 Task: iMovie Unsupervised
Action: Mouse moved to (90, 157)
Screenshot: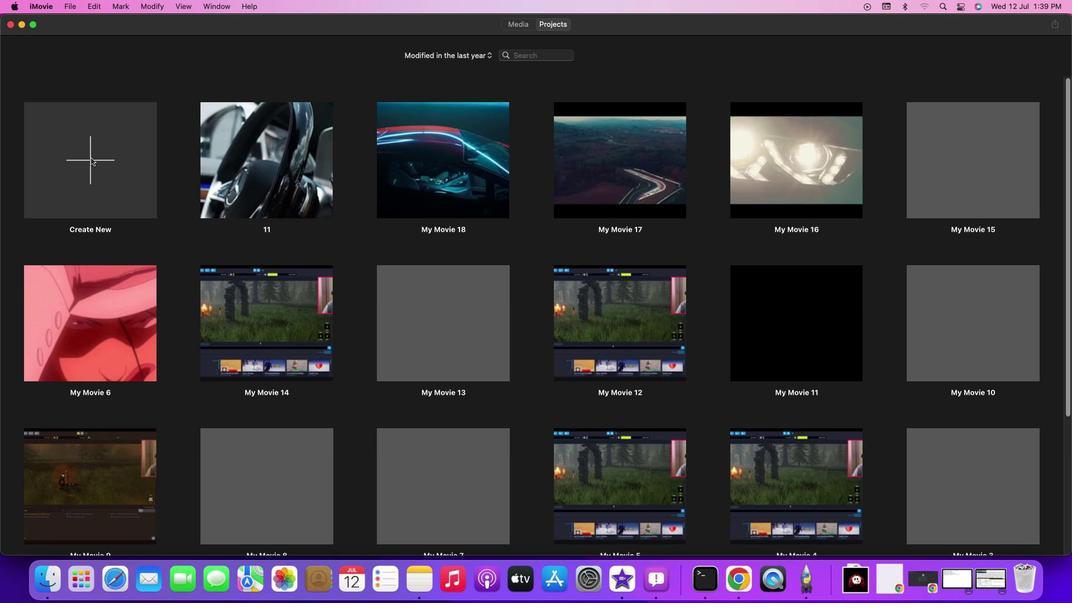 
Action: Mouse pressed left at (90, 157)
Screenshot: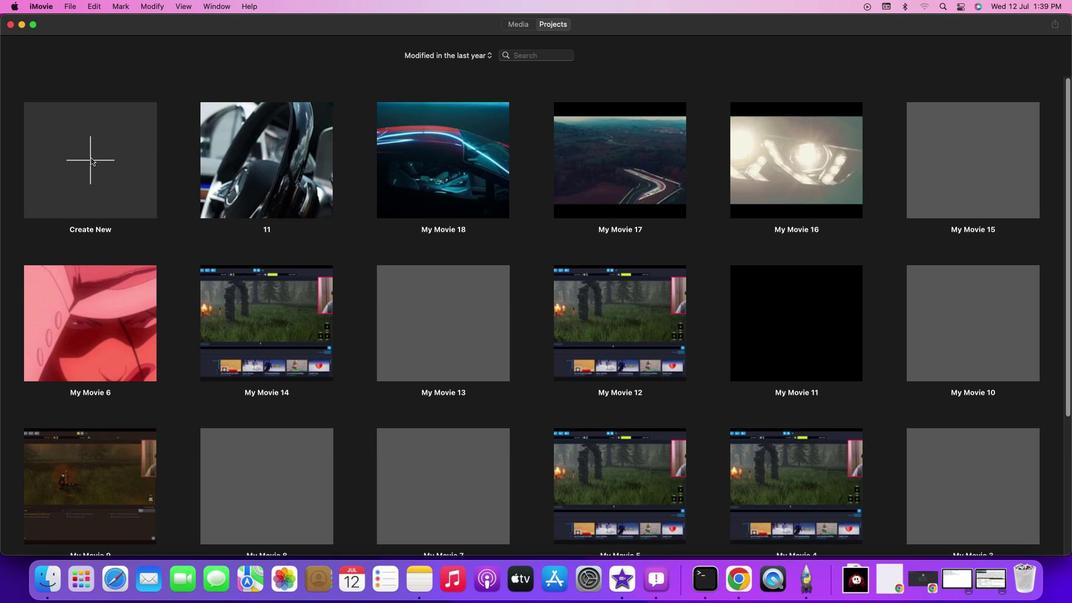 
Action: Mouse pressed left at (90, 157)
Screenshot: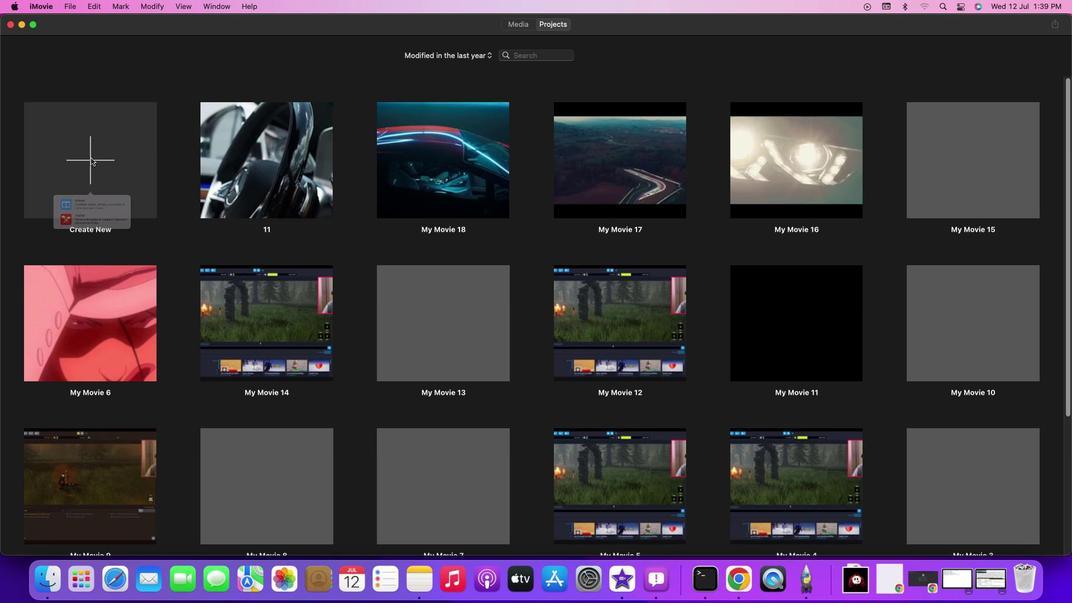 
Action: Mouse moved to (68, 222)
Screenshot: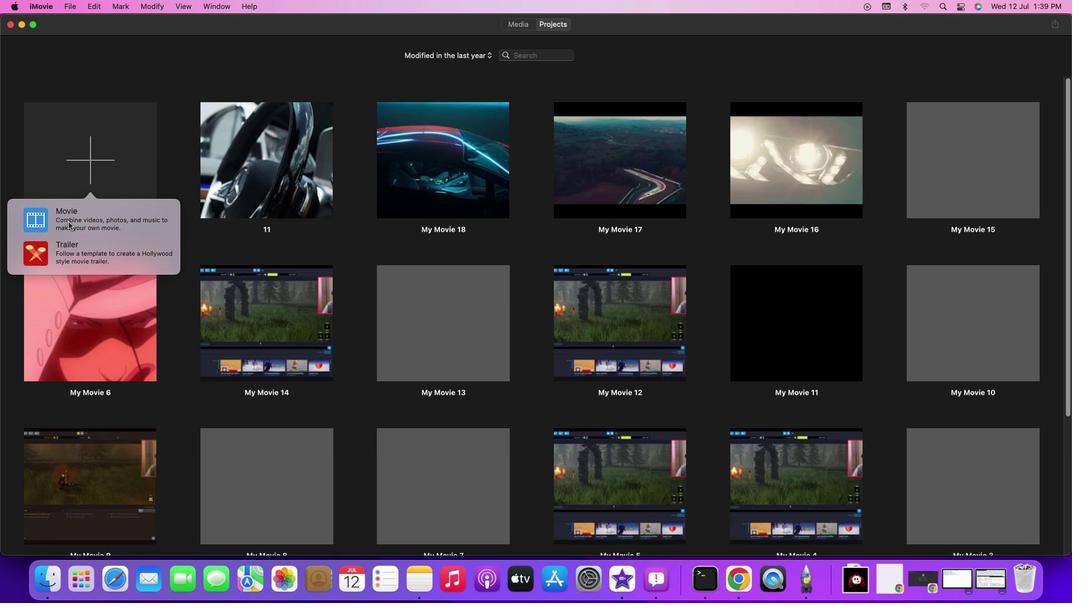 
Action: Mouse pressed left at (68, 222)
Screenshot: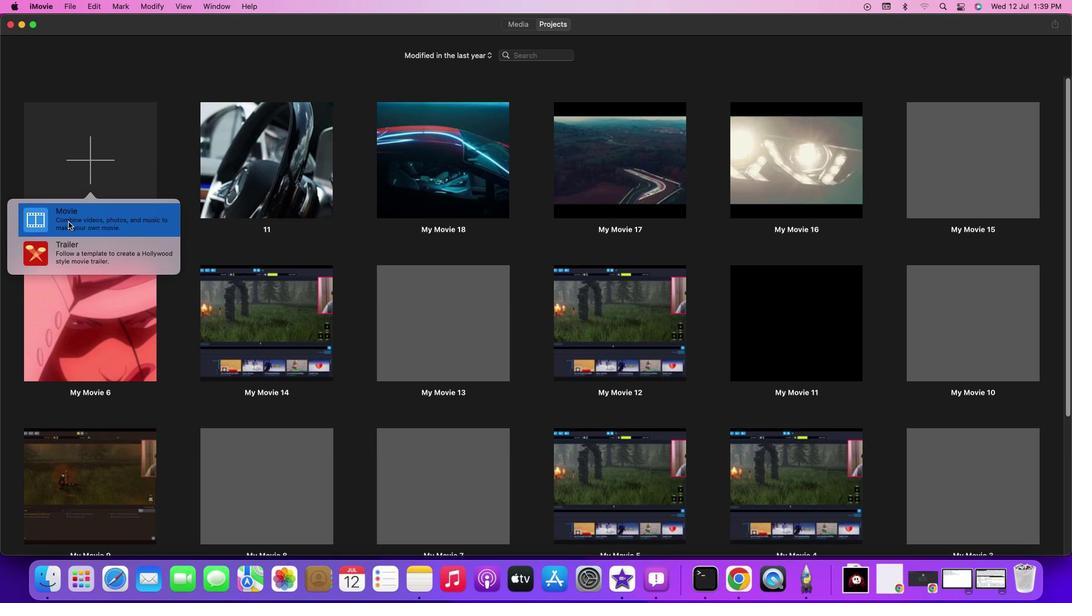 
Action: Mouse pressed left at (68, 222)
Screenshot: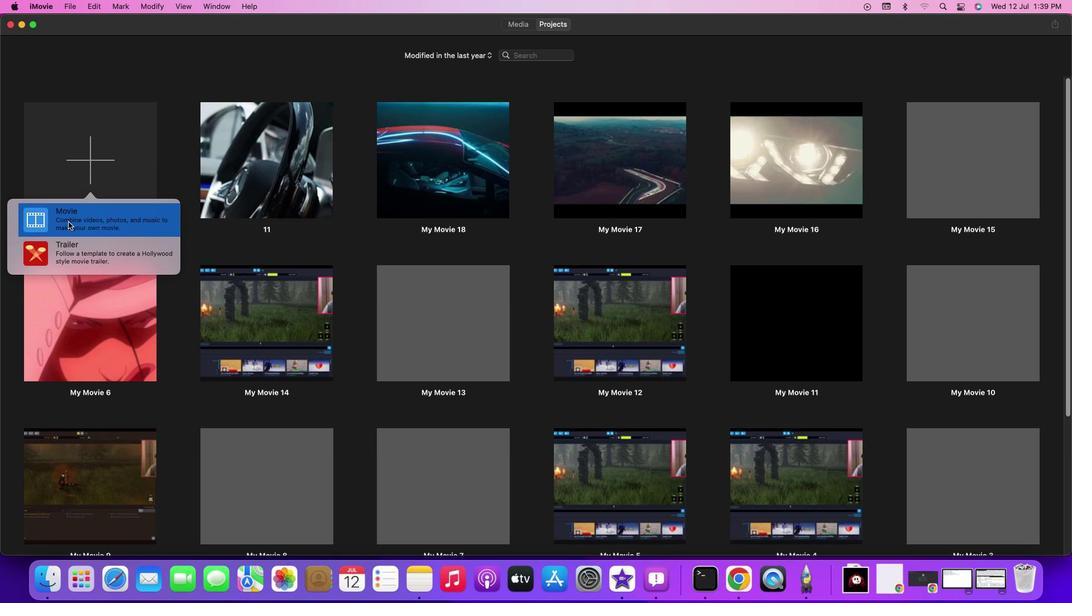 
Action: Mouse moved to (432, 191)
Screenshot: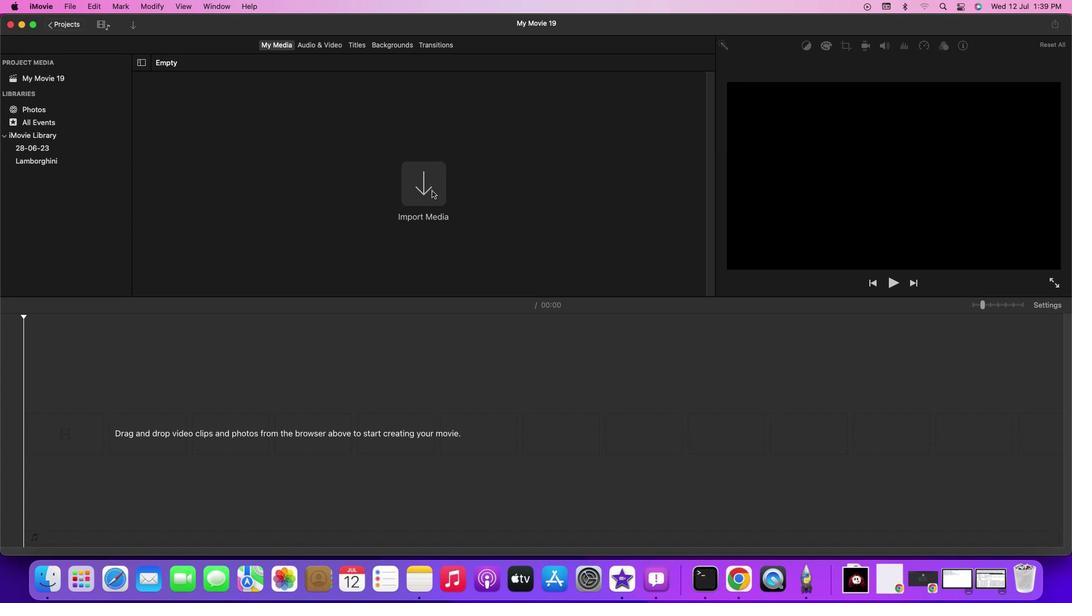 
Action: Mouse pressed left at (432, 191)
Screenshot: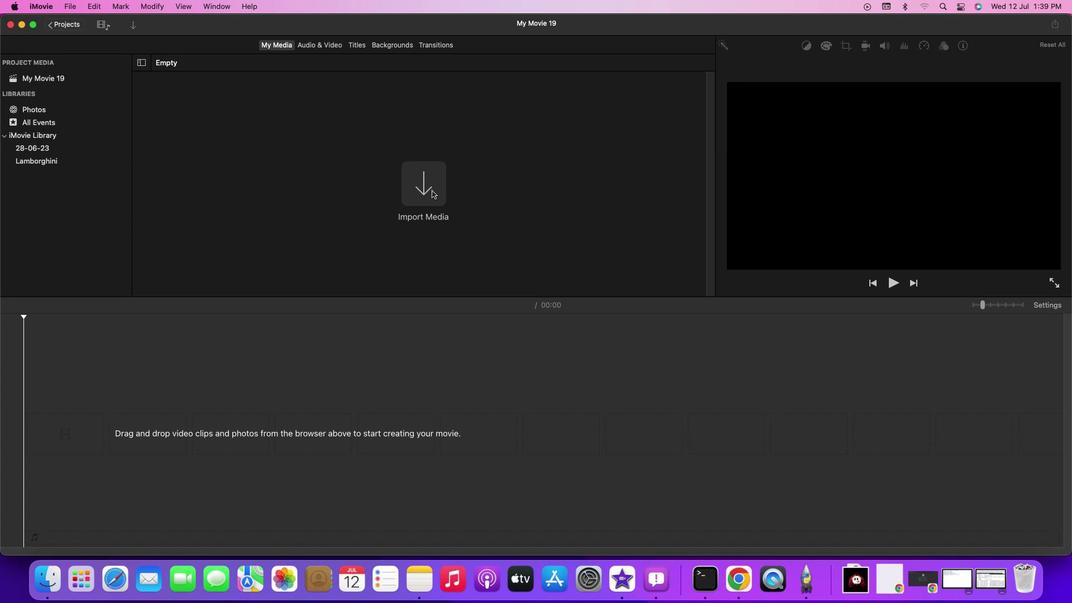 
Action: Mouse moved to (202, 359)
Screenshot: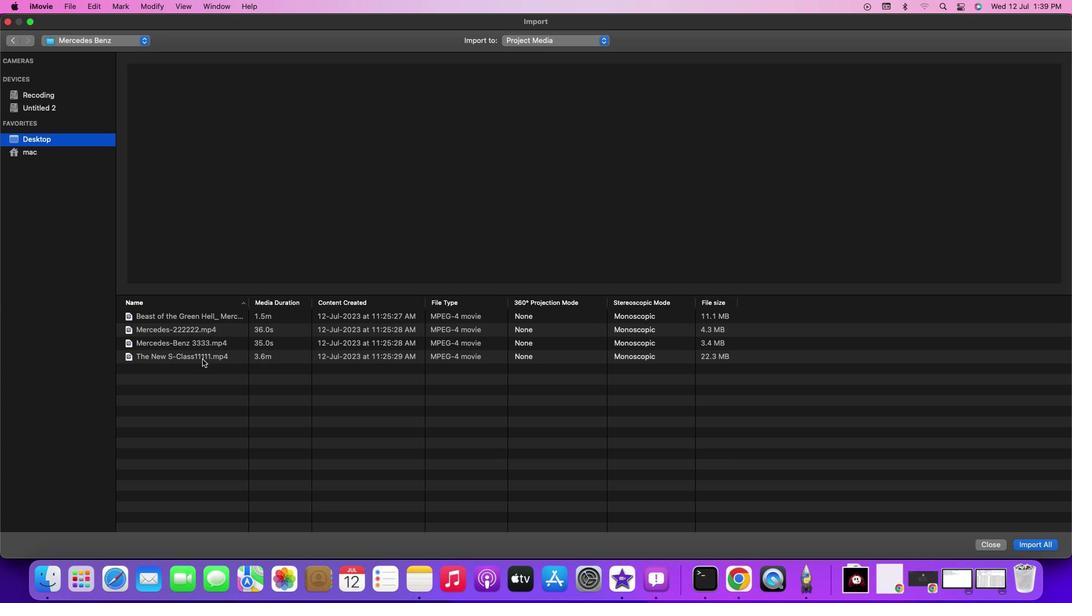 
Action: Mouse pressed left at (202, 359)
Screenshot: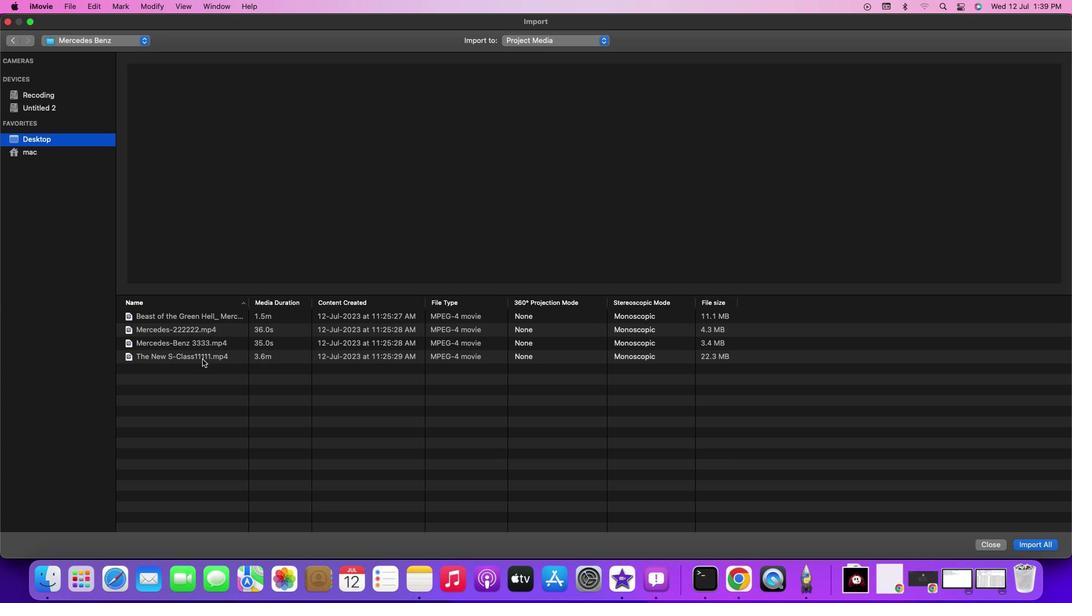 
Action: Mouse pressed left at (202, 359)
Screenshot: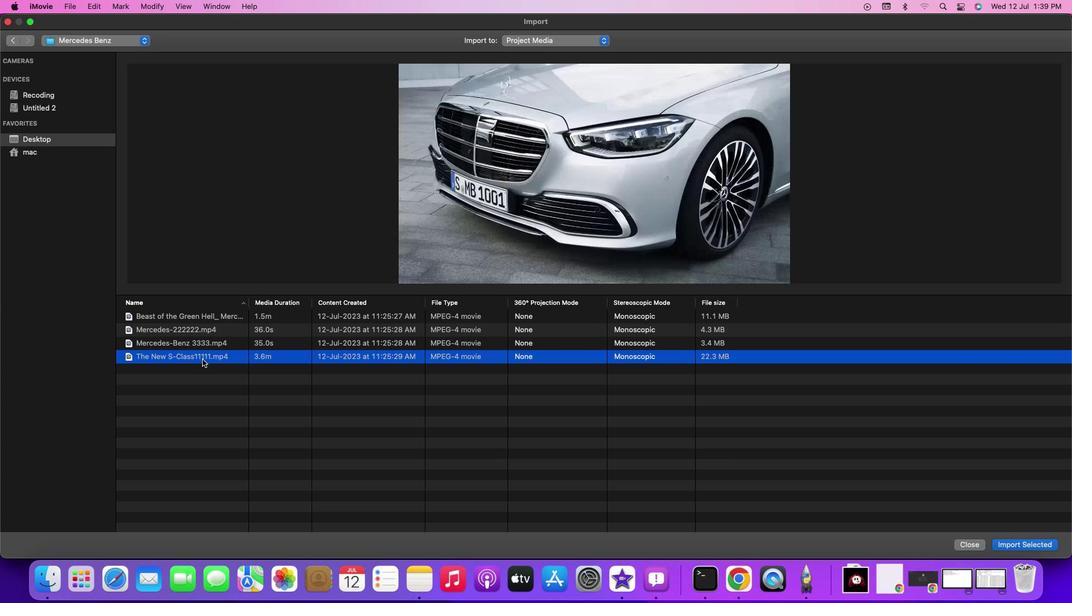 
Action: Mouse moved to (188, 112)
Screenshot: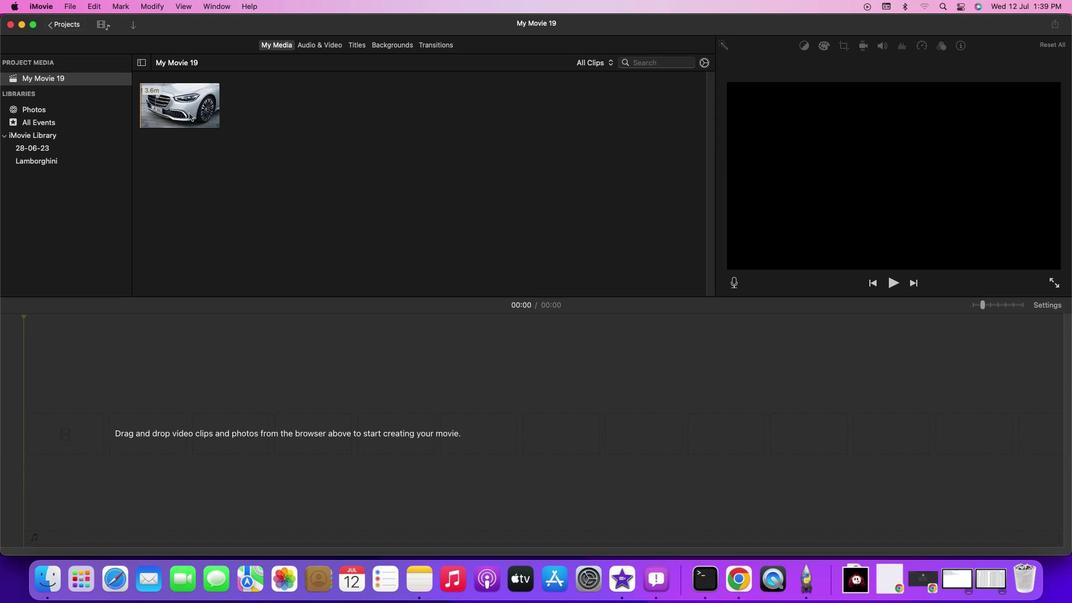 
Action: Mouse pressed left at (188, 112)
Screenshot: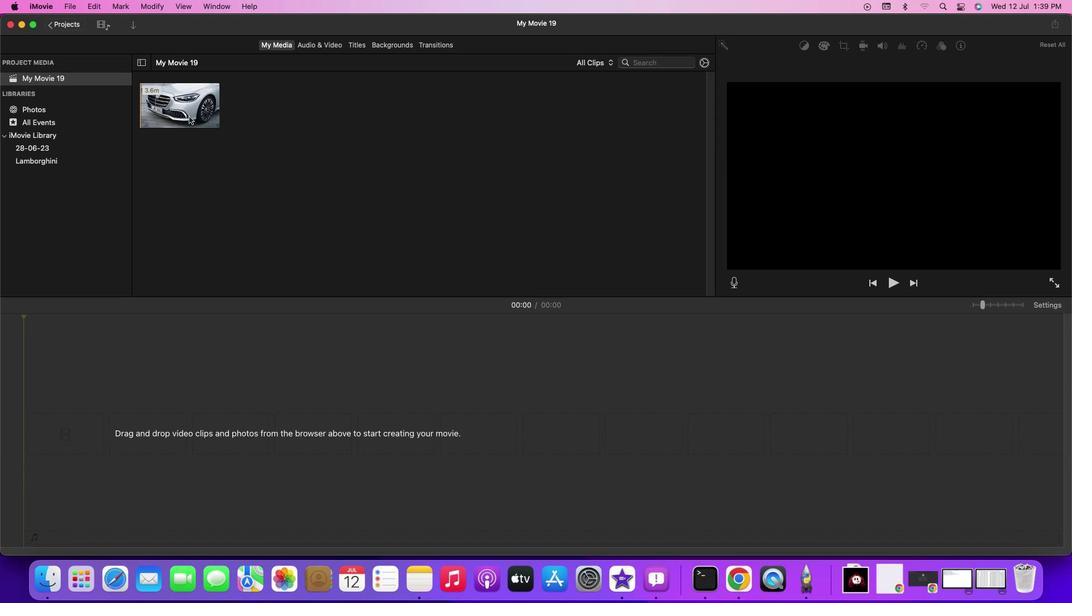 
Action: Mouse moved to (39, 354)
Screenshot: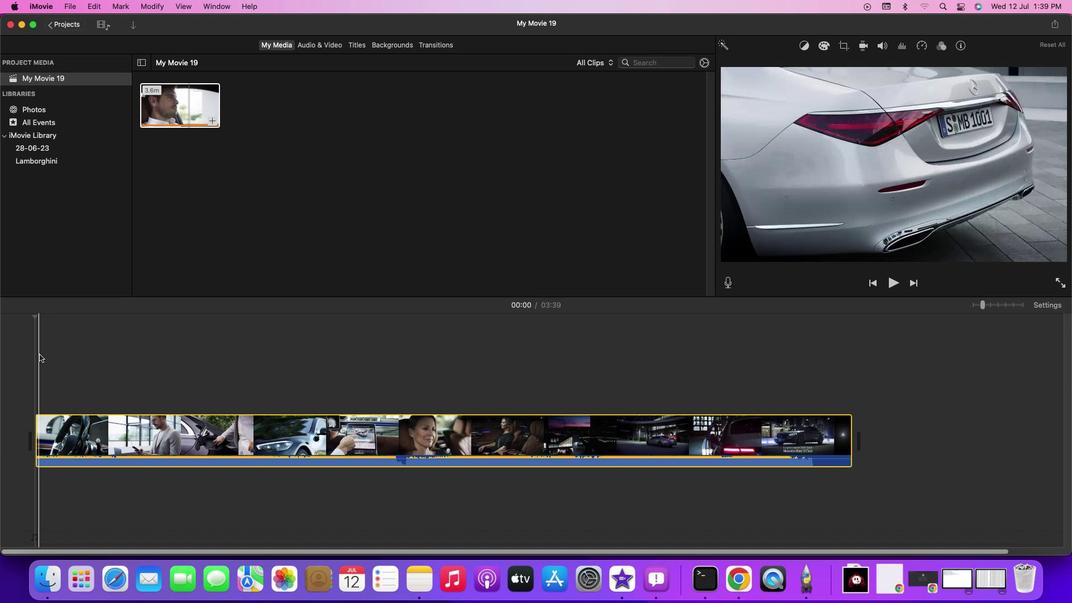 
Action: Key pressed Key.space
Screenshot: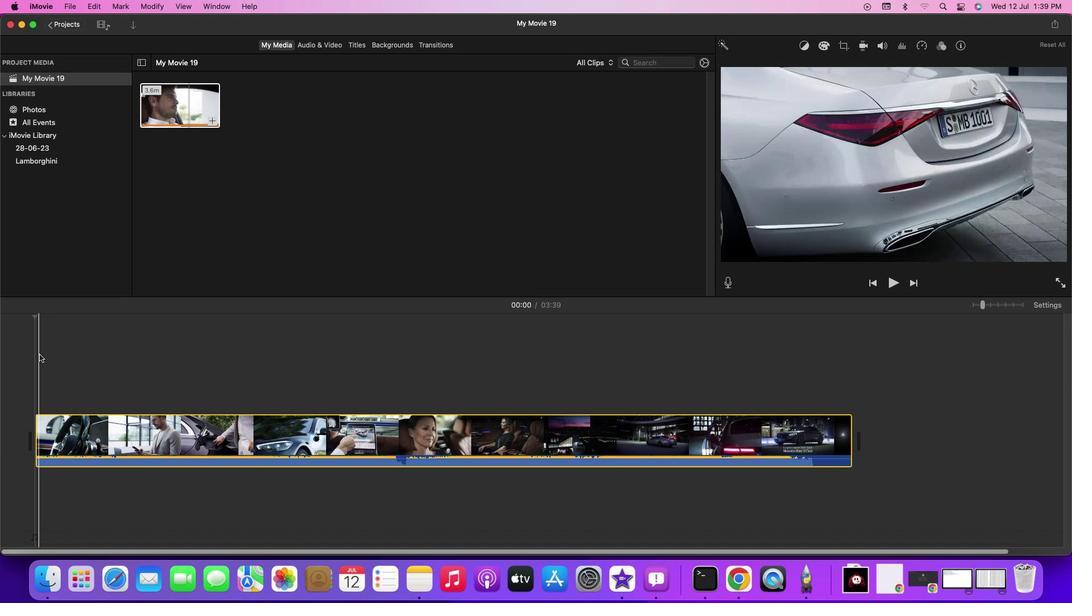 
Action: Mouse moved to (90, 438)
Screenshot: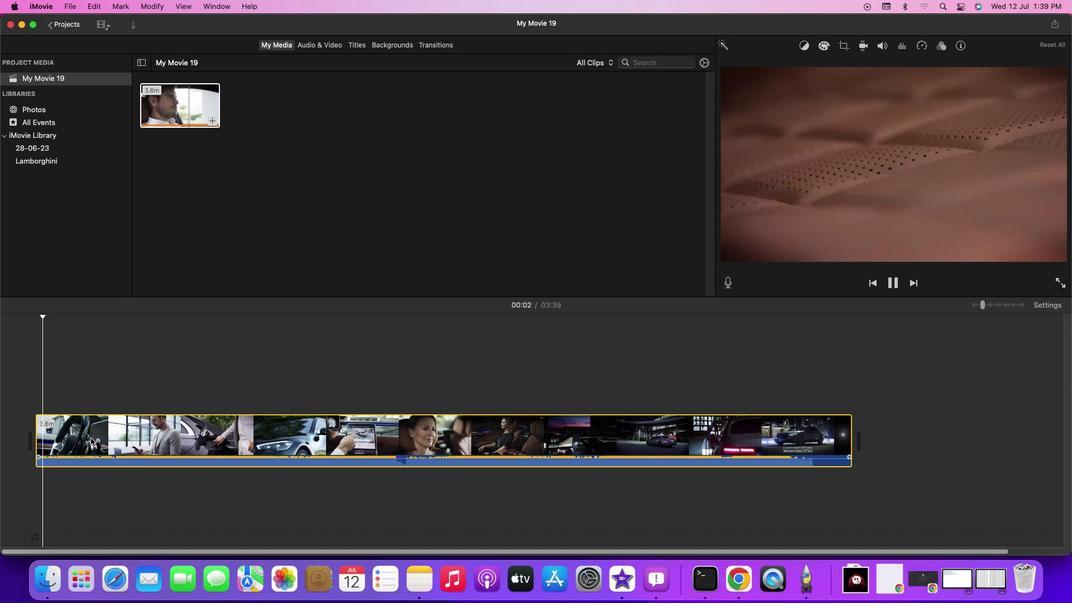 
Action: Mouse pressed right at (90, 438)
Screenshot: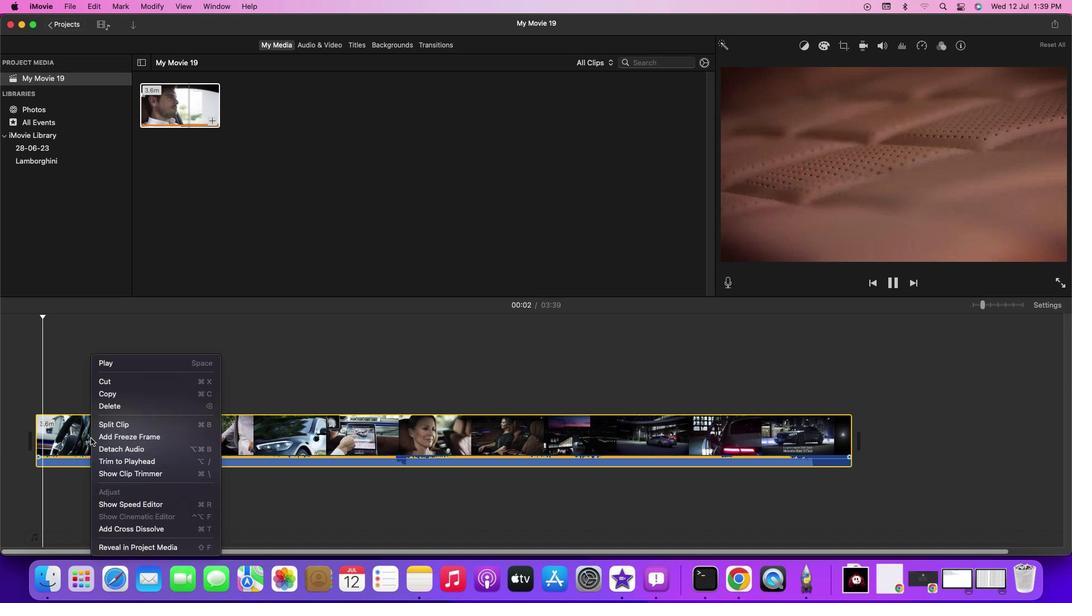 
Action: Mouse moved to (134, 449)
Screenshot: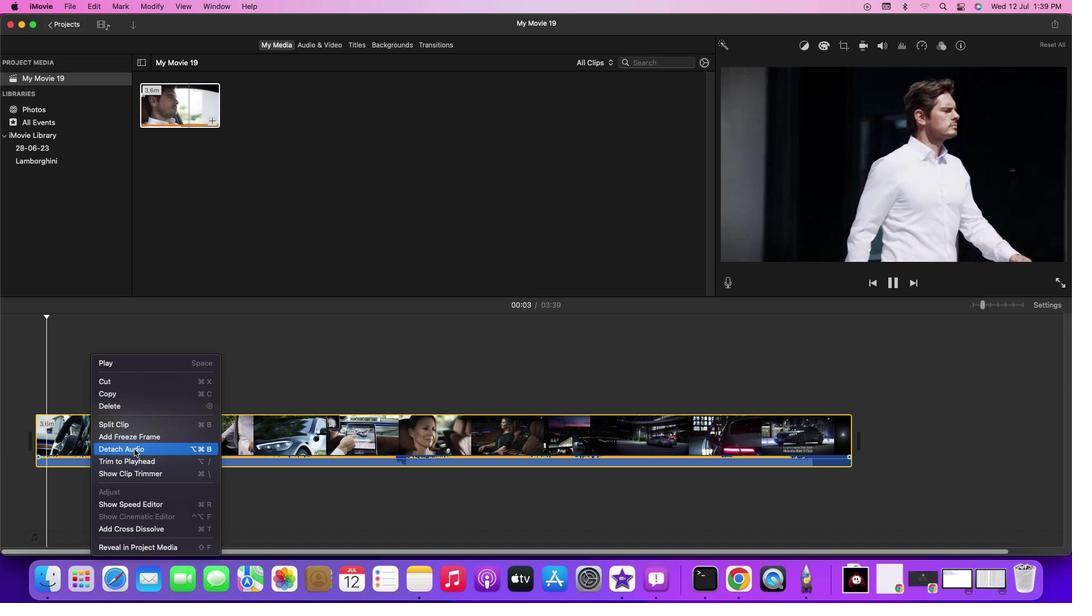 
Action: Mouse pressed left at (134, 449)
Screenshot: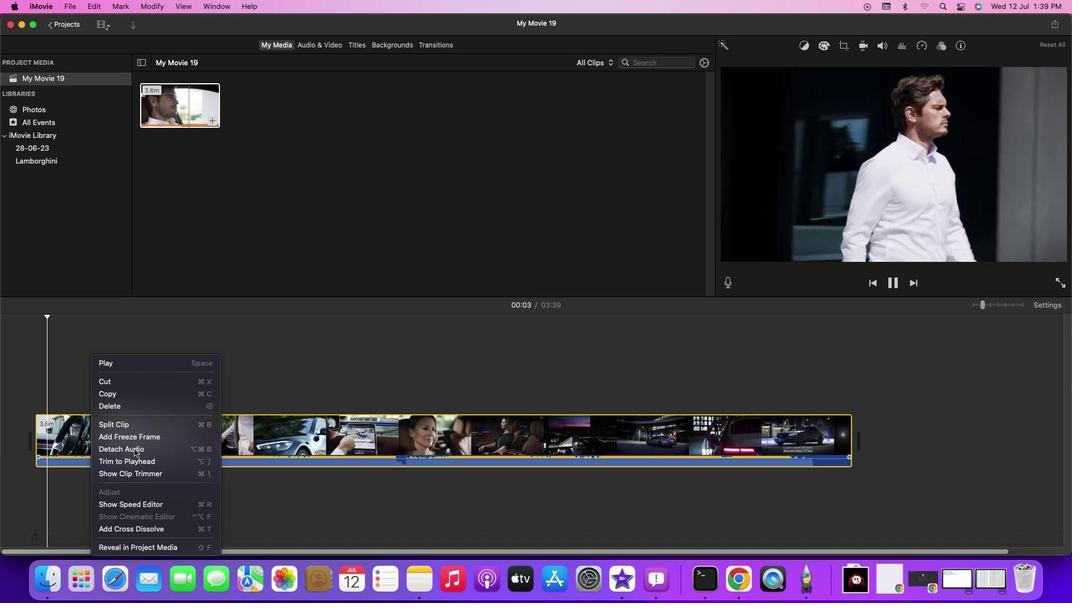 
Action: Mouse moved to (170, 439)
Screenshot: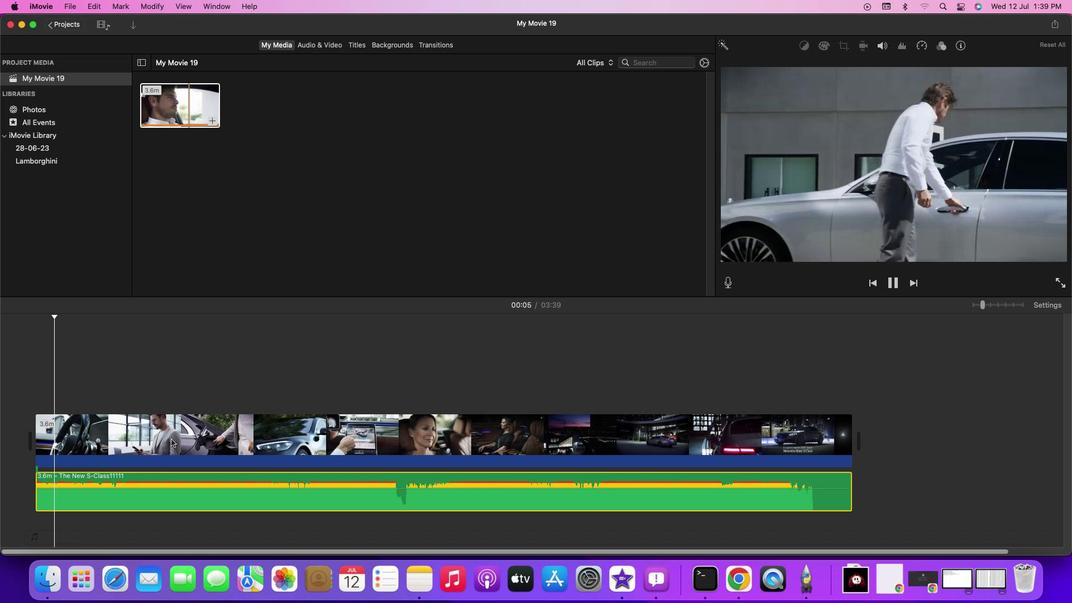 
Action: Mouse pressed left at (170, 439)
Screenshot: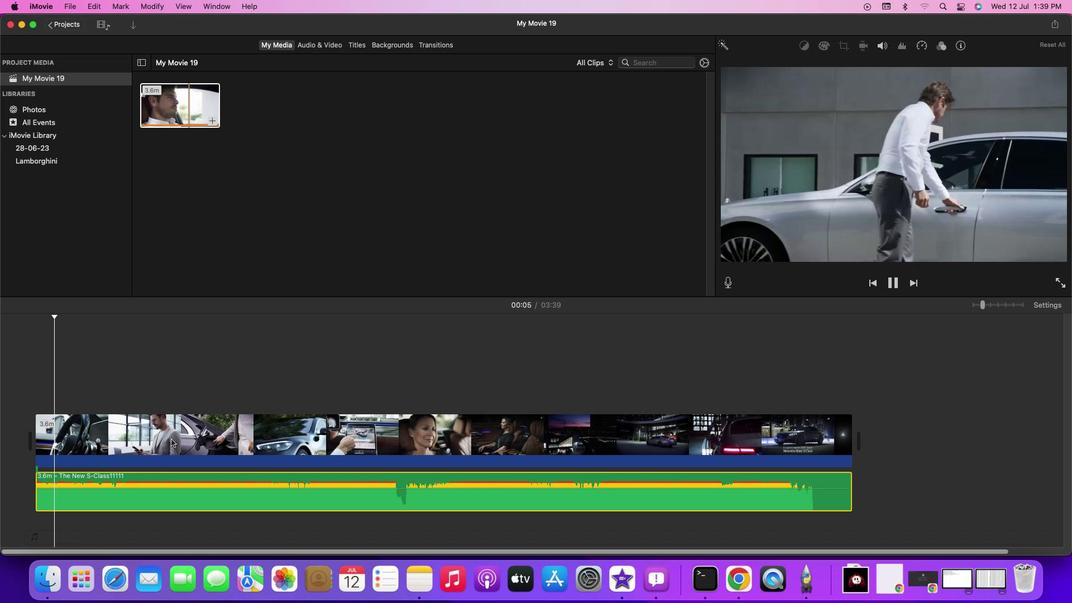 
Action: Mouse moved to (72, 334)
Screenshot: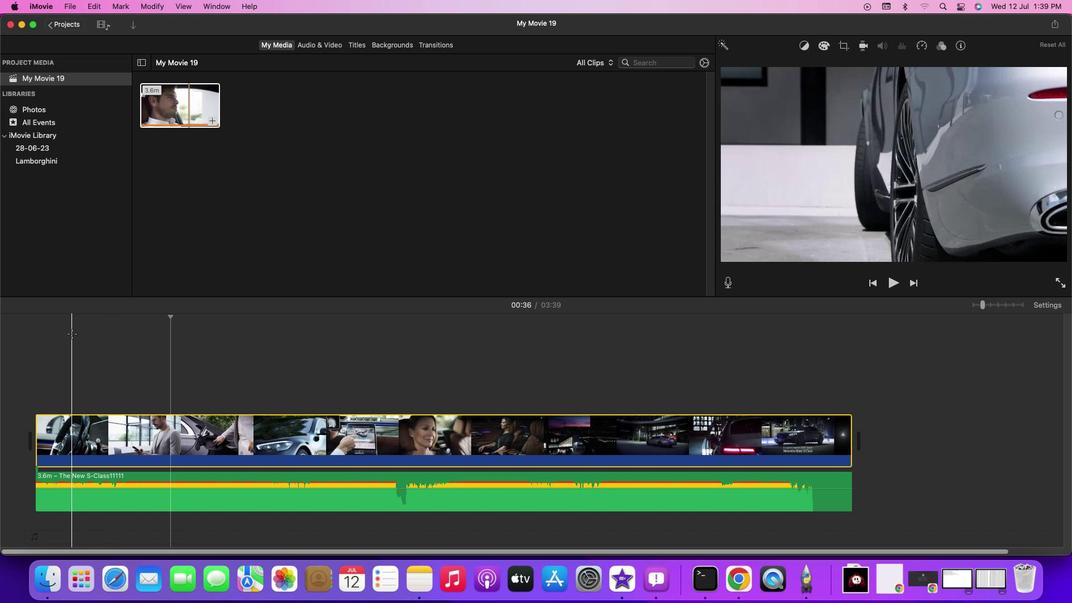 
Action: Mouse pressed left at (72, 334)
Screenshot: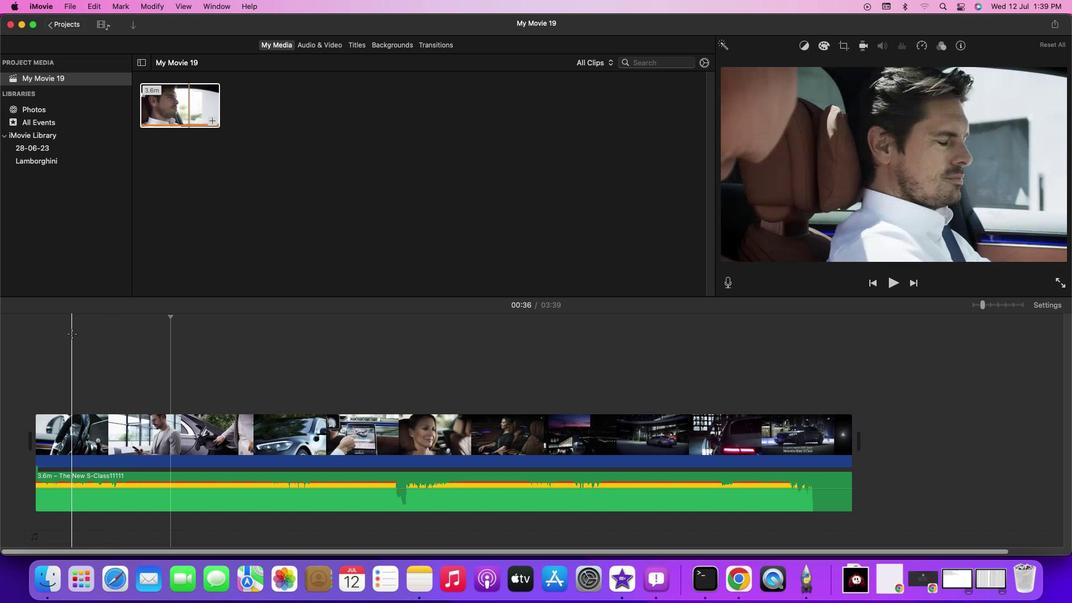 
Action: Key pressed Key.space
Screenshot: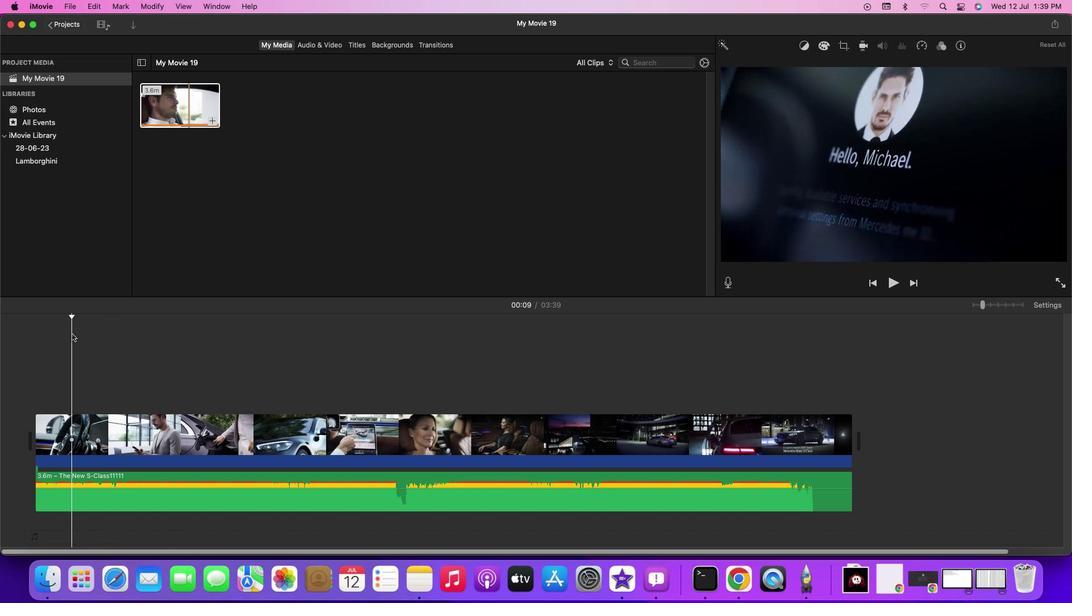 
Action: Mouse moved to (93, 348)
Screenshot: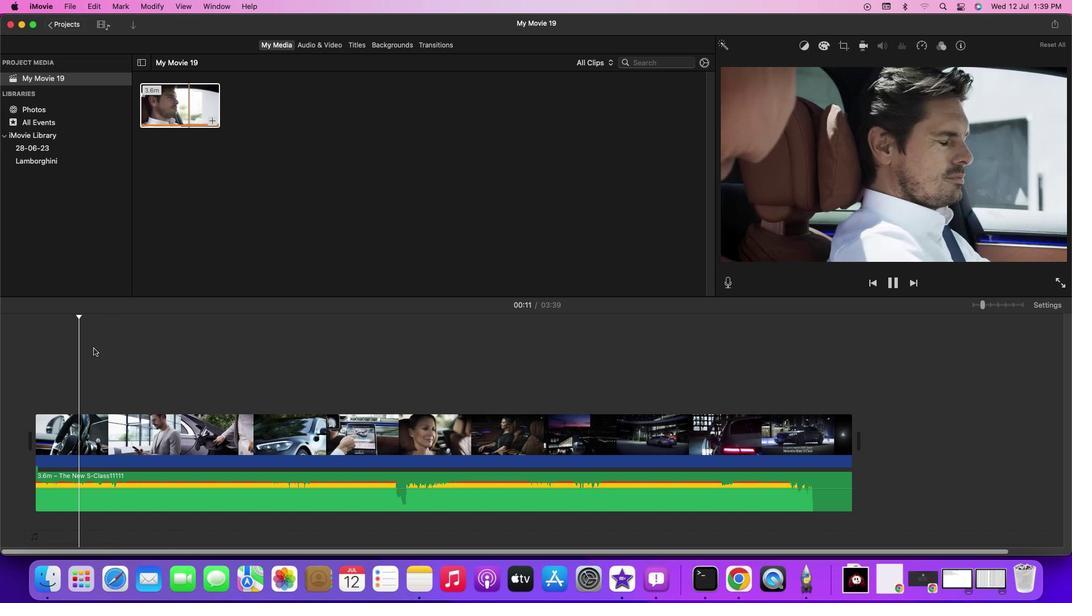 
Action: Mouse pressed left at (93, 348)
Screenshot: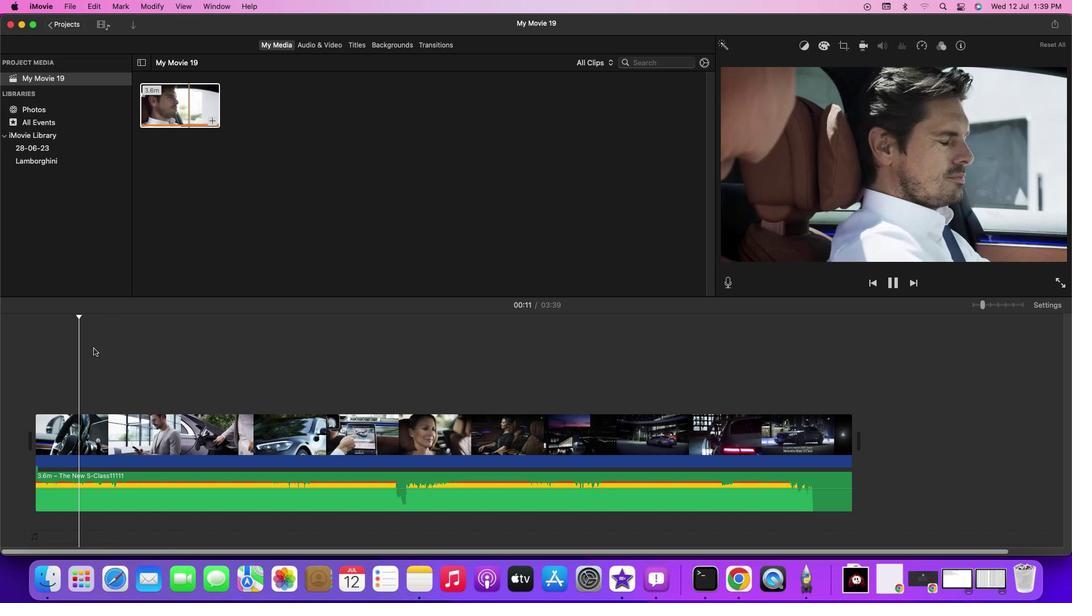 
Action: Mouse moved to (102, 349)
Screenshot: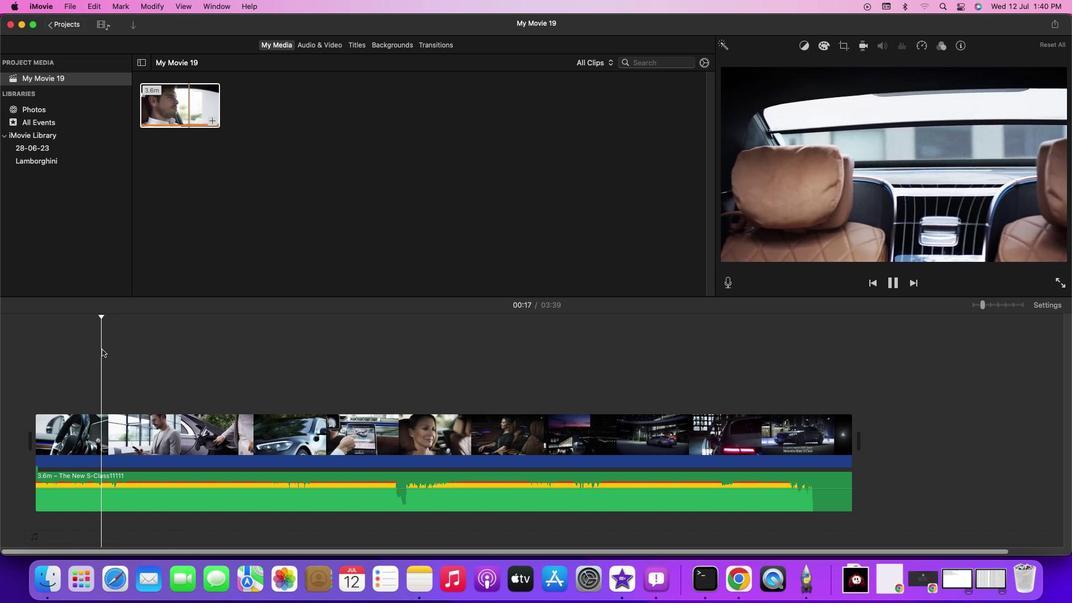 
Action: Key pressed Key.spaceKey.leftKey.leftKey.leftKey.leftKey.leftKey.leftKey.leftKey.leftKey.leftKey.leftKey.leftKey.leftKey.leftKey.leftKey.leftKey.rightKey.cmd'b'
Screenshot: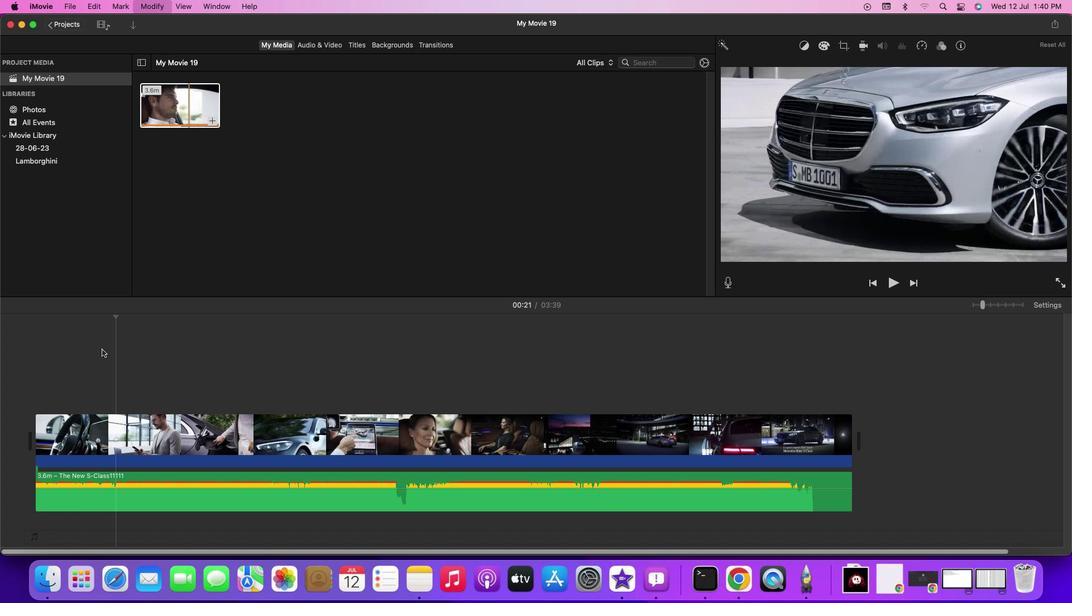 
Action: Mouse moved to (163, 429)
Screenshot: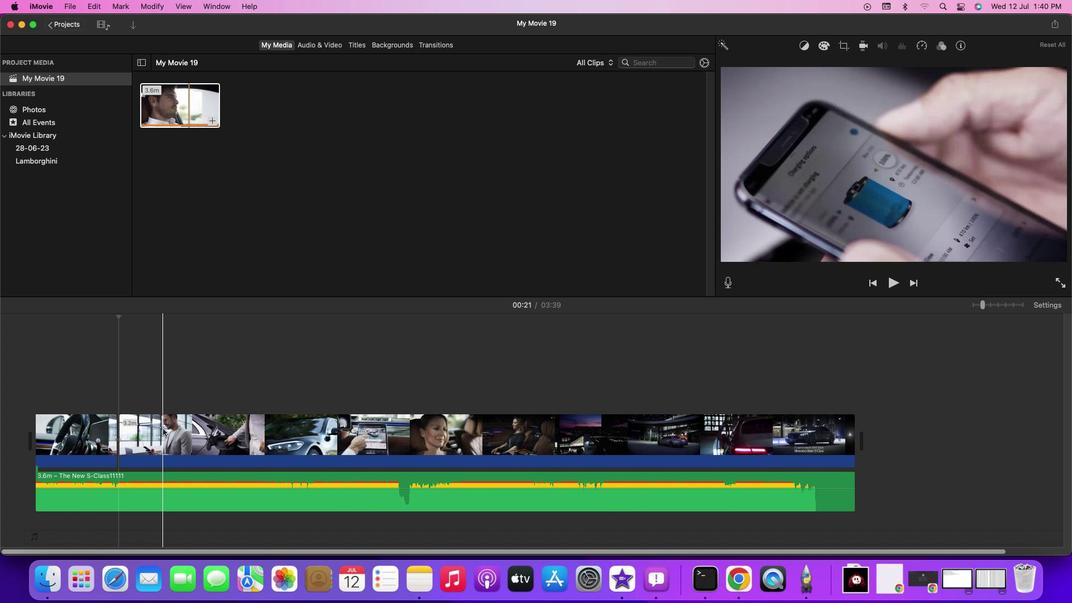 
Action: Mouse pressed right at (163, 429)
Screenshot: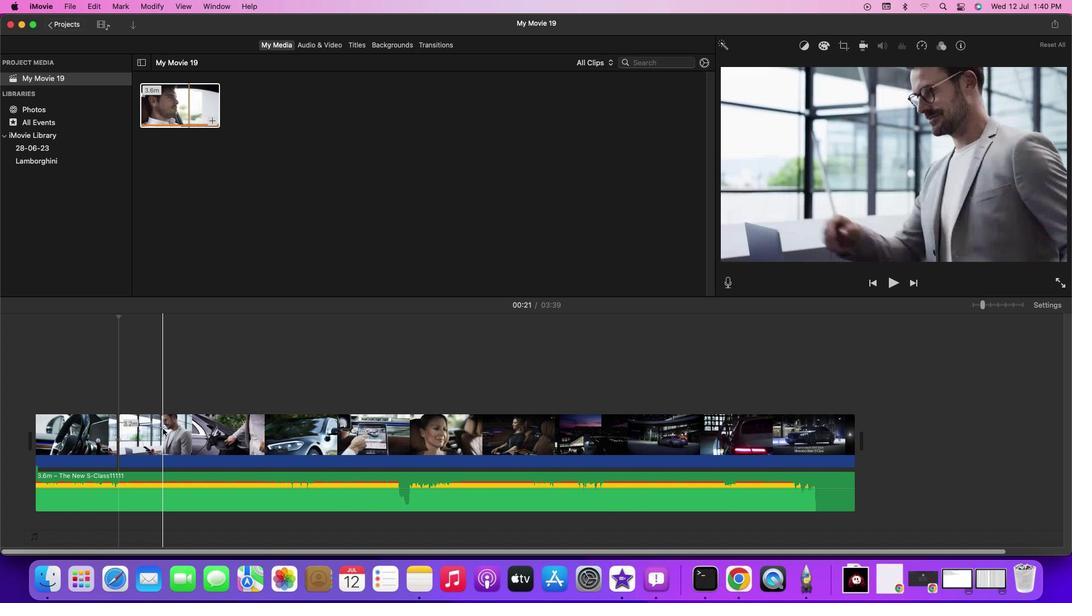 
Action: Mouse moved to (147, 431)
Screenshot: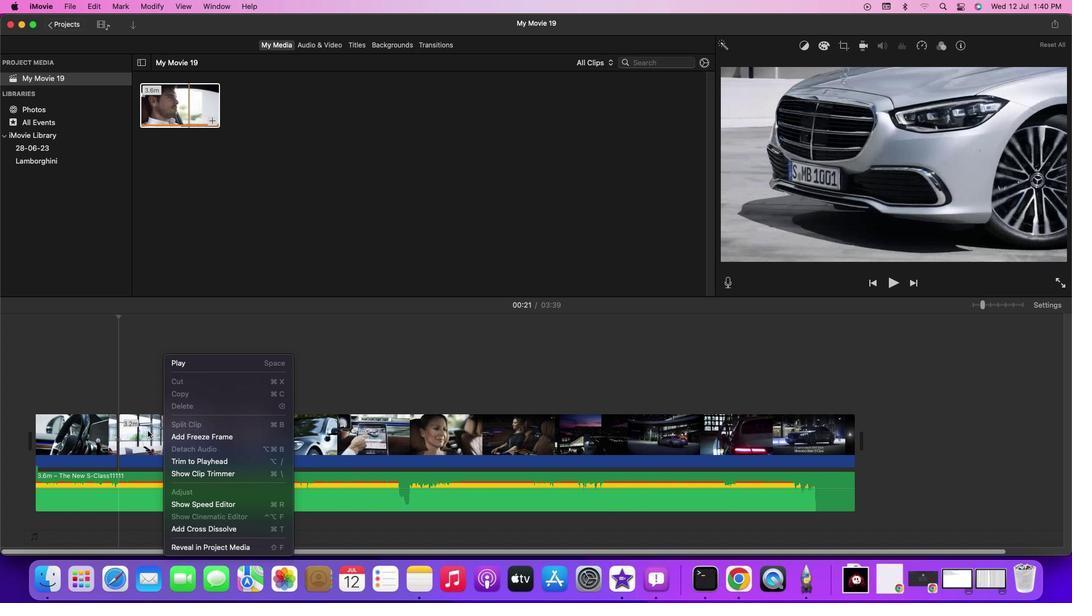 
Action: Mouse pressed right at (147, 431)
Screenshot: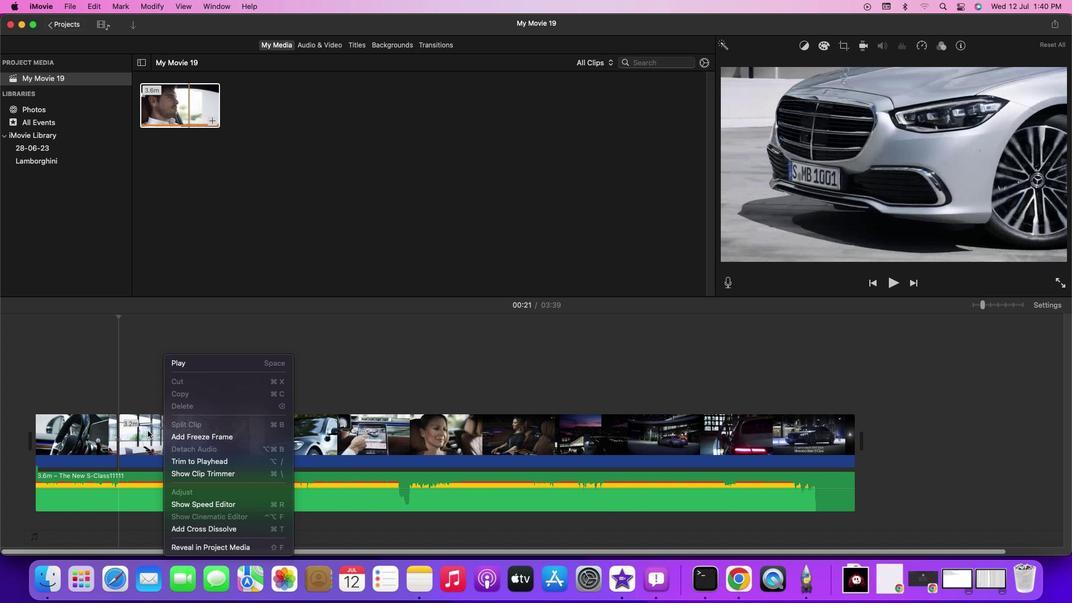 
Action: Mouse moved to (306, 435)
Screenshot: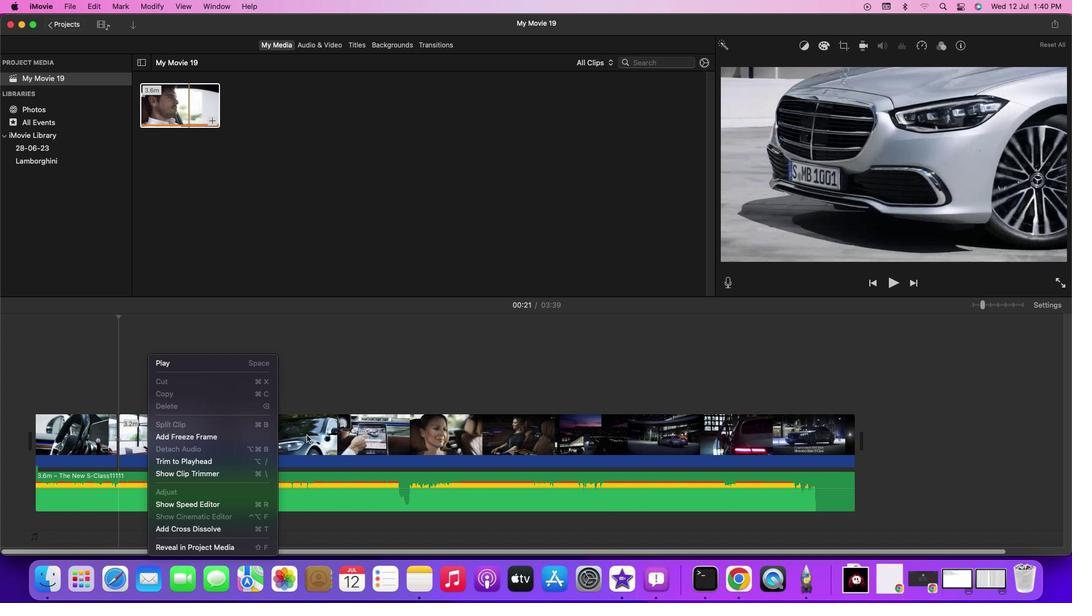 
Action: Mouse pressed left at (306, 435)
Screenshot: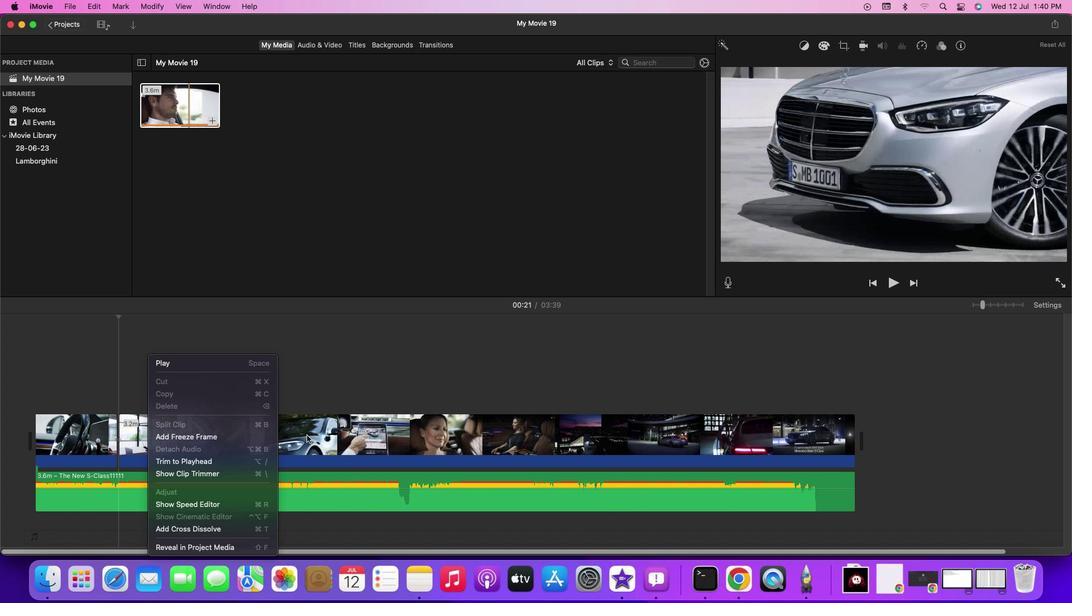 
Action: Mouse moved to (249, 442)
Screenshot: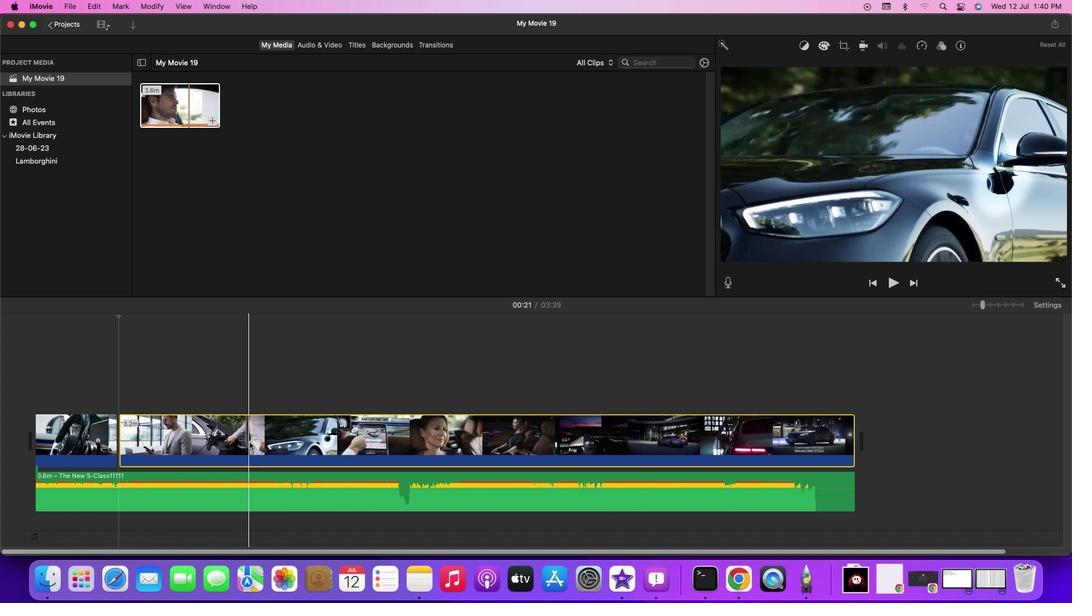 
Action: Mouse pressed left at (249, 442)
Screenshot: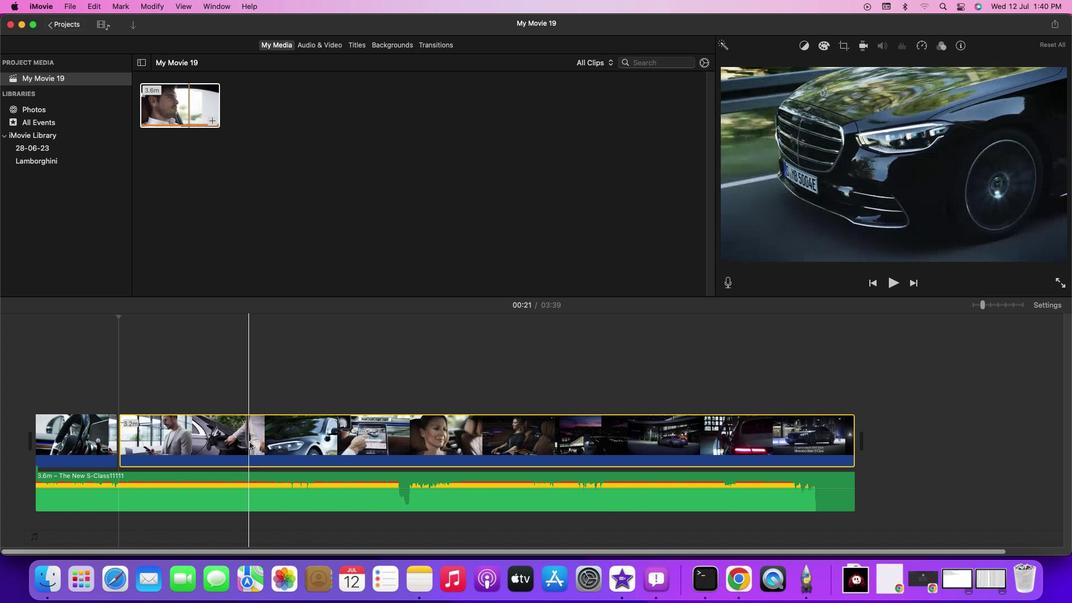 
Action: Mouse moved to (197, 437)
Screenshot: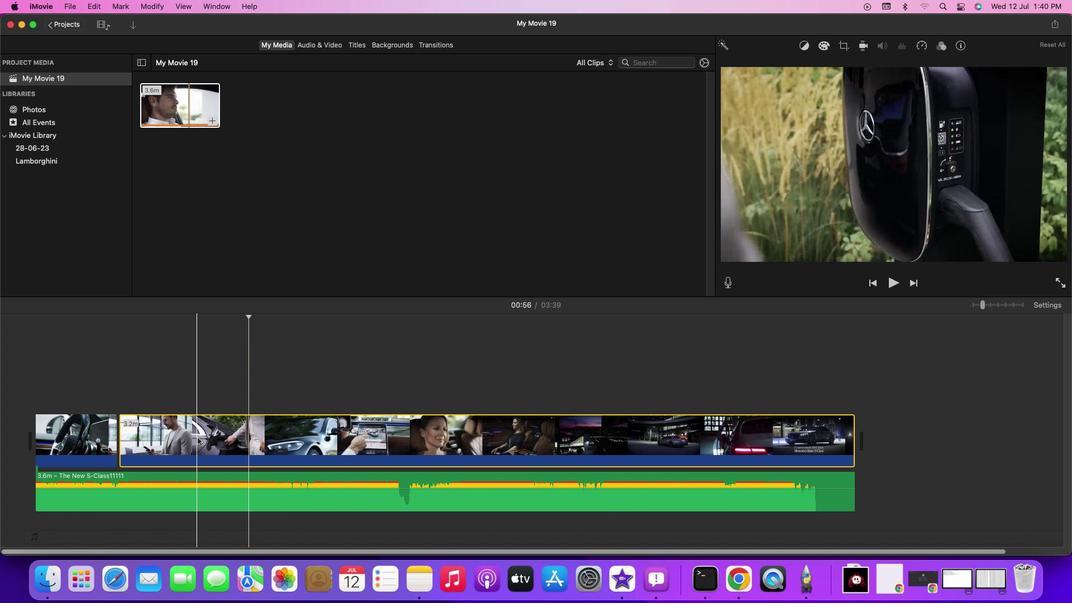 
Action: Mouse pressed right at (197, 437)
Screenshot: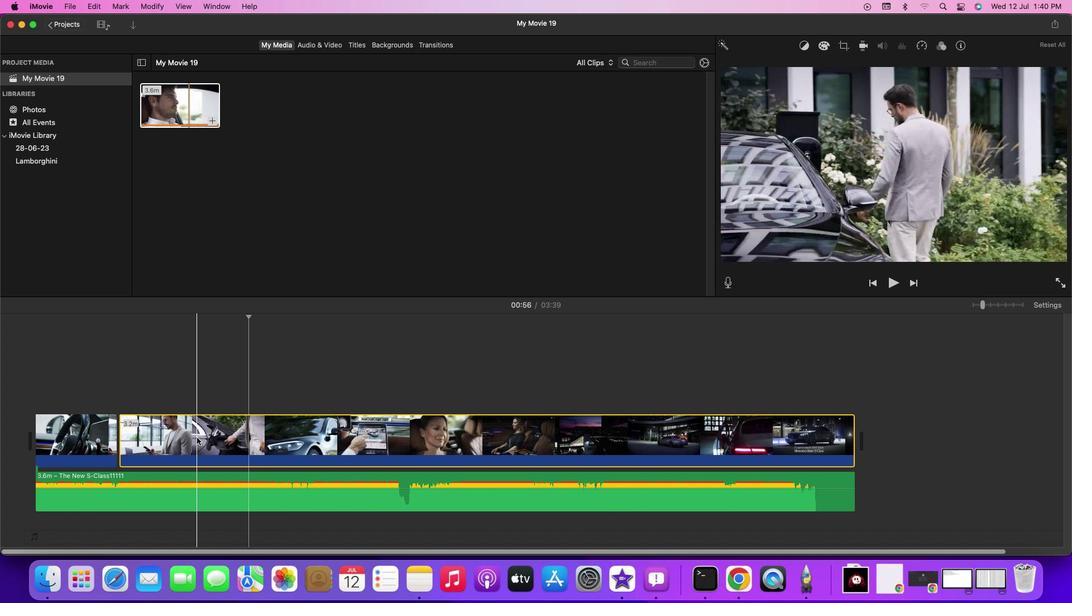 
Action: Mouse moved to (232, 410)
Screenshot: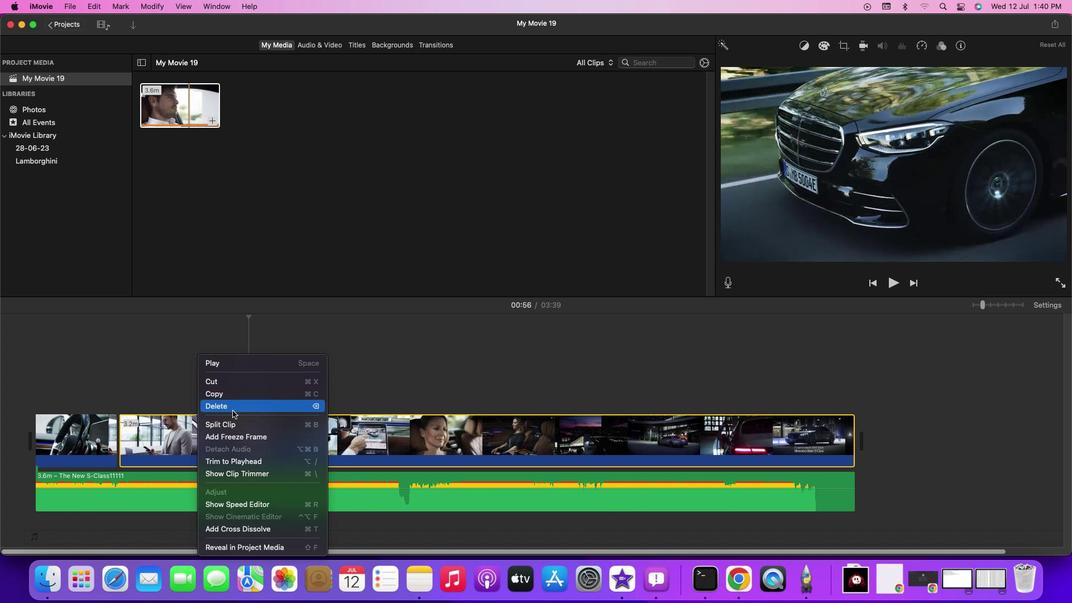 
Action: Mouse pressed left at (232, 410)
Screenshot: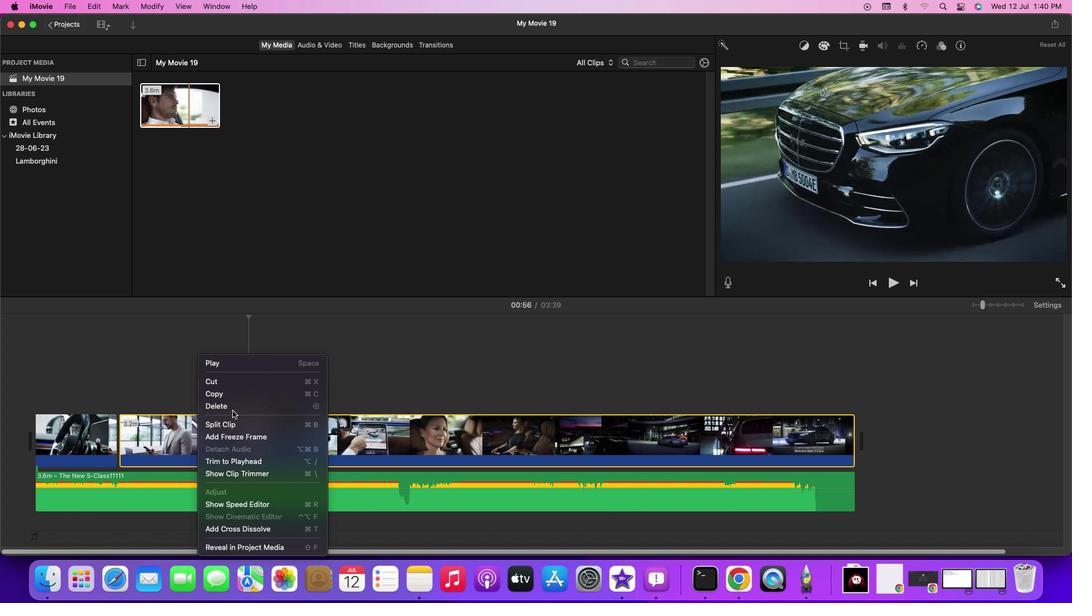 
Action: Mouse moved to (103, 335)
Screenshot: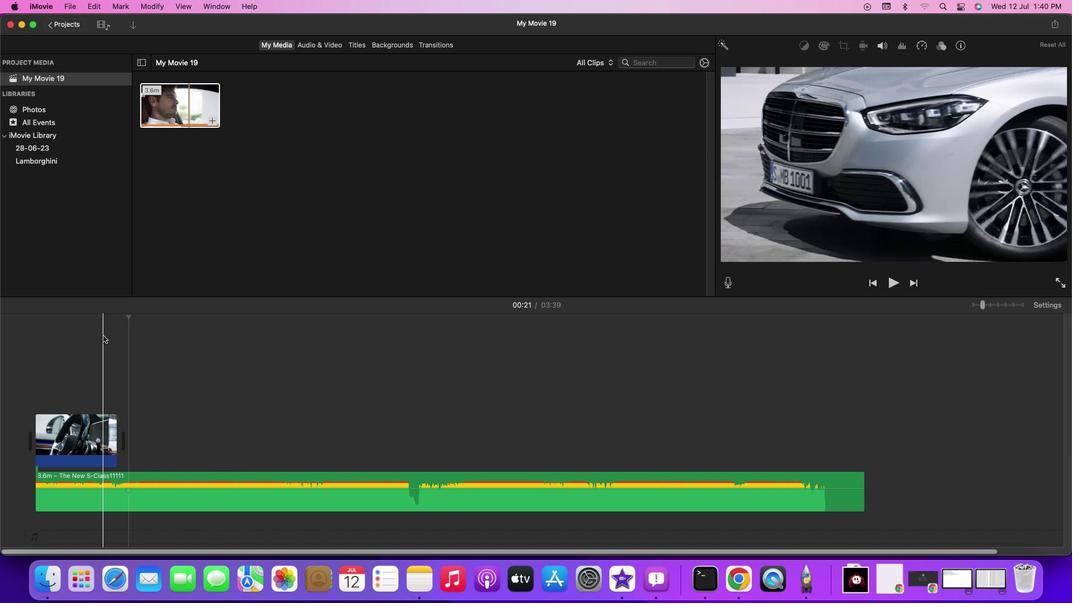 
Action: Mouse pressed left at (103, 335)
Screenshot: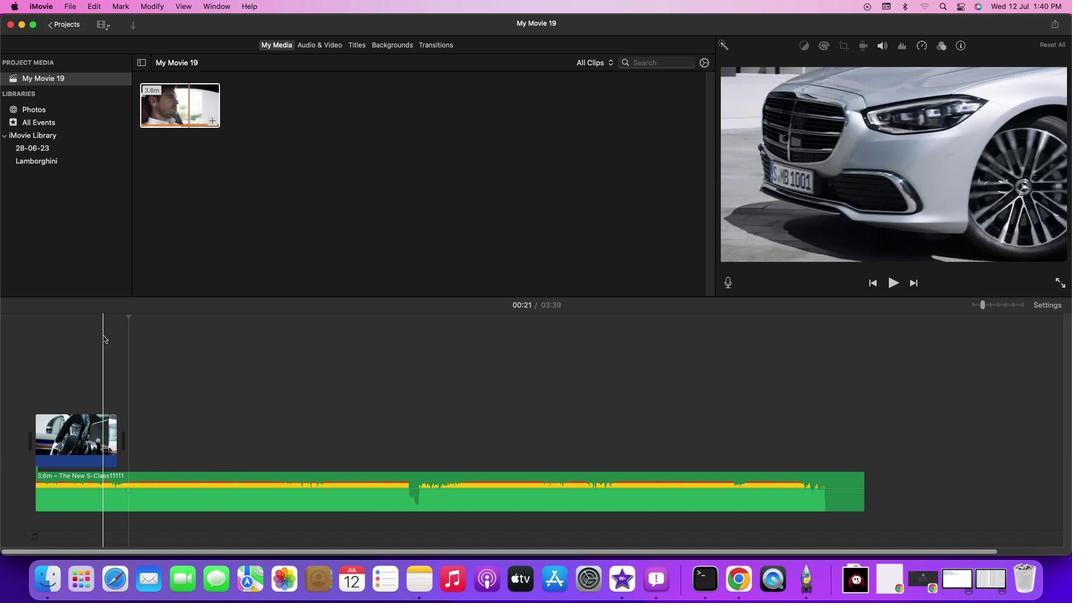 
Action: Key pressed Key.space
Screenshot: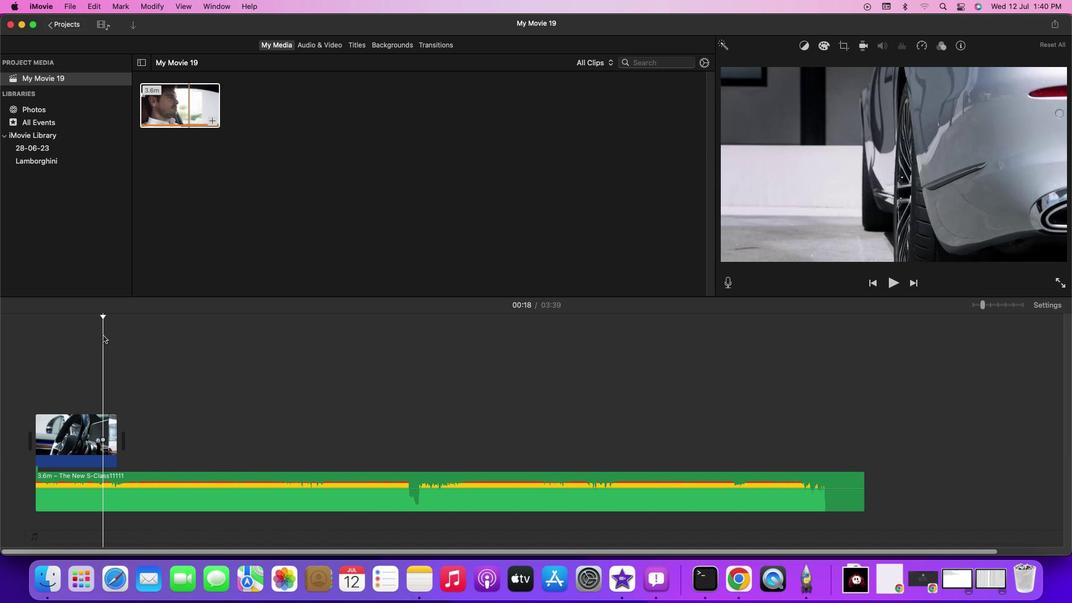 
Action: Mouse moved to (201, 368)
Screenshot: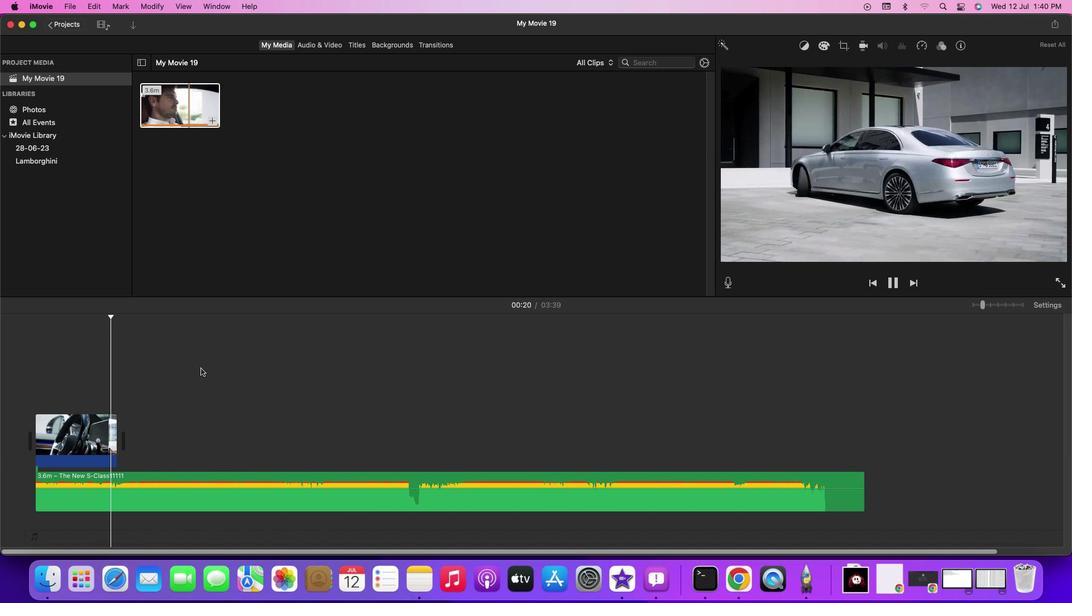 
Action: Key pressed Key.space
Screenshot: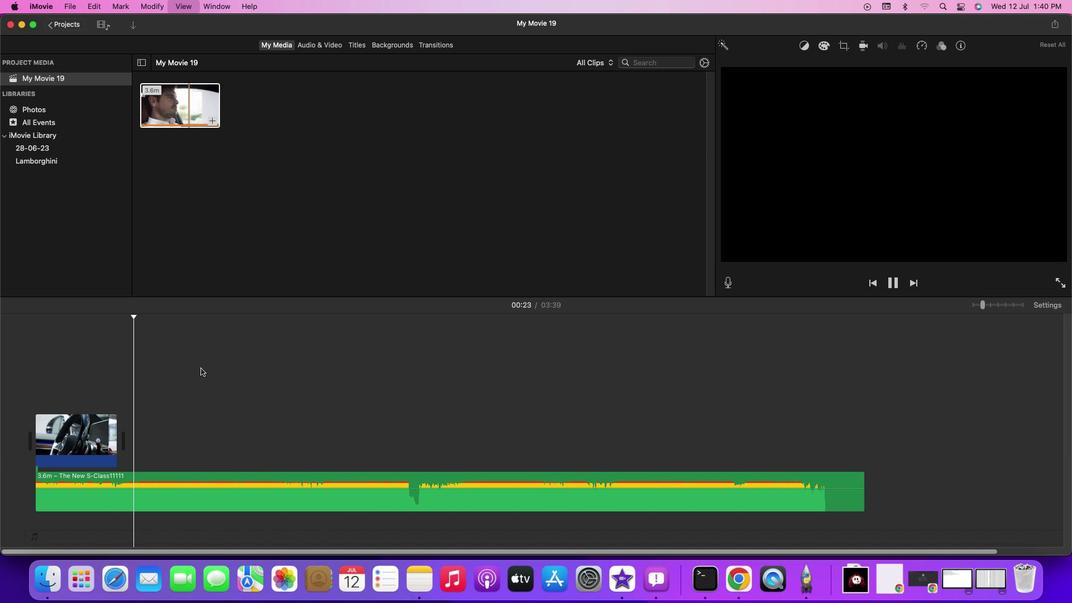 
Action: Mouse moved to (816, 494)
Screenshot: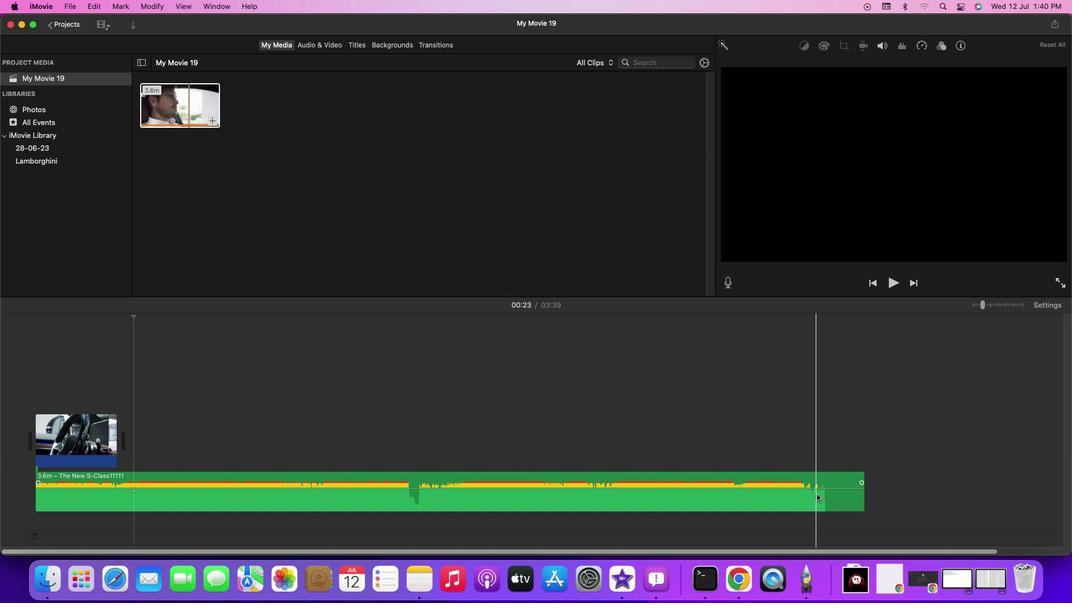 
Action: Mouse pressed left at (816, 494)
Screenshot: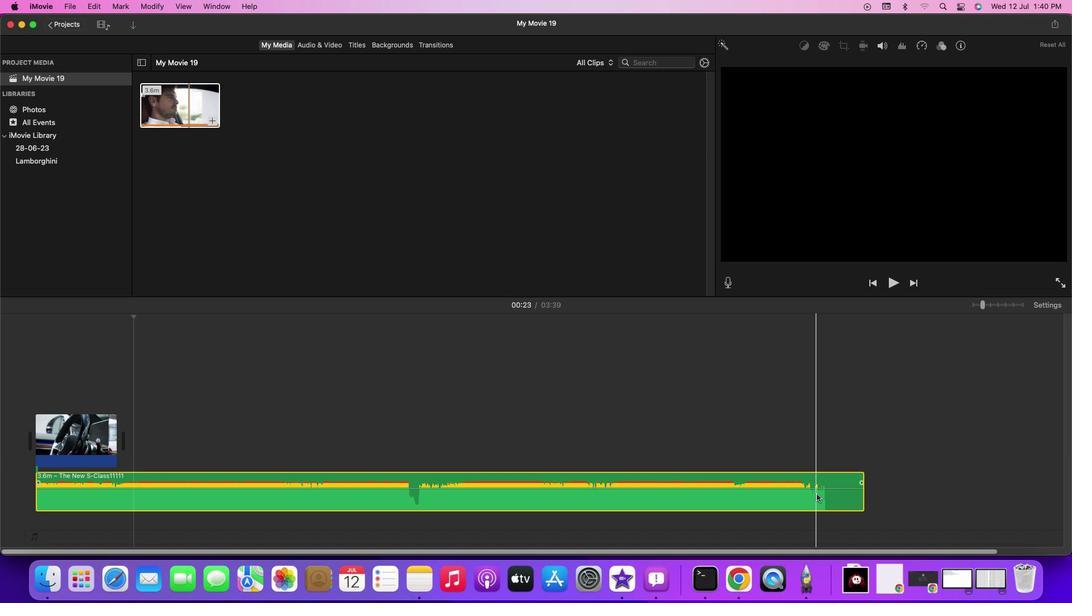 
Action: Mouse moved to (863, 495)
Screenshot: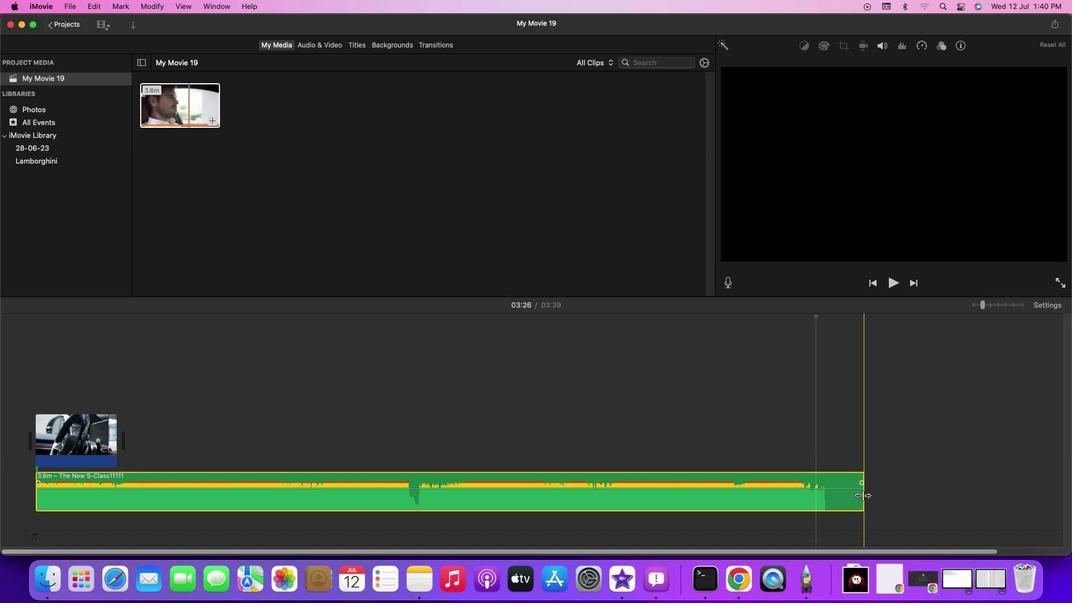 
Action: Mouse pressed left at (863, 495)
Screenshot: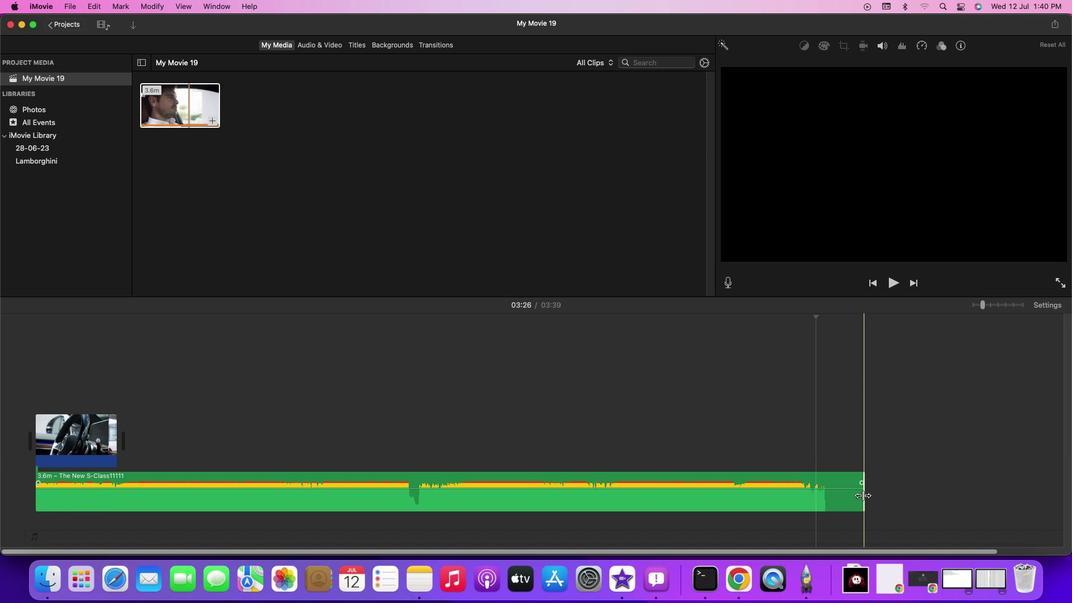 
Action: Mouse moved to (336, 210)
Screenshot: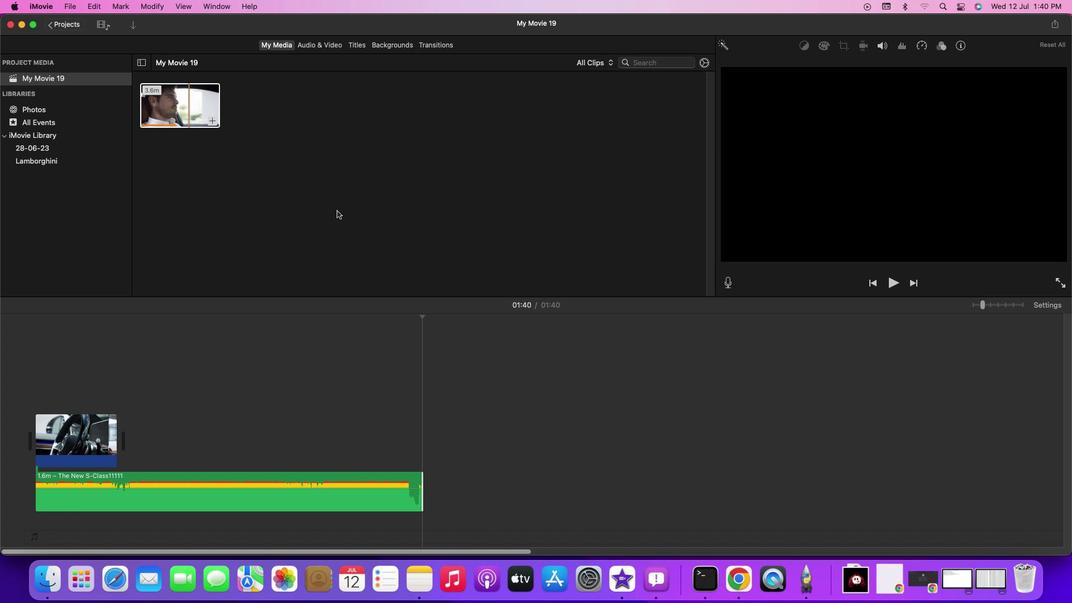 
Action: Mouse pressed left at (336, 210)
Screenshot: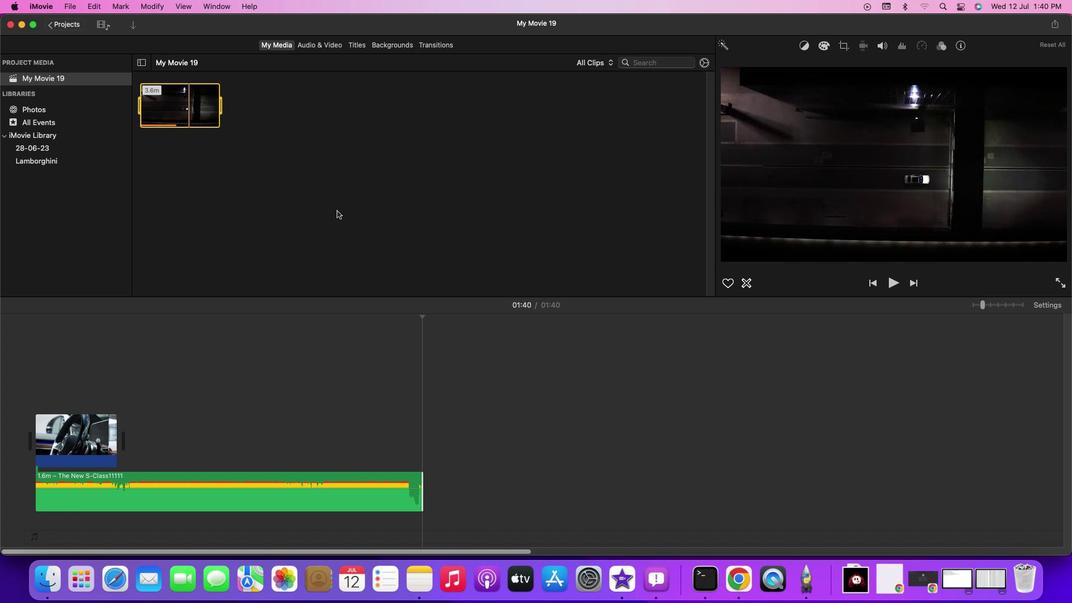 
Action: Mouse moved to (135, 26)
Screenshot: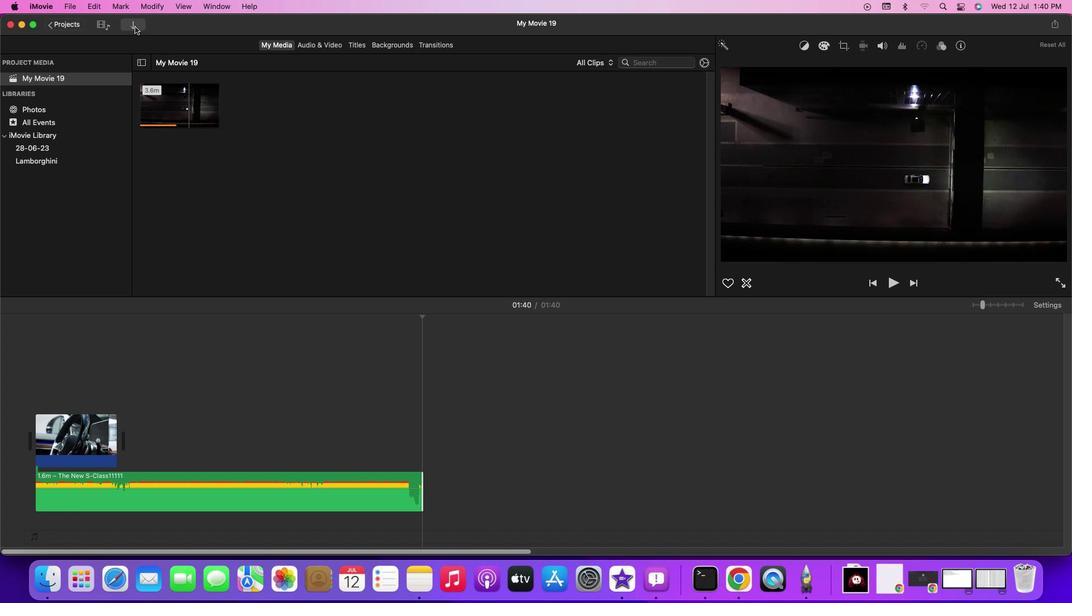 
Action: Mouse pressed left at (135, 26)
Screenshot: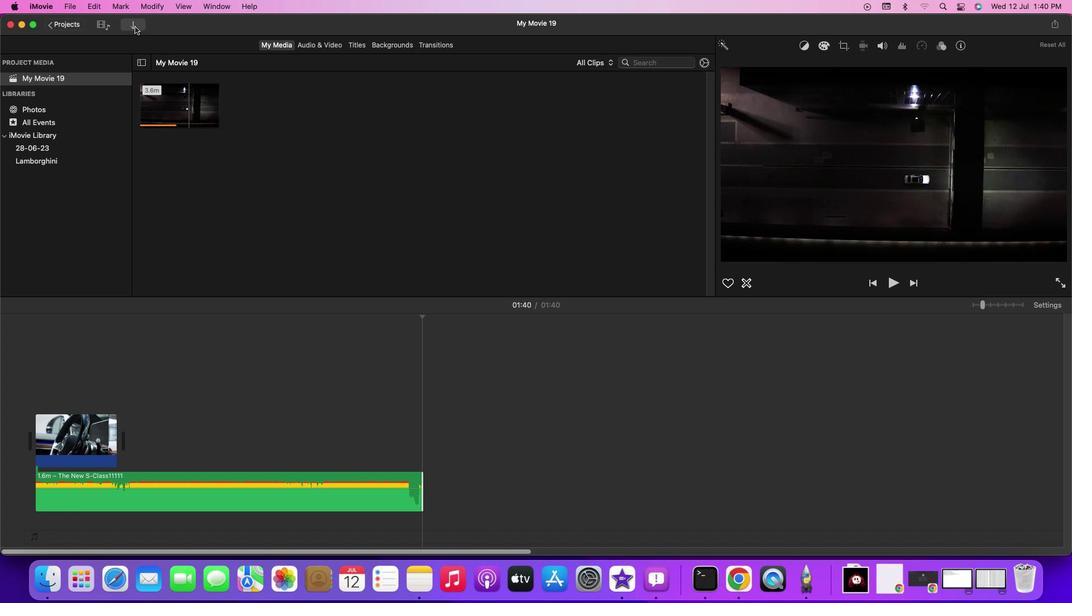 
Action: Mouse moved to (203, 329)
Screenshot: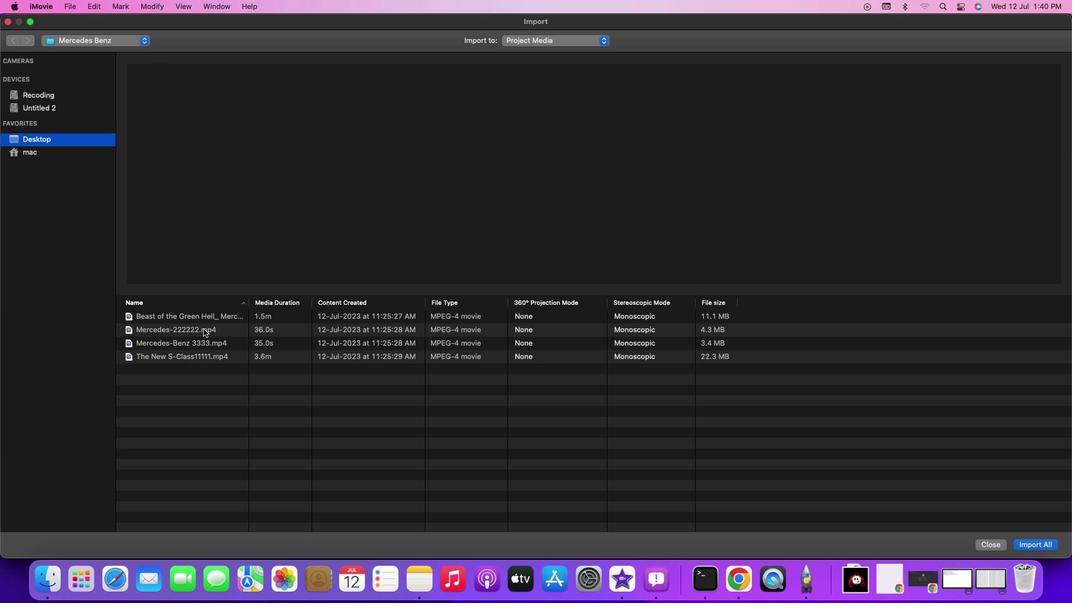 
Action: Mouse pressed left at (203, 329)
Screenshot: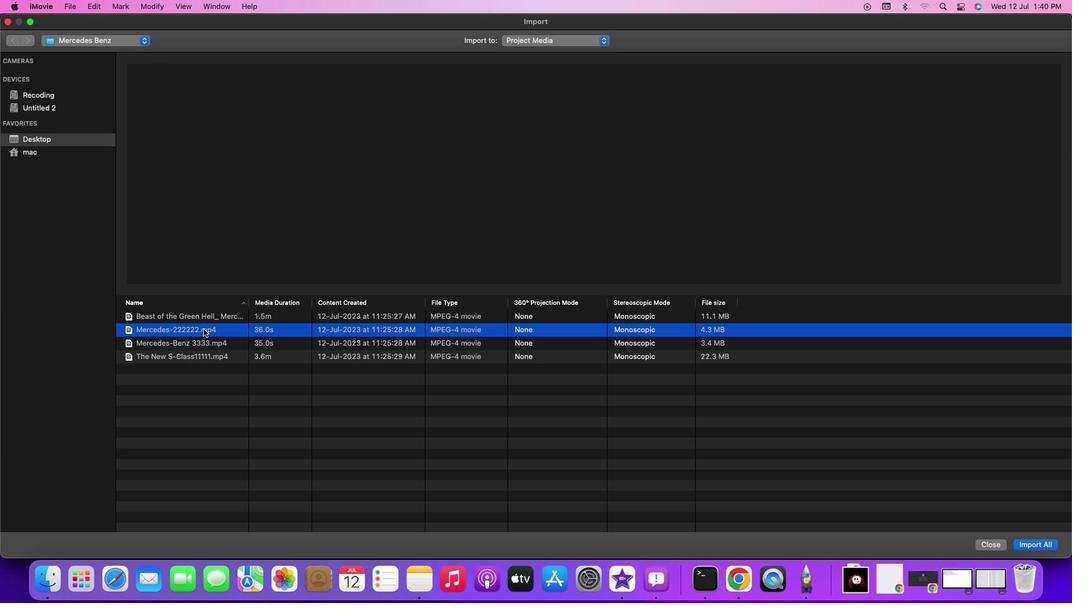 
Action: Mouse pressed left at (203, 329)
Screenshot: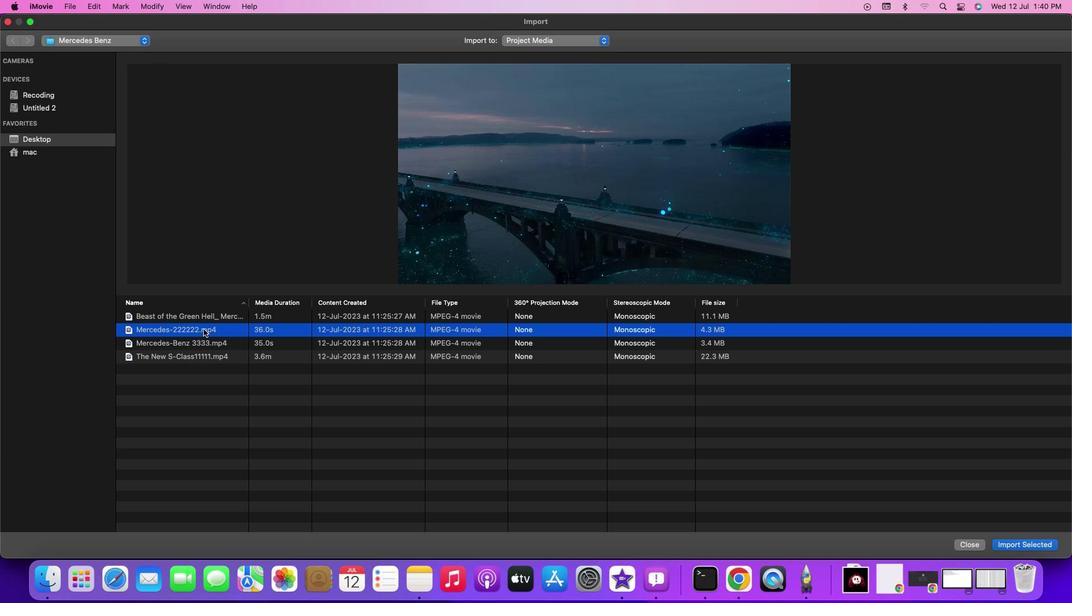 
Action: Mouse moved to (192, 113)
Screenshot: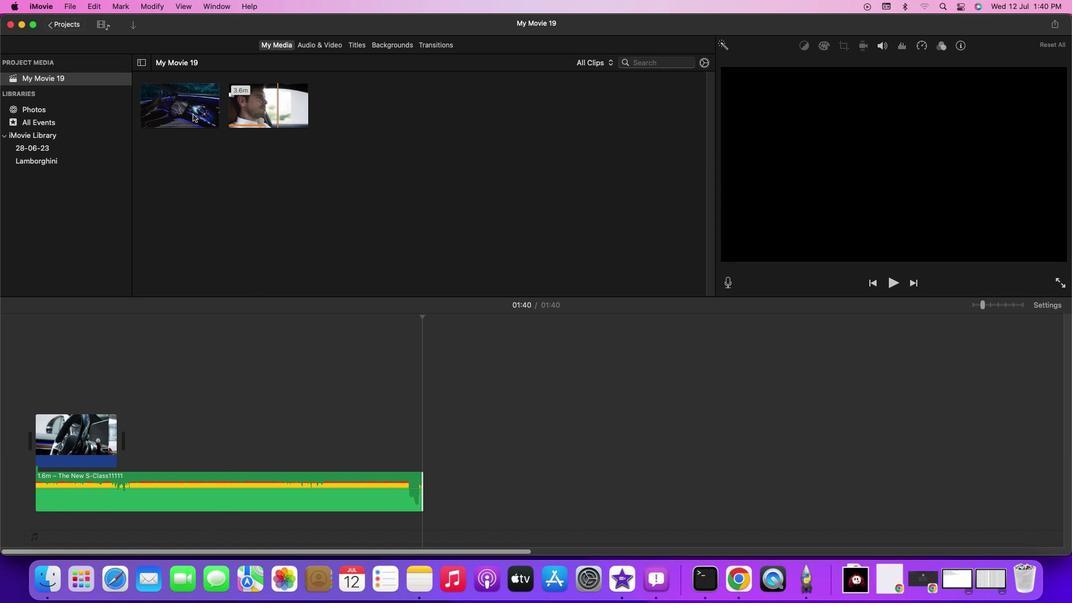 
Action: Mouse pressed left at (192, 113)
Screenshot: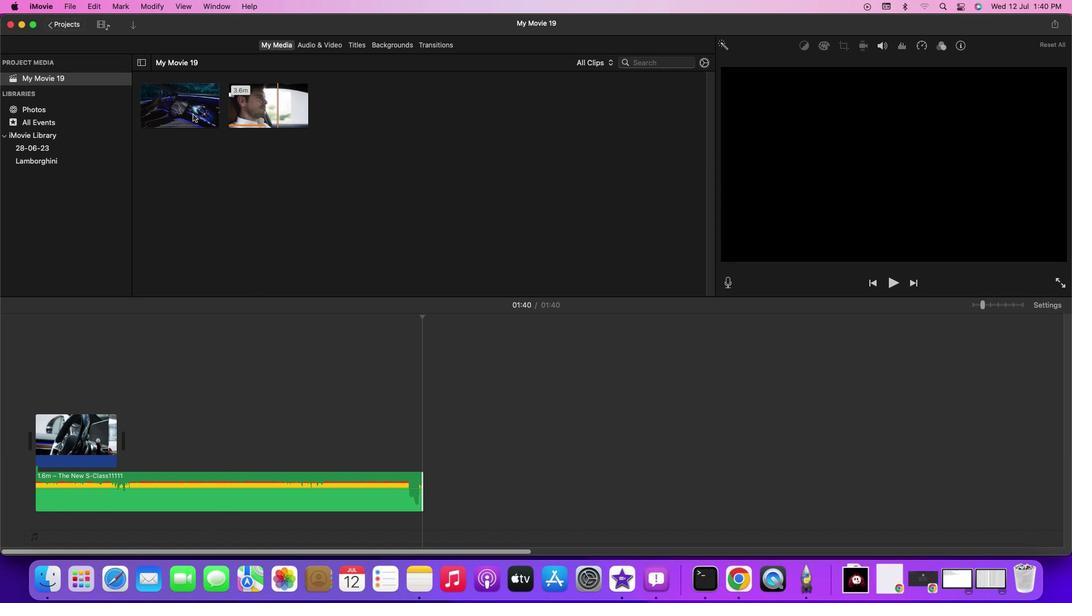 
Action: Mouse moved to (124, 301)
Screenshot: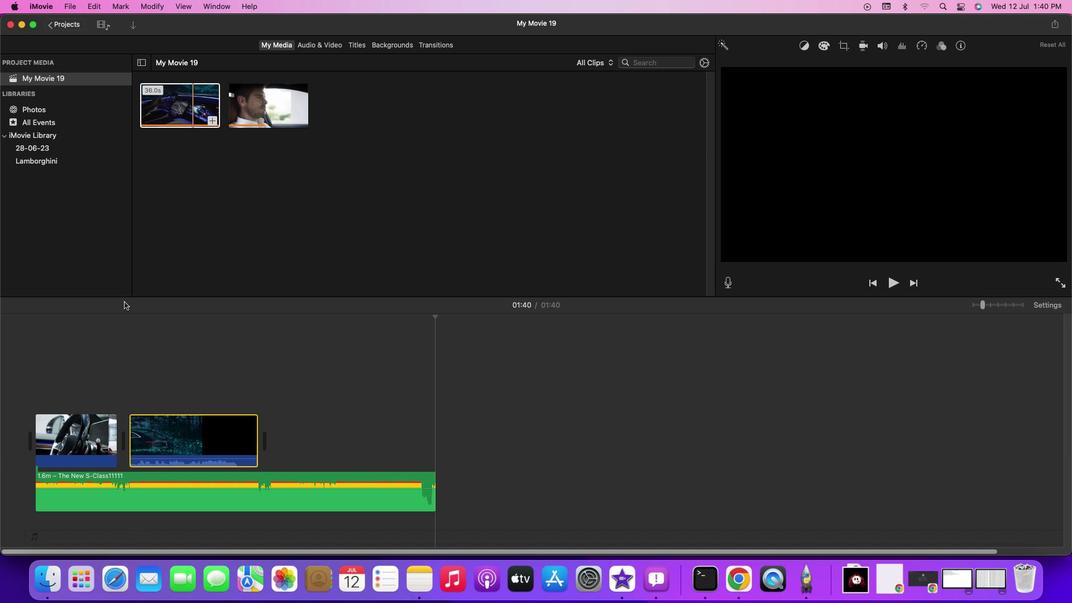 
Action: Mouse pressed left at (124, 301)
Screenshot: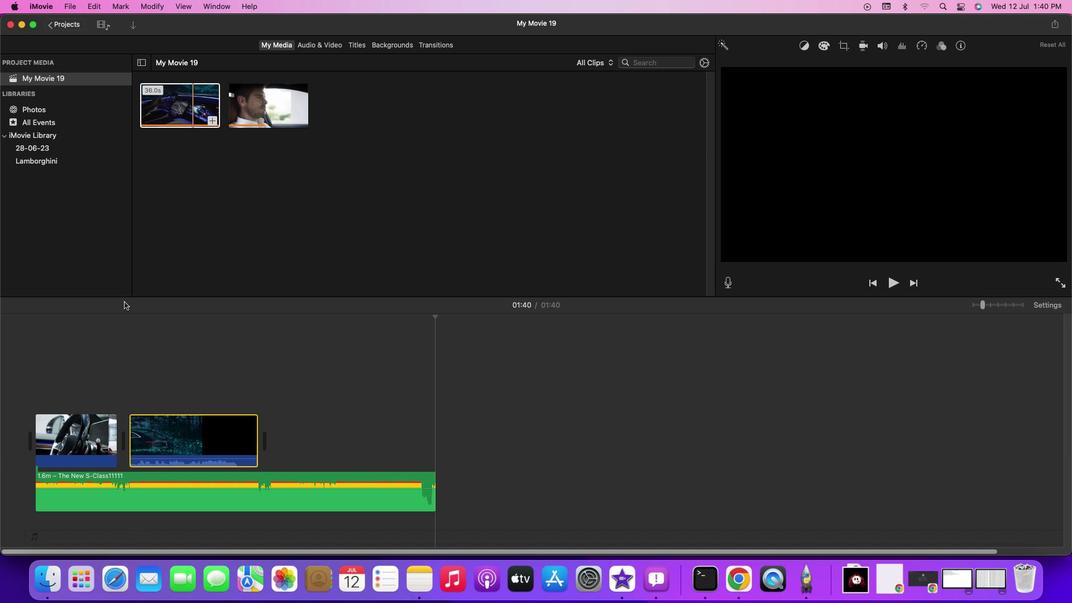 
Action: Mouse moved to (121, 311)
Screenshot: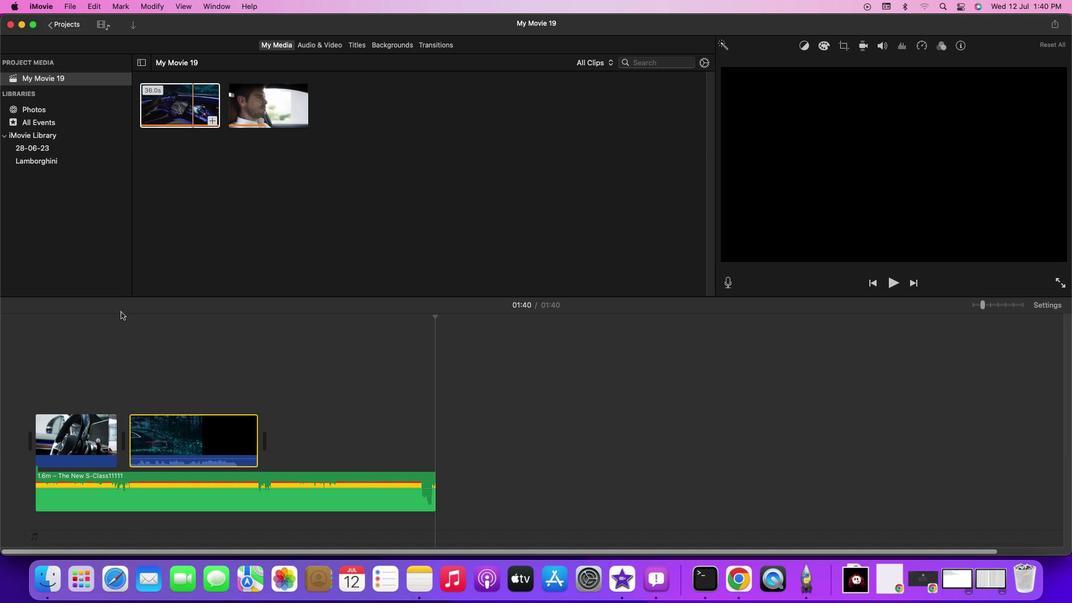 
Action: Mouse pressed left at (121, 311)
Screenshot: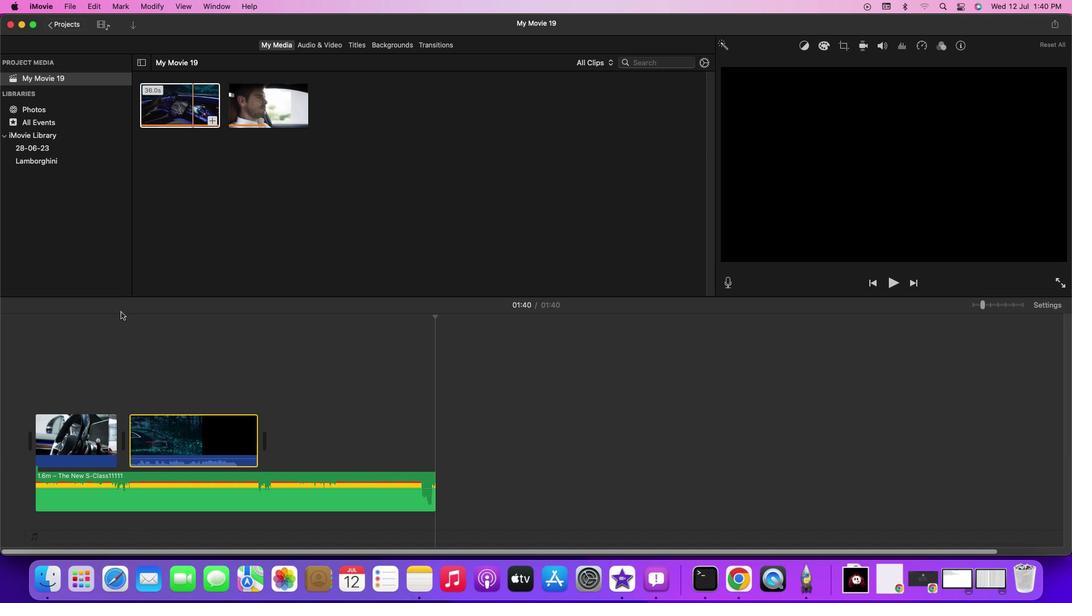 
Action: Mouse moved to (128, 319)
Screenshot: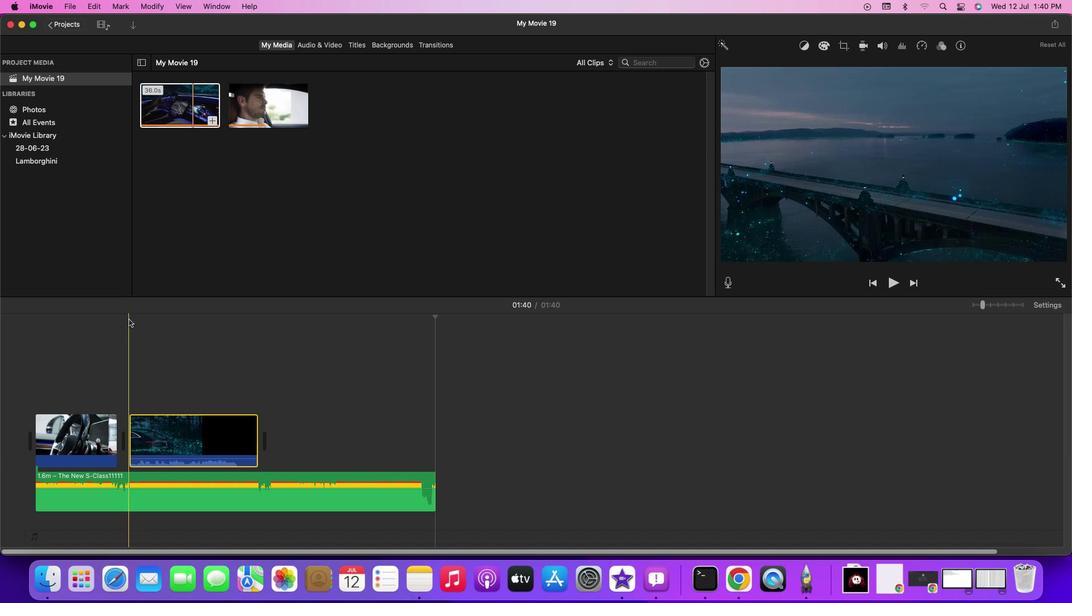 
Action: Mouse pressed left at (128, 319)
Screenshot: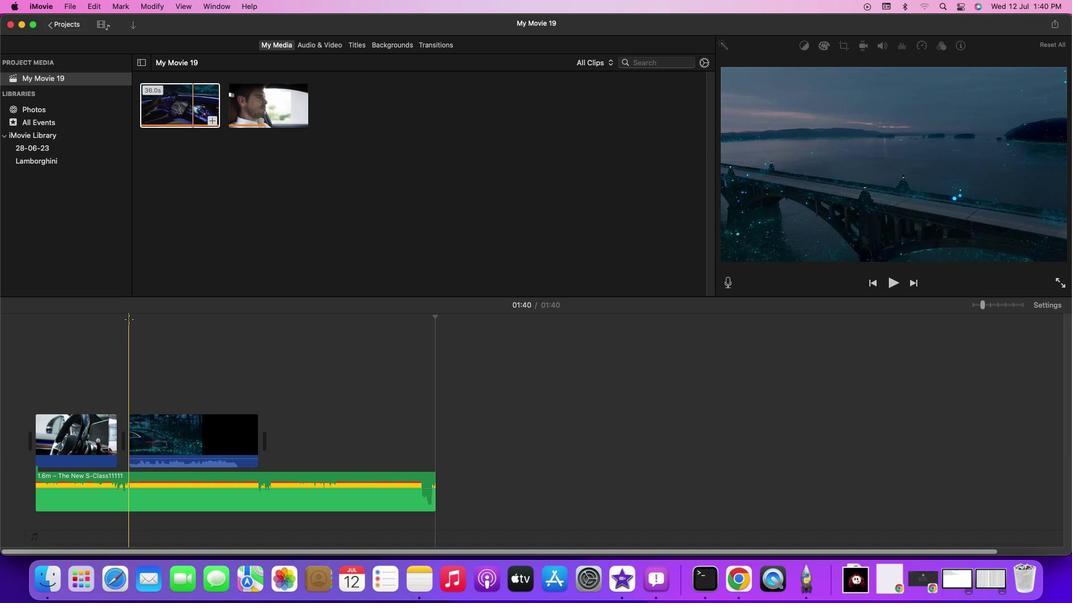 
Action: Key pressed Key.space
Screenshot: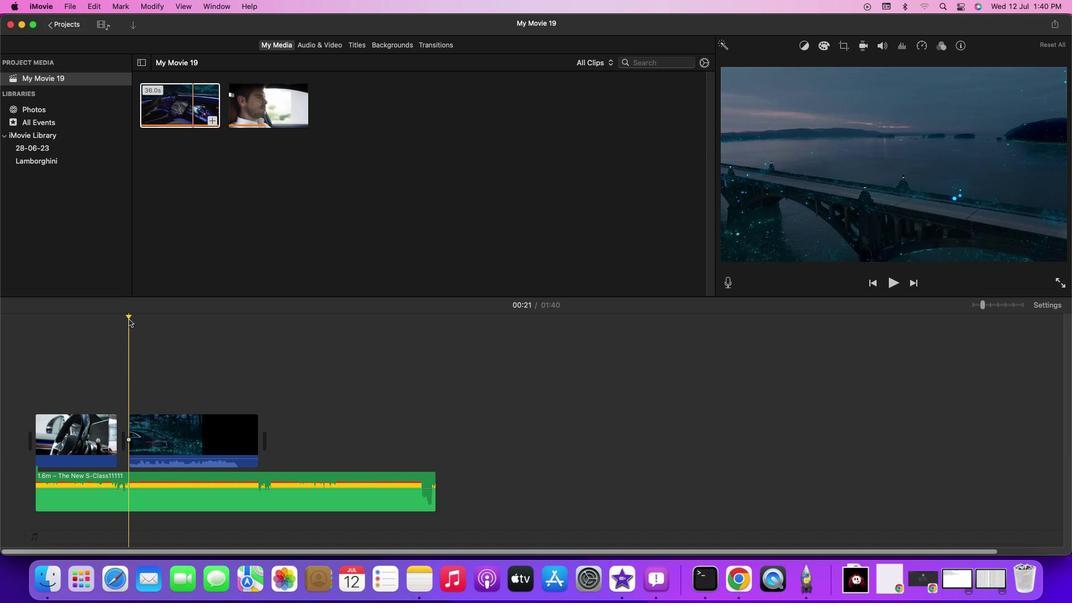 
Action: Mouse moved to (106, 325)
Screenshot: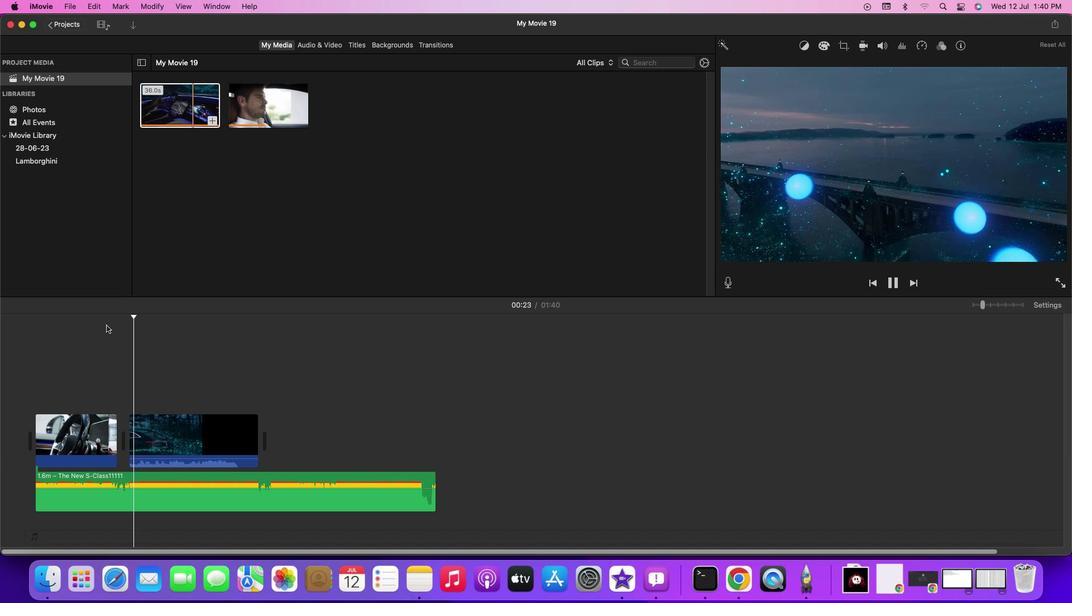 
Action: Mouse pressed left at (106, 325)
Screenshot: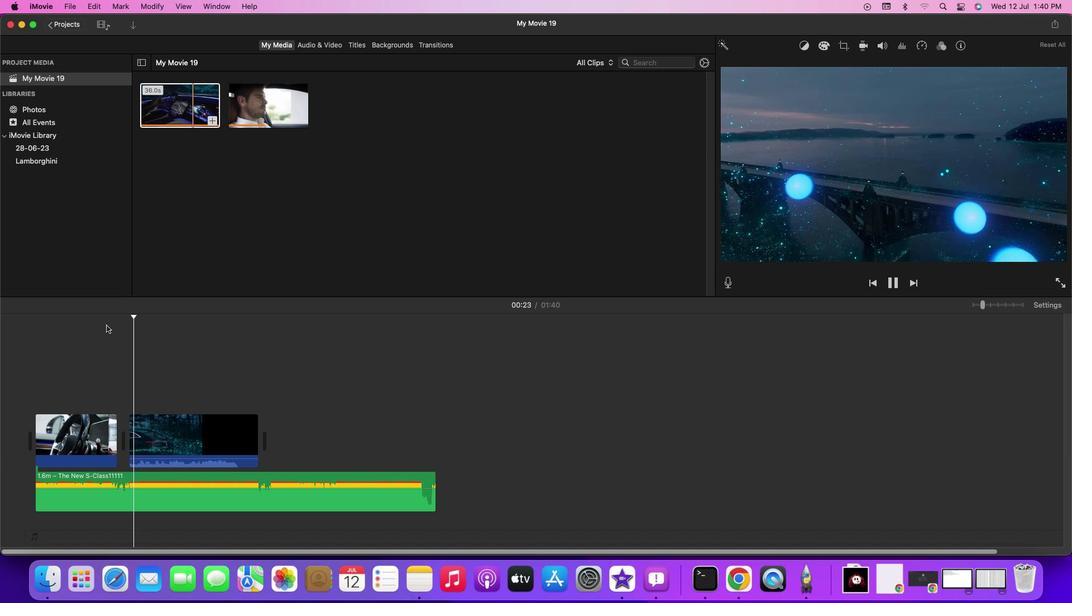 
Action: Mouse moved to (101, 322)
Screenshot: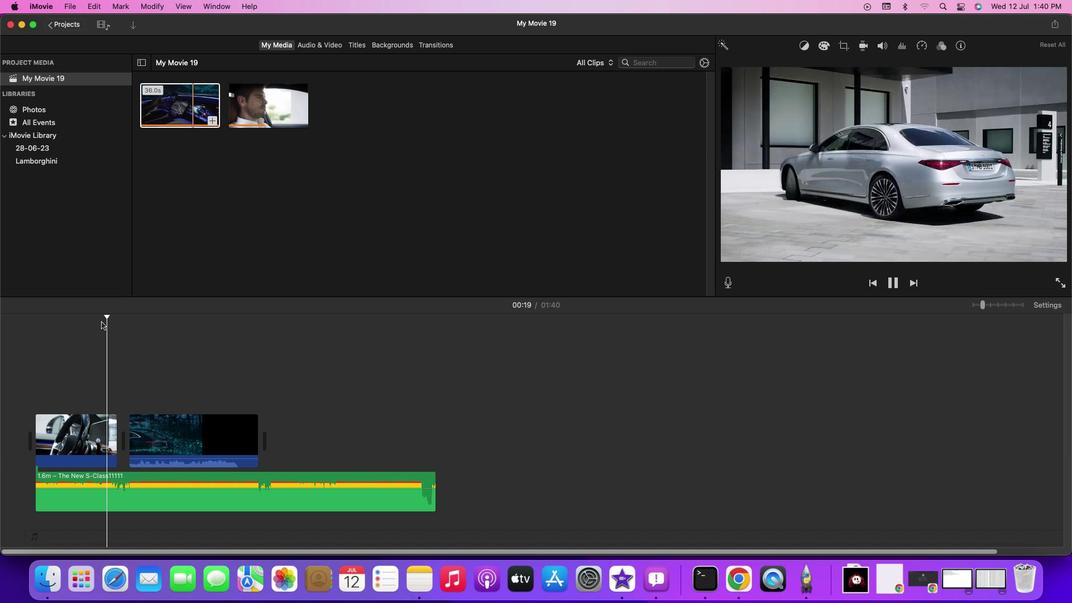 
Action: Key pressed Key.spaceKey.space
Screenshot: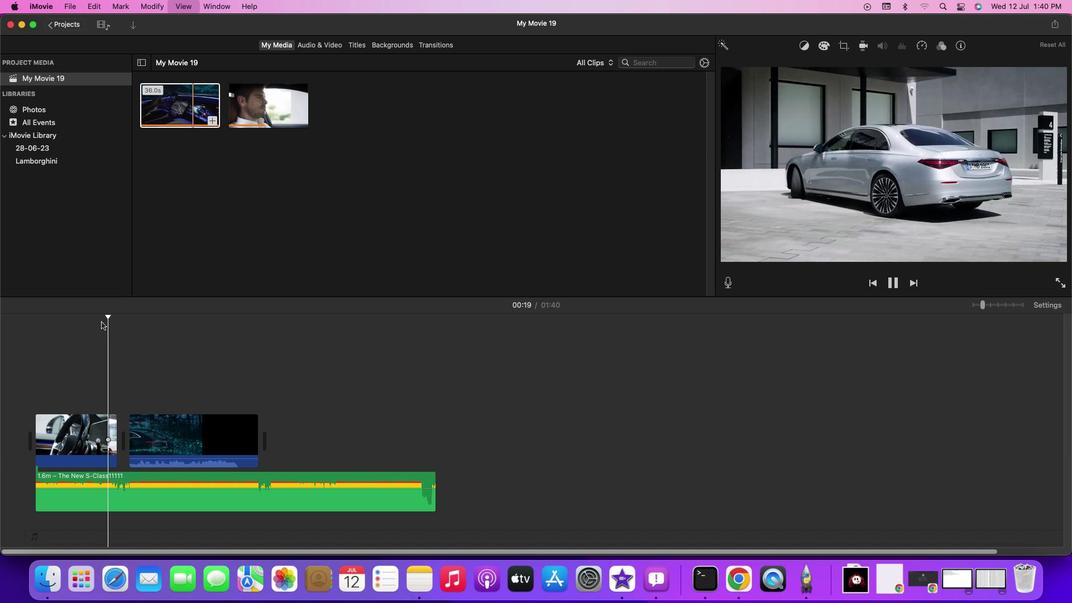 
Action: Mouse moved to (132, 439)
Screenshot: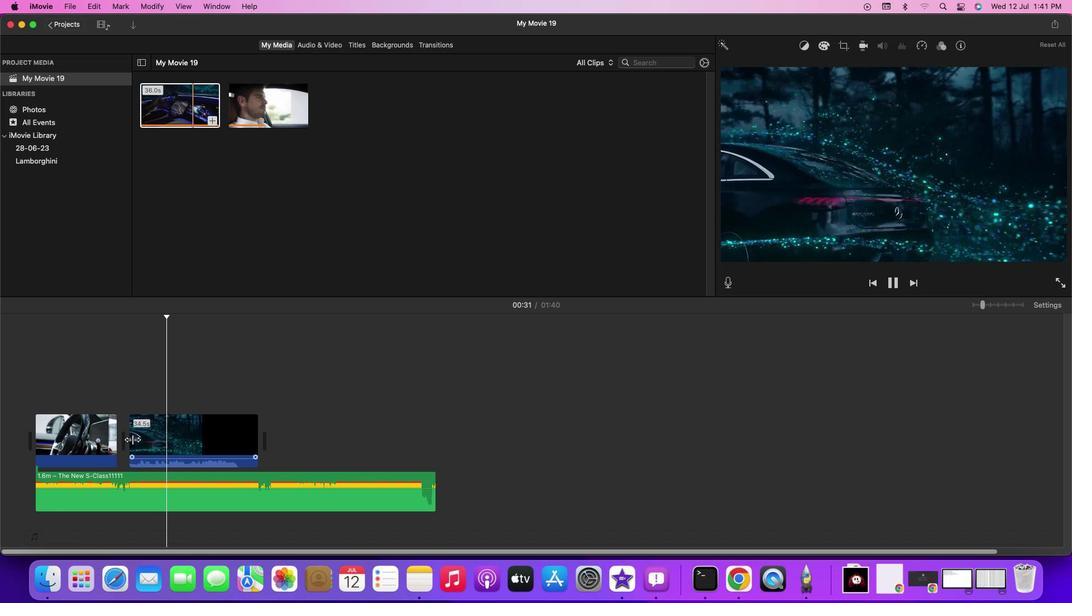 
Action: Mouse pressed left at (132, 439)
Screenshot: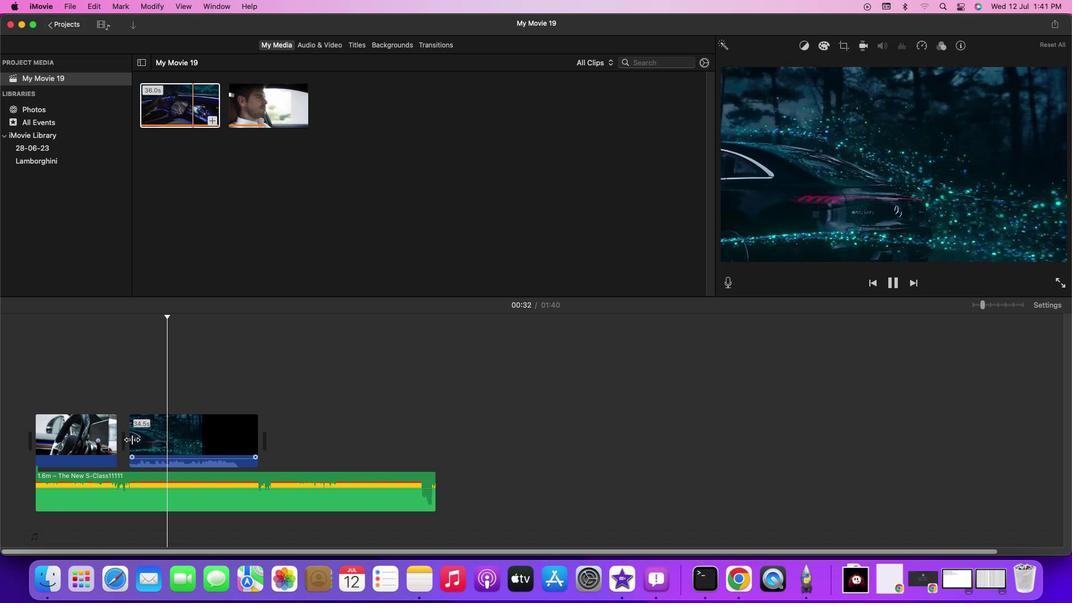 
Action: Mouse moved to (115, 439)
Screenshot: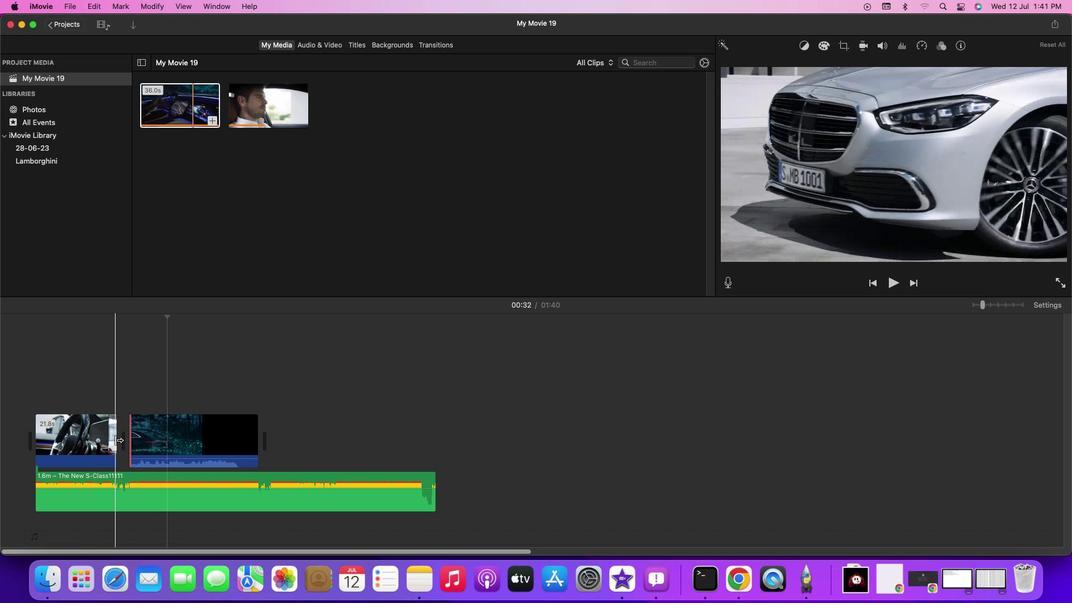 
Action: Mouse pressed left at (115, 439)
Screenshot: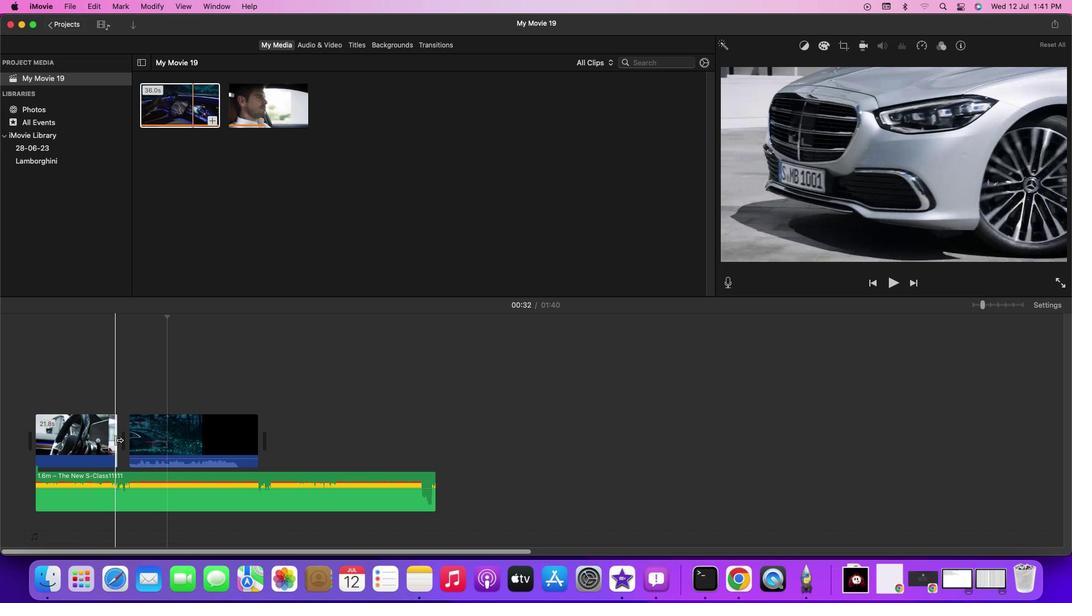 
Action: Mouse moved to (108, 320)
Screenshot: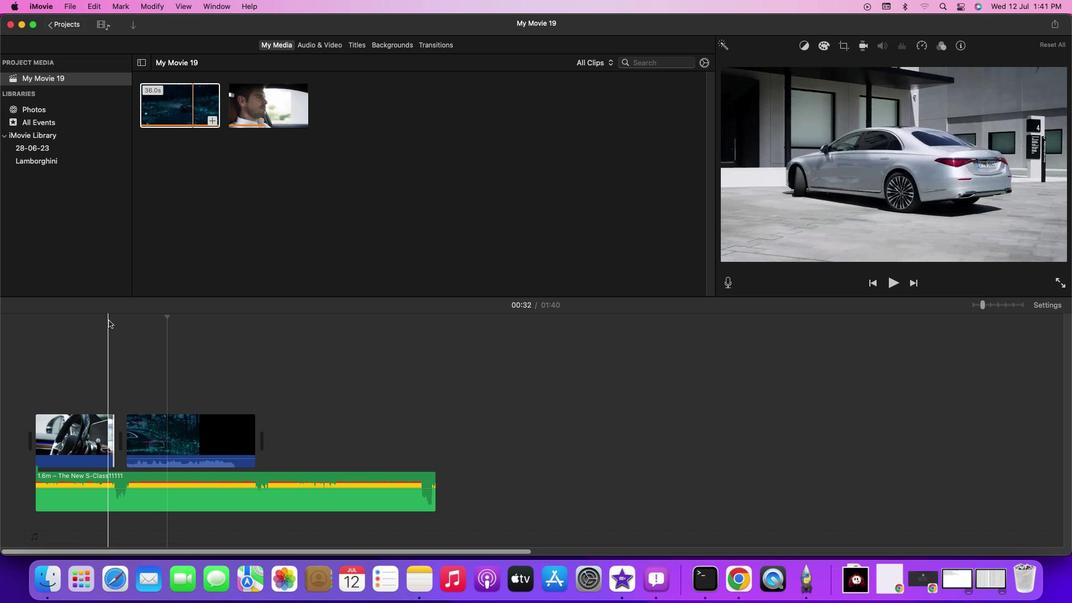 
Action: Mouse pressed left at (108, 320)
Screenshot: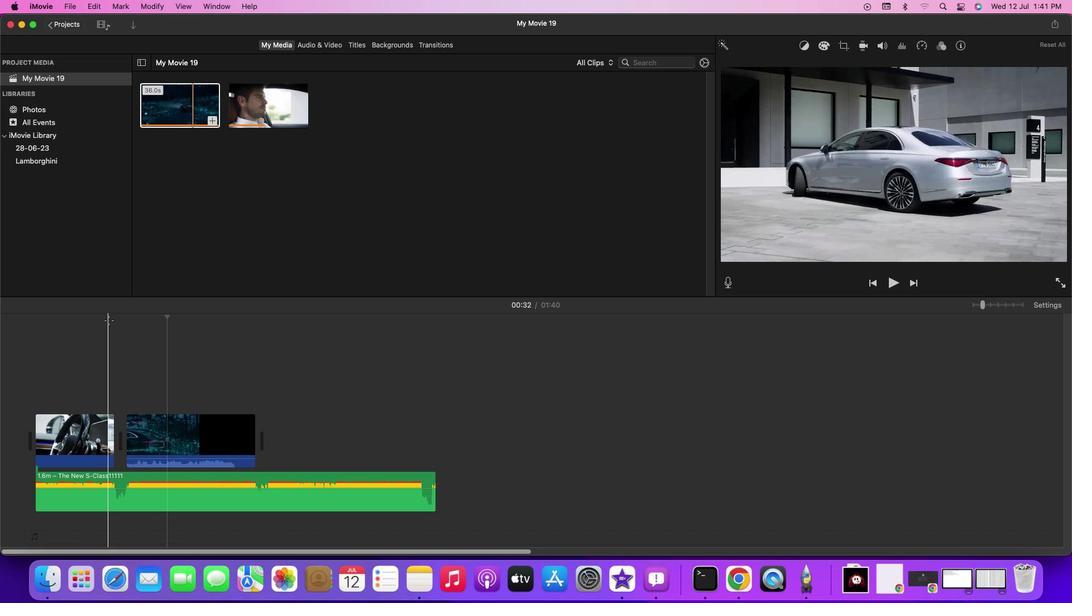 
Action: Key pressed Key.space
Screenshot: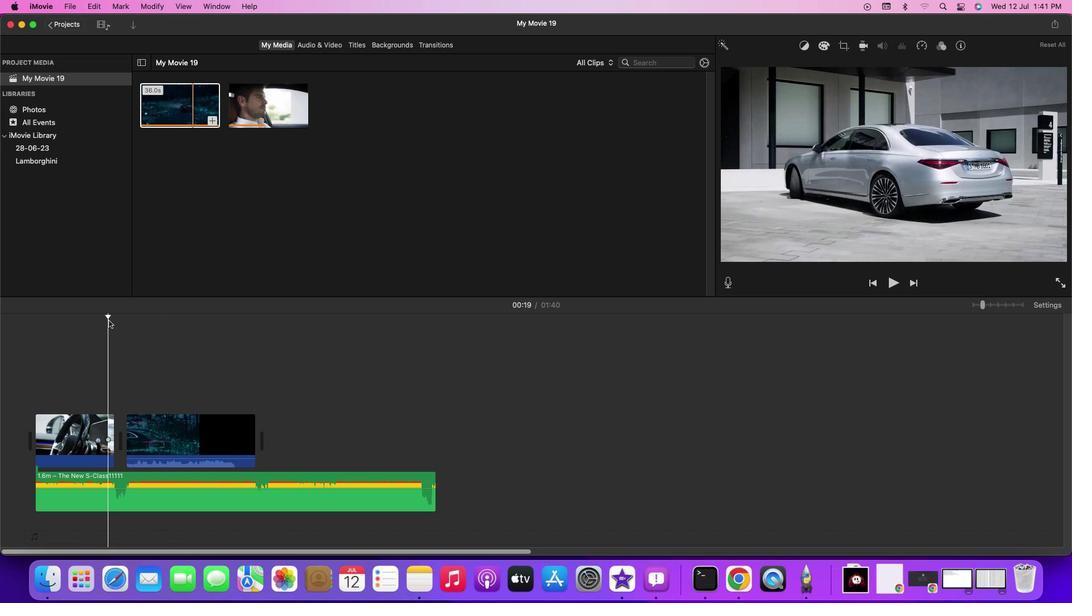 
Action: Mouse moved to (226, 338)
Screenshot: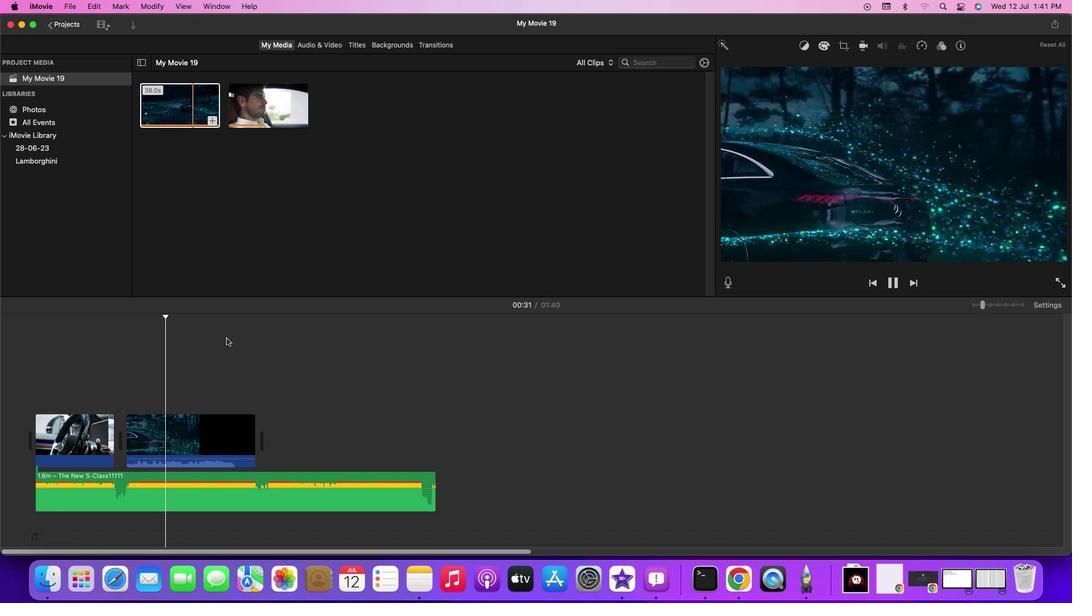 
Action: Mouse pressed left at (226, 338)
Screenshot: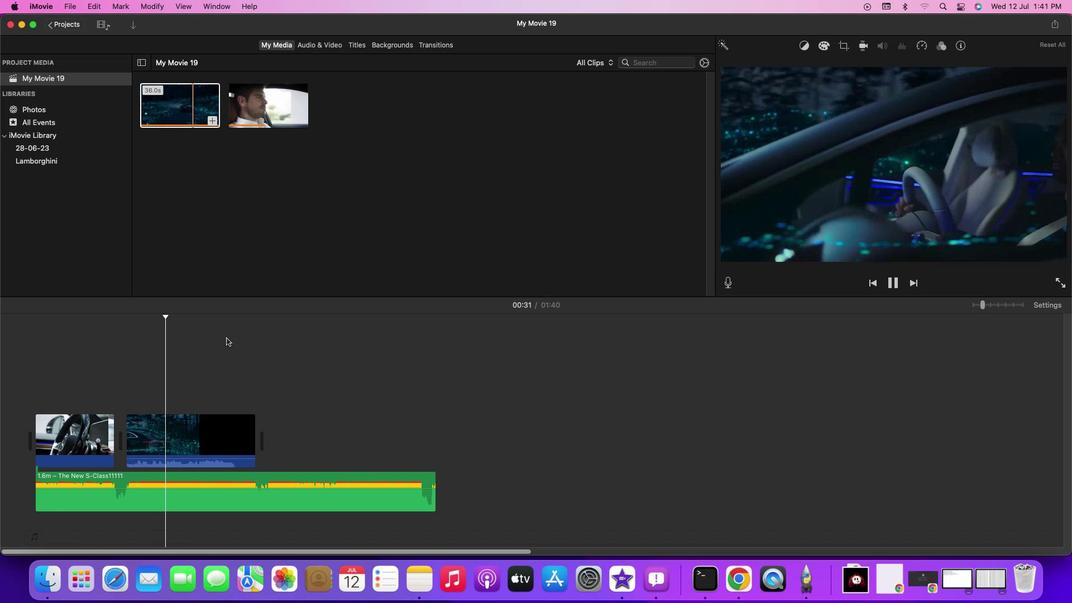 
Action: Key pressed Key.spaceKey.space
Screenshot: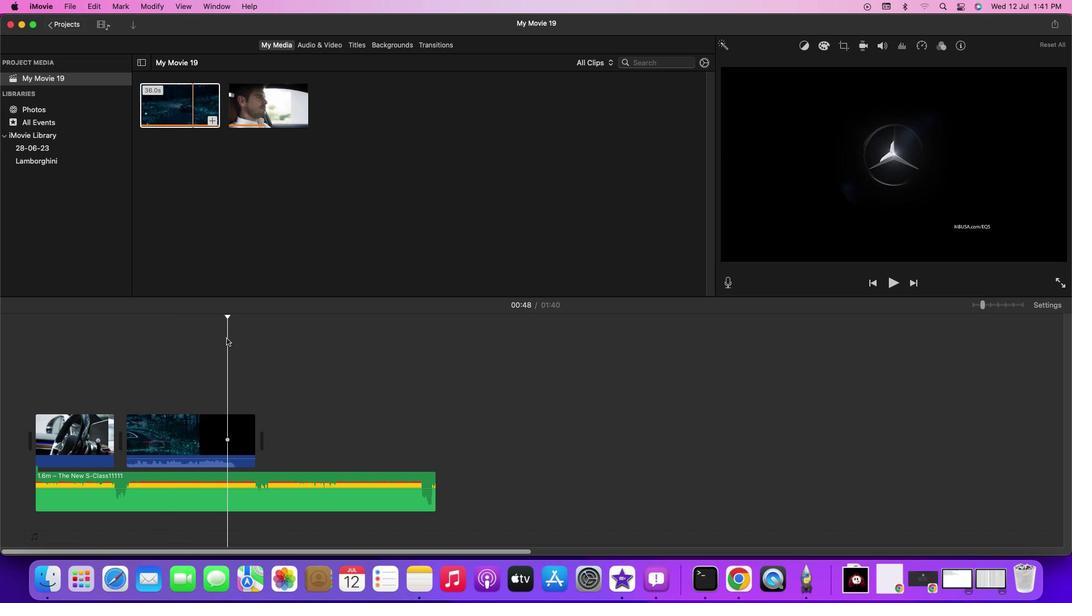 
Action: Mouse moved to (204, 339)
Screenshot: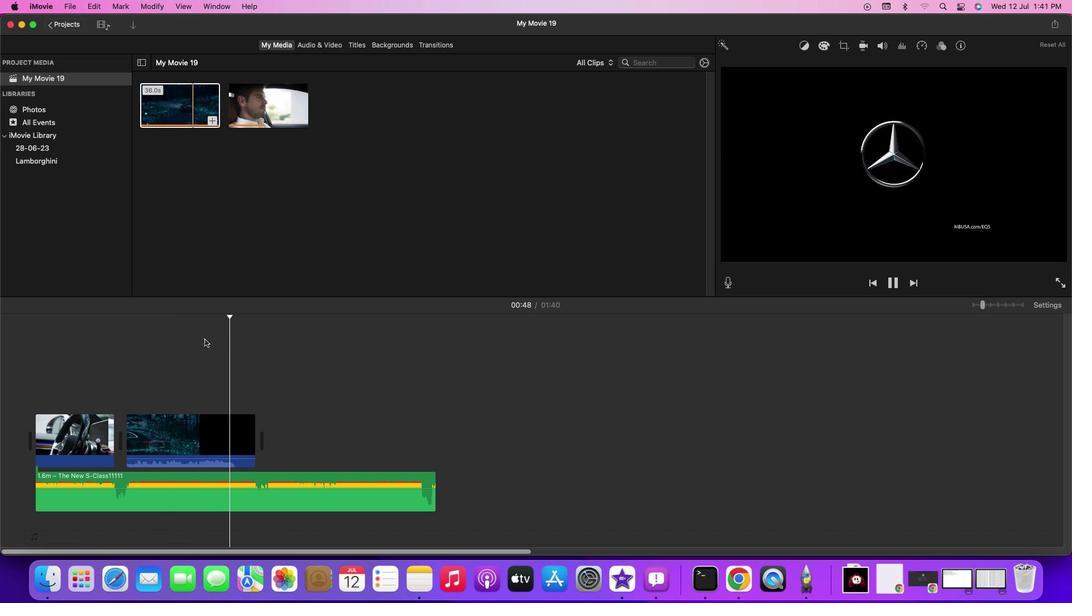 
Action: Mouse pressed left at (204, 339)
Screenshot: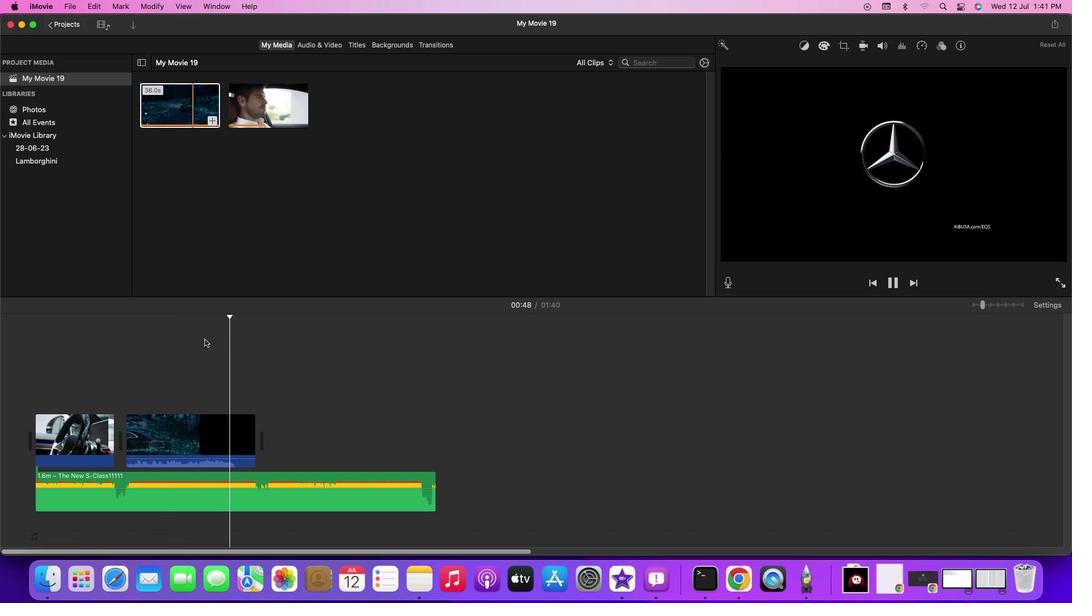 
Action: Key pressed Key.spaceKey.spaceKey.spaceKey.space
Screenshot: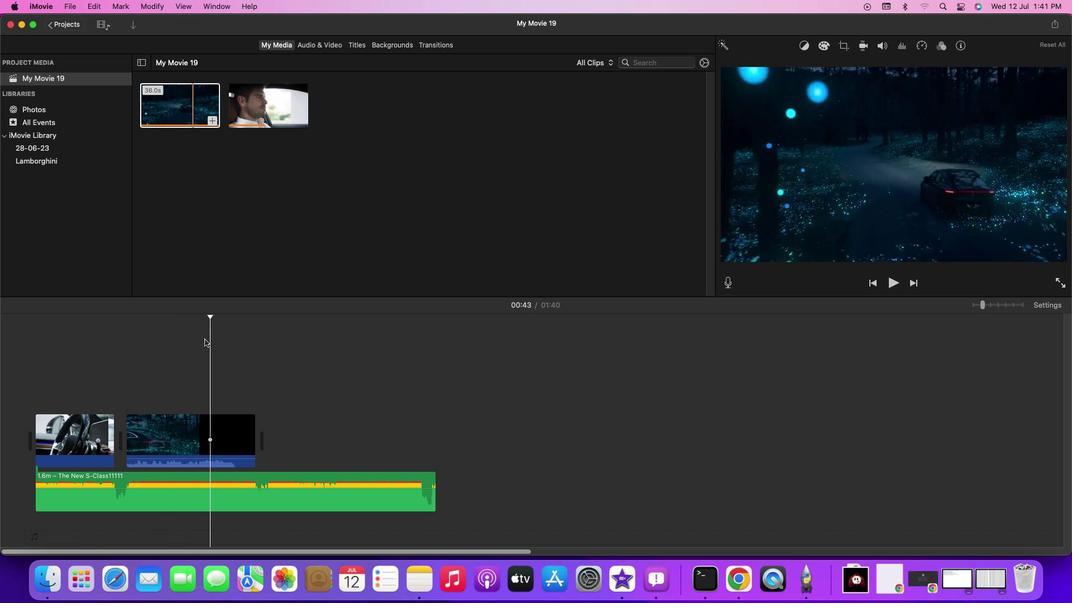 
Action: Mouse moved to (203, 339)
Screenshot: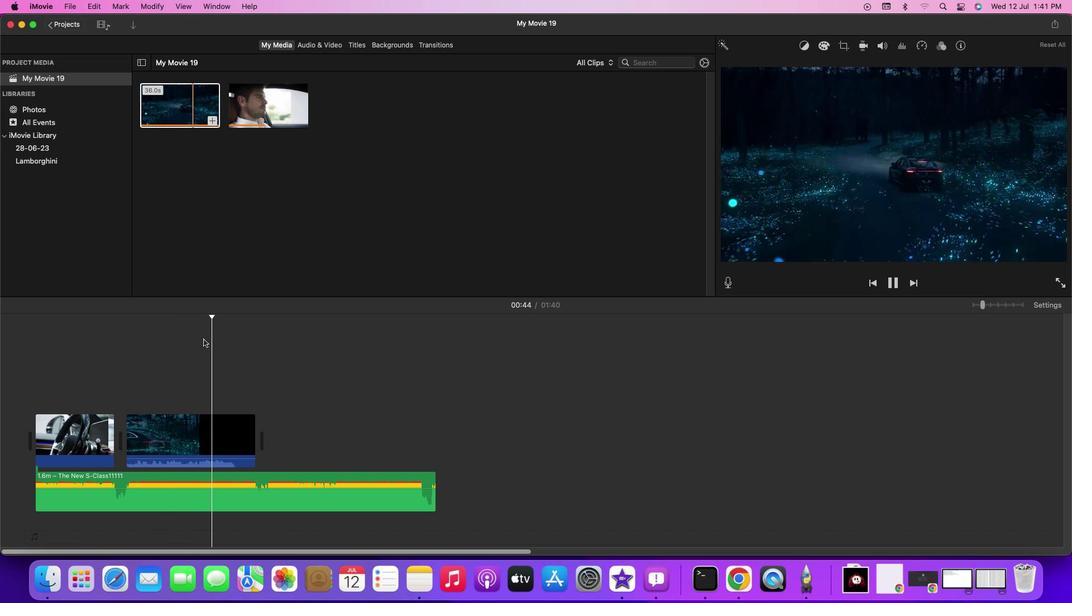
Action: Key pressed Key.space
Screenshot: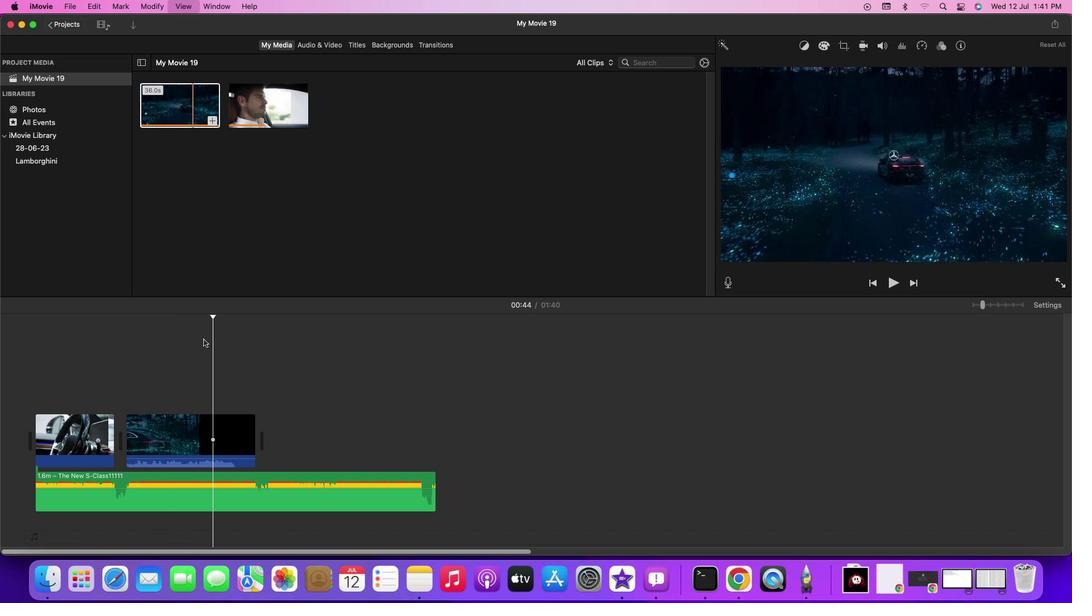 
Action: Mouse pressed left at (203, 339)
Screenshot: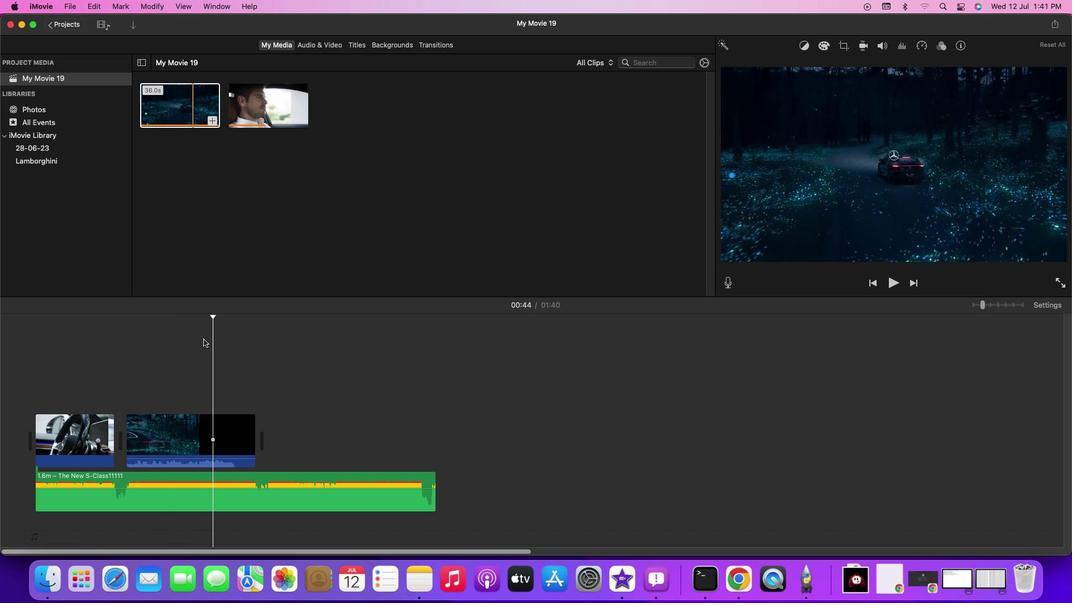 
Action: Key pressed Key.leftKey.leftKey.leftKey.leftKey.leftKey.leftKey.leftKey.leftKey.leftKey.leftKey.leftKey.leftKey.leftKey.rightKey.rightKey.rightKey.leftKey.left
Screenshot: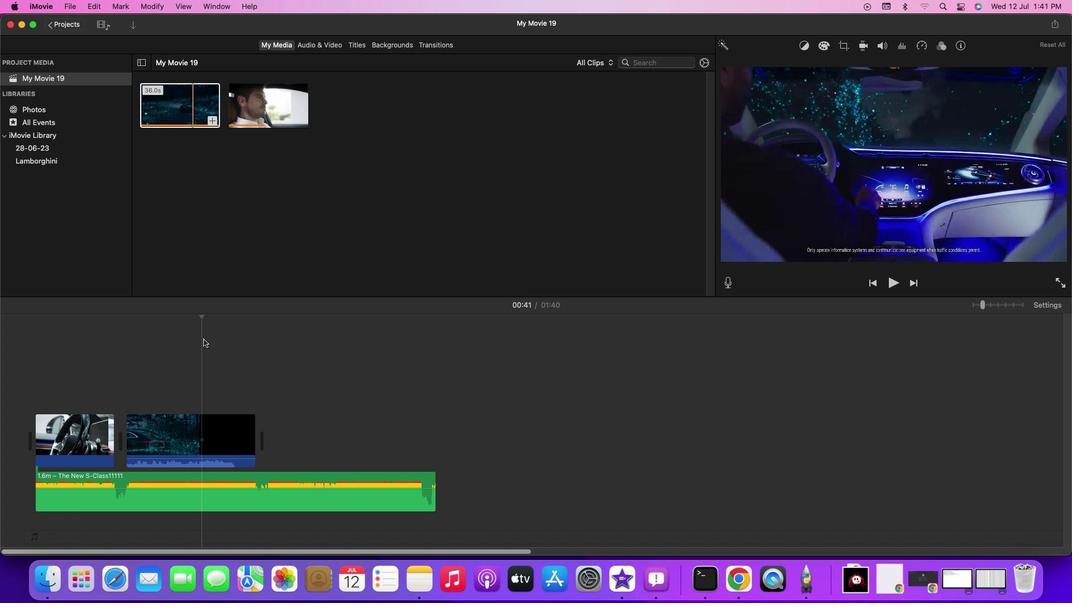 
Action: Mouse moved to (208, 441)
Screenshot: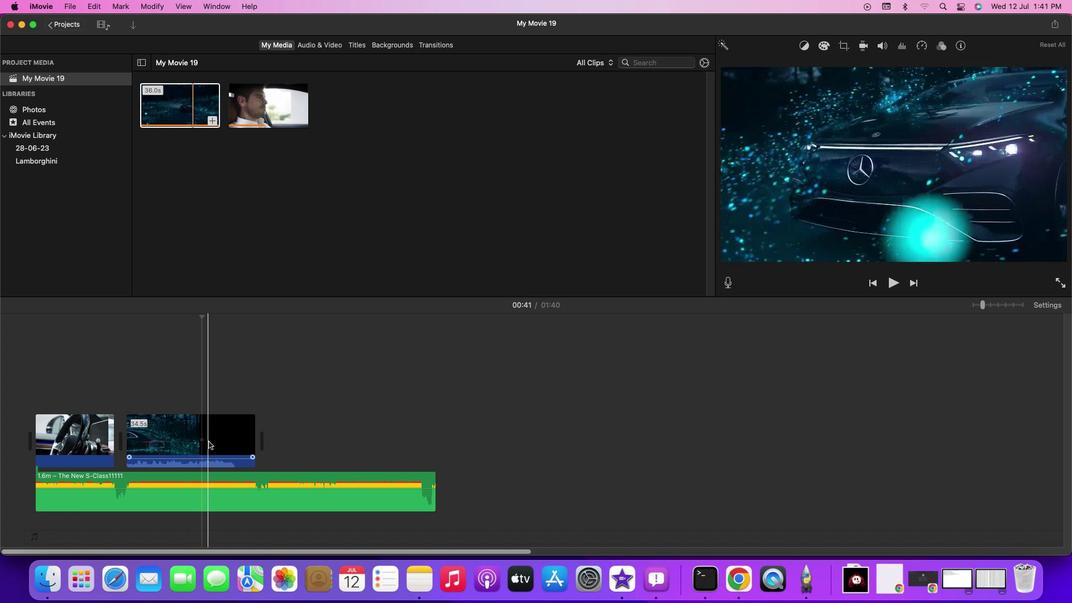 
Action: Mouse pressed left at (208, 441)
Screenshot: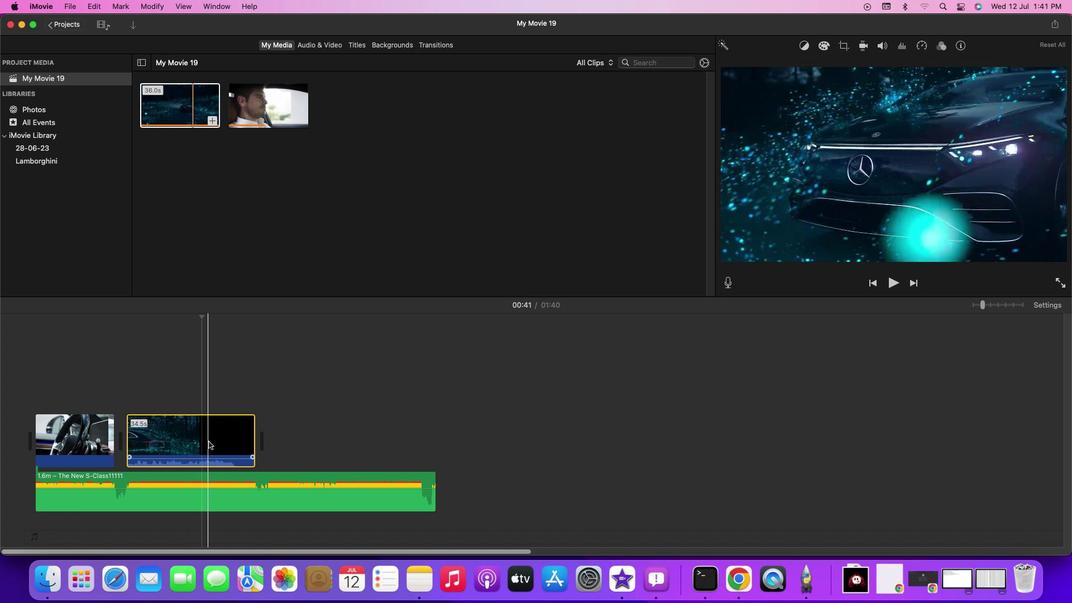 
Action: Mouse moved to (207, 371)
Screenshot: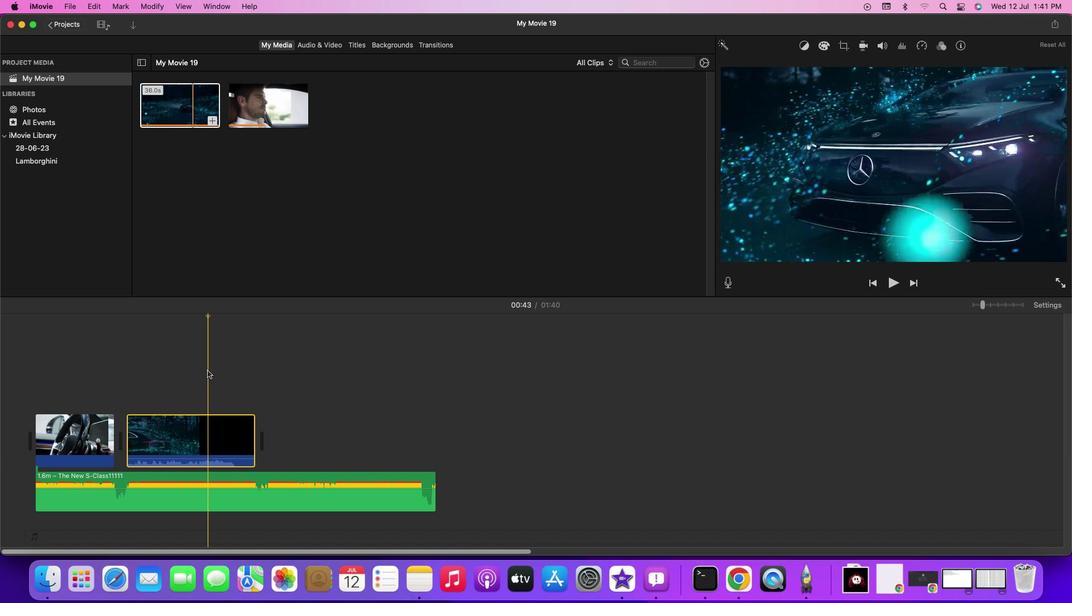 
Action: Key pressed Key.leftKey.rightKey.leftKey.leftKey.leftKey.leftKey.leftKey.leftKey.leftKey.leftKey.leftKey.leftKey.leftKey.leftKey.leftKey.leftKey.leftKey.leftKey.leftKey.leftKey.leftKey.leftKey.leftKey.leftKey.leftKey.leftKey.leftKey.leftKey.leftKey.leftKey.leftKey.leftKey.leftKey.leftKey.leftKey.leftKey.leftKey.leftKey.leftKey.leftKey.leftKey.leftKey.leftKey.leftKey.leftKey.leftKey.leftKey.leftKey.leftKey.rightKey.rightKey.rightKey.rightKey.rightKey.rightKey.leftKey.cmd'b'
Screenshot: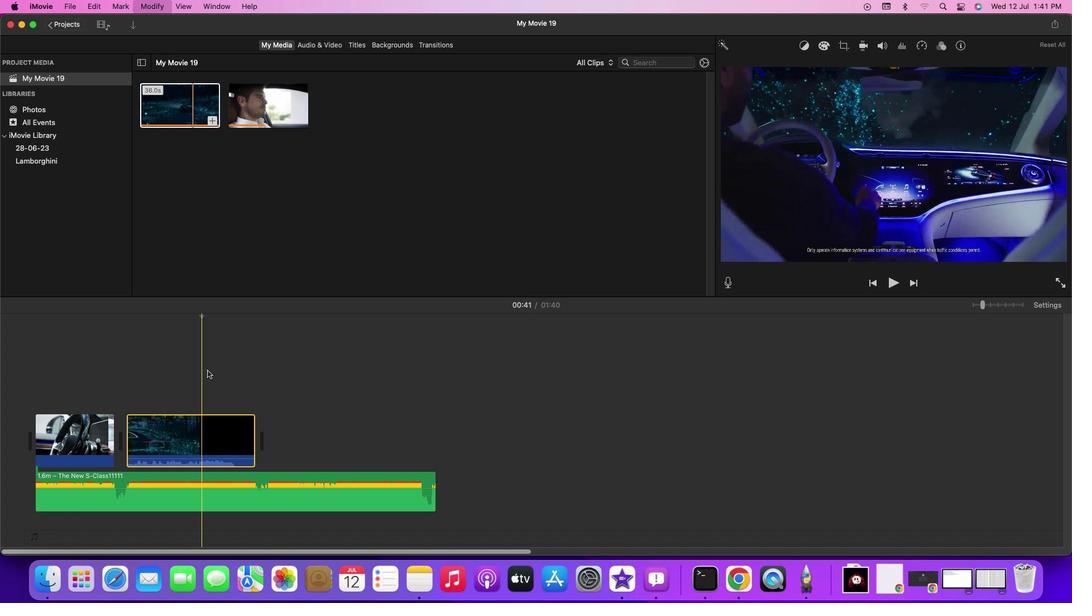 
Action: Mouse moved to (226, 439)
Screenshot: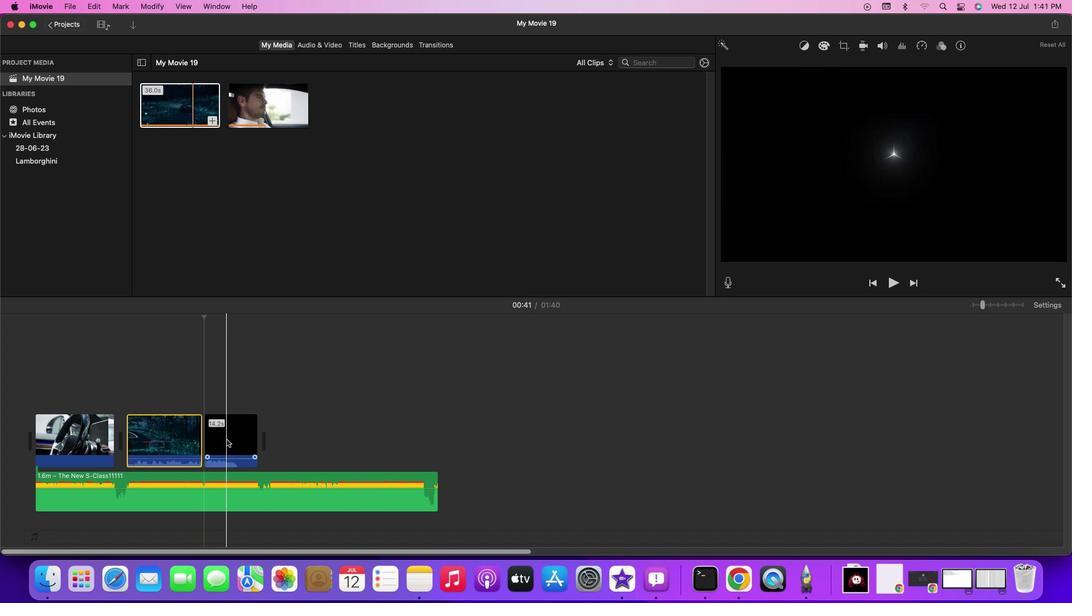 
Action: Mouse pressed right at (226, 439)
Screenshot: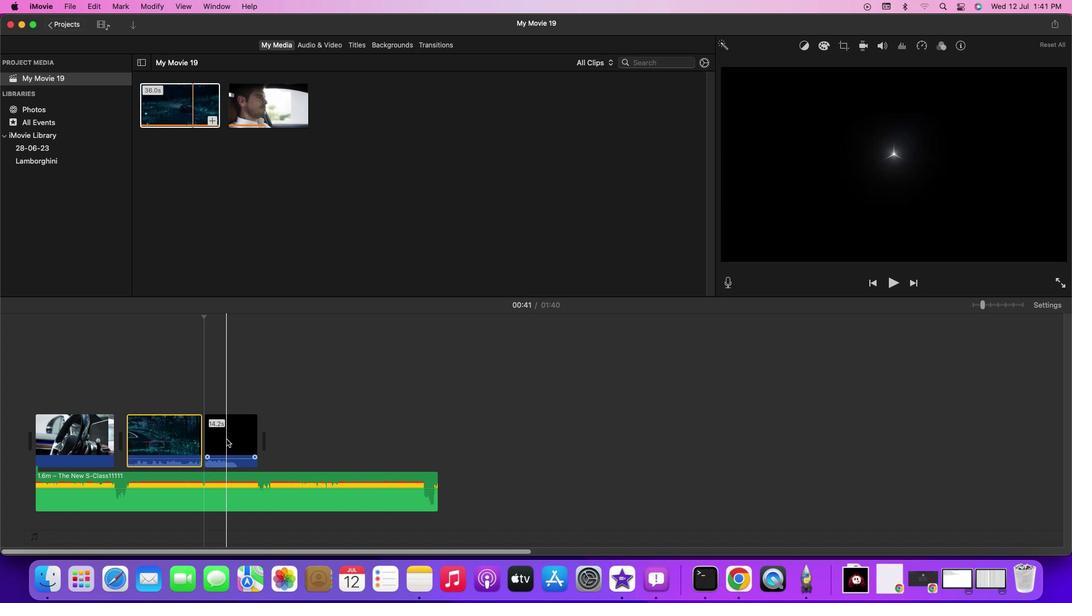 
Action: Mouse moved to (256, 408)
Screenshot: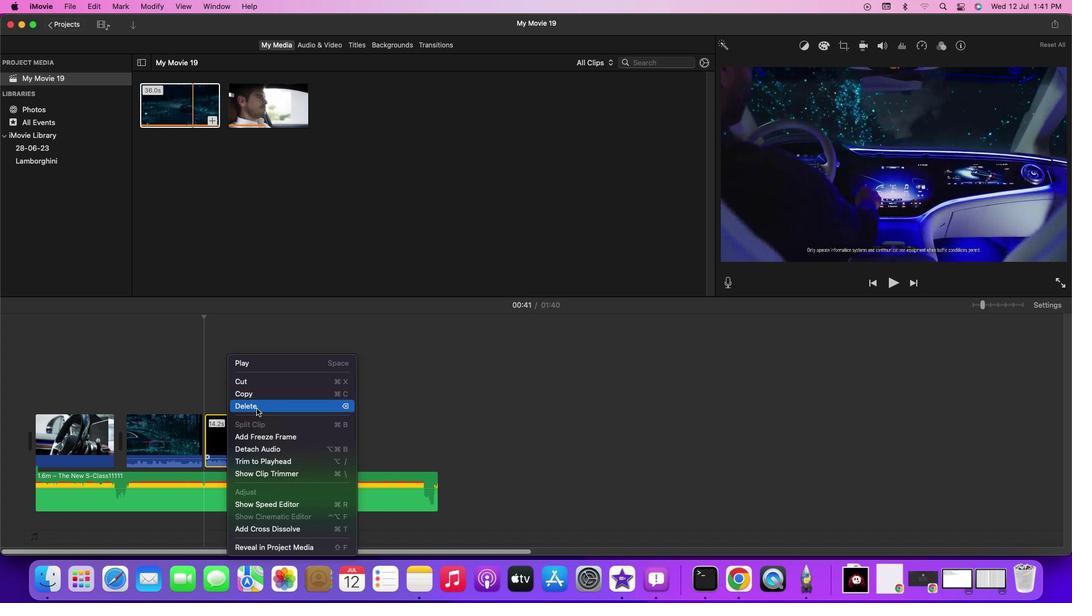 
Action: Mouse pressed left at (256, 408)
Screenshot: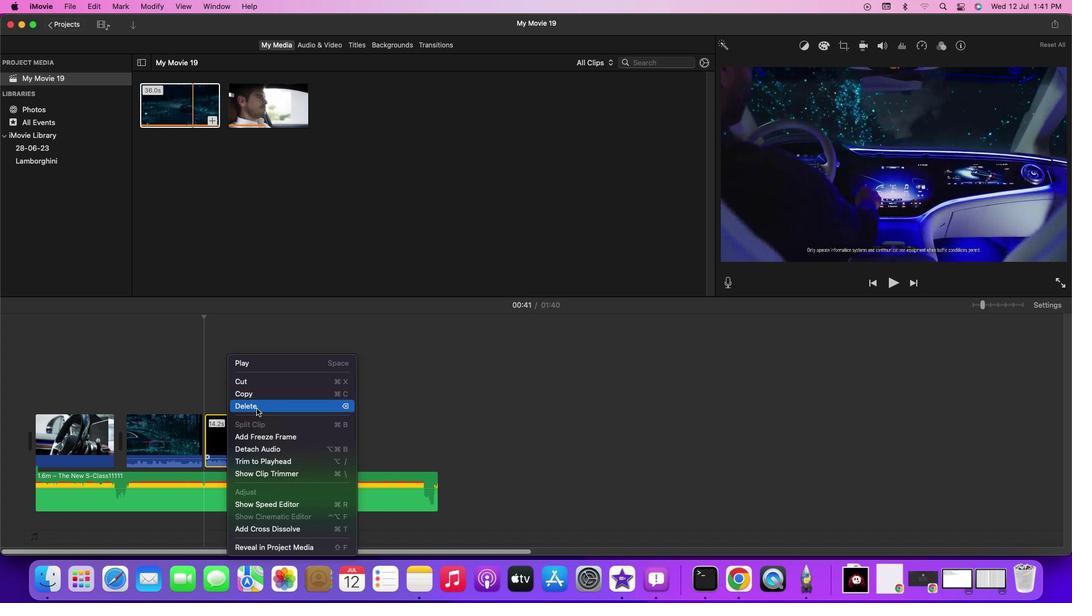 
Action: Mouse moved to (185, 339)
Screenshot: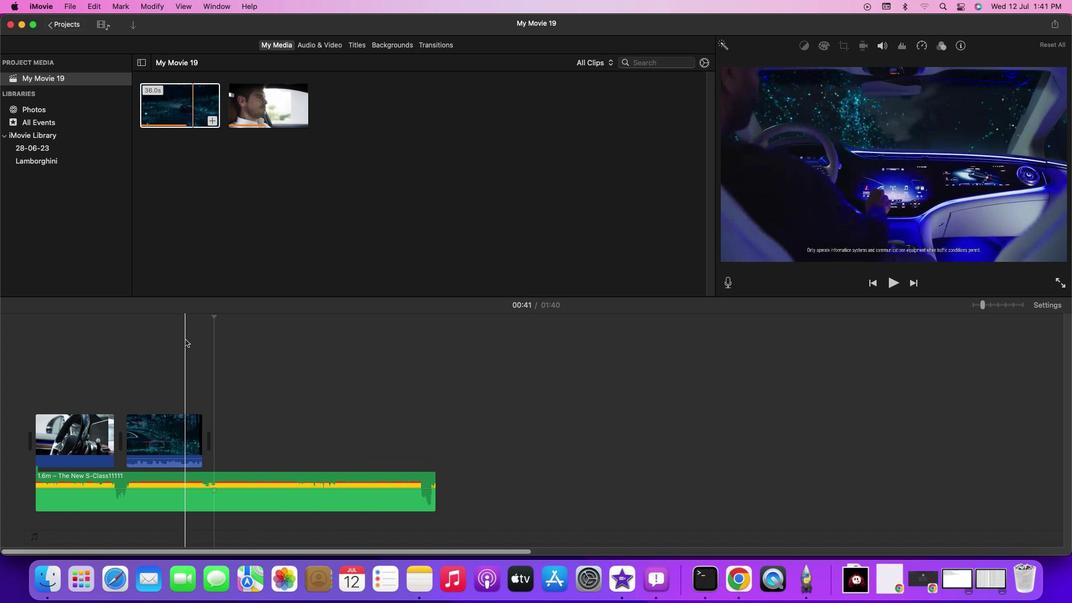
Action: Mouse pressed left at (185, 339)
Screenshot: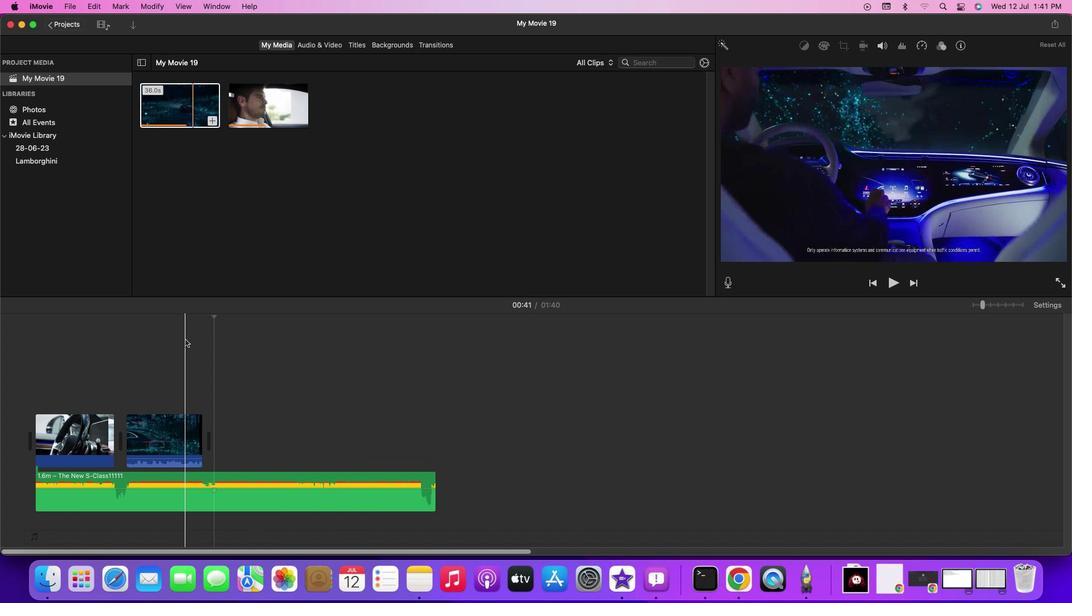 
Action: Key pressed Key.spaceKey.space
Screenshot: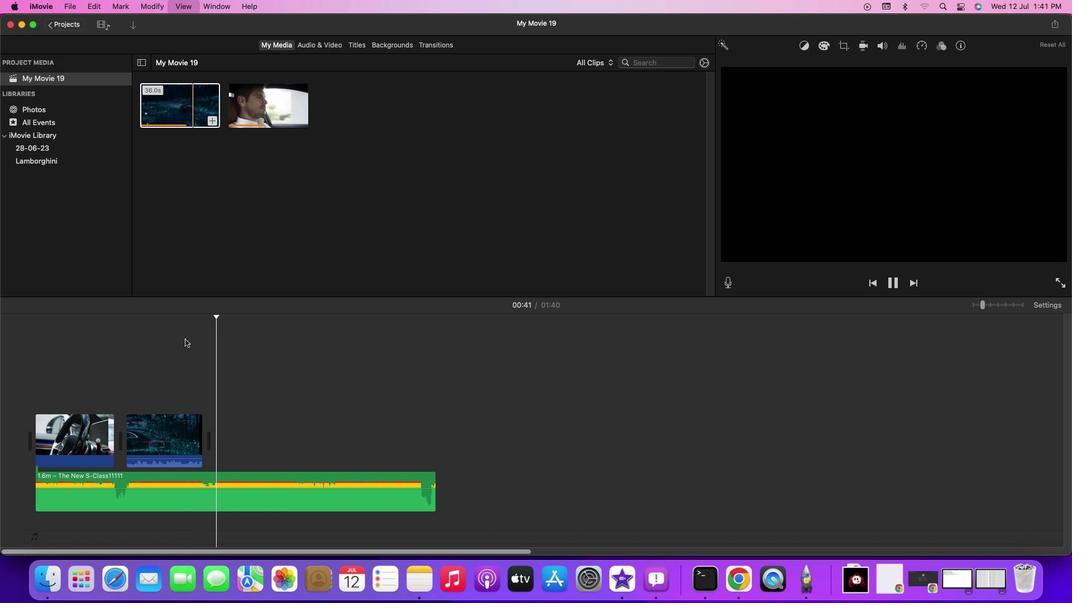
Action: Mouse moved to (295, 215)
Screenshot: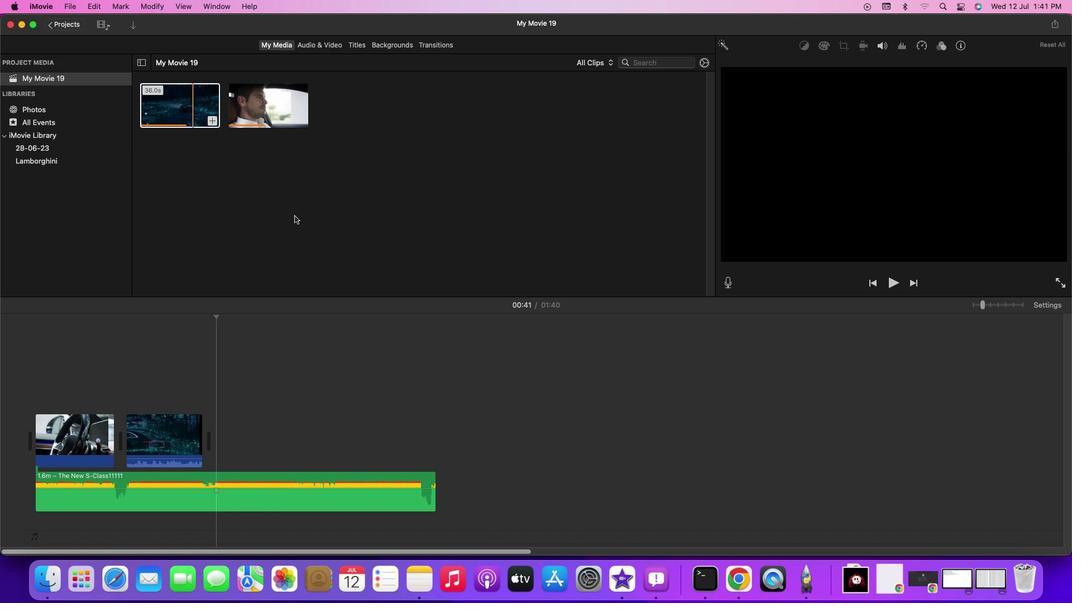 
Action: Mouse pressed left at (295, 215)
Screenshot: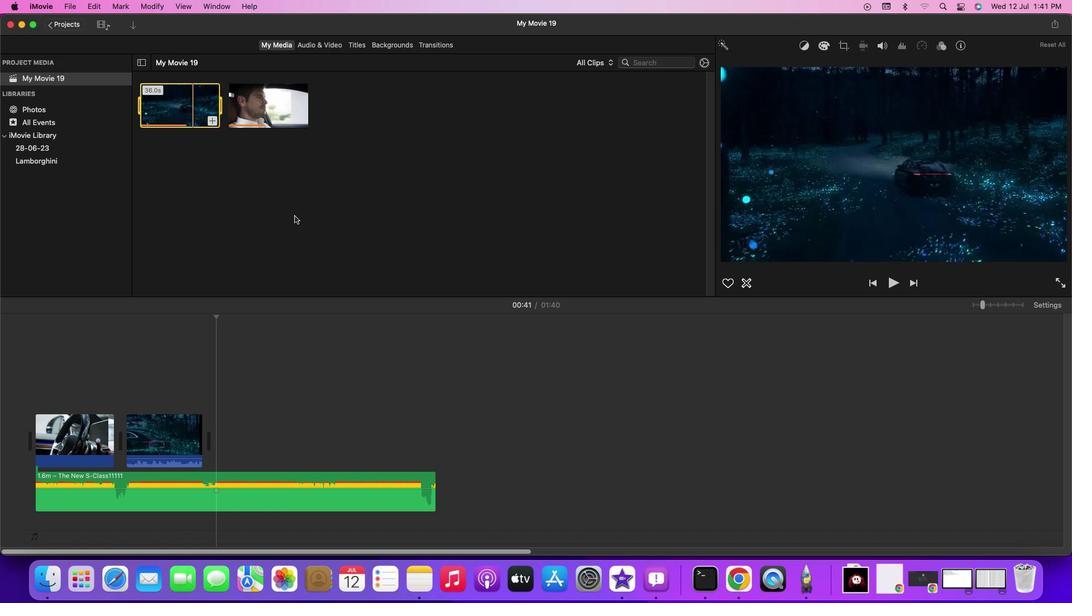 
Action: Mouse moved to (131, 26)
Screenshot: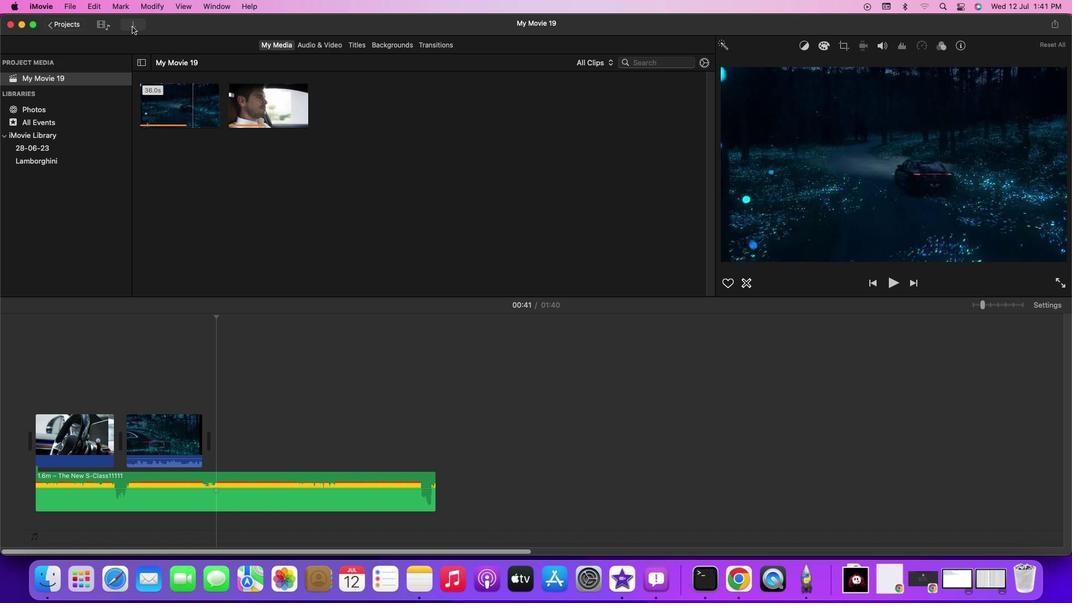 
Action: Mouse pressed left at (131, 26)
Screenshot: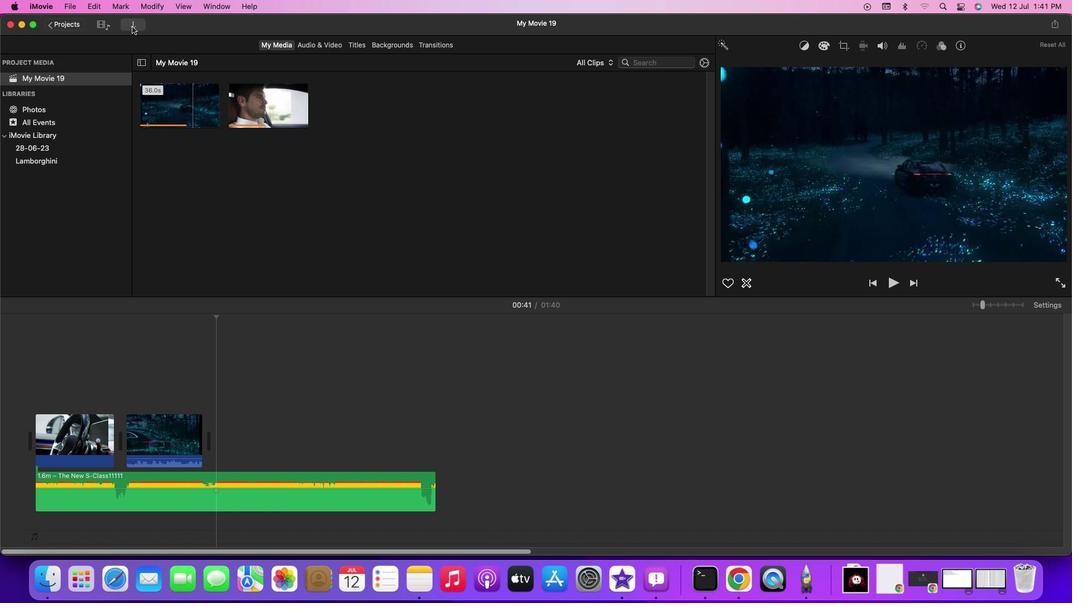 
Action: Mouse moved to (35, 149)
Screenshot: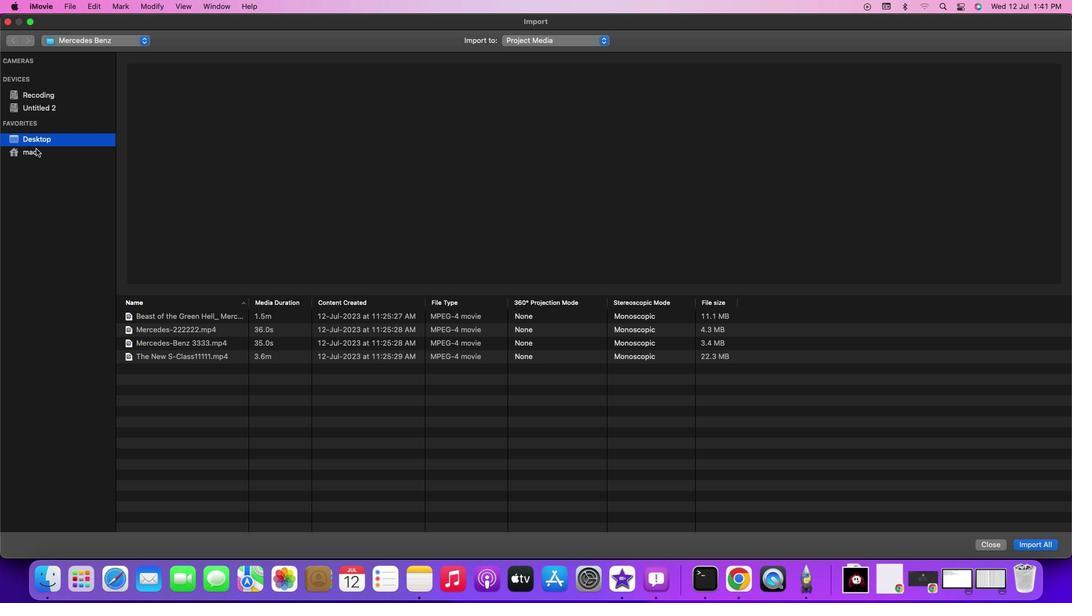 
Action: Mouse pressed left at (35, 149)
Screenshot: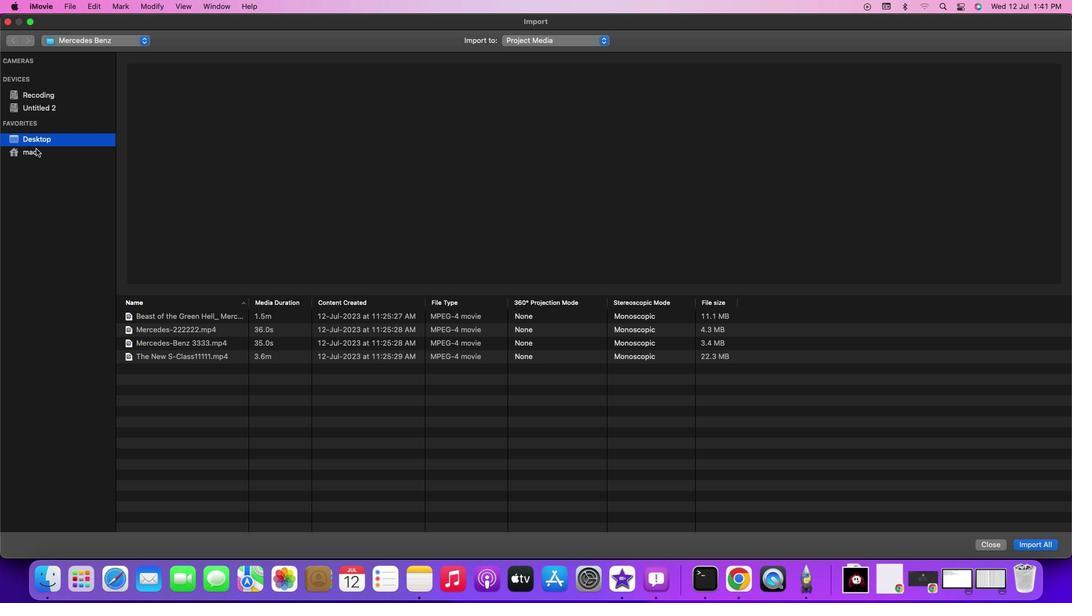 
Action: Mouse moved to (36, 143)
Screenshot: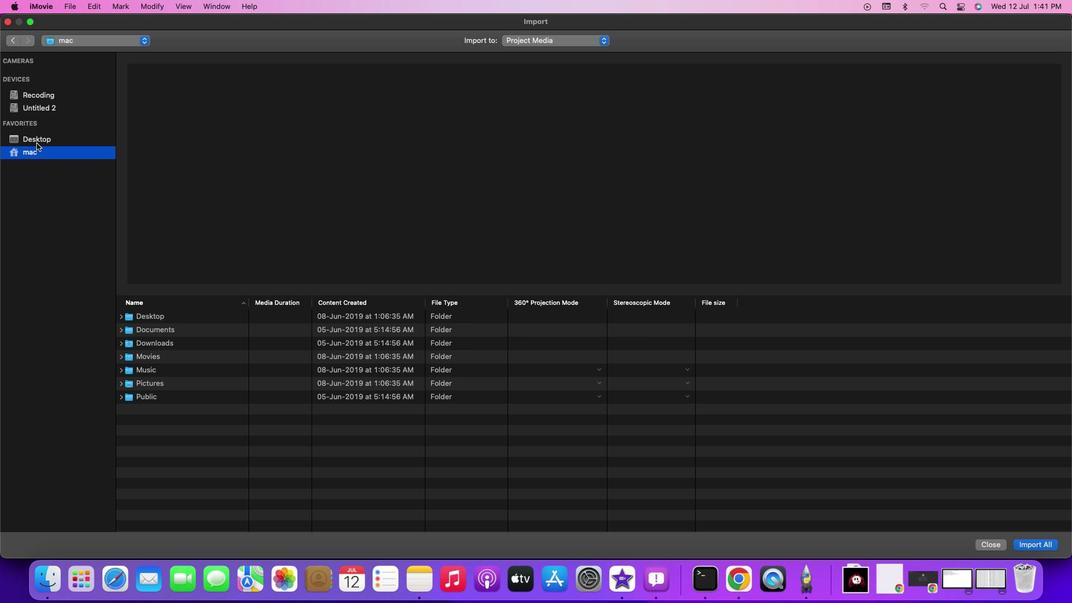 
Action: Mouse pressed left at (36, 143)
Screenshot: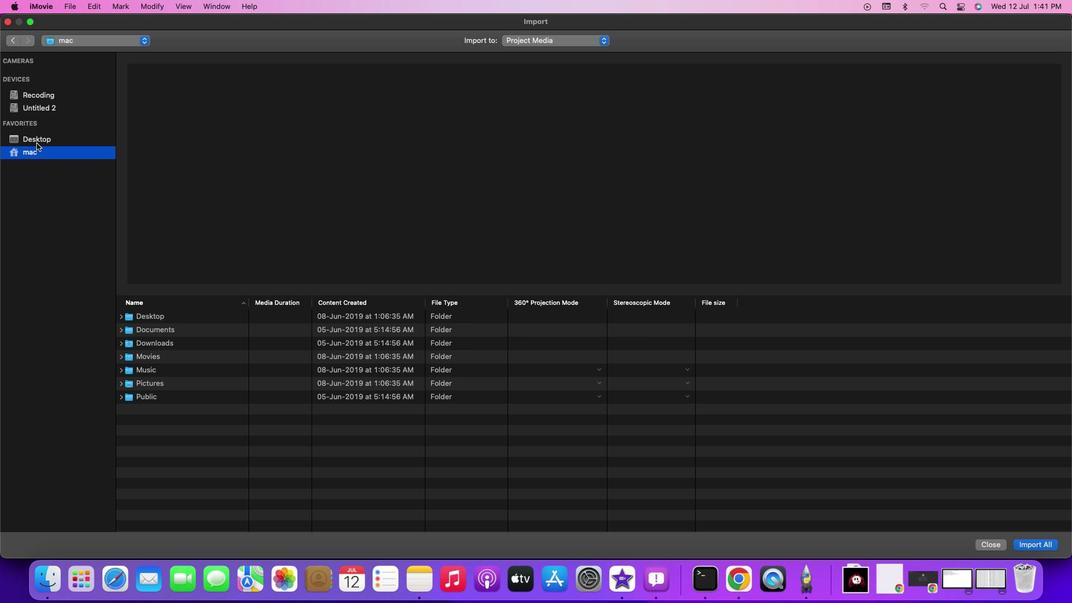 
Action: Mouse moved to (162, 449)
Screenshot: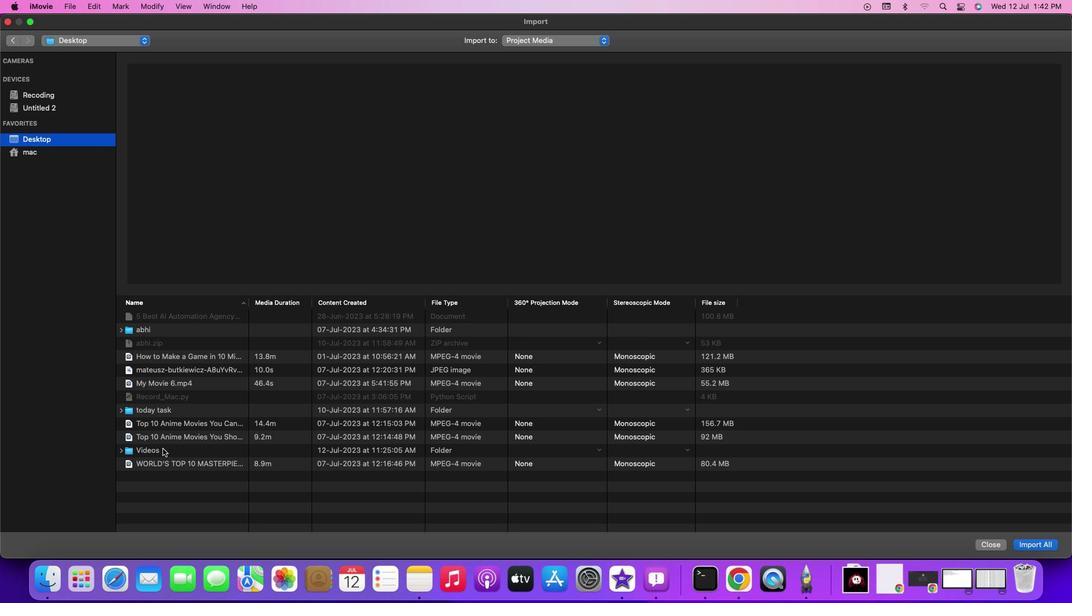 
Action: Mouse pressed left at (162, 449)
Screenshot: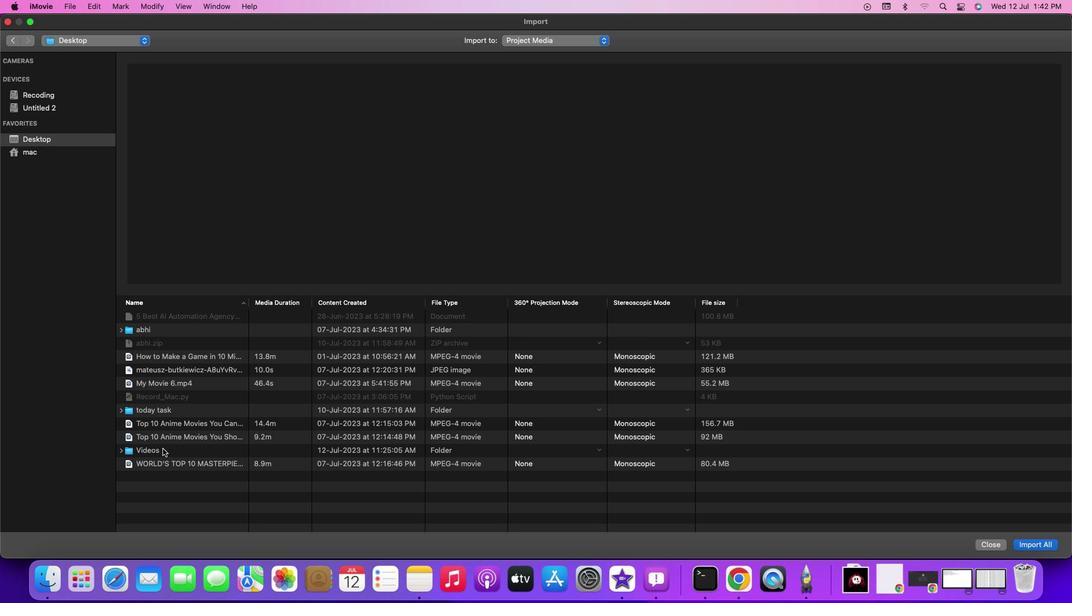 
Action: Mouse pressed left at (162, 449)
Screenshot: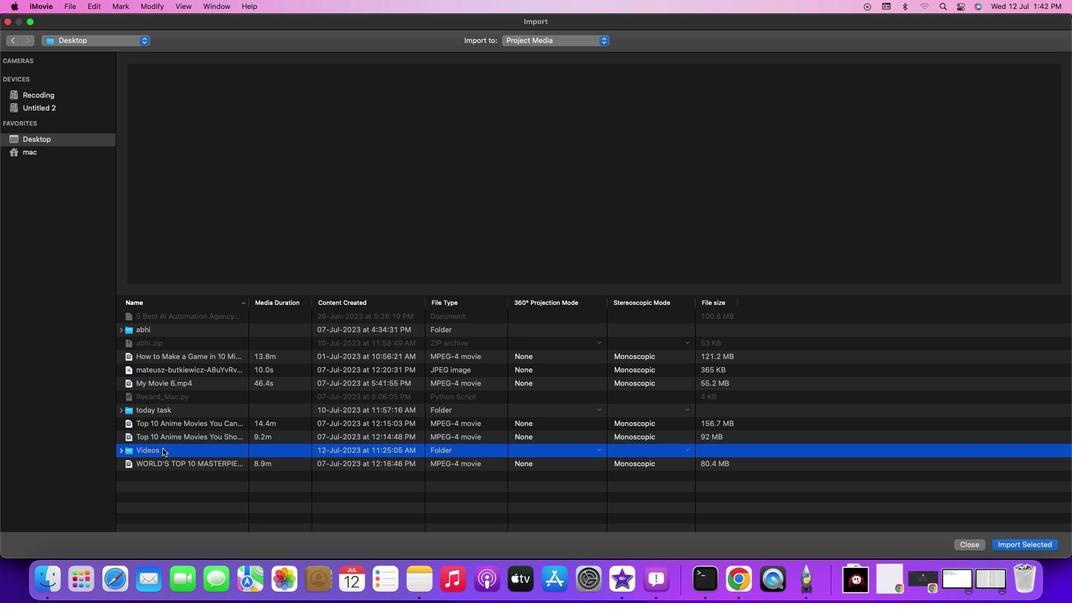 
Action: Mouse moved to (161, 359)
Screenshot: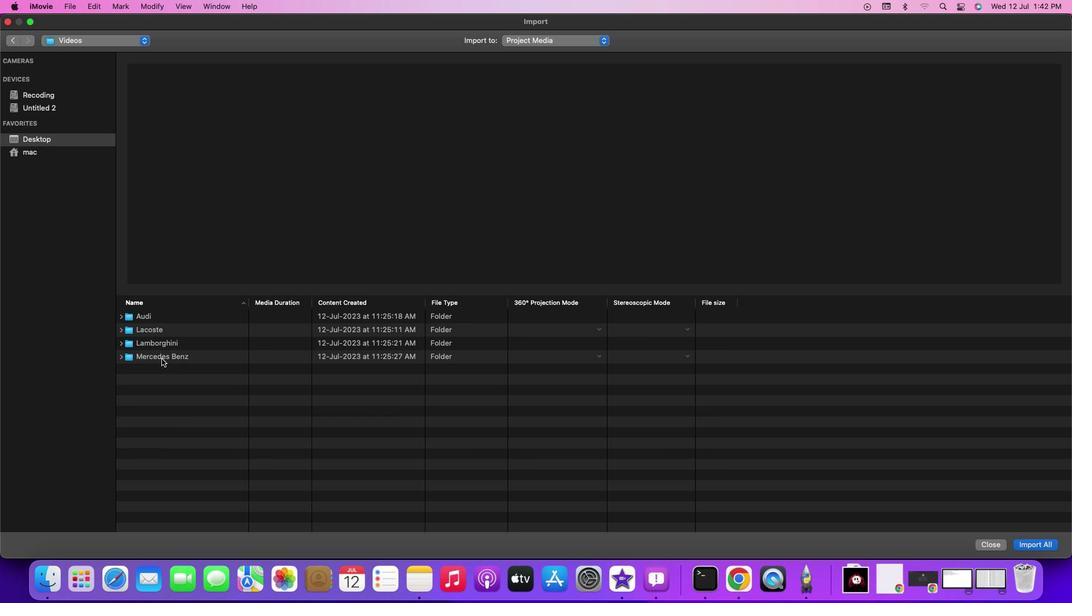 
Action: Mouse pressed left at (161, 359)
Screenshot: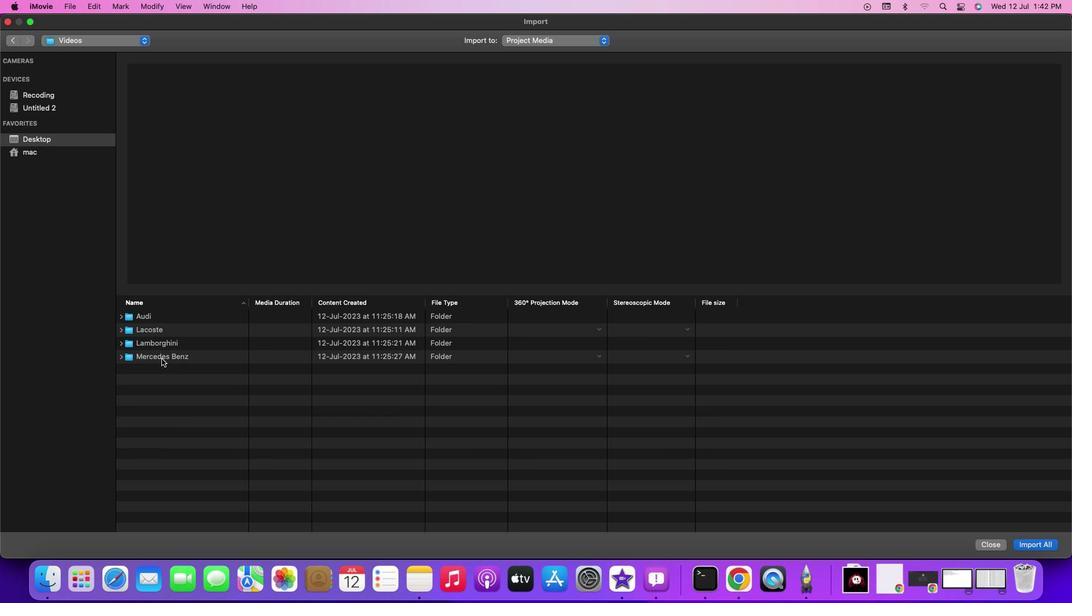 
Action: Mouse pressed left at (161, 359)
Screenshot: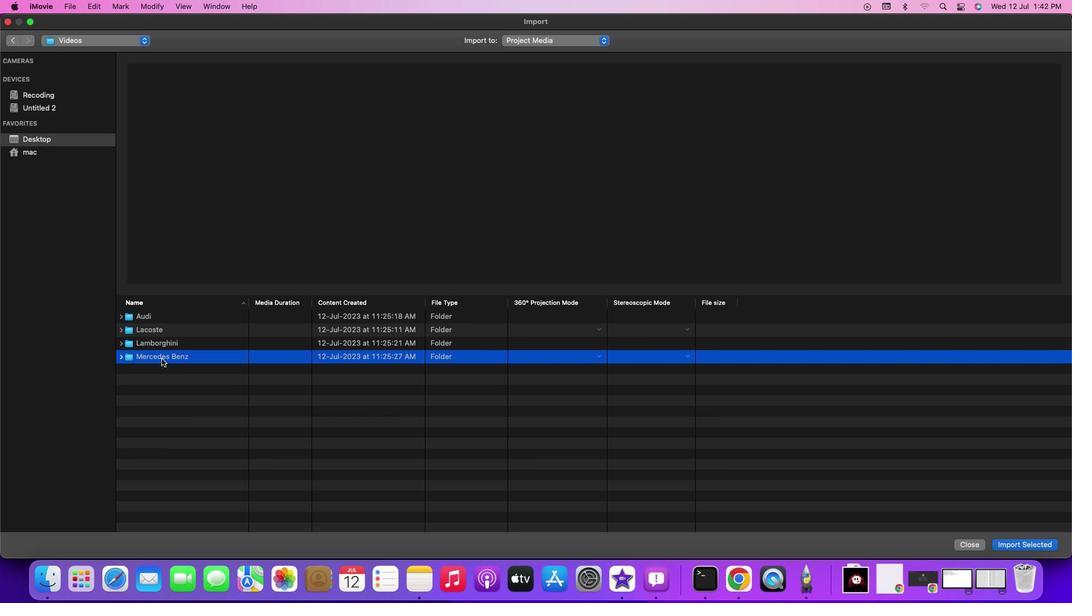 
Action: Mouse moved to (170, 322)
Screenshot: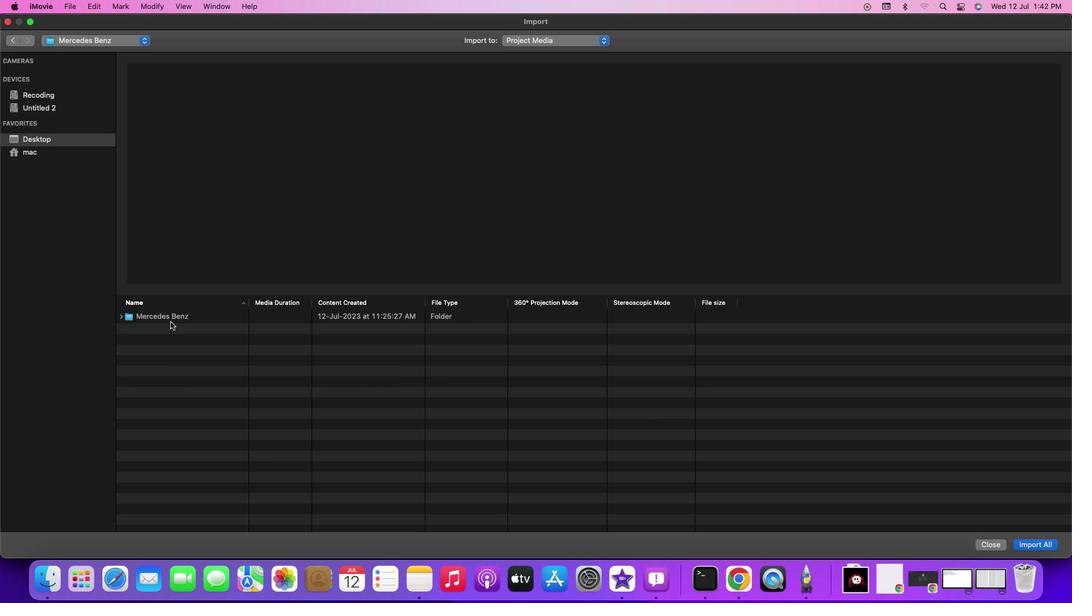 
Action: Mouse pressed left at (170, 322)
Screenshot: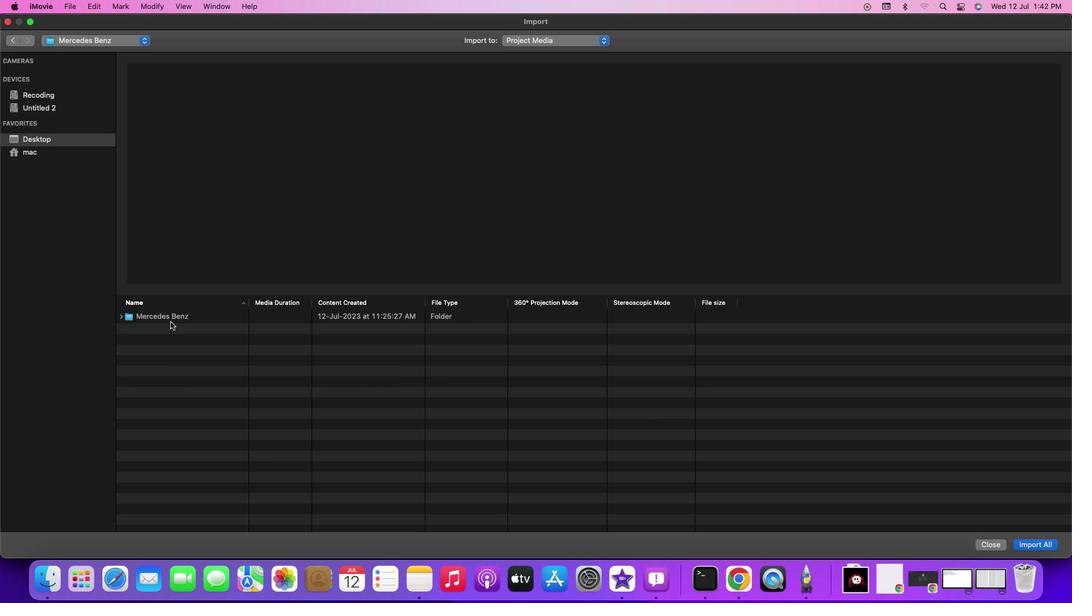 
Action: Mouse pressed left at (170, 322)
Screenshot: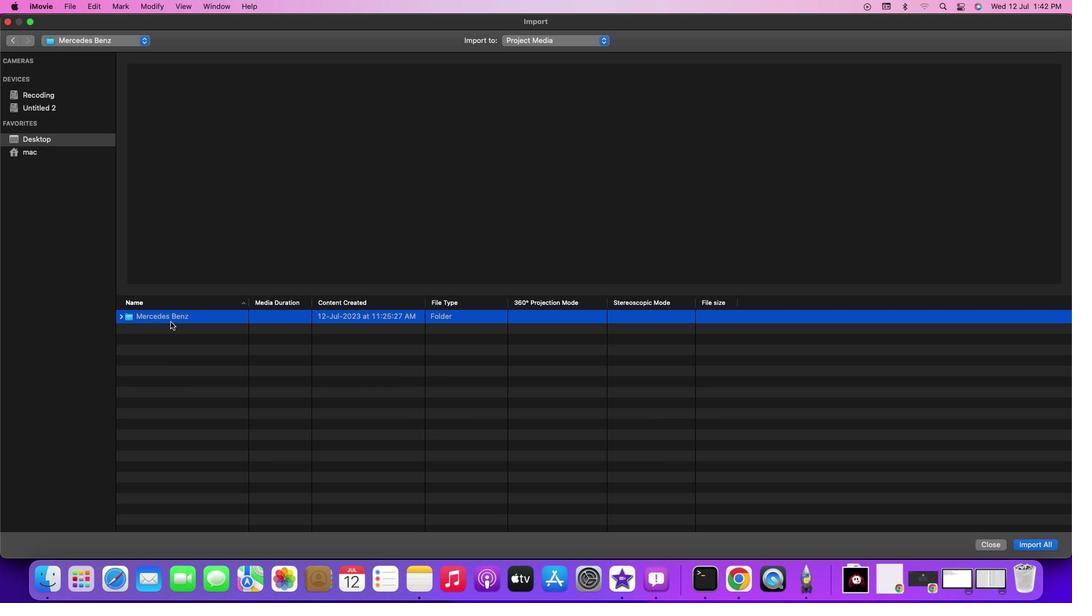 
Action: Mouse moved to (196, 345)
Screenshot: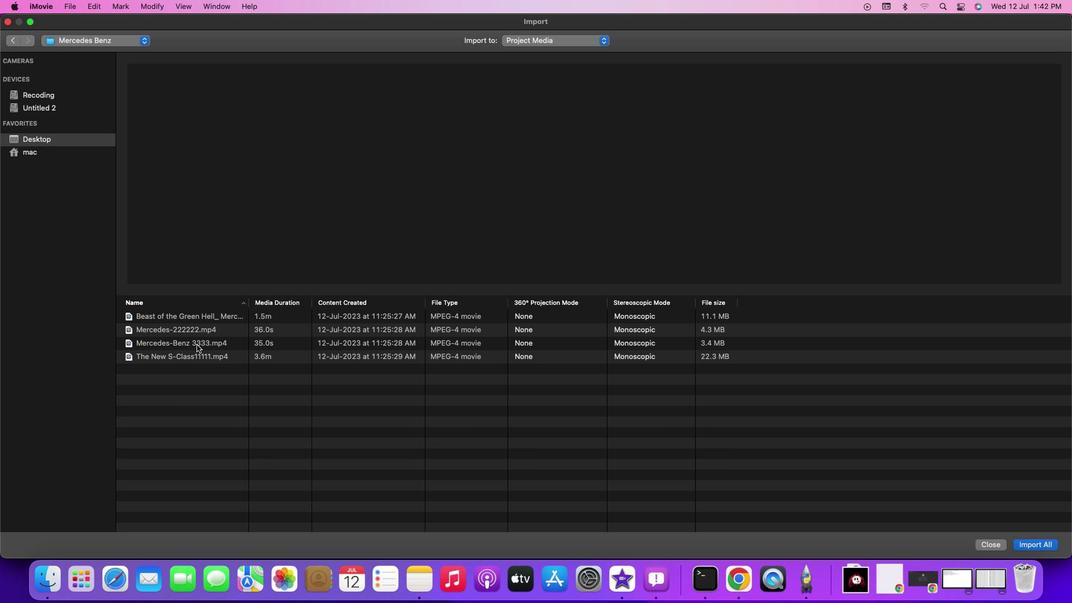 
Action: Mouse pressed left at (196, 345)
Screenshot: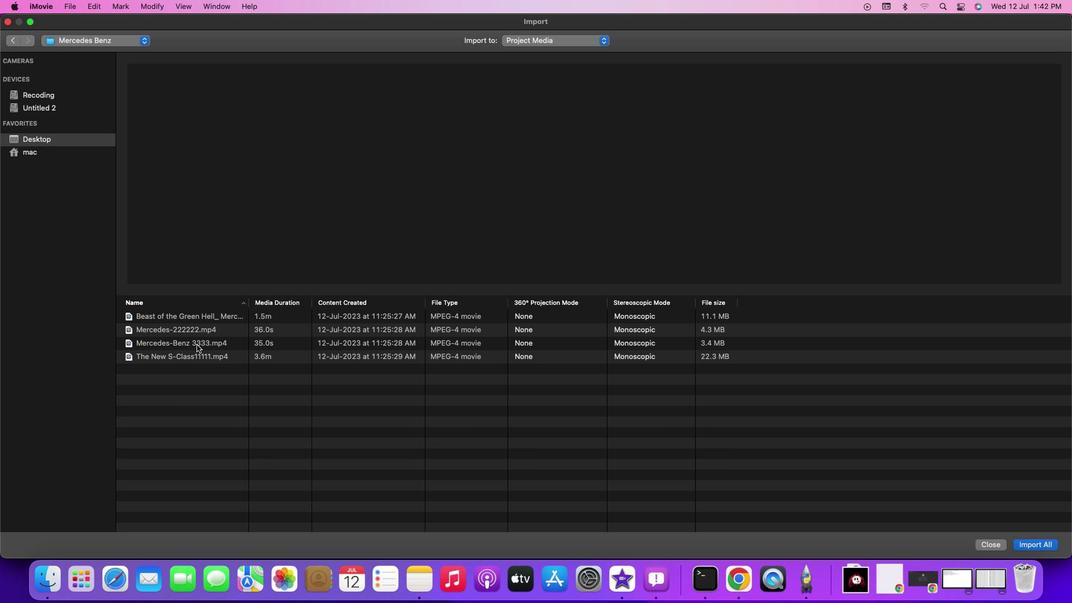 
Action: Mouse pressed left at (196, 345)
Screenshot: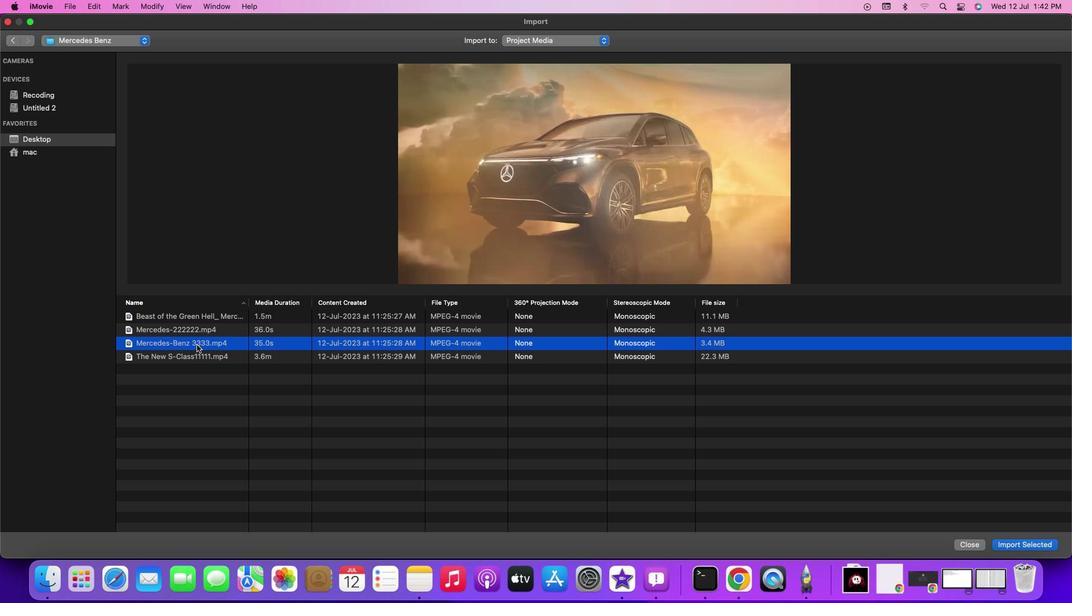 
Action: Mouse moved to (267, 110)
Screenshot: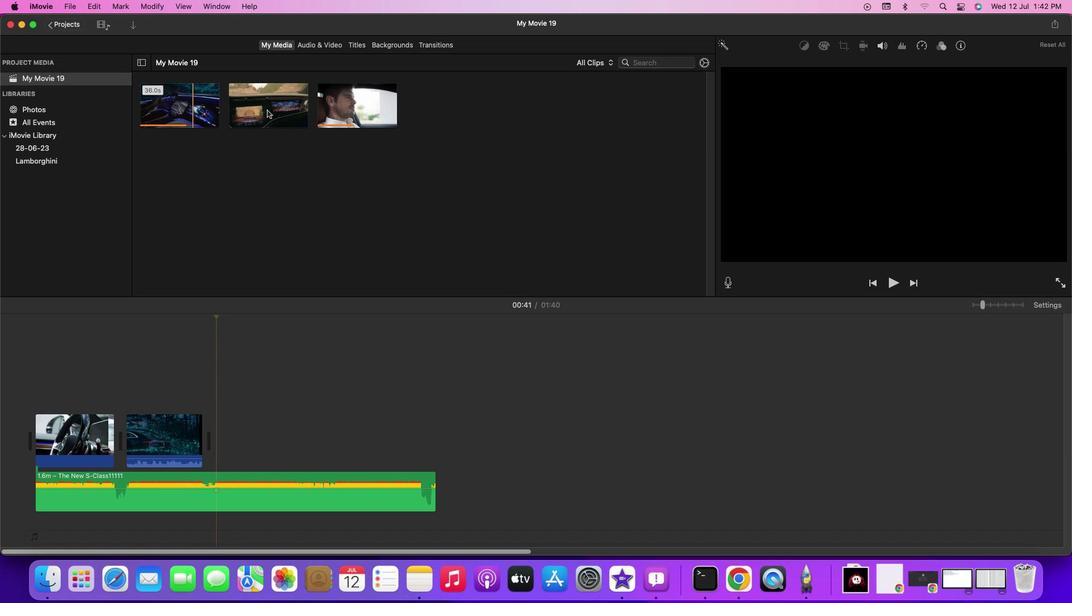 
Action: Mouse pressed left at (267, 110)
Screenshot: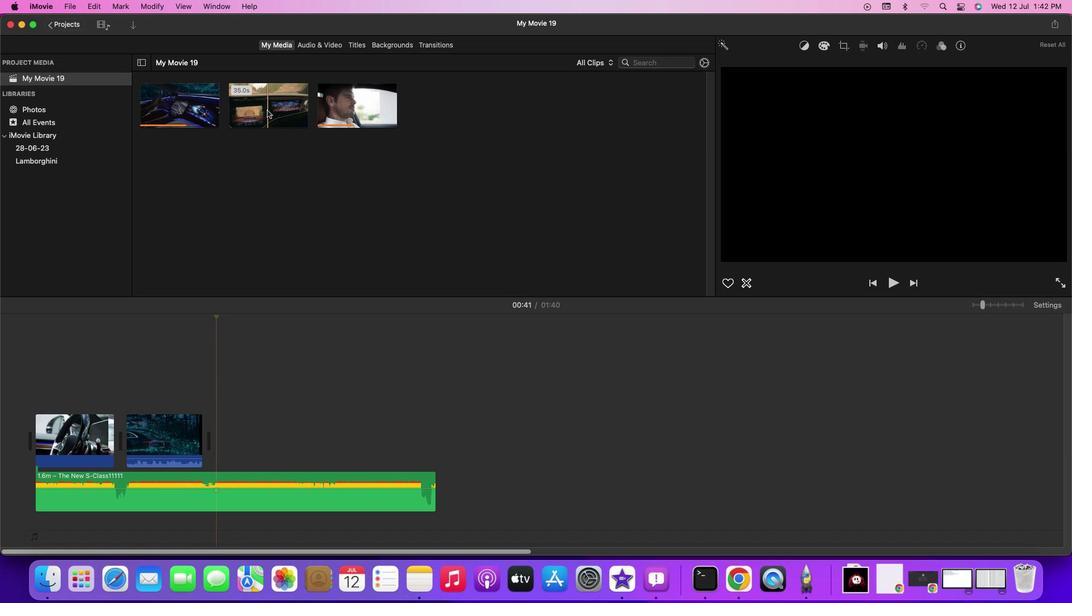 
Action: Mouse moved to (195, 321)
Screenshot: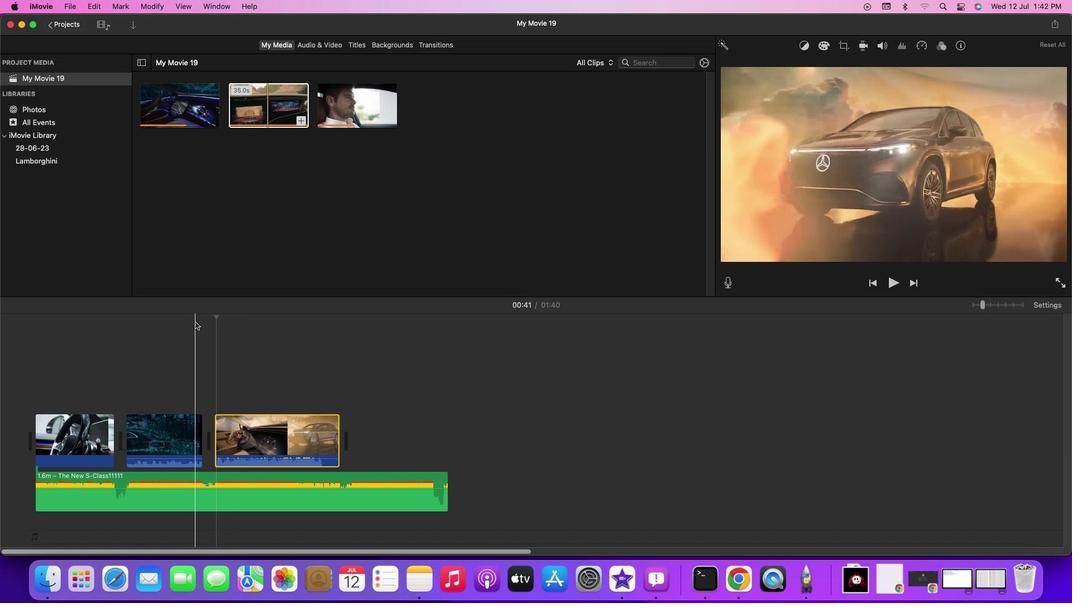 
Action: Mouse pressed left at (195, 321)
Screenshot: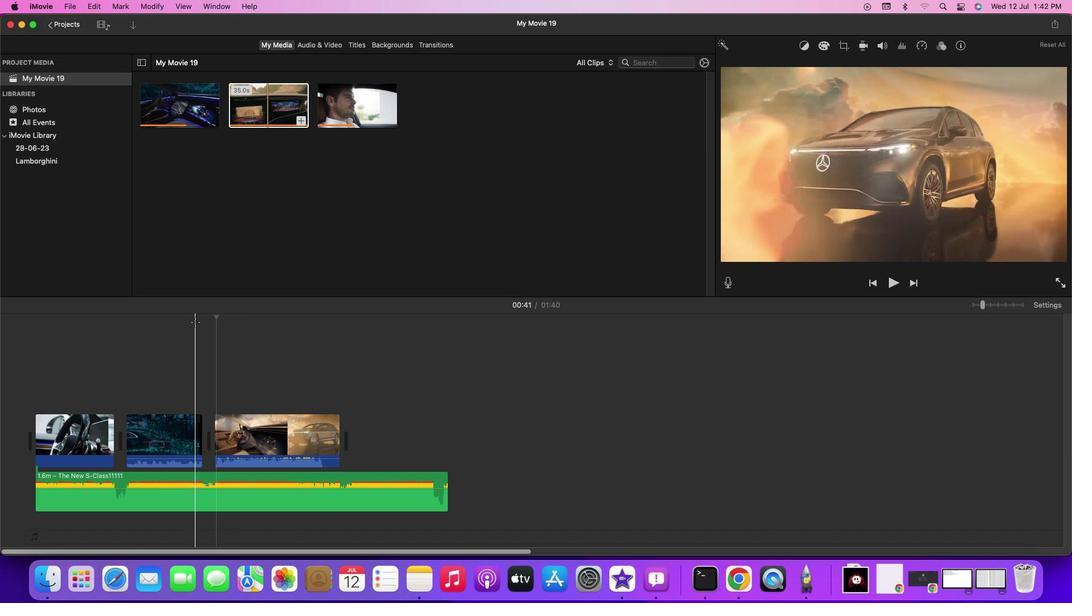 
Action: Key pressed Key.space
Screenshot: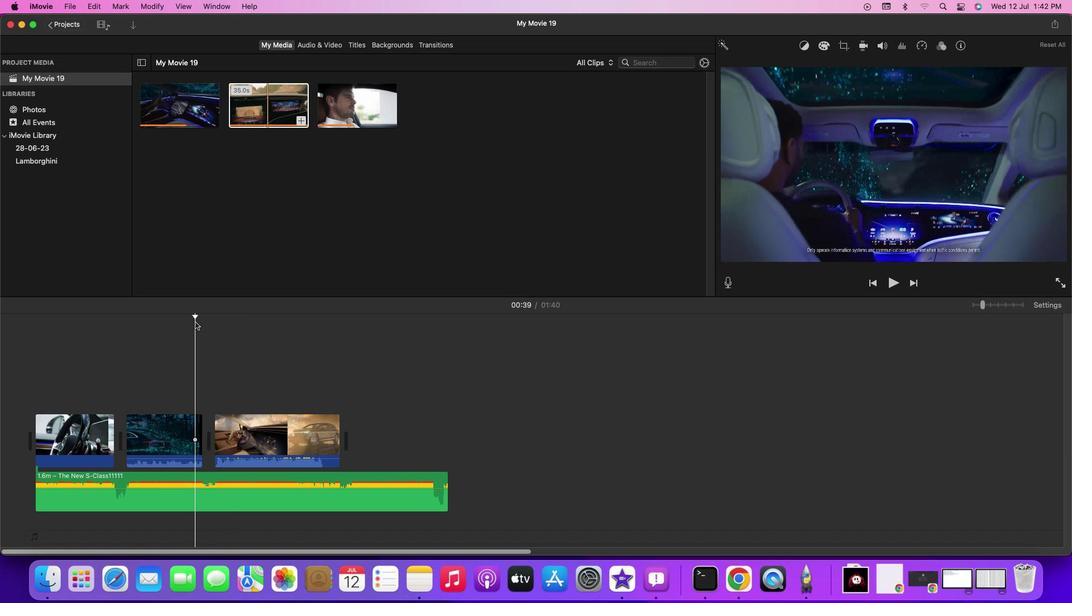 
Action: Mouse moved to (193, 324)
Screenshot: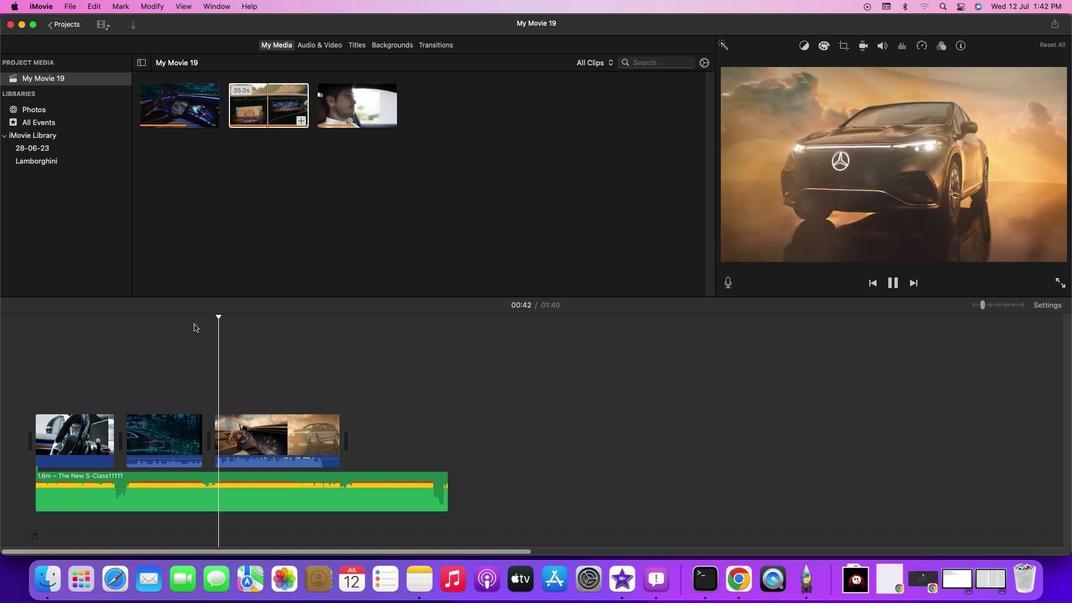 
Action: Key pressed Key.spaceKey.space
Screenshot: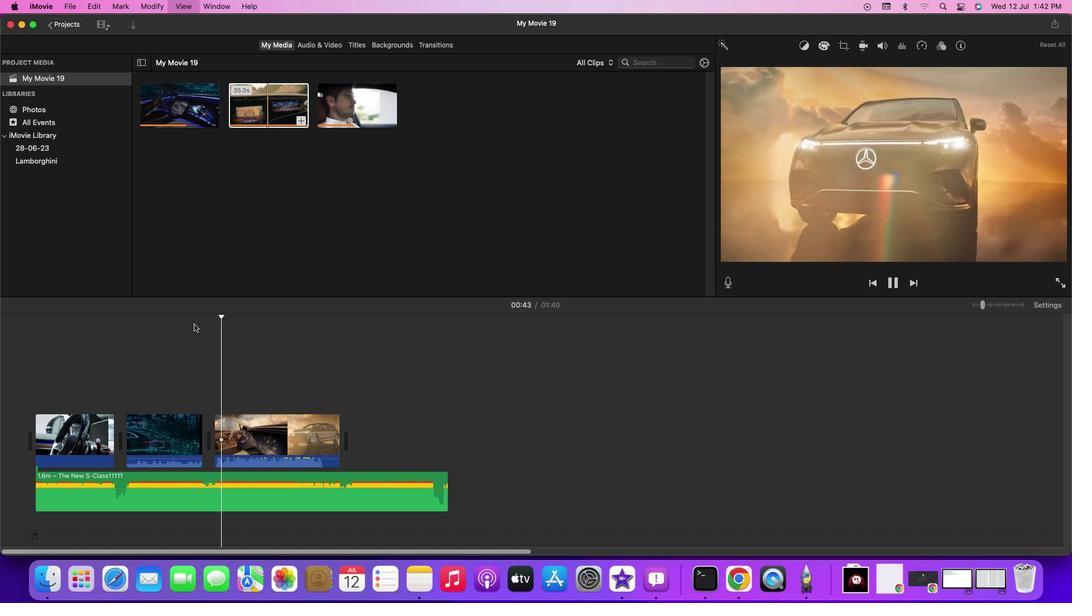 
Action: Mouse moved to (183, 348)
Screenshot: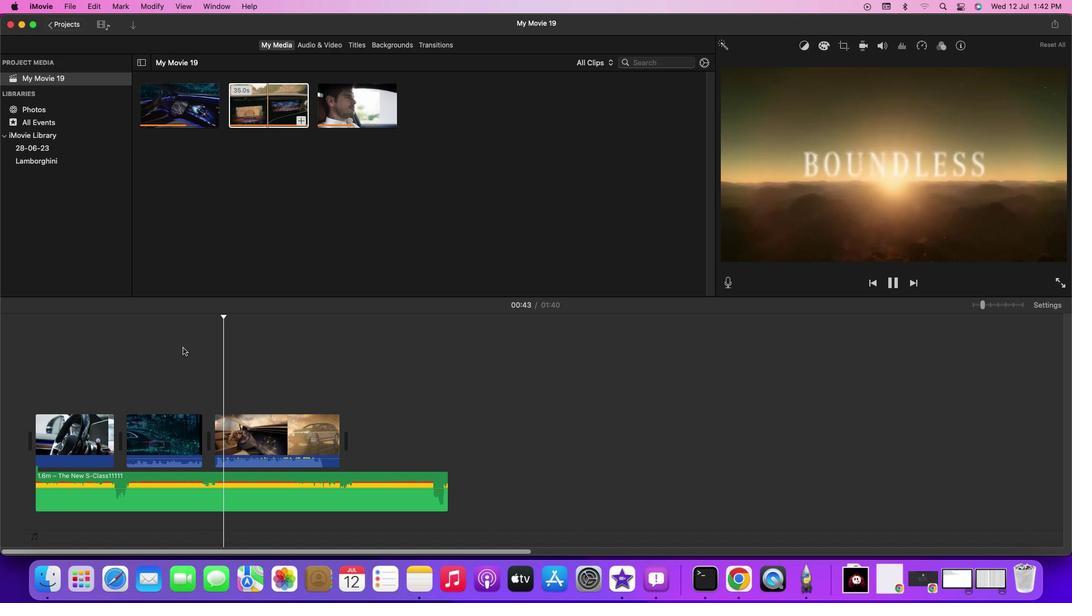 
Action: Mouse pressed left at (183, 348)
Screenshot: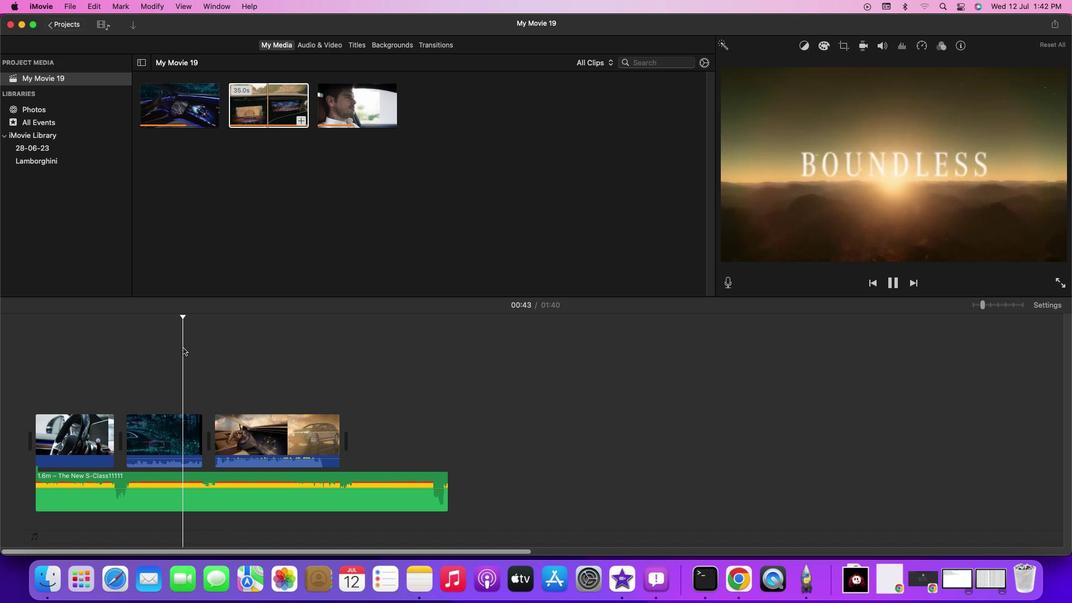 
Action: Mouse moved to (183, 348)
Screenshot: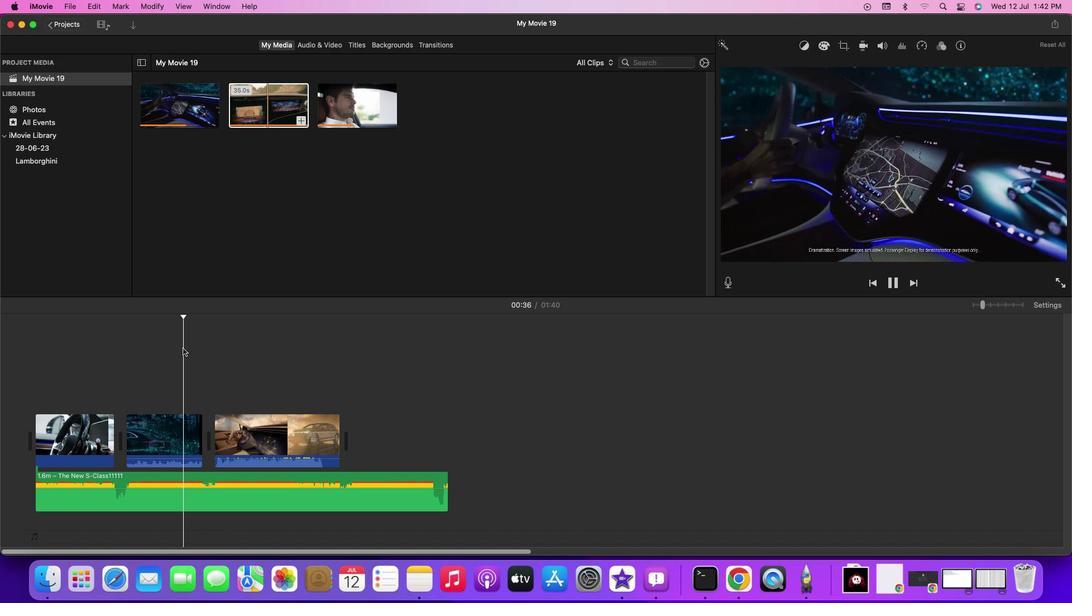 
Action: Key pressed Key.spaceKey.space
Screenshot: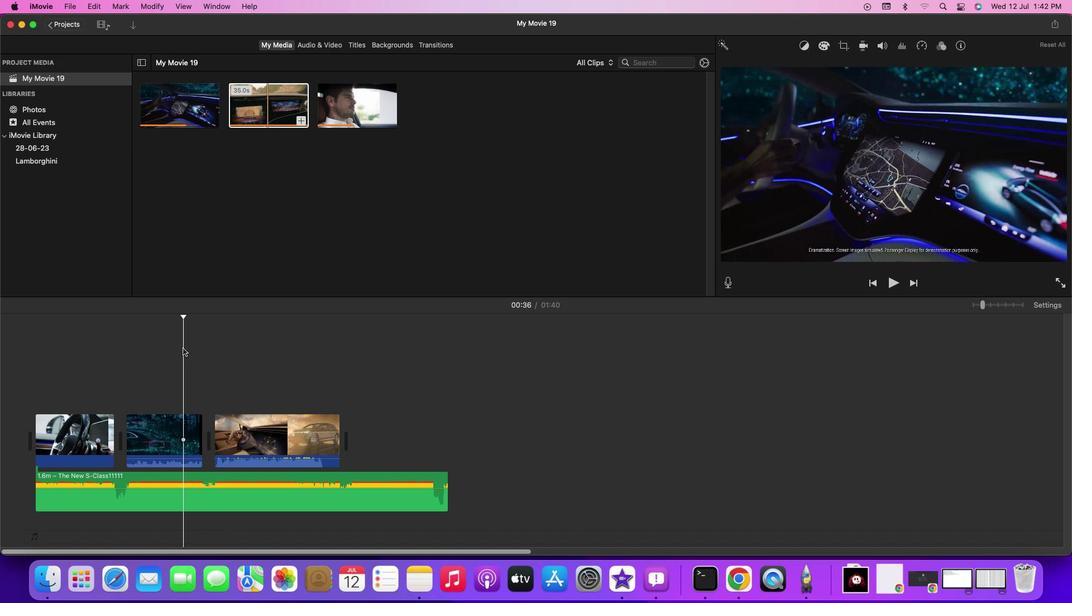 
Action: Mouse moved to (216, 446)
Screenshot: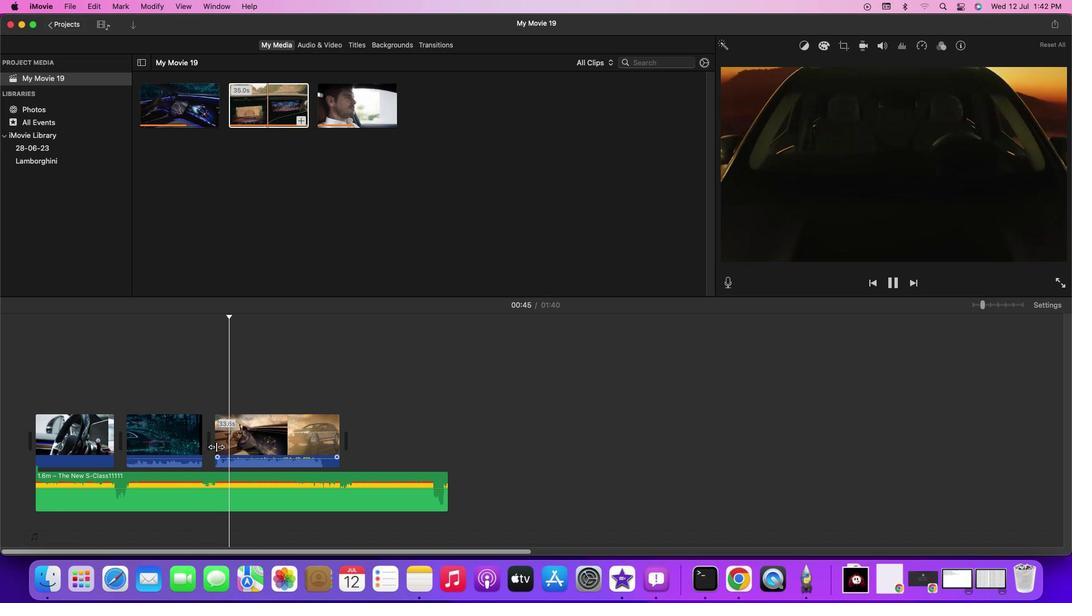 
Action: Mouse pressed left at (216, 446)
Screenshot: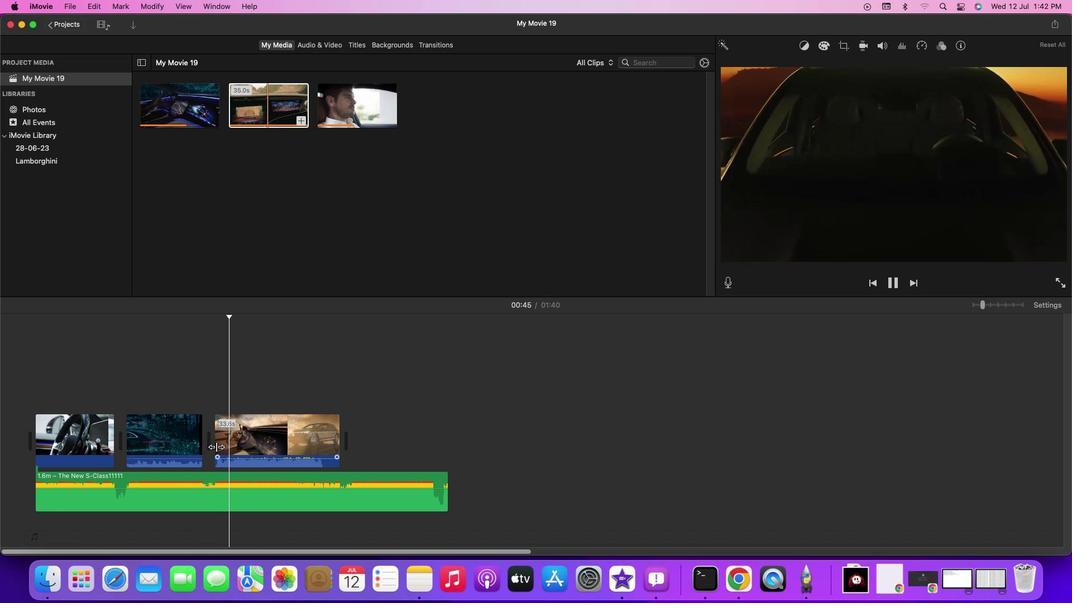 
Action: Mouse moved to (206, 325)
Screenshot: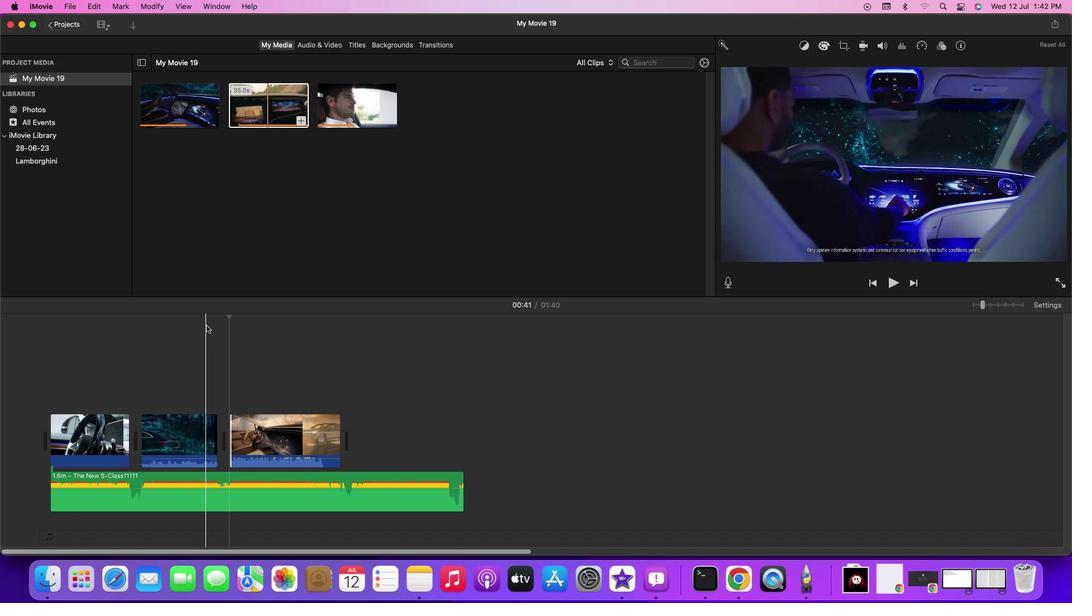 
Action: Mouse pressed left at (206, 325)
Screenshot: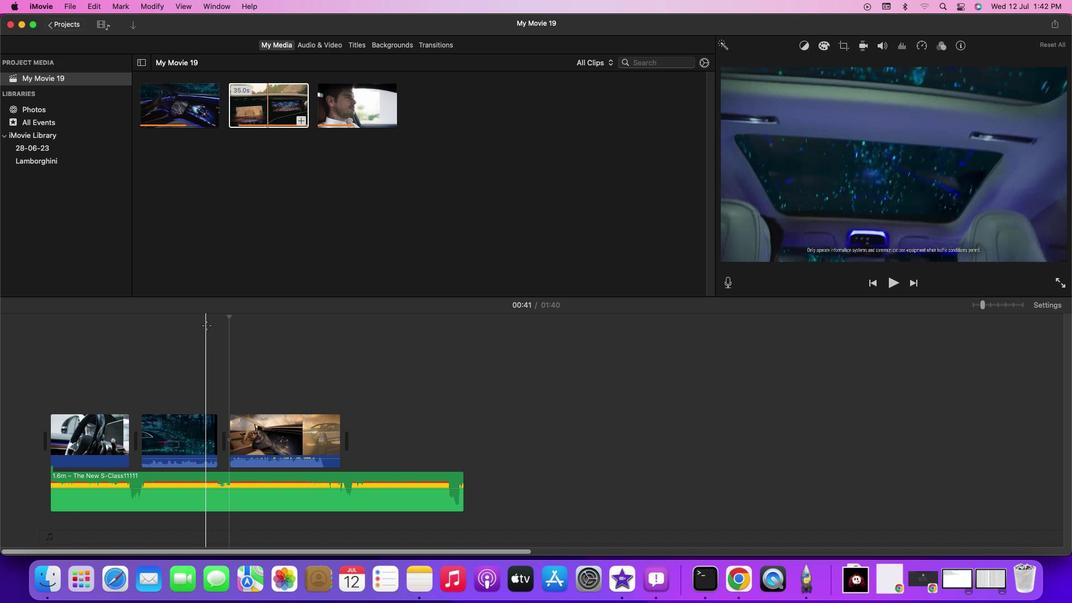 
Action: Key pressed Key.space
Screenshot: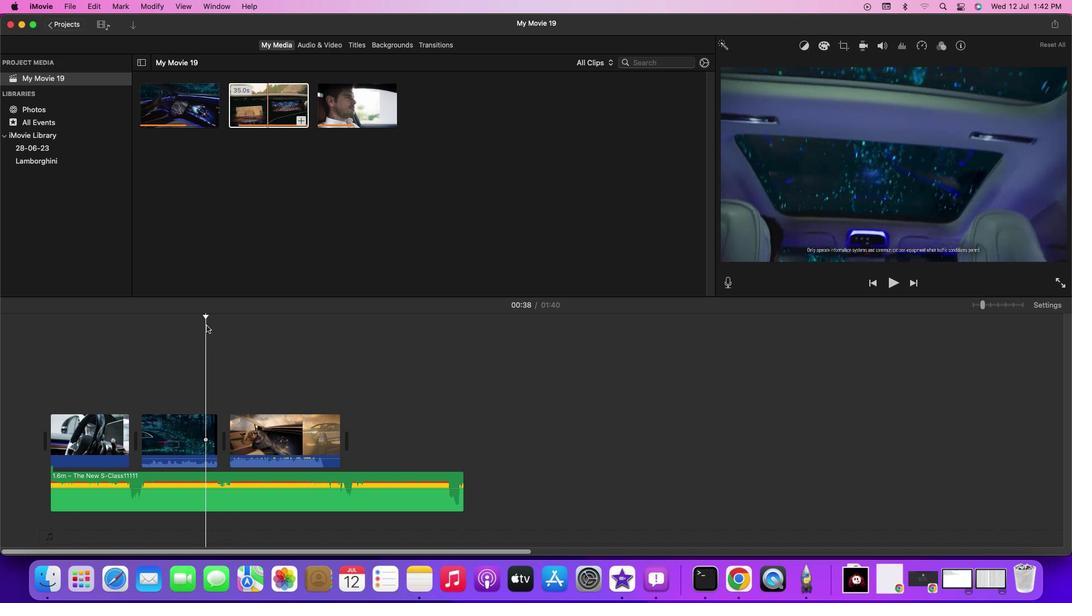 
Action: Mouse moved to (286, 349)
Screenshot: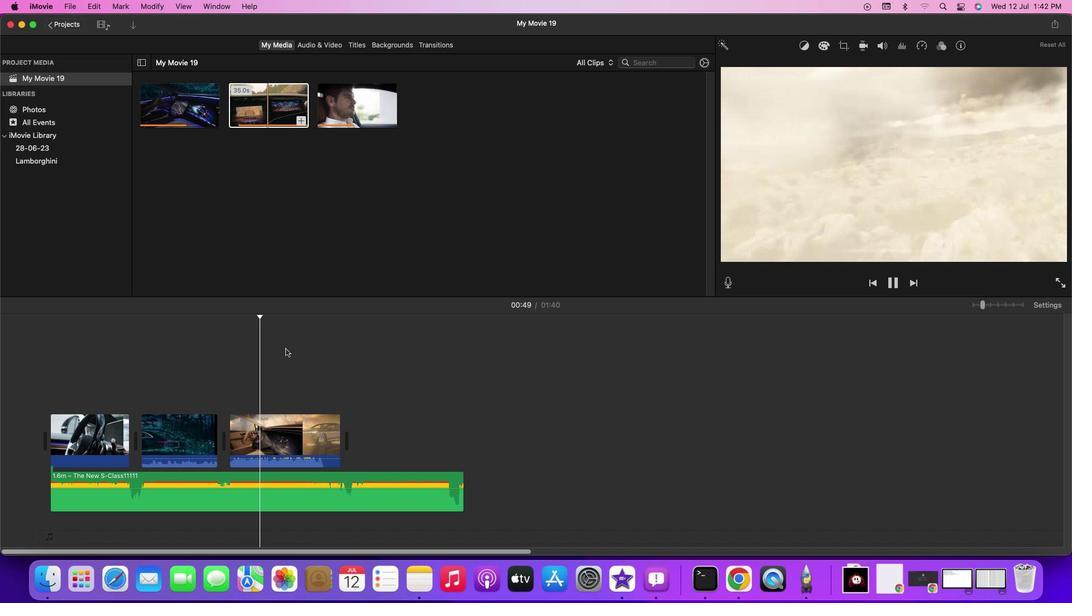 
Action: Mouse pressed left at (286, 349)
Screenshot: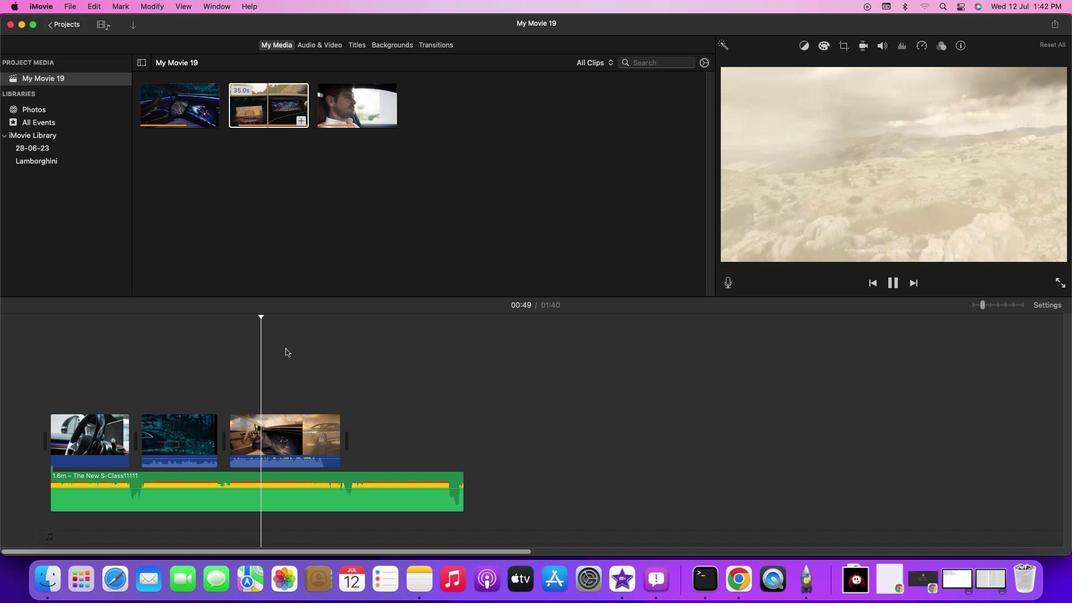 
Action: Mouse moved to (312, 349)
Screenshot: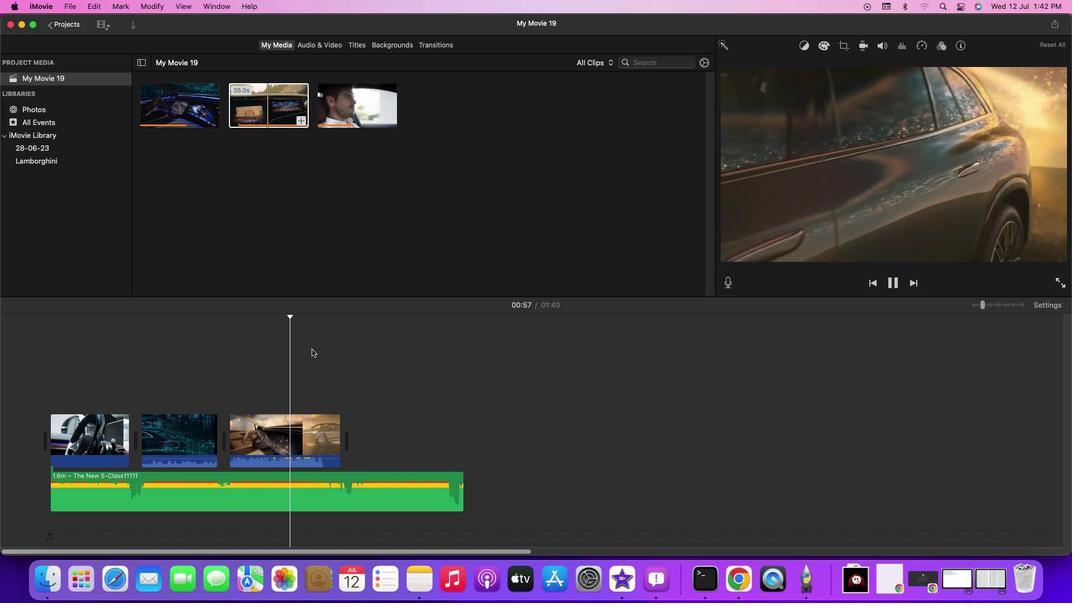 
Action: Mouse pressed left at (312, 349)
Screenshot: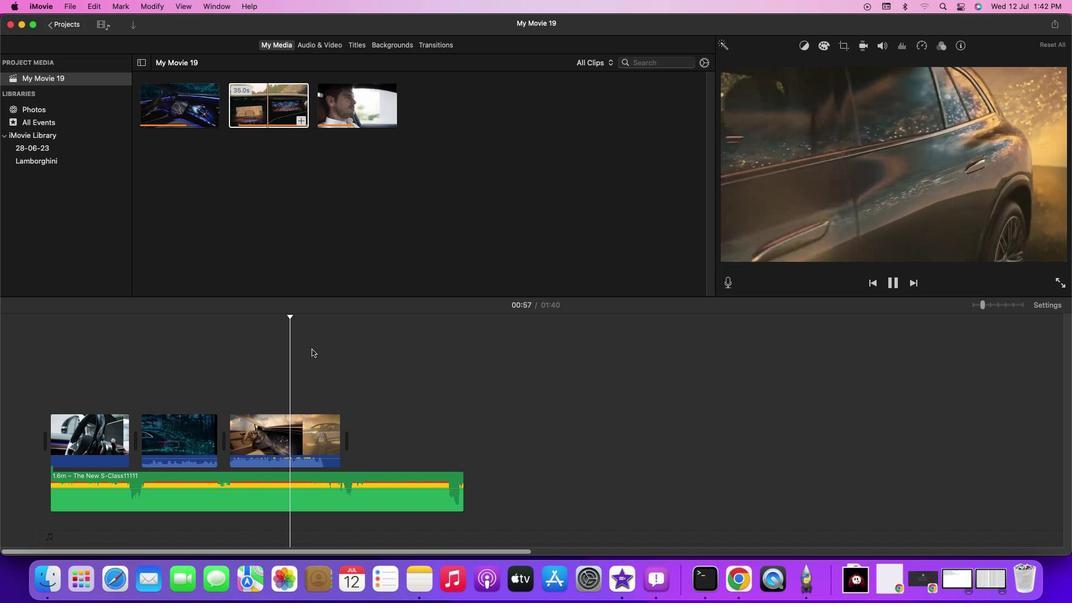 
Action: Mouse moved to (305, 348)
Screenshot: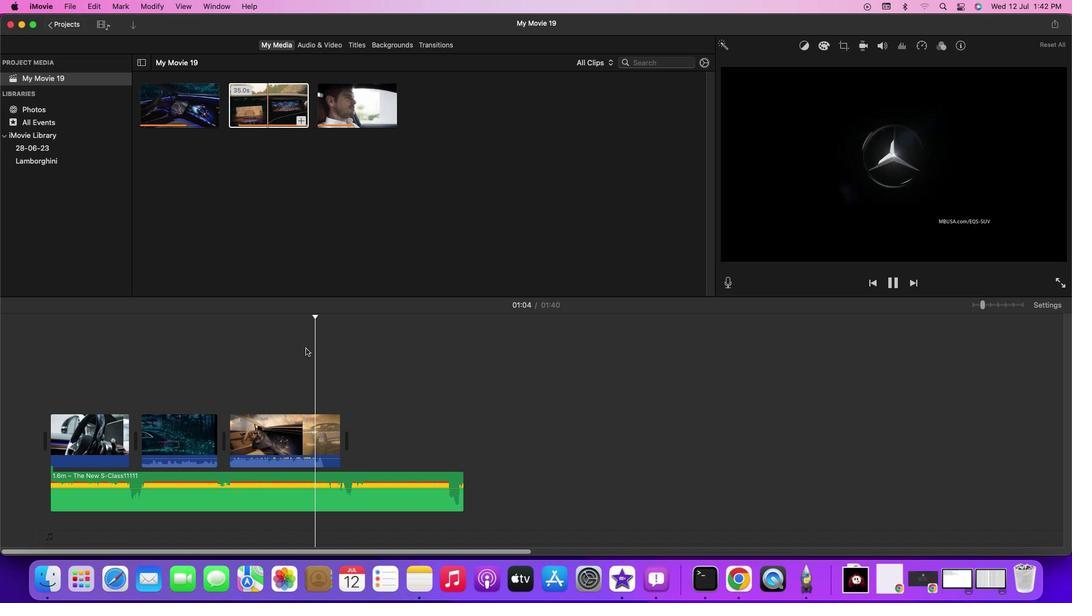 
Action: Mouse pressed left at (305, 348)
Screenshot: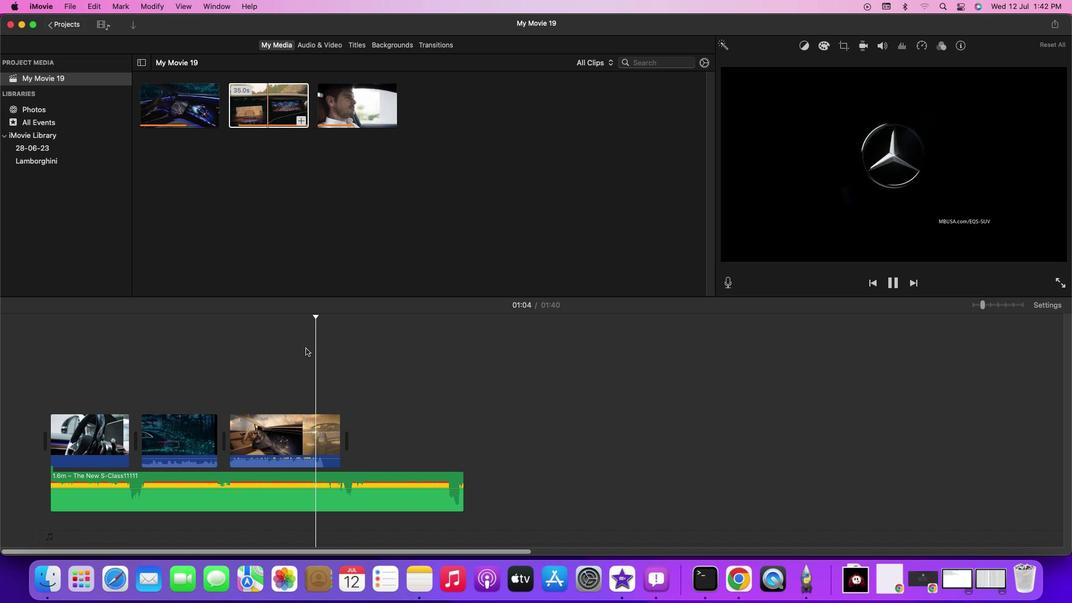 
Action: Mouse moved to (300, 347)
Screenshot: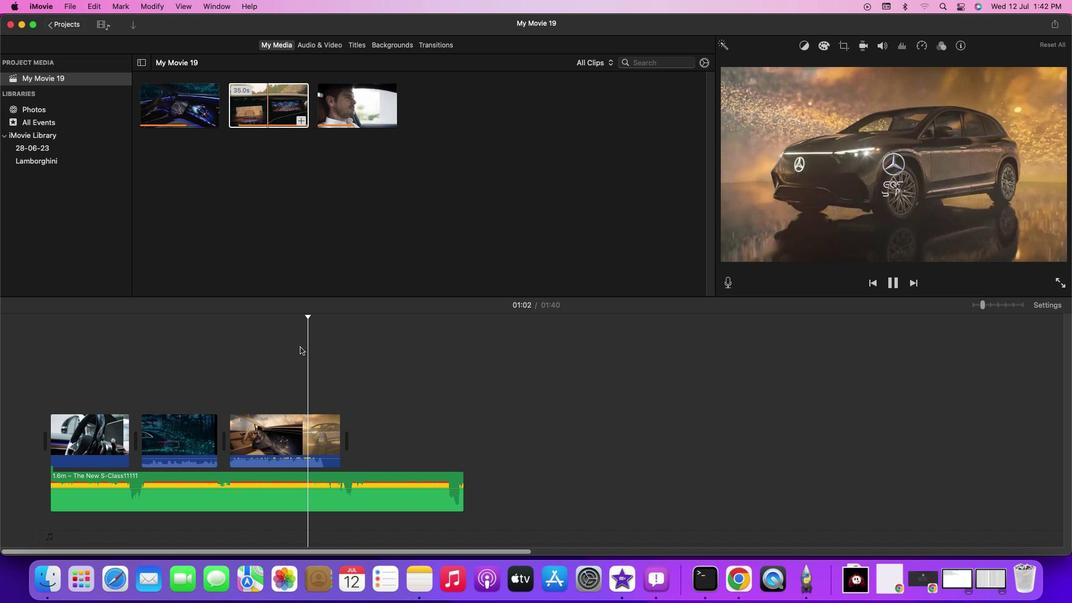 
Action: Mouse pressed left at (300, 347)
Screenshot: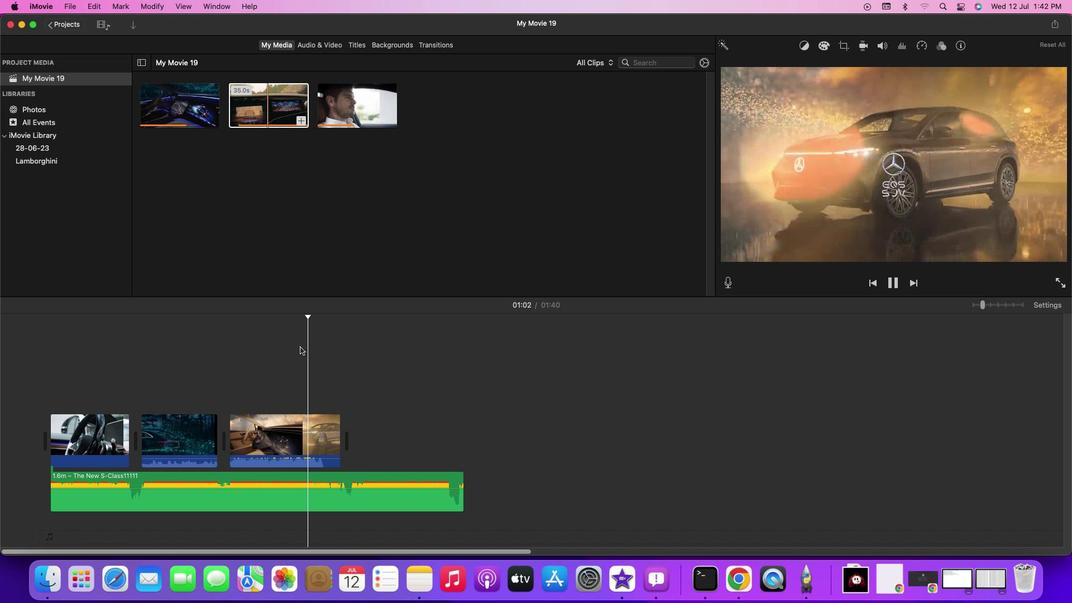 
Action: Mouse moved to (300, 347)
Screenshot: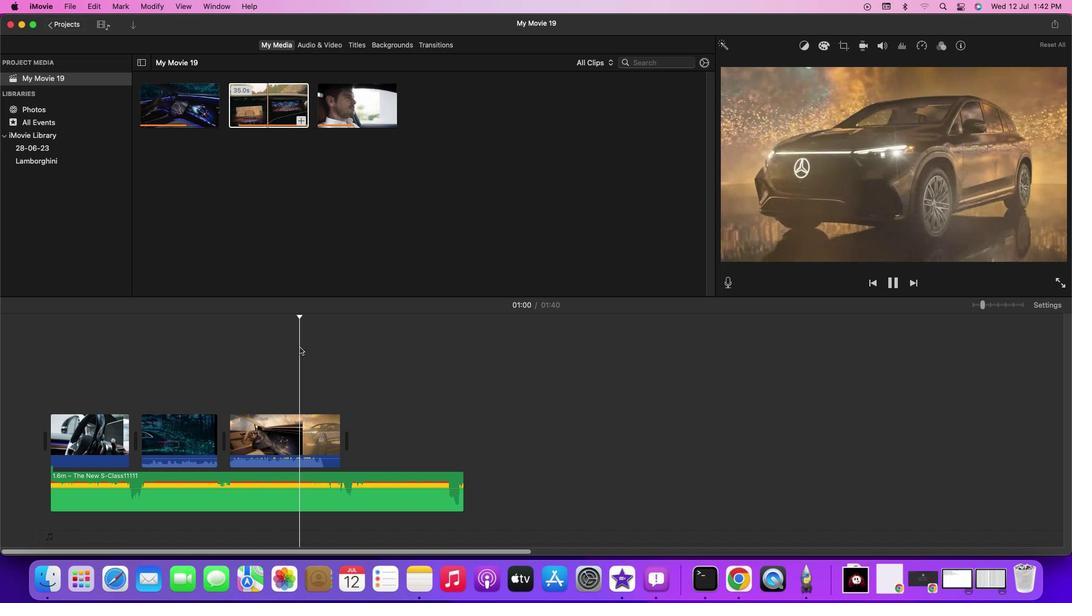 
Action: Key pressed Key.spaceKey.spaceKey.spaceKey.spaceKey.spaceKey.space
Screenshot: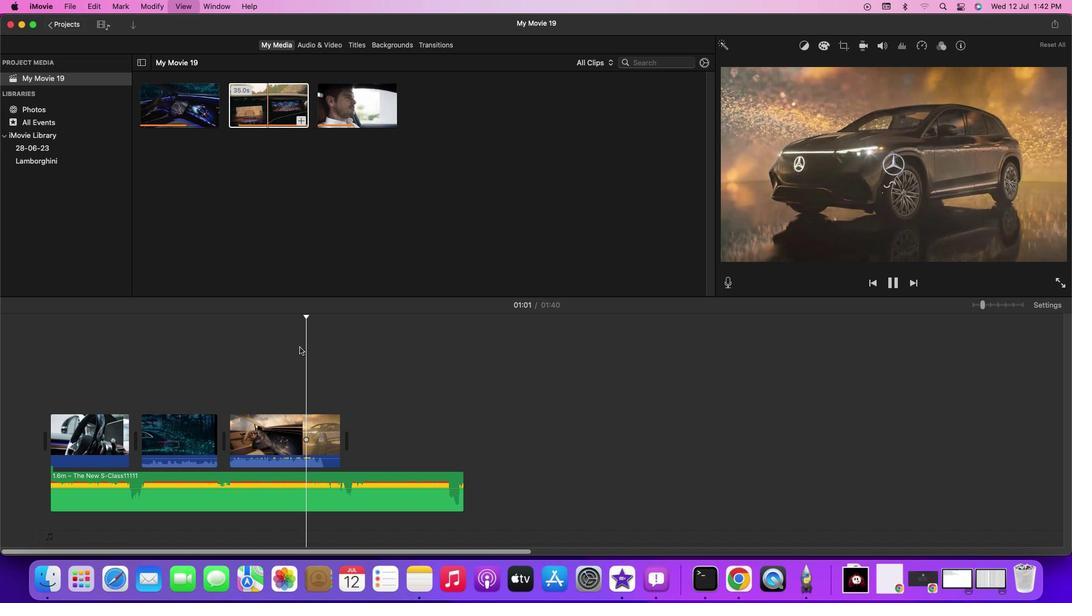 
Action: Mouse moved to (176, 351)
Screenshot: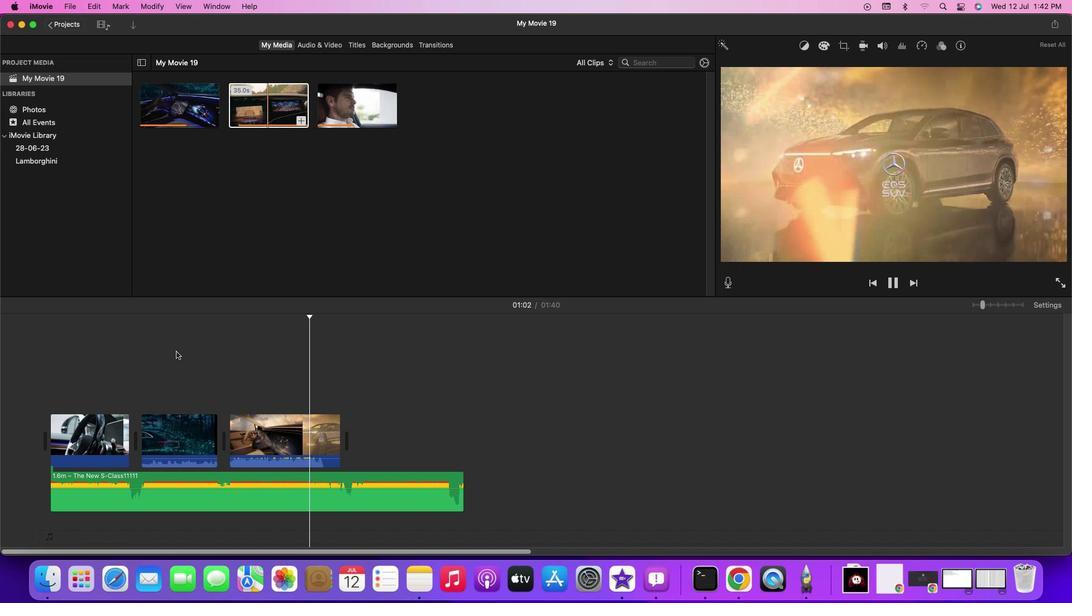 
Action: Mouse pressed left at (176, 351)
Screenshot: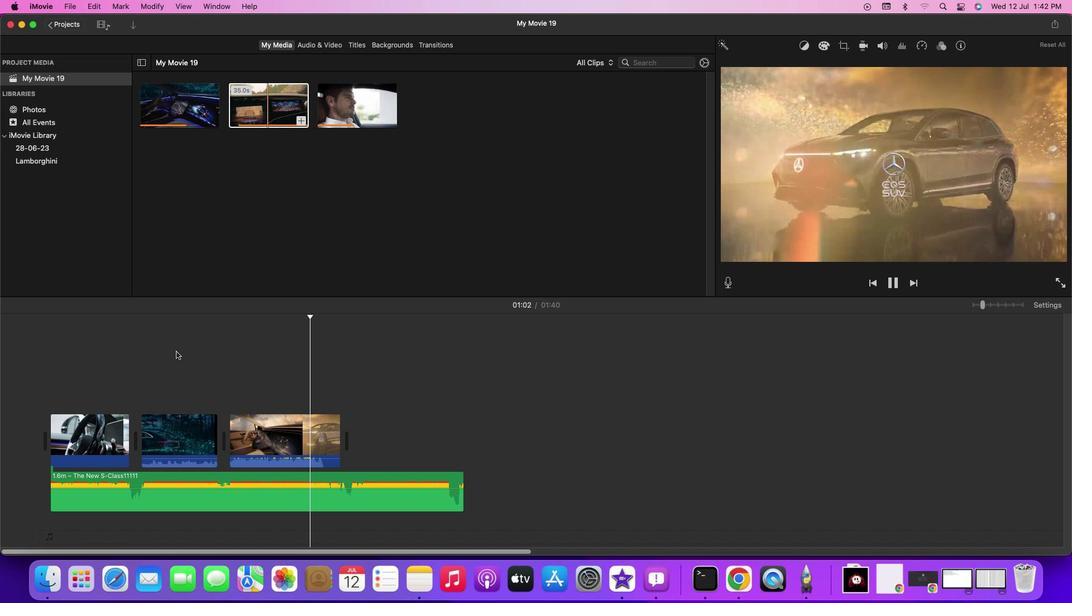 
Action: Mouse moved to (176, 351)
Screenshot: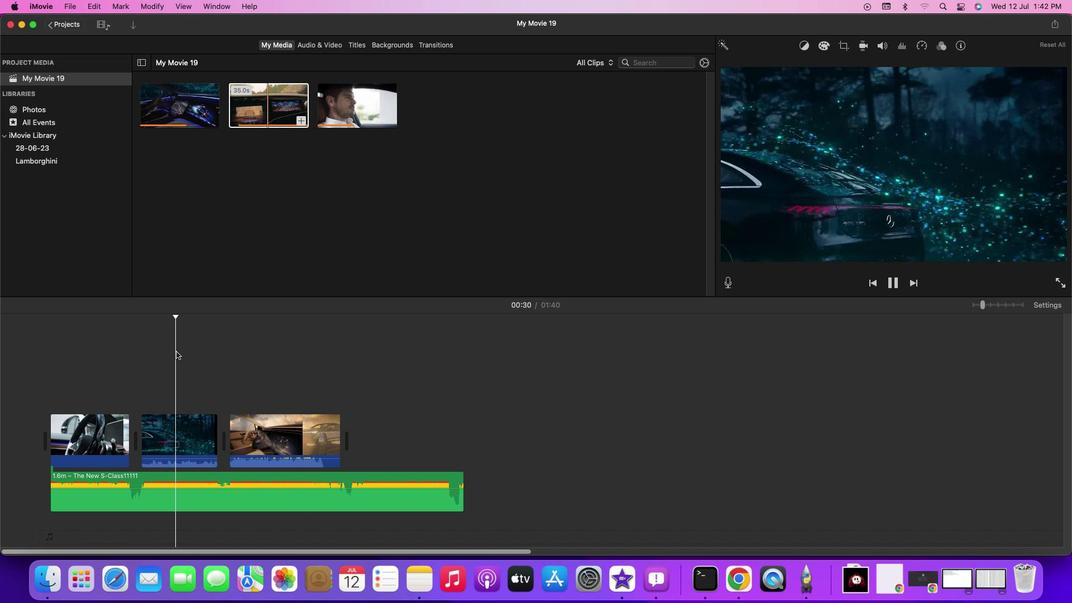 
Action: Key pressed Key.space
Screenshot: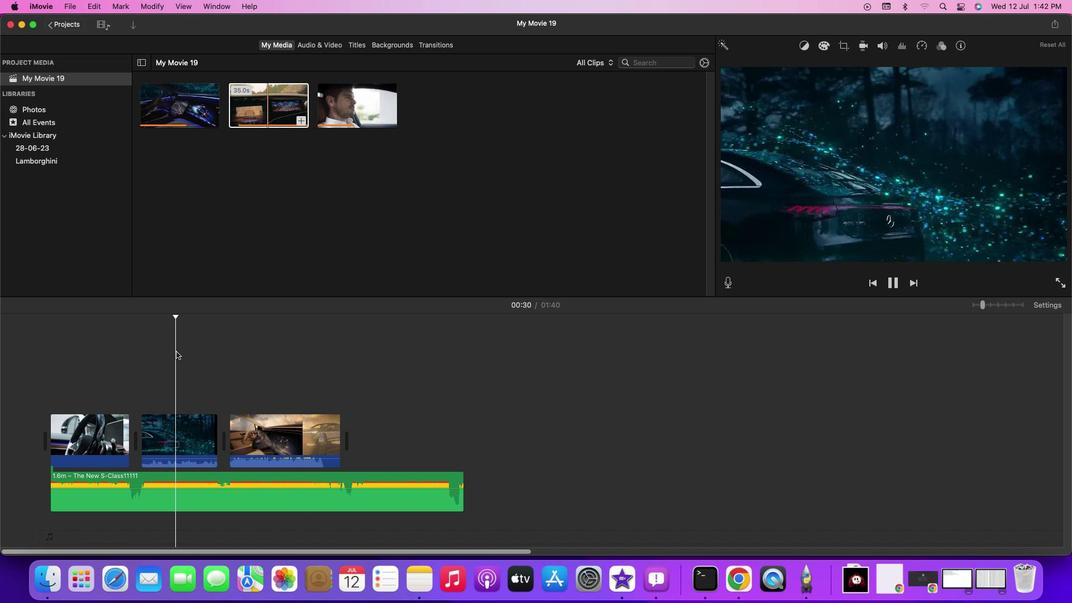 
Action: Mouse moved to (176, 351)
Screenshot: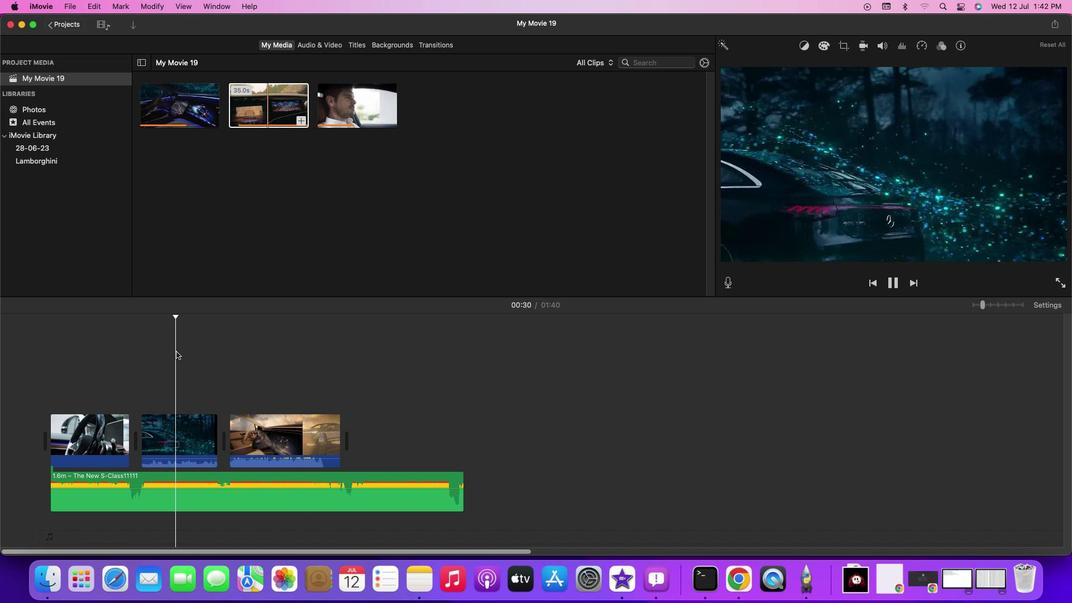 
Action: Key pressed Key.space
Screenshot: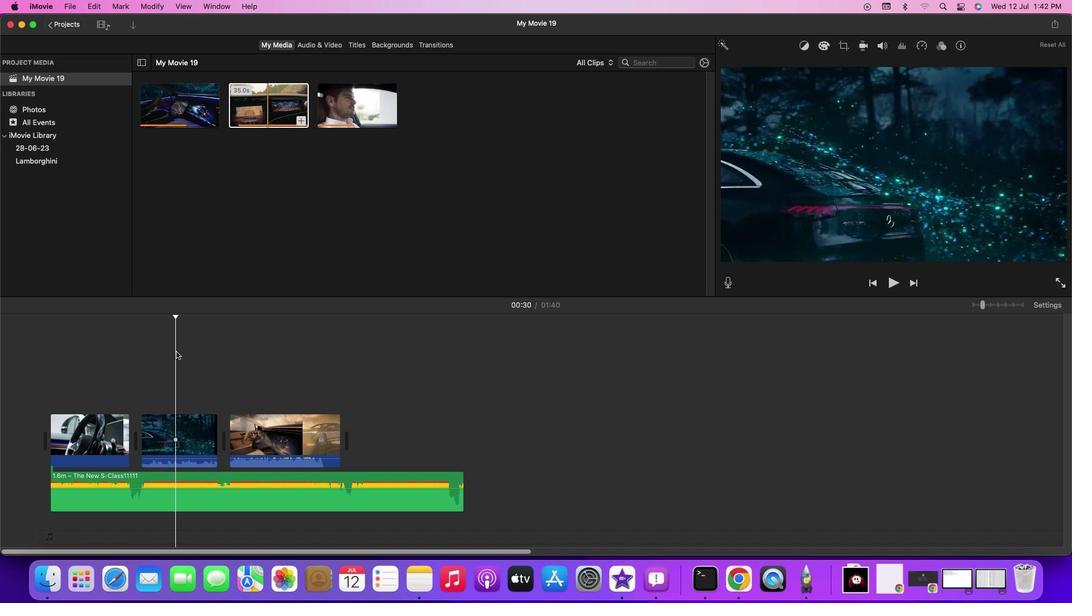
Action: Mouse moved to (200, 355)
Screenshot: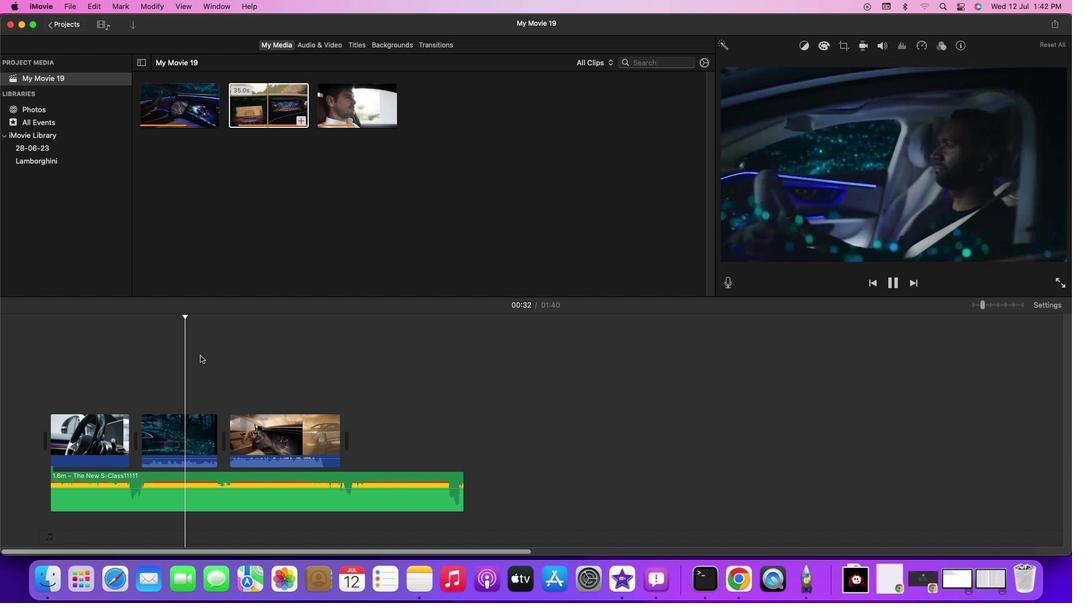 
Action: Mouse pressed left at (200, 355)
Screenshot: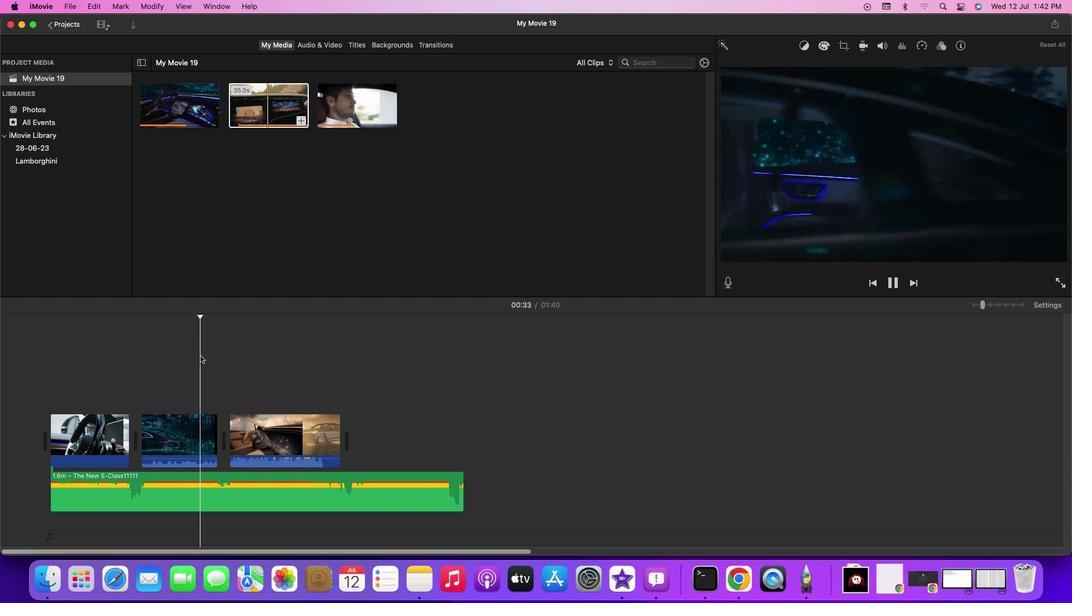
Action: Mouse moved to (204, 355)
Screenshot: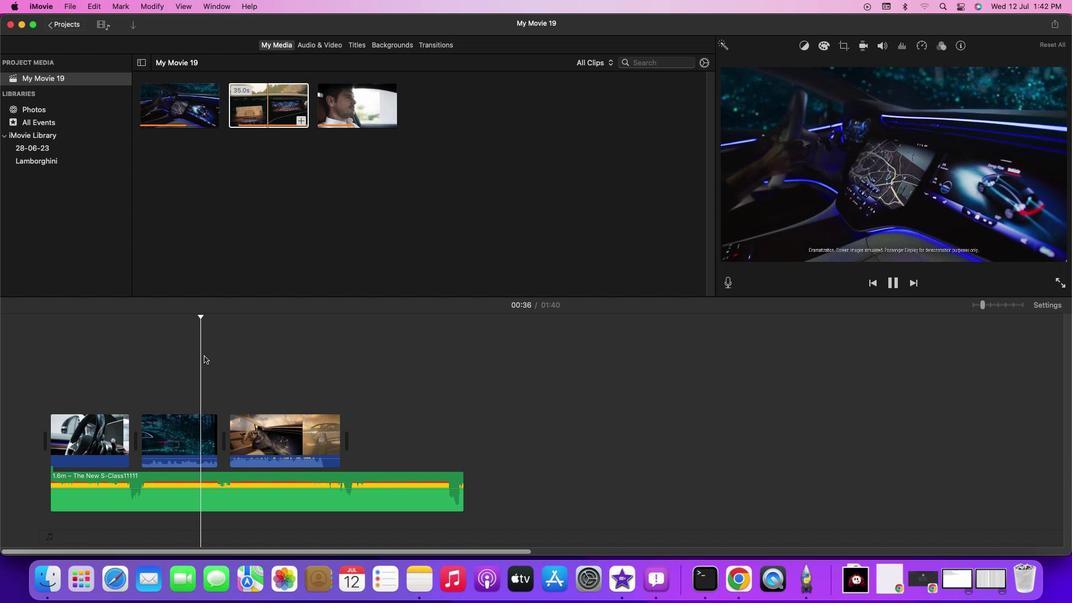 
Action: Key pressed Key.space
Screenshot: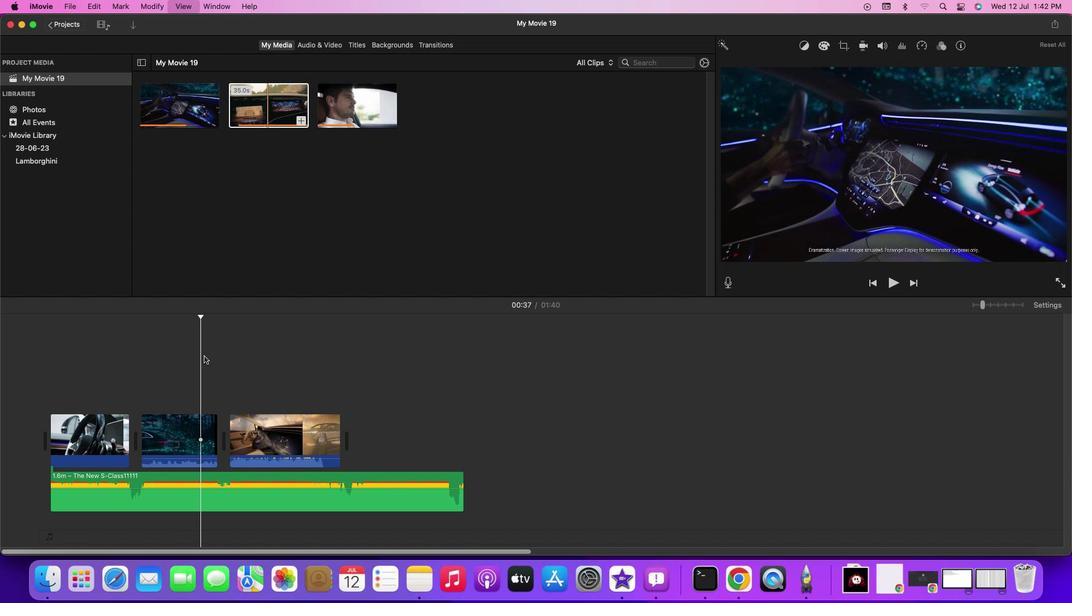
Action: Mouse moved to (327, 367)
Screenshot: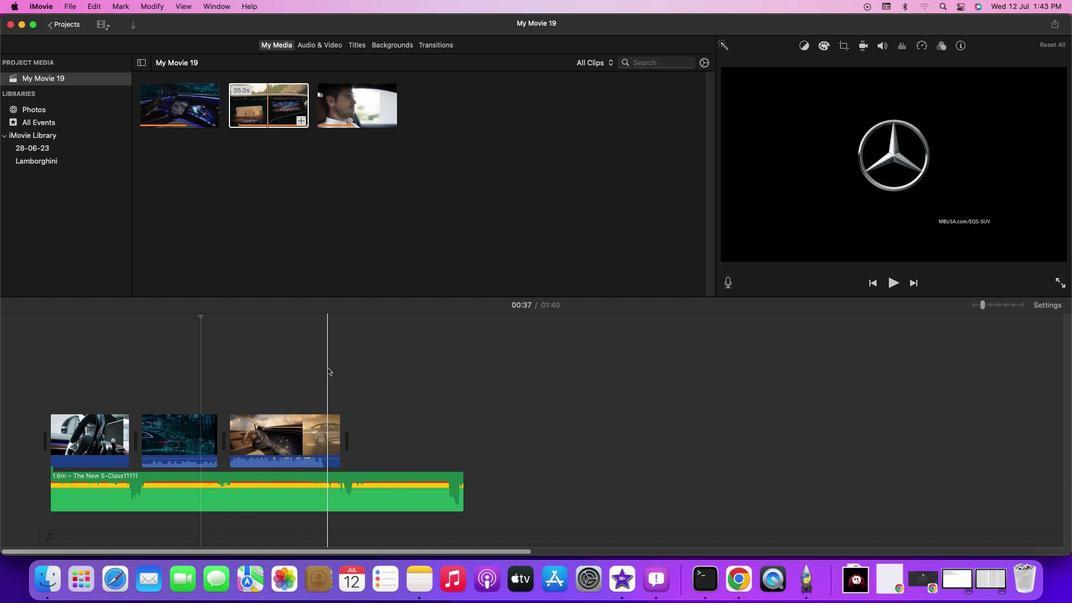 
Action: Mouse pressed left at (327, 367)
Screenshot: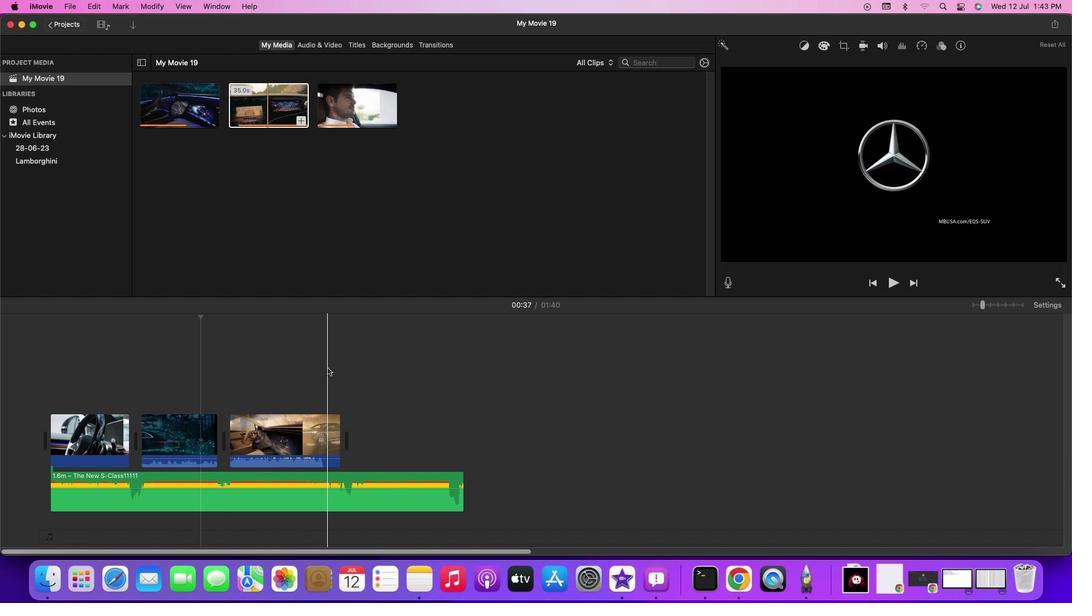 
Action: Mouse moved to (305, 364)
Screenshot: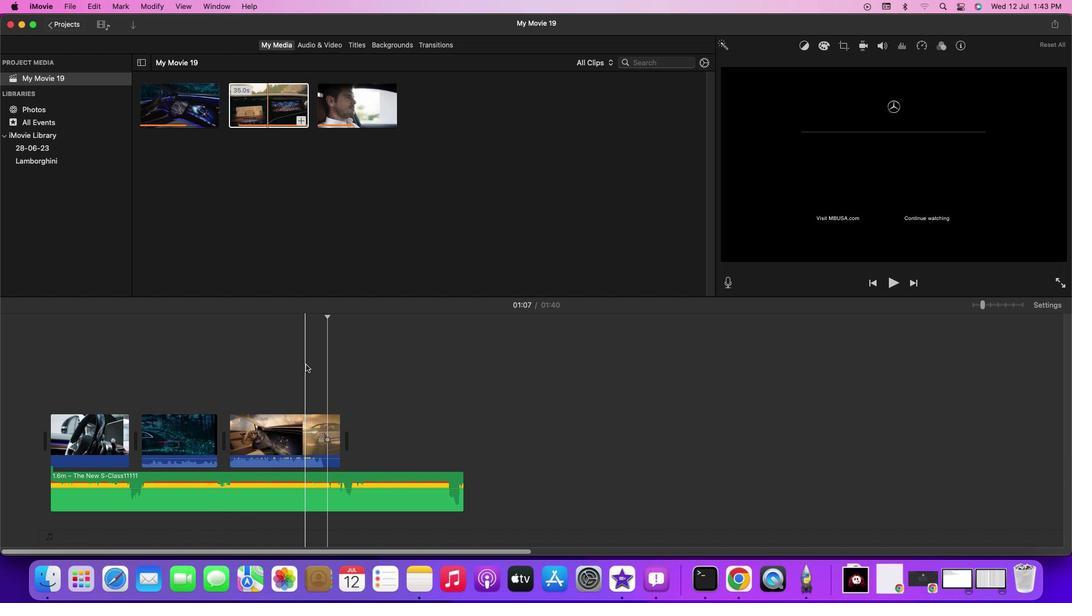 
Action: Mouse pressed left at (305, 364)
Screenshot: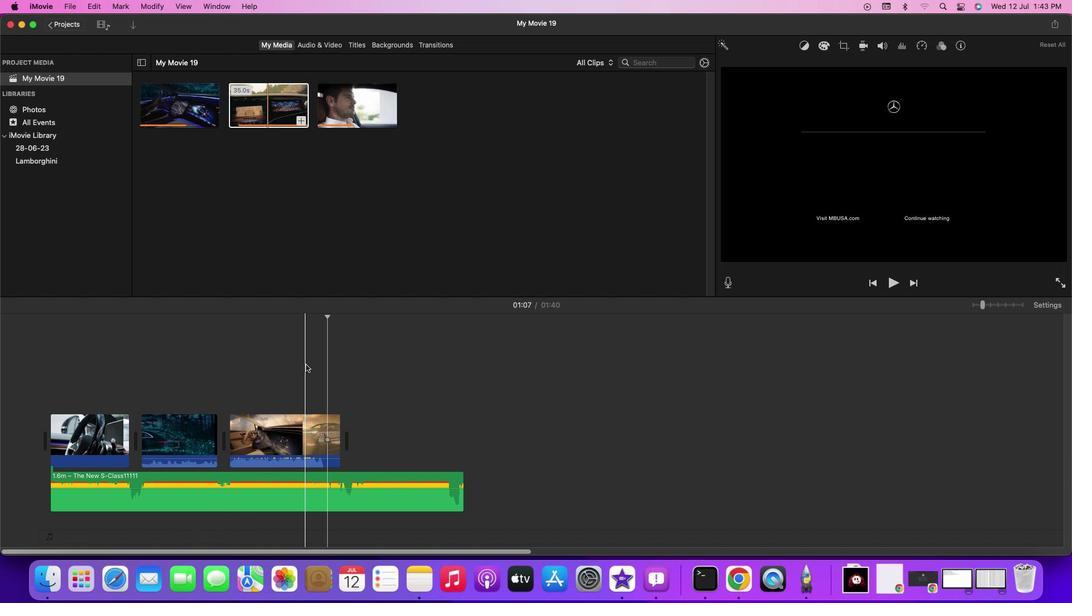 
Action: Key pressed Key.space
Screenshot: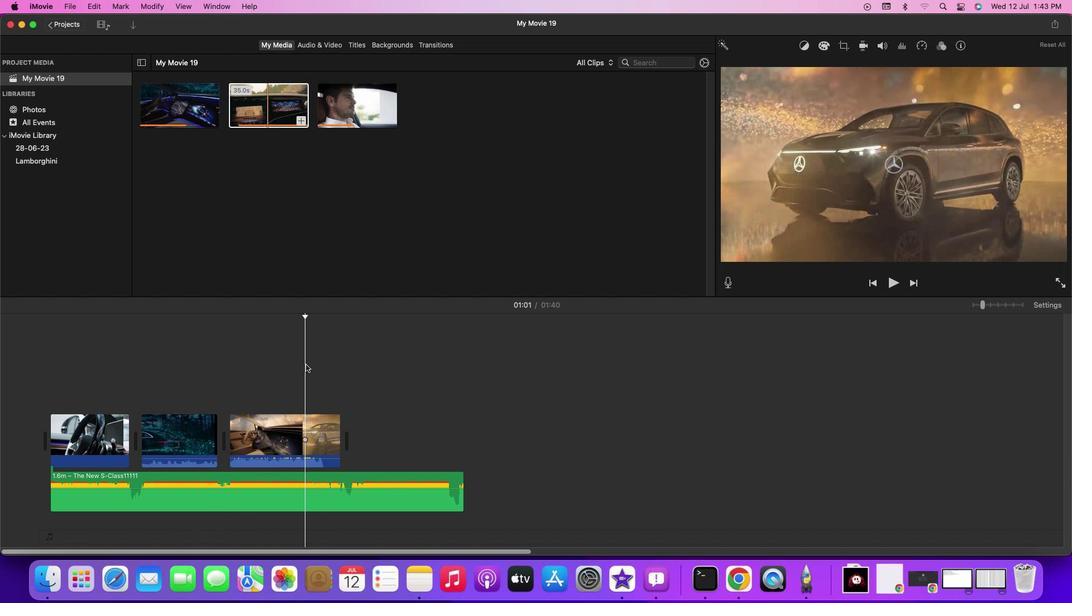 
Action: Mouse moved to (311, 360)
Screenshot: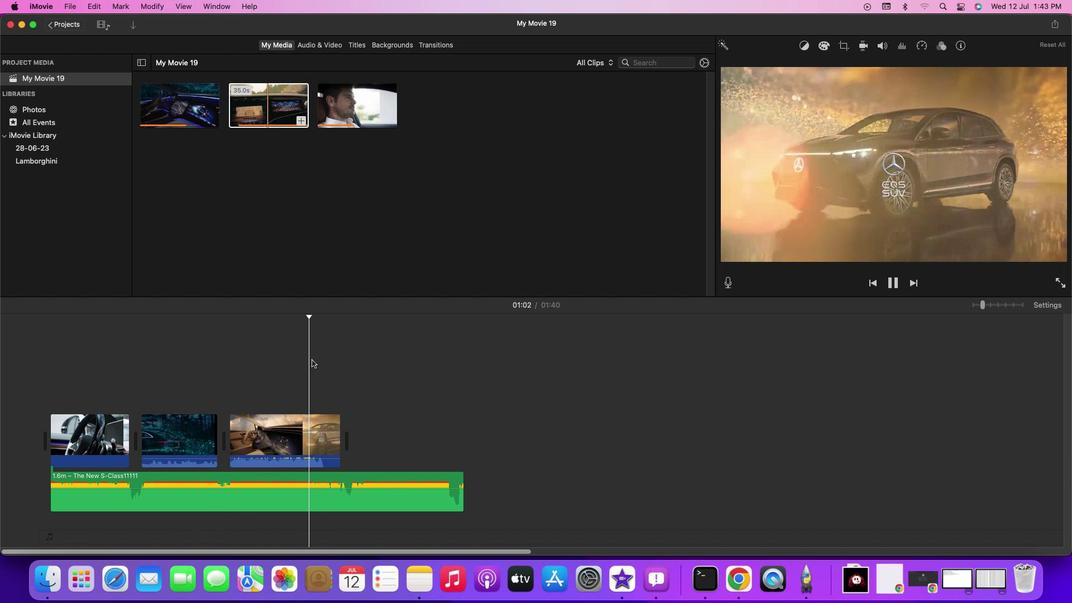 
Action: Key pressed Key.space
Screenshot: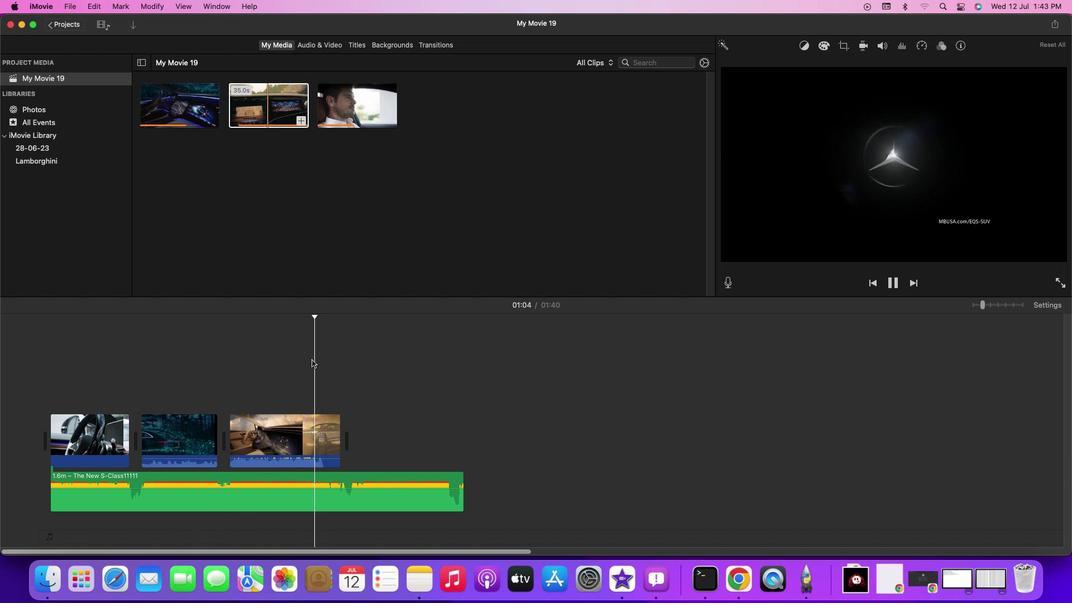 
Action: Mouse moved to (463, 495)
Screenshot: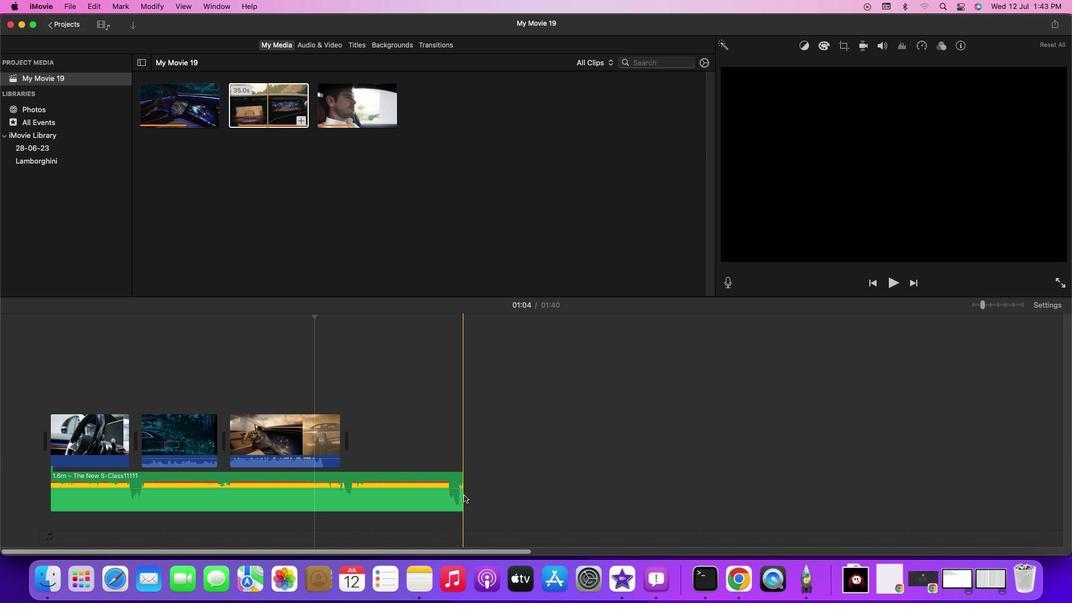 
Action: Mouse pressed left at (463, 495)
Screenshot: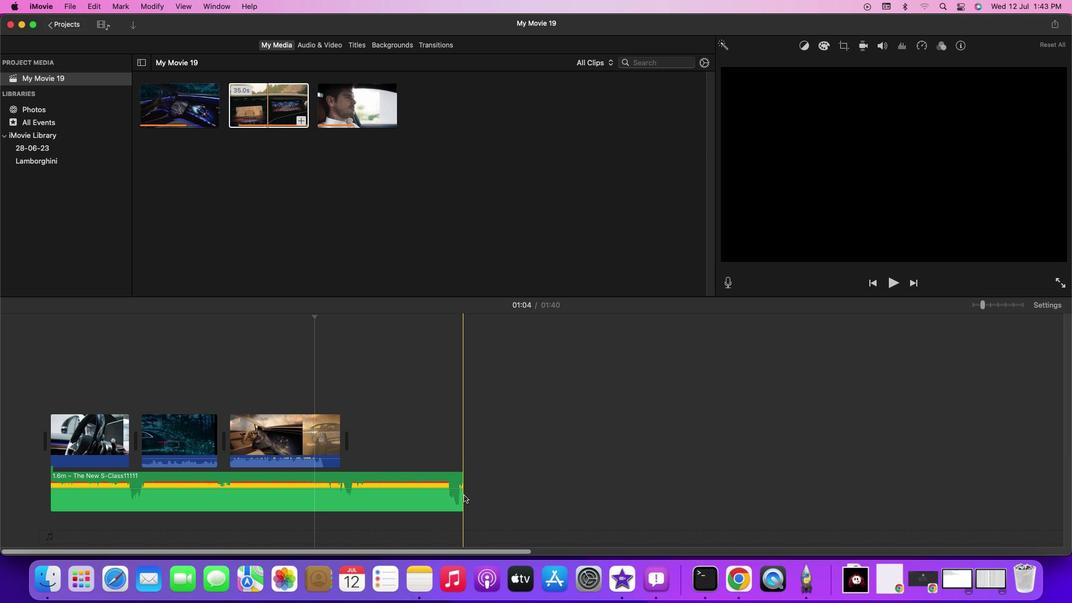 
Action: Mouse moved to (462, 493)
Screenshot: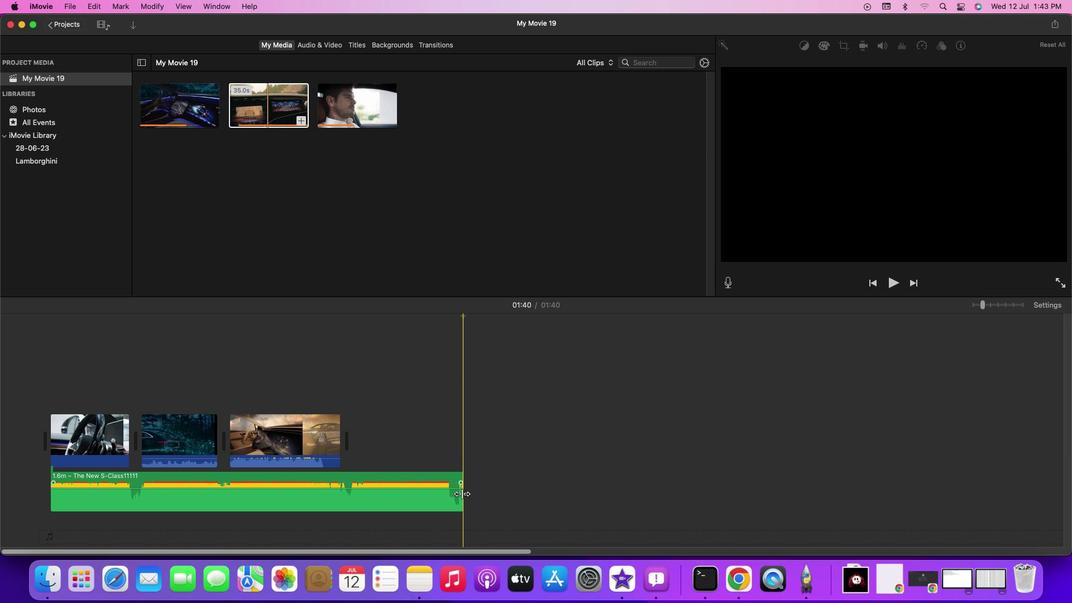 
Action: Mouse pressed left at (462, 493)
Screenshot: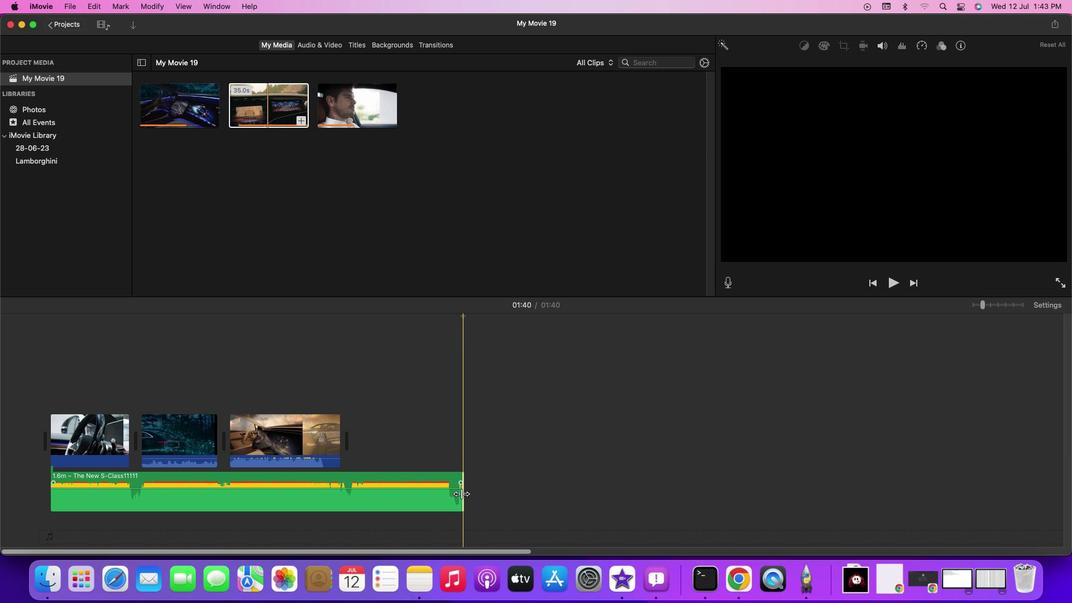
Action: Mouse moved to (299, 367)
Screenshot: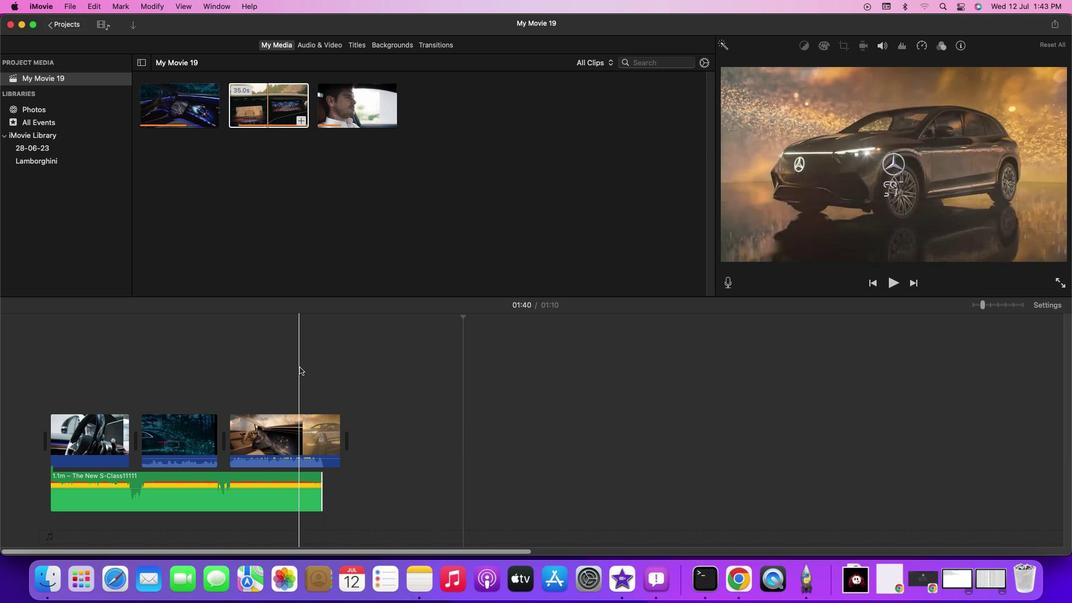 
Action: Mouse pressed left at (299, 367)
Screenshot: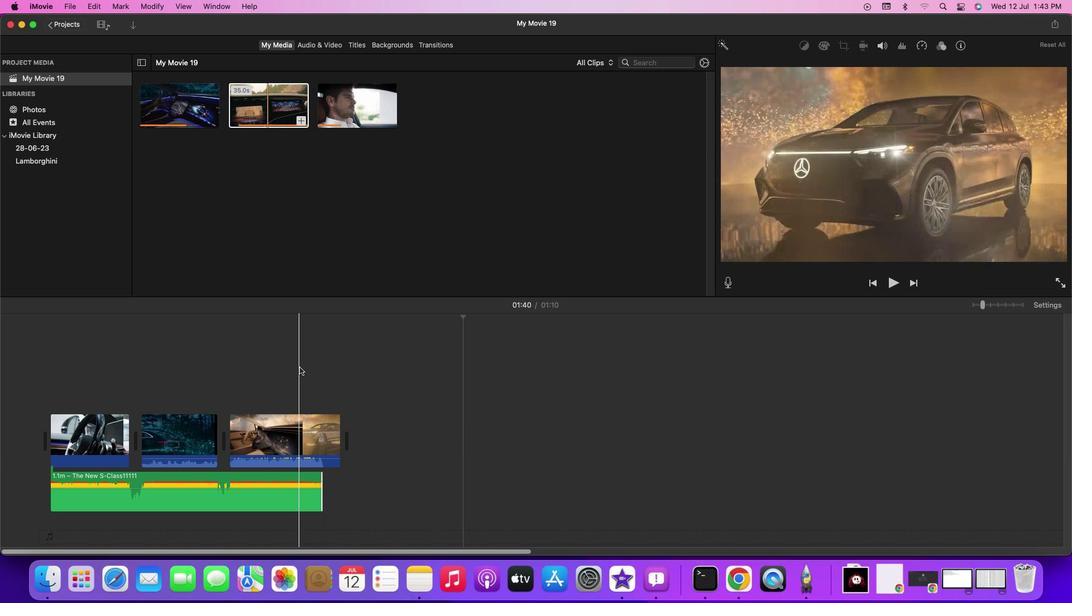 
Action: Key pressed Key.space
Screenshot: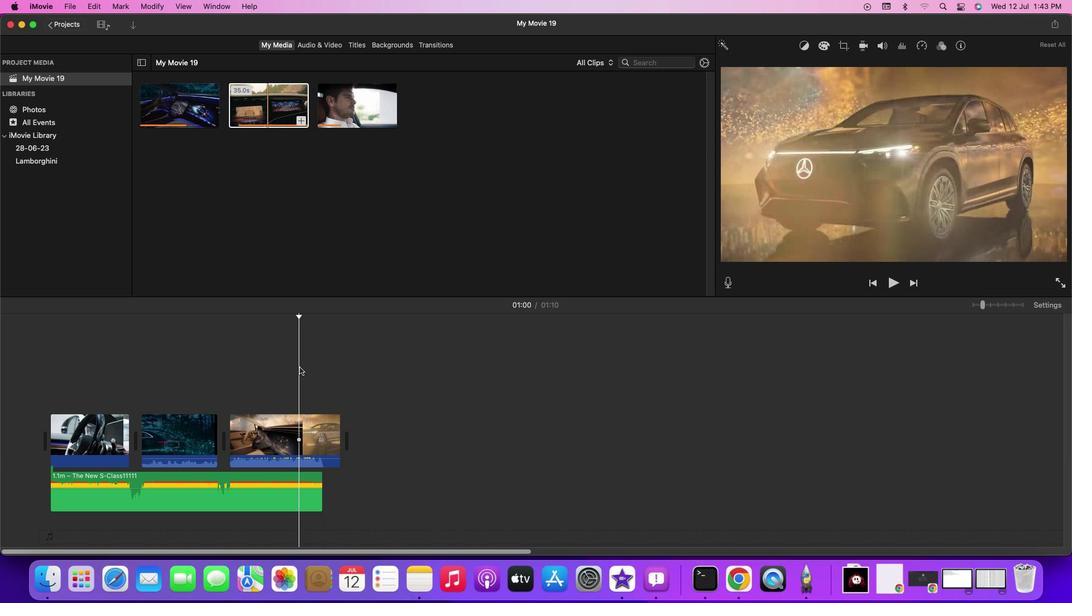 
Action: Mouse moved to (319, 495)
Screenshot: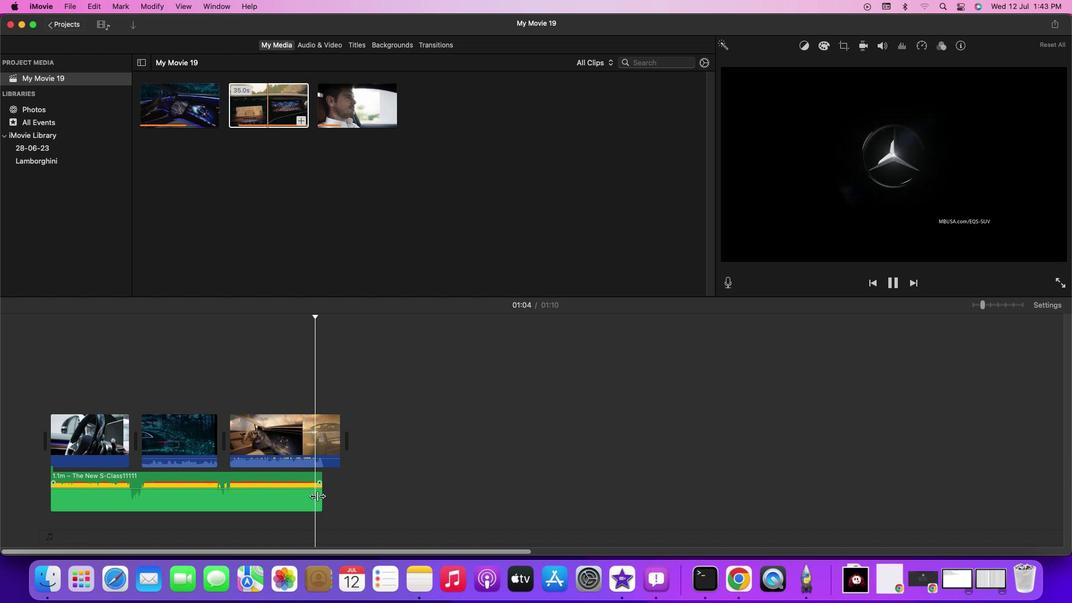 
Action: Mouse pressed left at (319, 495)
Screenshot: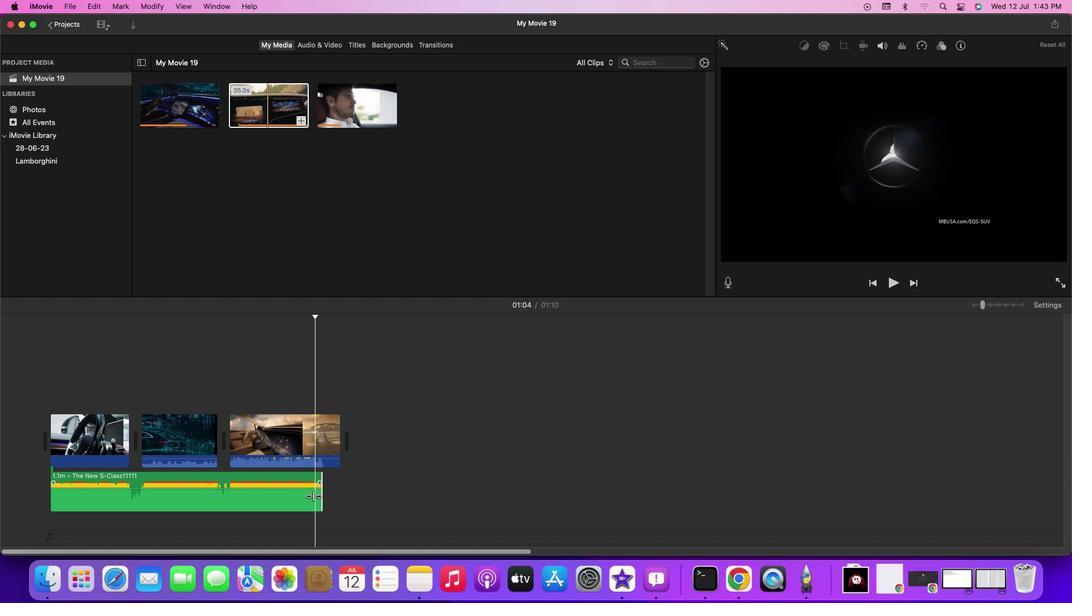 
Action: Mouse moved to (296, 361)
Screenshot: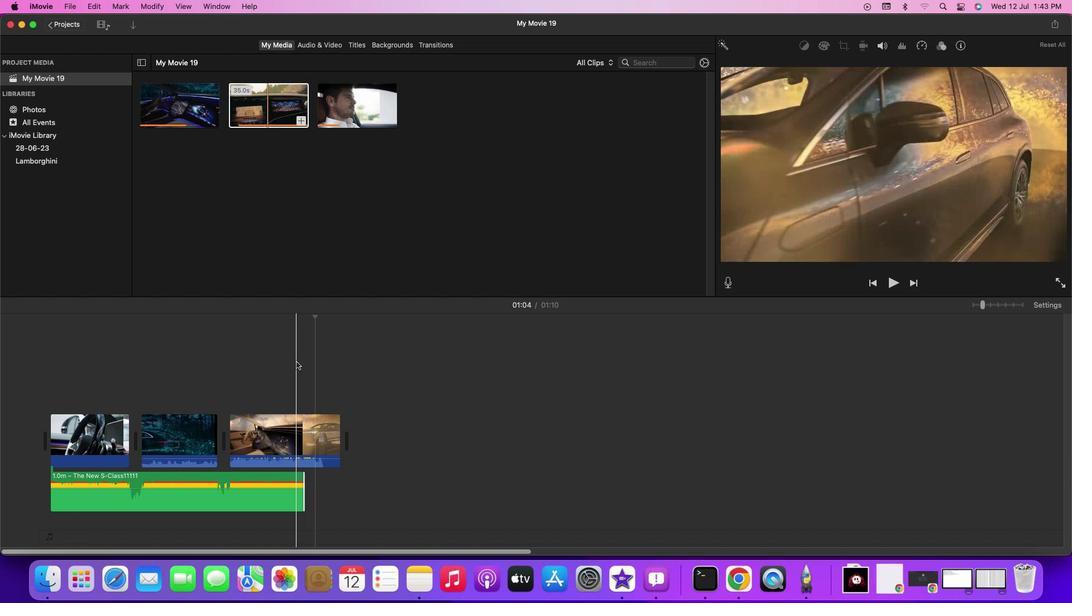 
Action: Mouse pressed left at (296, 361)
Screenshot: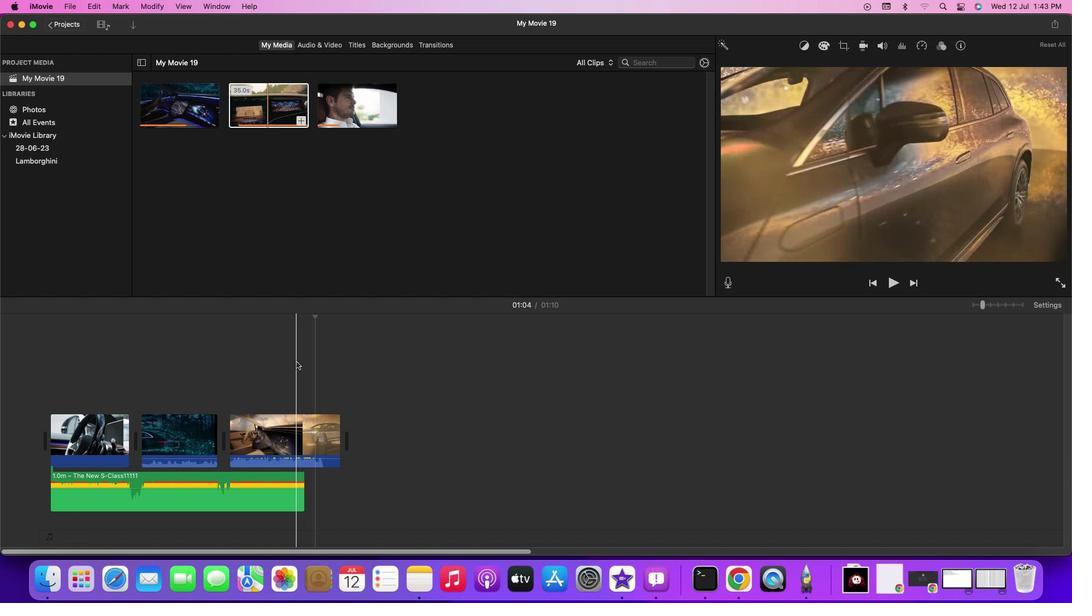 
Action: Key pressed Key.space
Screenshot: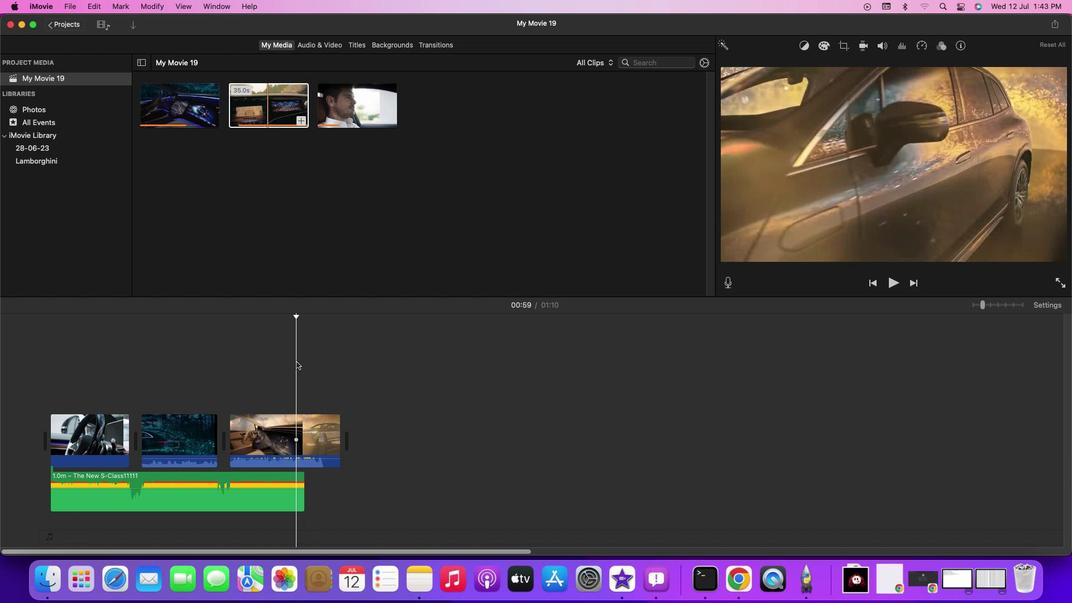 
Action: Mouse moved to (302, 494)
Screenshot: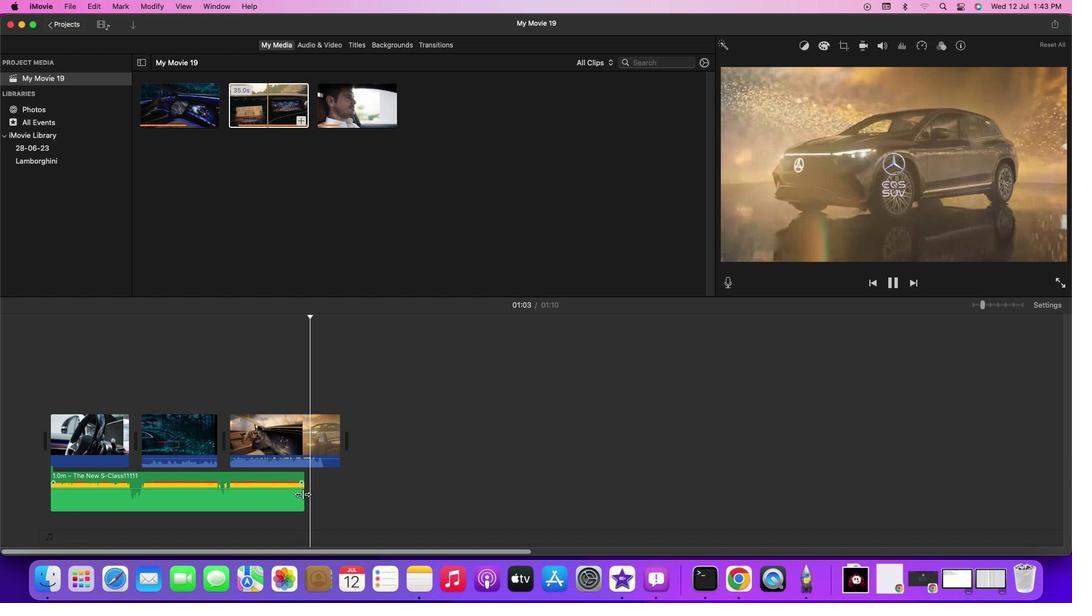 
Action: Mouse pressed left at (302, 494)
Screenshot: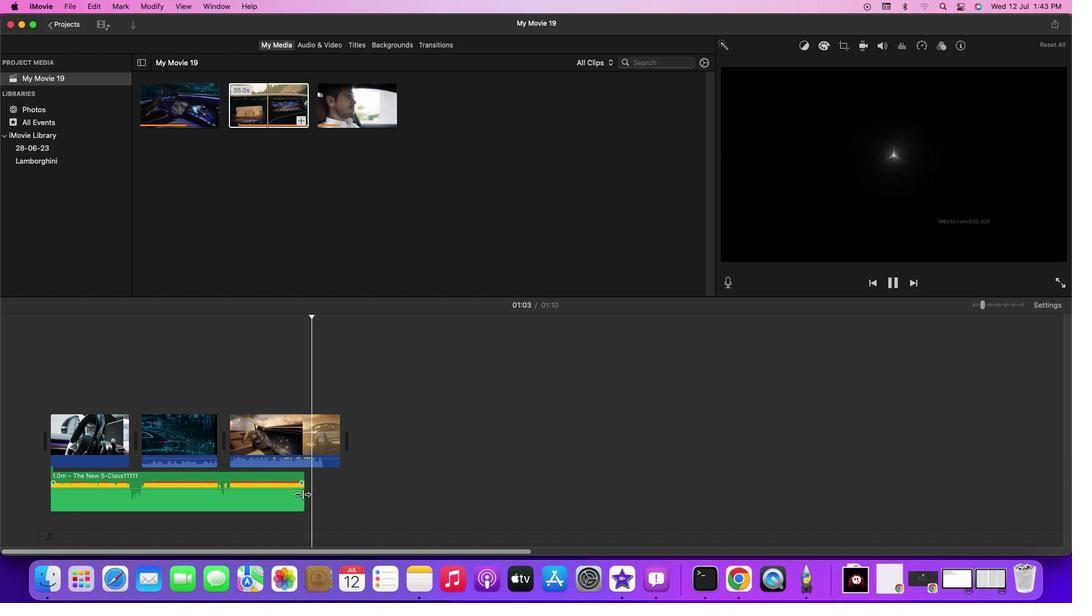 
Action: Mouse moved to (305, 396)
Screenshot: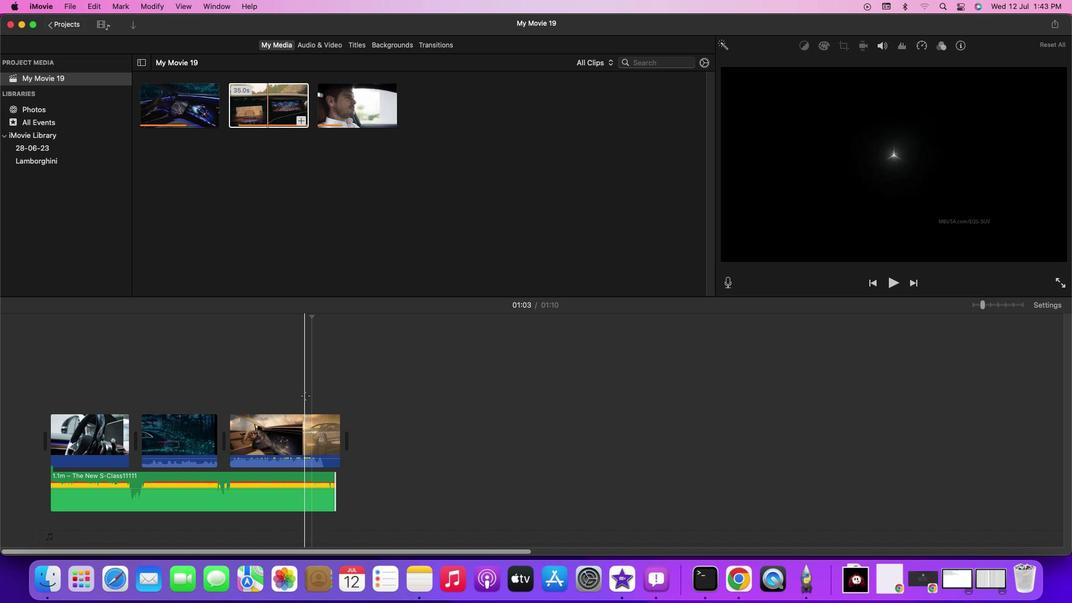 
Action: Mouse pressed left at (305, 396)
Screenshot: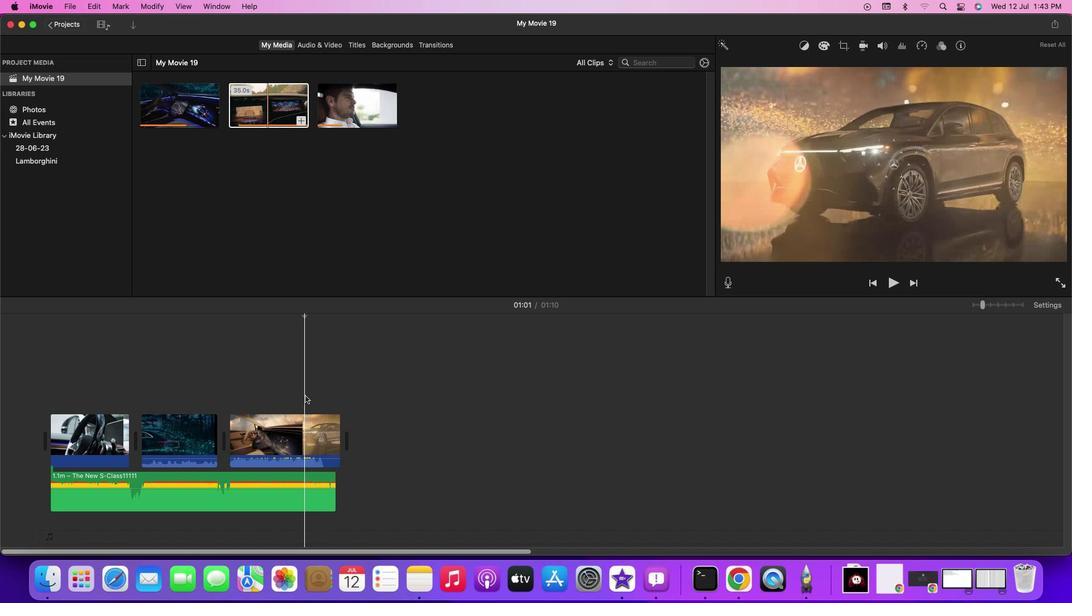 
Action: Key pressed Key.space
Screenshot: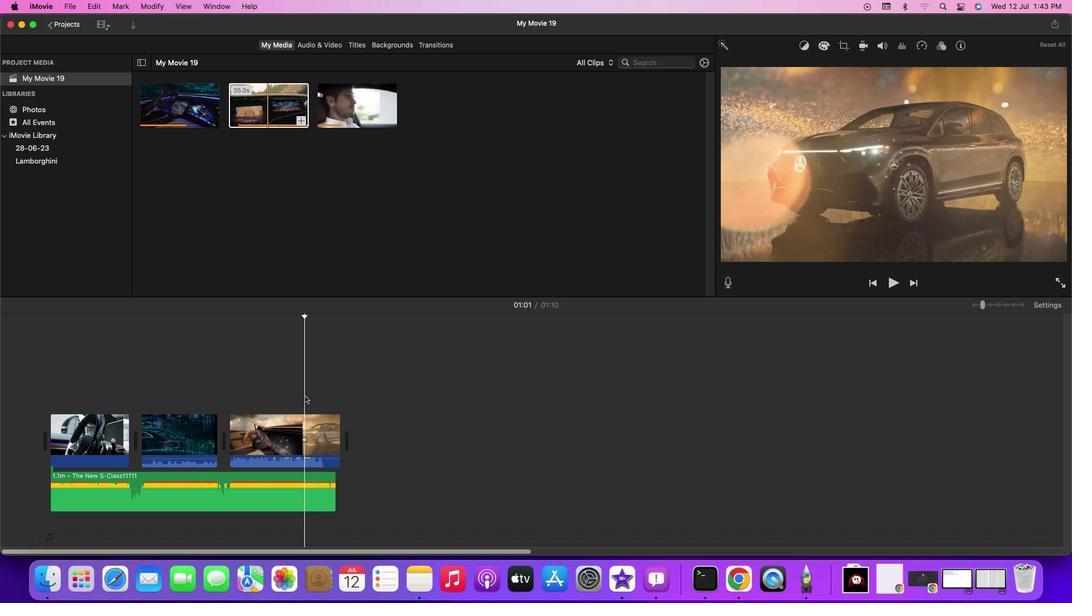 
Action: Mouse moved to (81, 446)
Screenshot: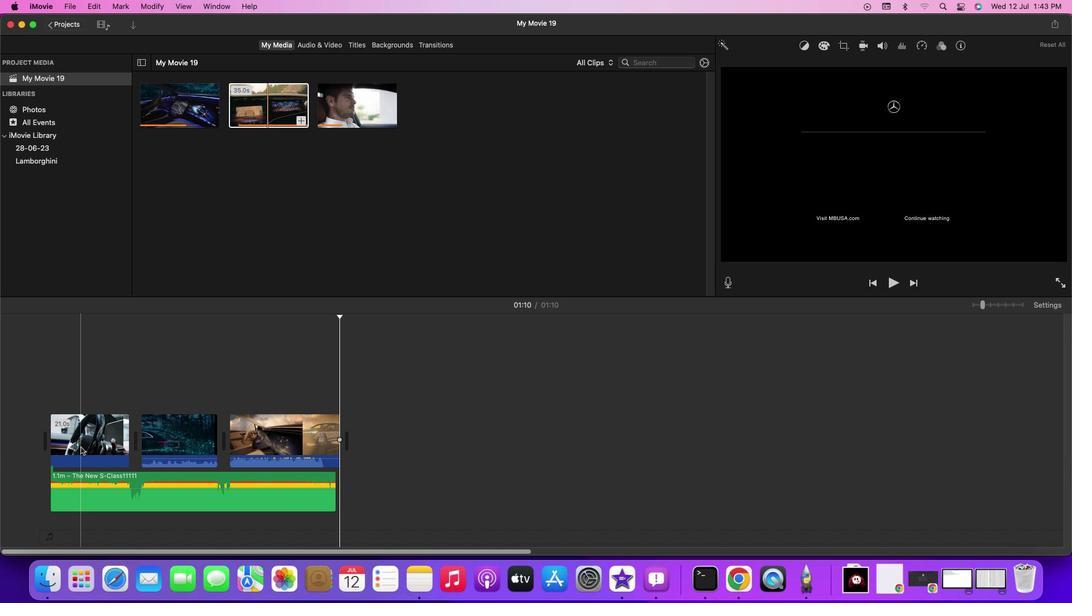 
Action: Mouse pressed left at (81, 446)
Screenshot: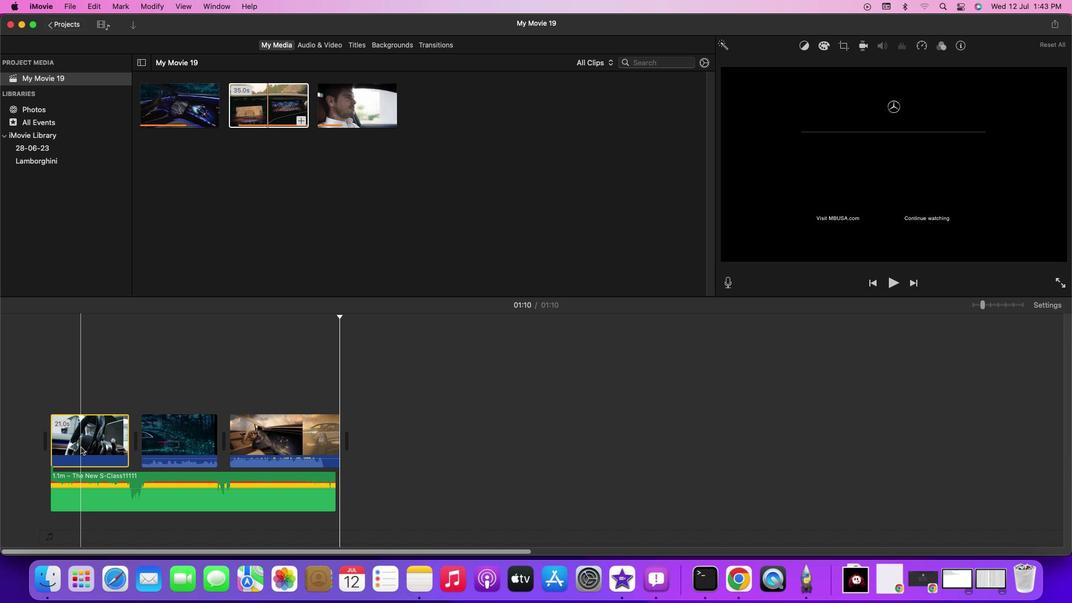 
Action: Mouse moved to (805, 48)
Screenshot: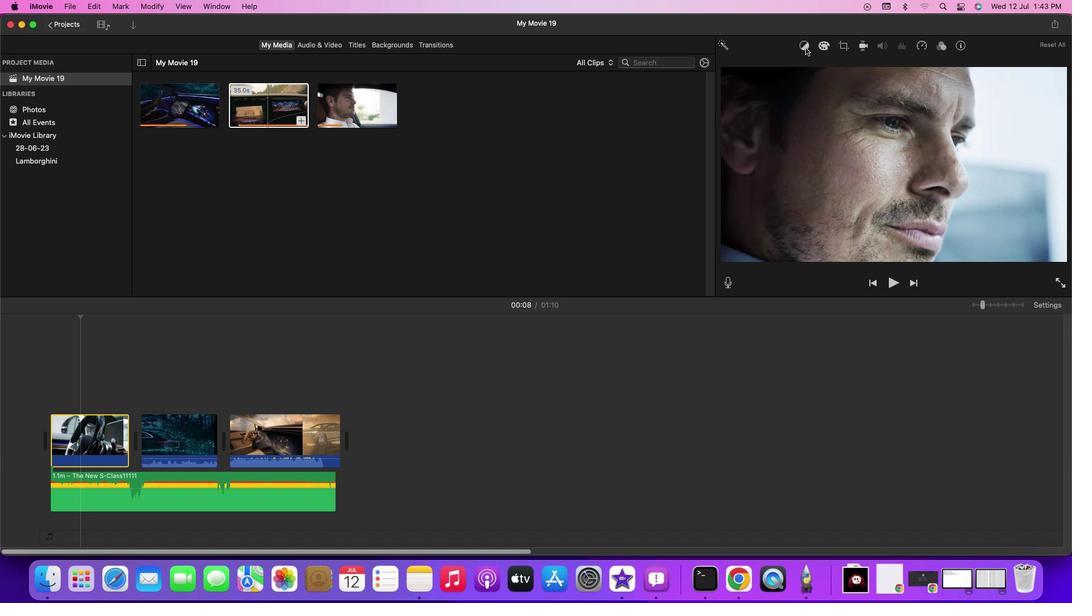 
Action: Mouse pressed left at (805, 48)
Screenshot: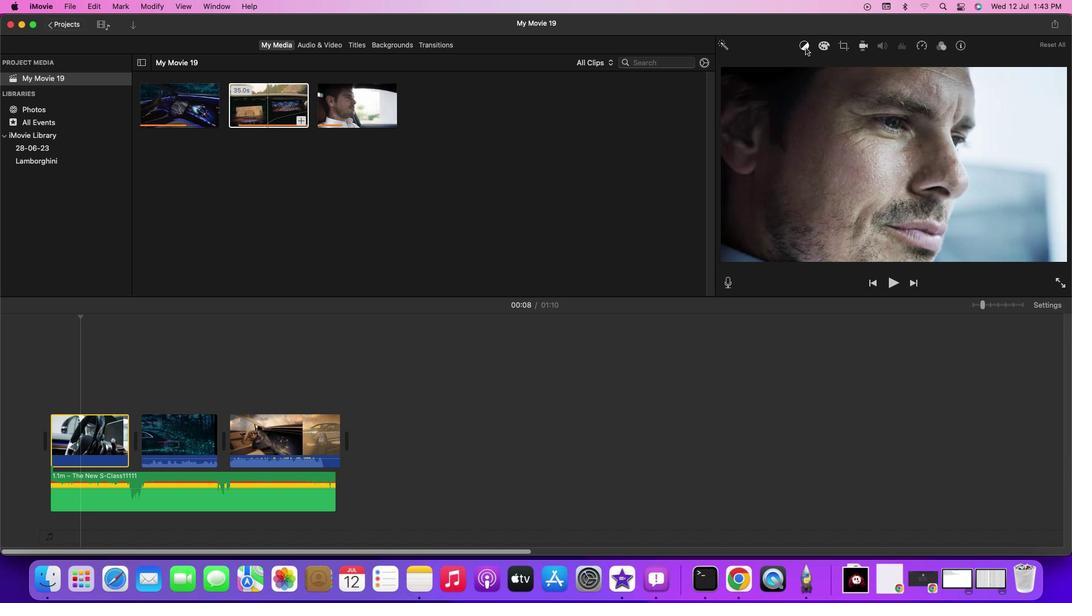 
Action: Mouse moved to (898, 66)
Screenshot: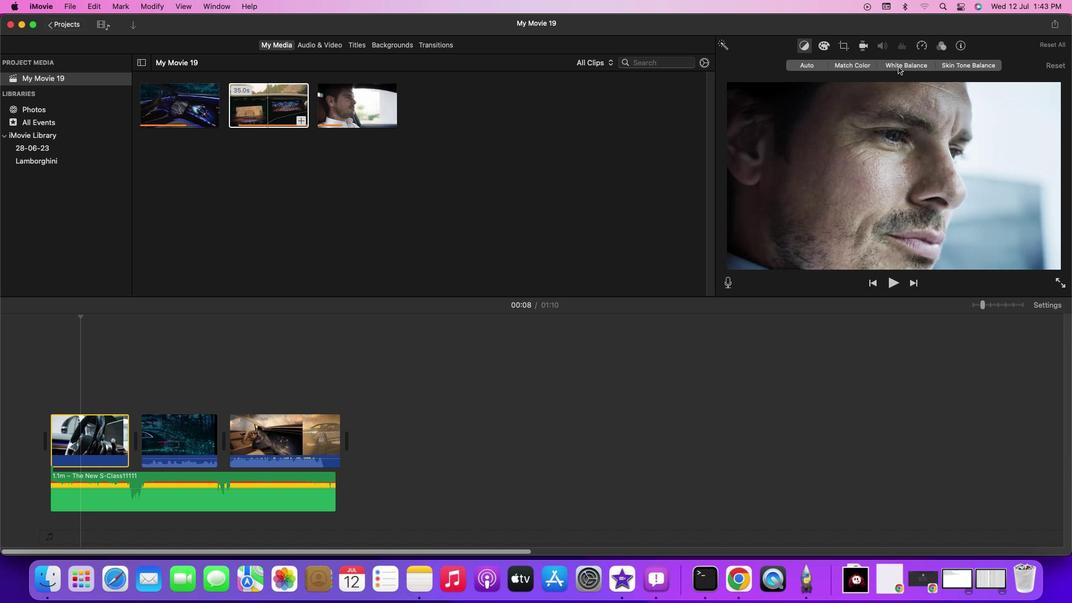 
Action: Mouse pressed left at (898, 66)
Screenshot: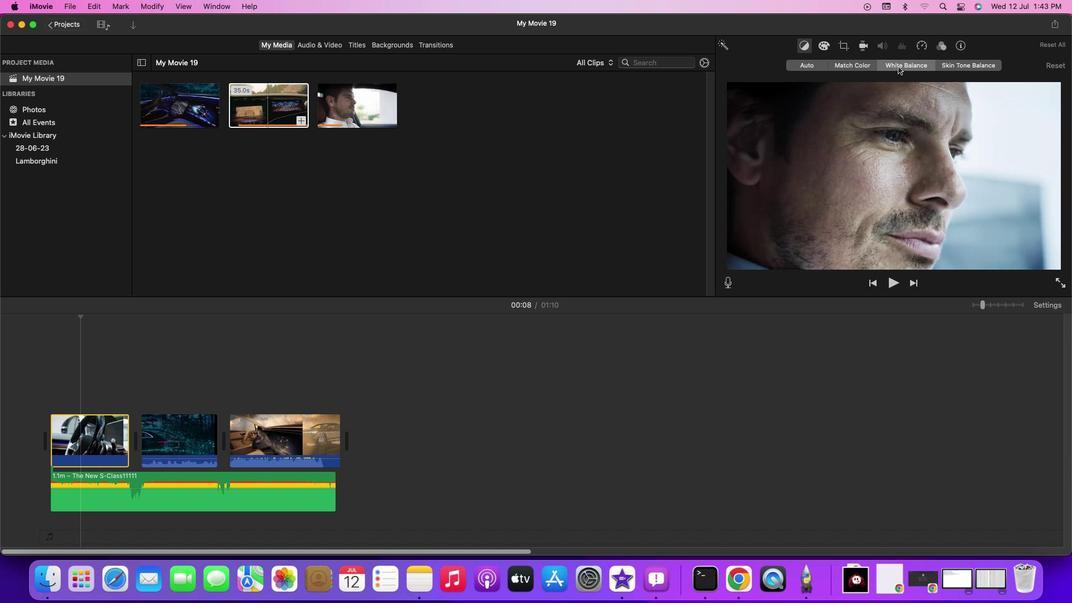 
Action: Mouse moved to (993, 163)
Screenshot: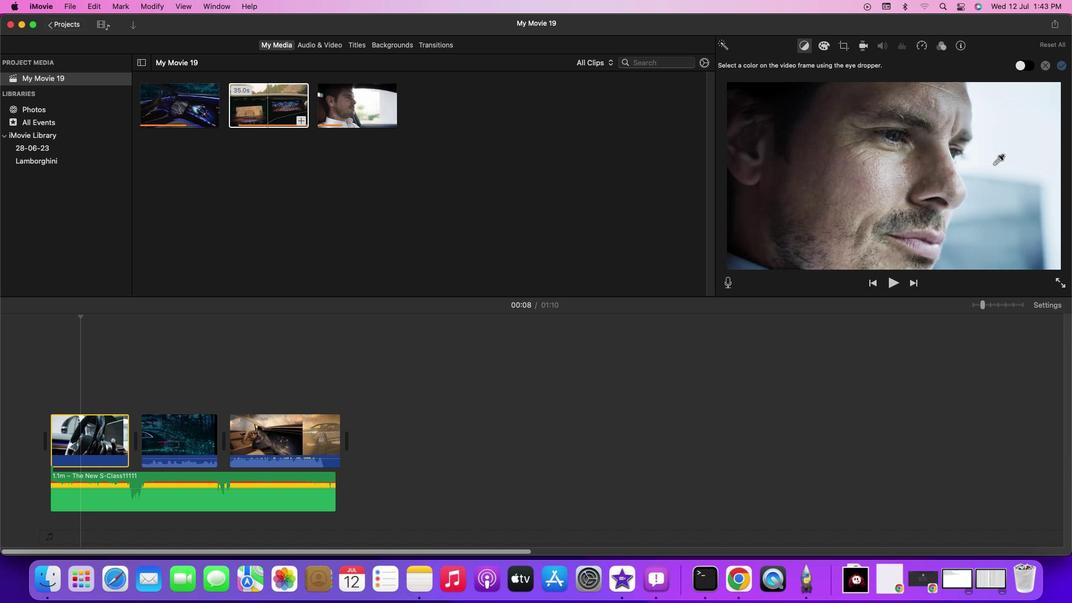 
Action: Mouse pressed left at (993, 163)
Screenshot: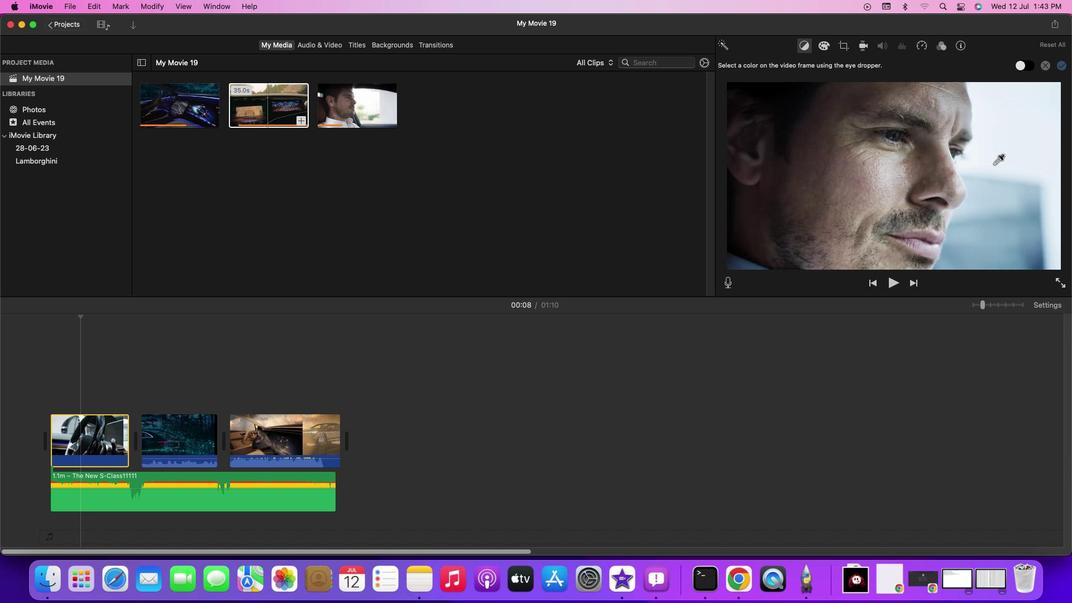 
Action: Mouse moved to (824, 49)
Screenshot: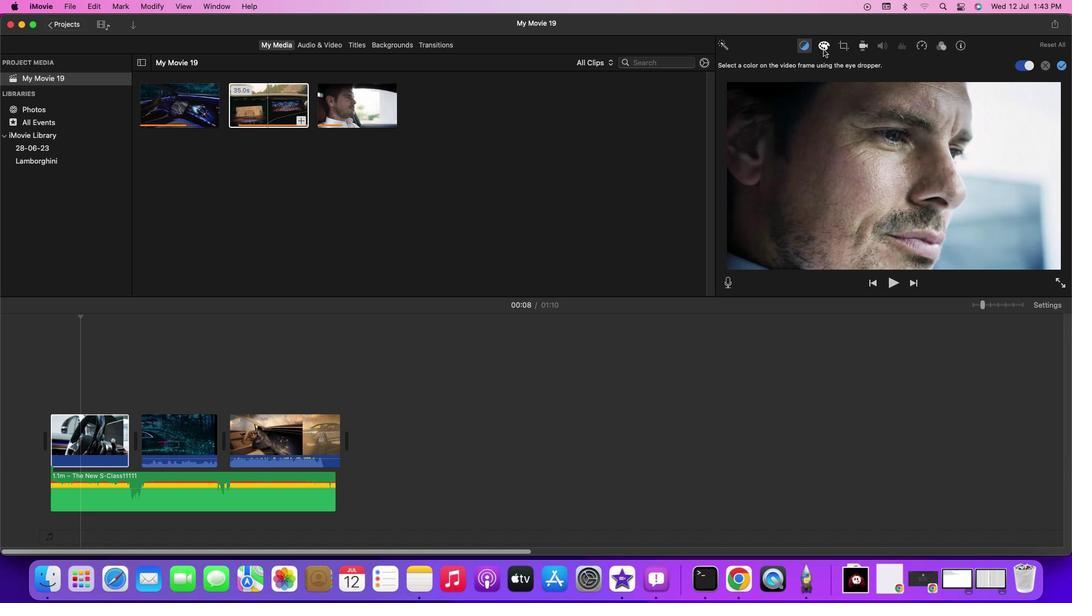 
Action: Mouse pressed left at (824, 49)
Screenshot: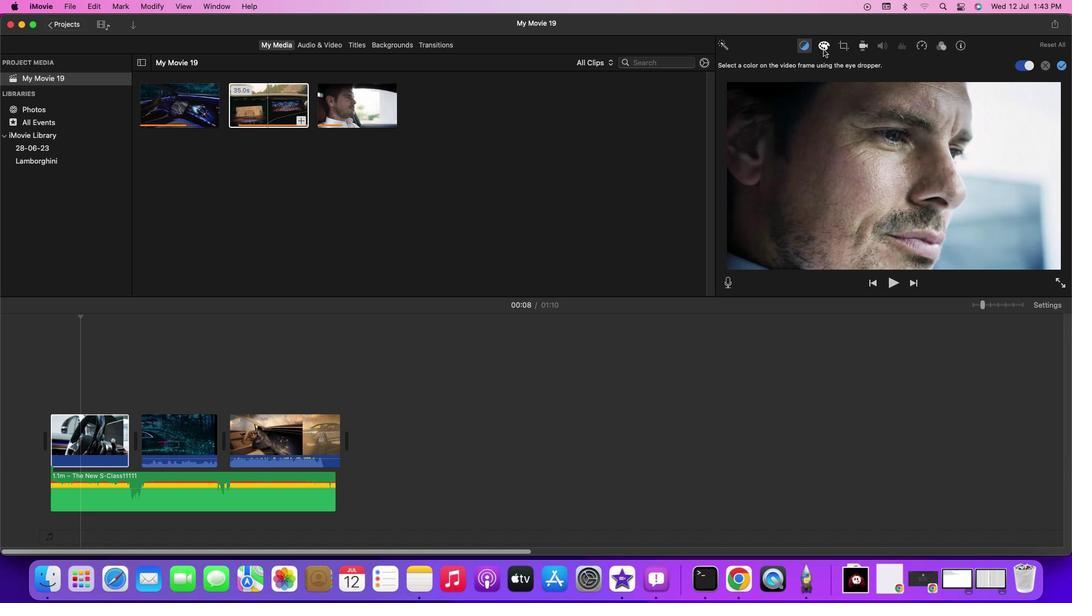 
Action: Mouse moved to (809, 48)
Screenshot: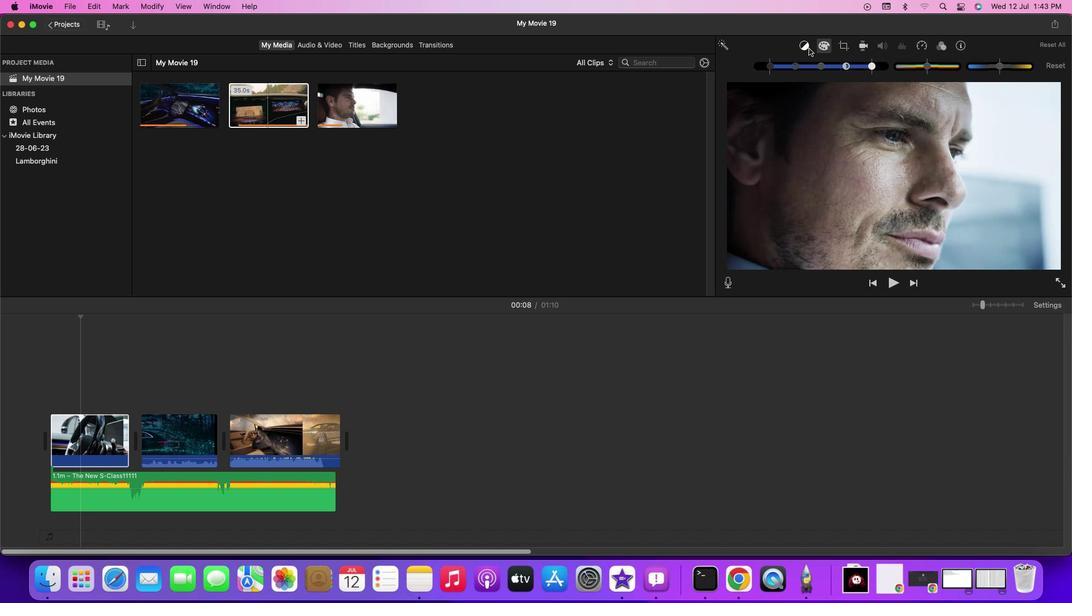 
Action: Mouse pressed left at (809, 48)
Screenshot: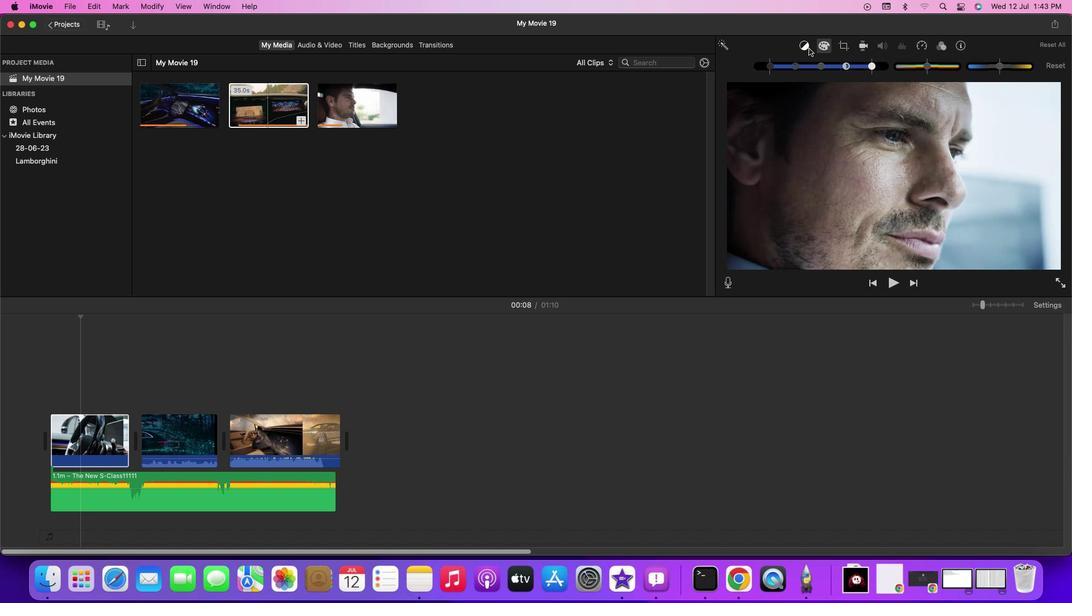 
Action: Mouse moved to (96, 356)
Screenshot: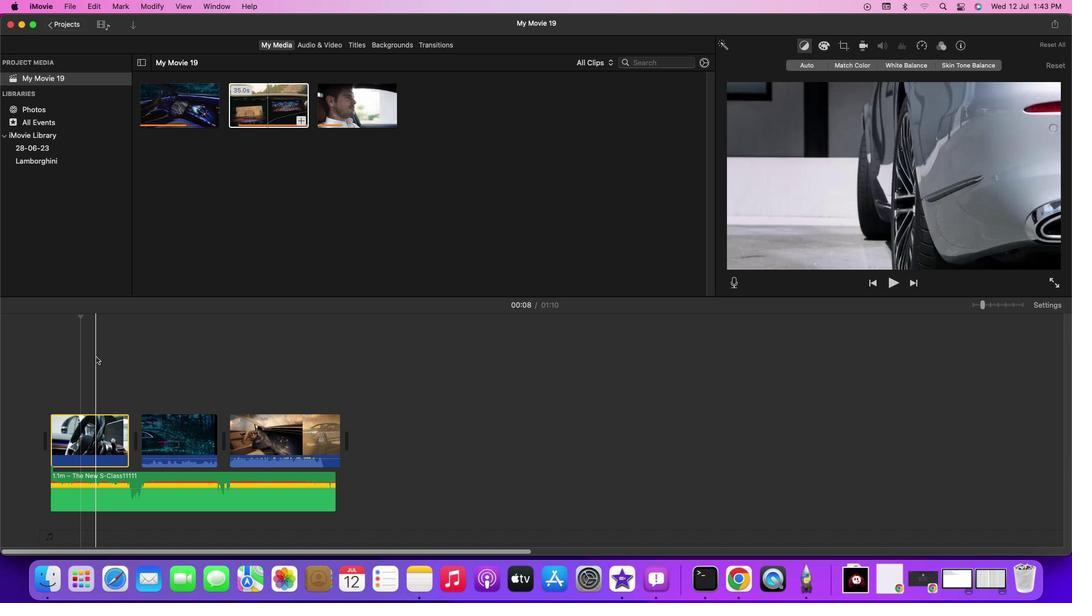 
Action: Mouse pressed left at (96, 356)
Screenshot: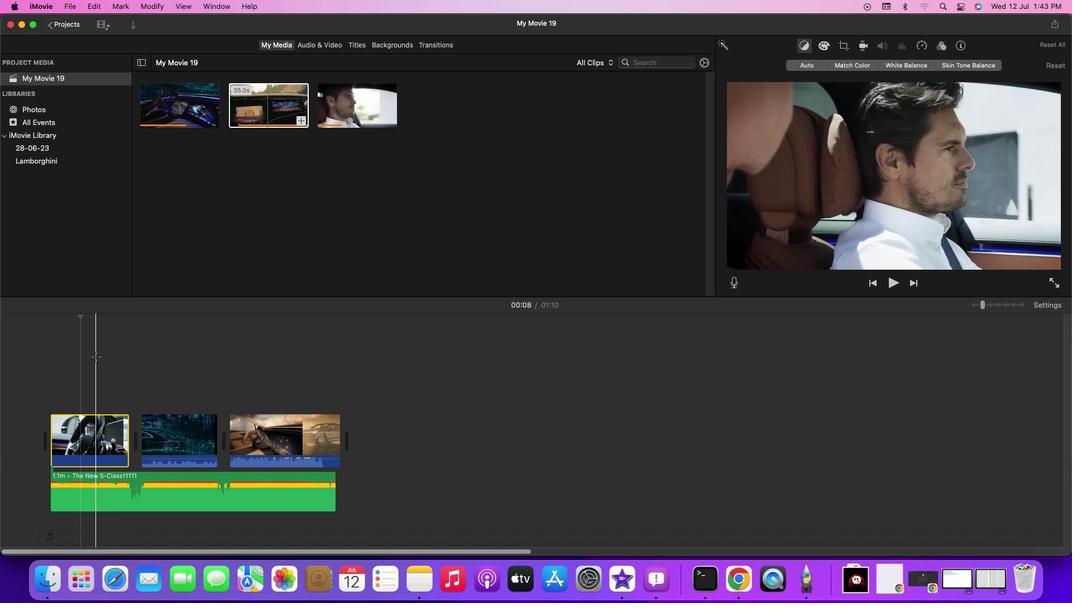
Action: Mouse moved to (75, 356)
Screenshot: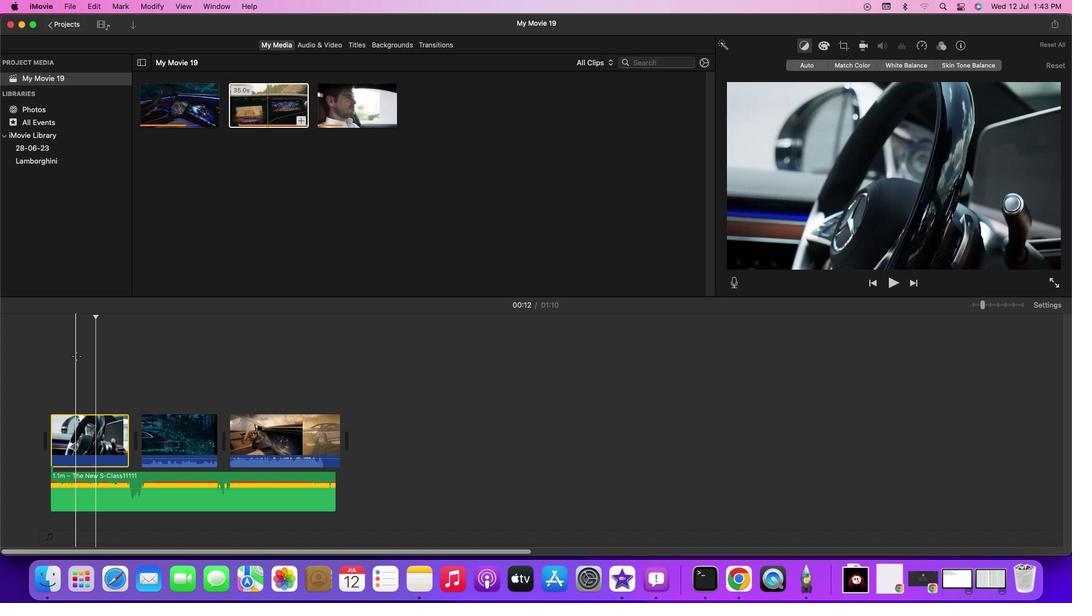 
Action: Mouse pressed left at (75, 356)
Screenshot: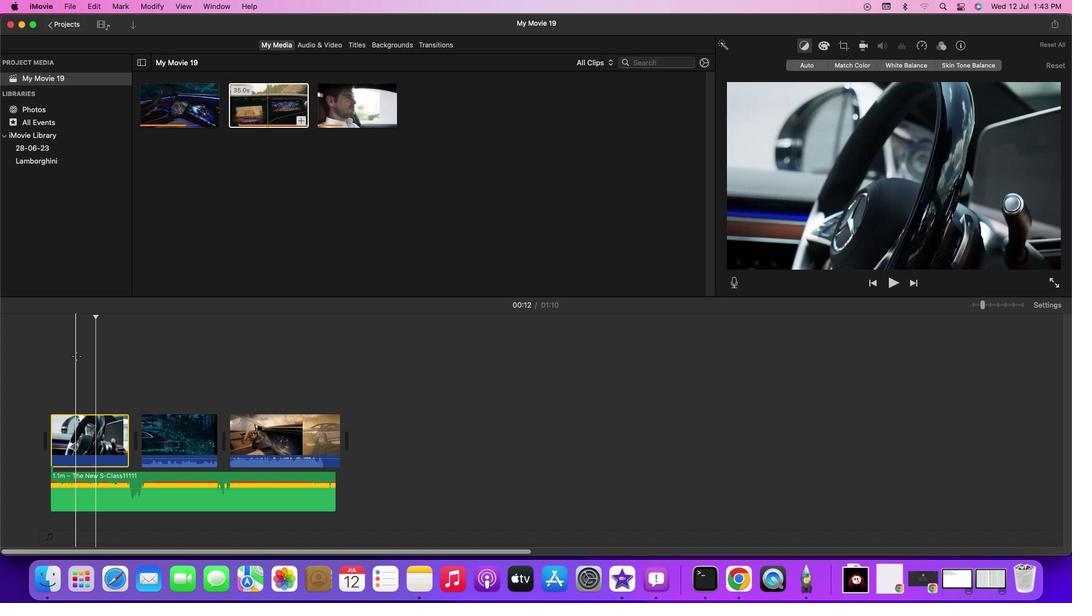 
Action: Mouse moved to (117, 365)
Screenshot: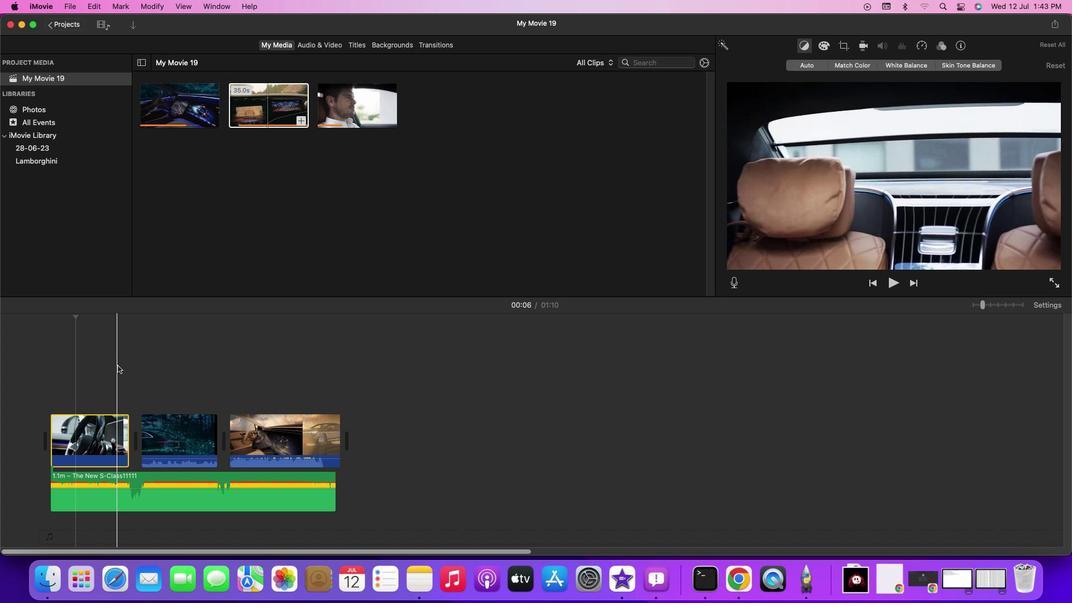 
Action: Mouse pressed left at (117, 365)
Screenshot: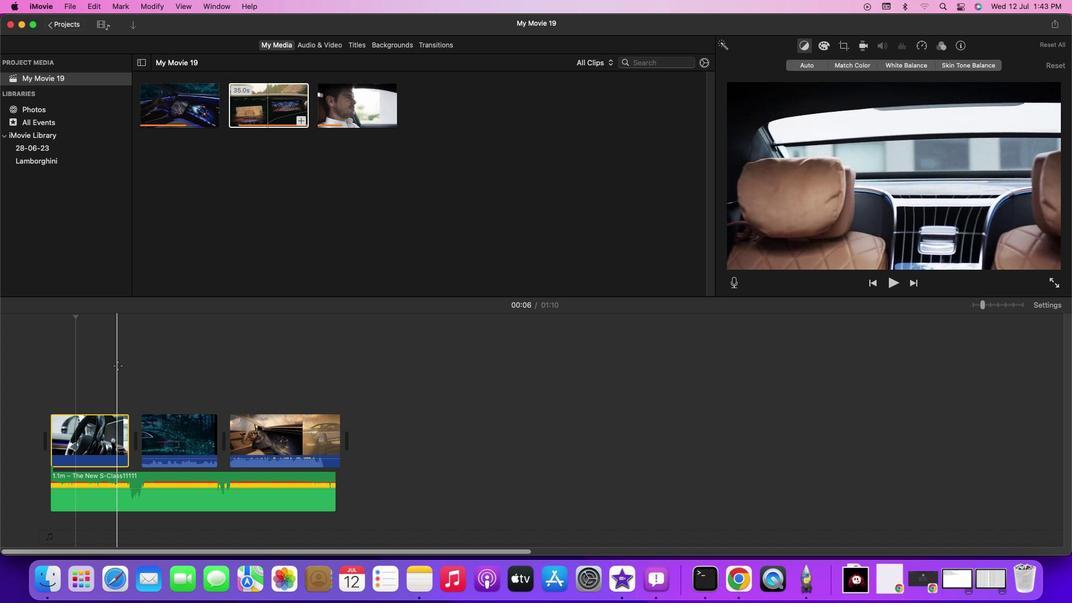 
Action: Mouse moved to (893, 69)
Screenshot: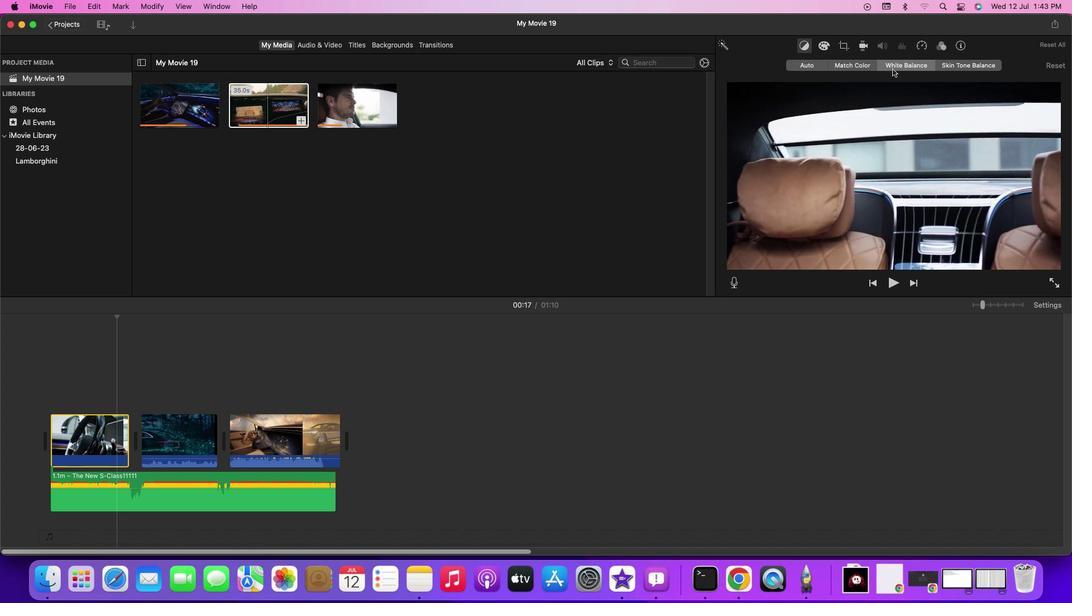 
Action: Mouse pressed left at (893, 69)
Screenshot: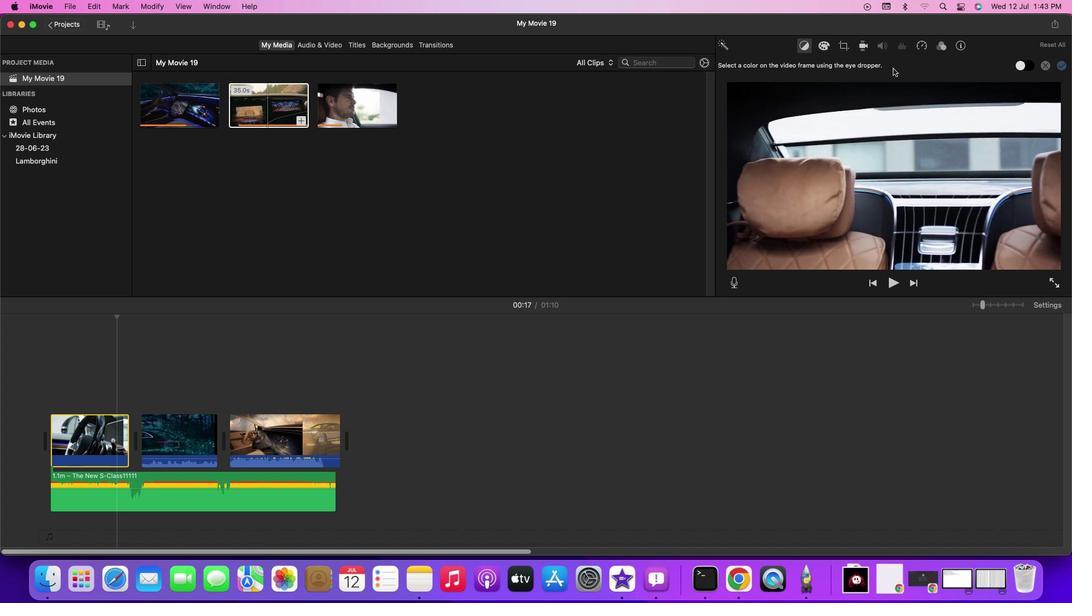 
Action: Mouse moved to (931, 151)
Screenshot: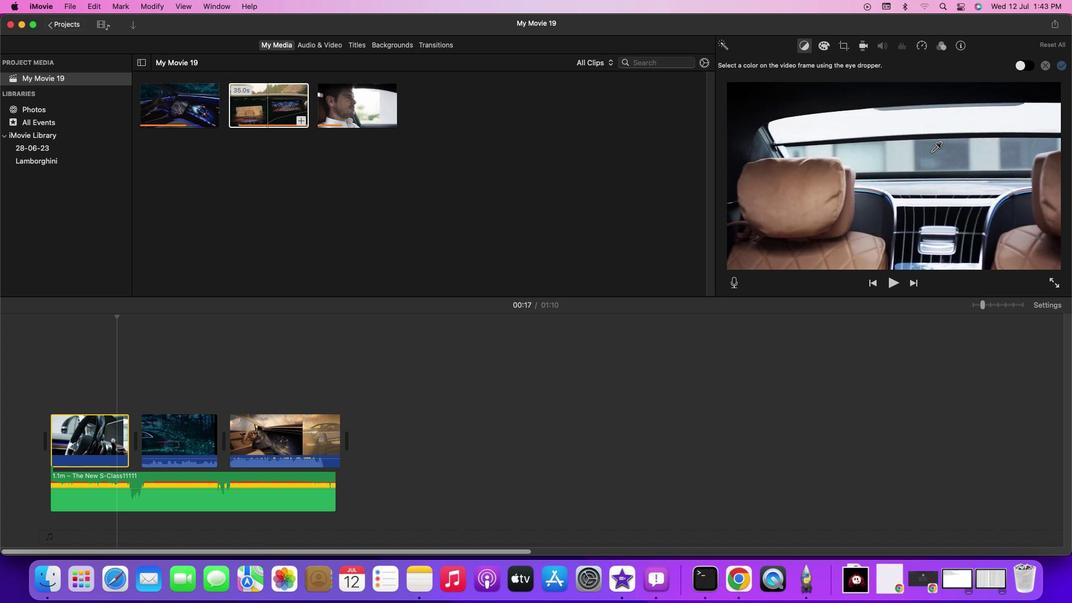 
Action: Mouse pressed left at (931, 151)
Screenshot: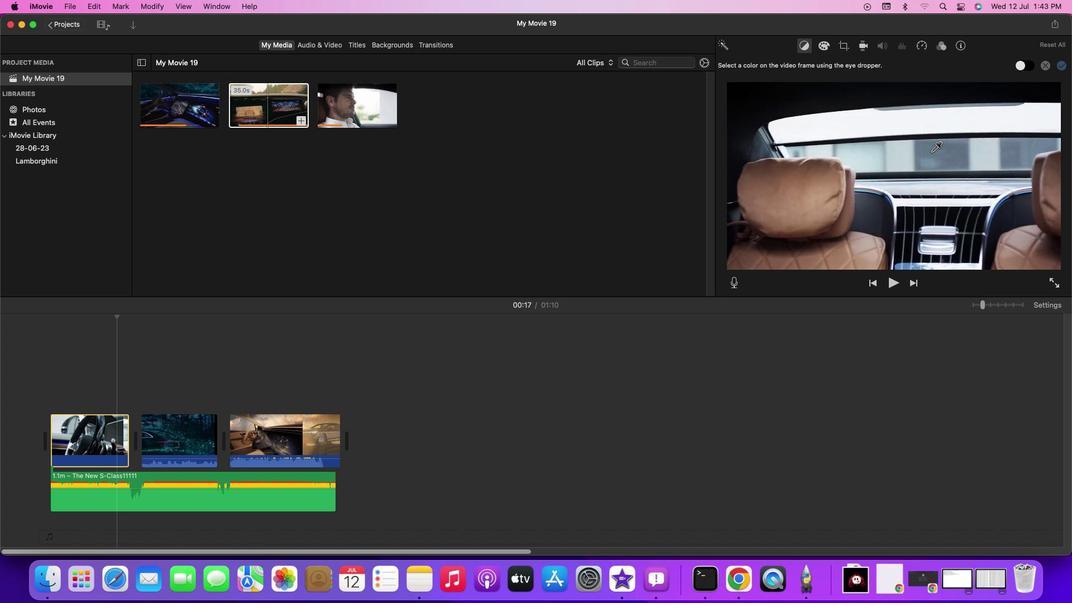 
Action: Mouse moved to (1063, 72)
Screenshot: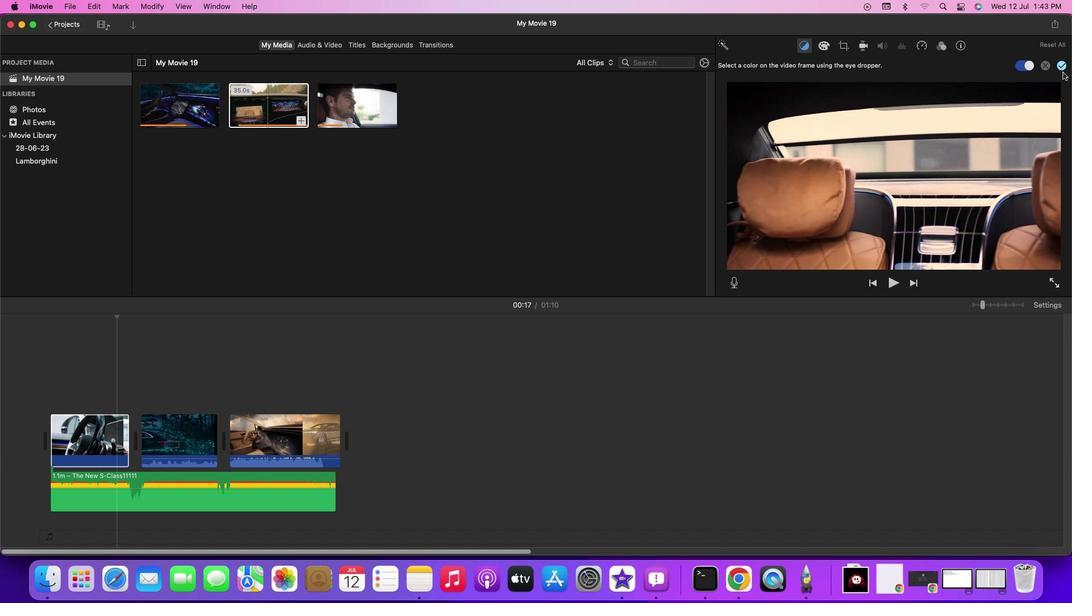 
Action: Mouse pressed left at (1063, 72)
Screenshot: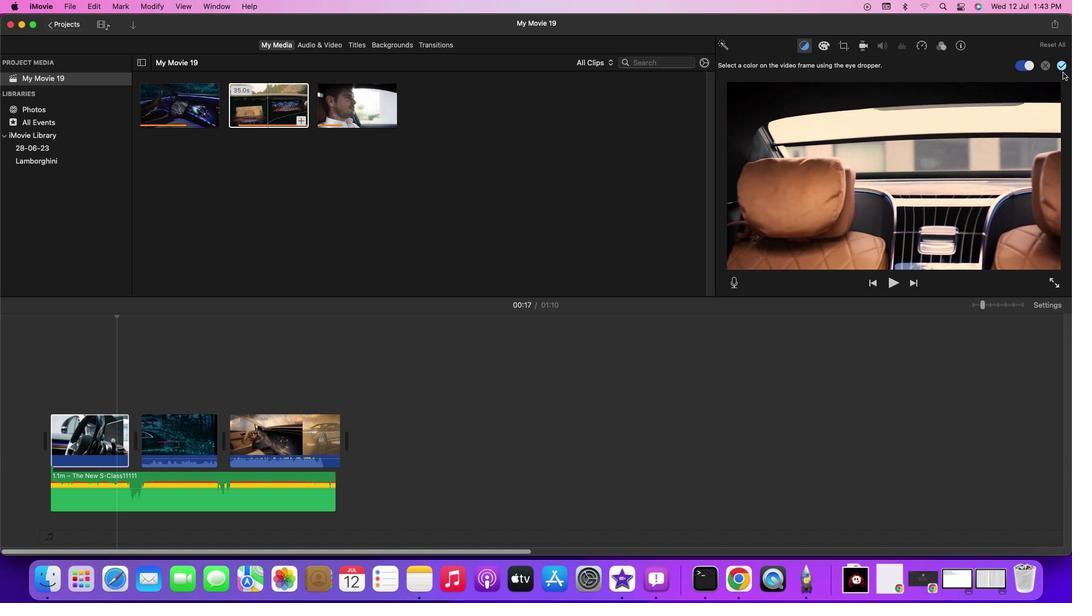 
Action: Mouse moved to (826, 50)
Screenshot: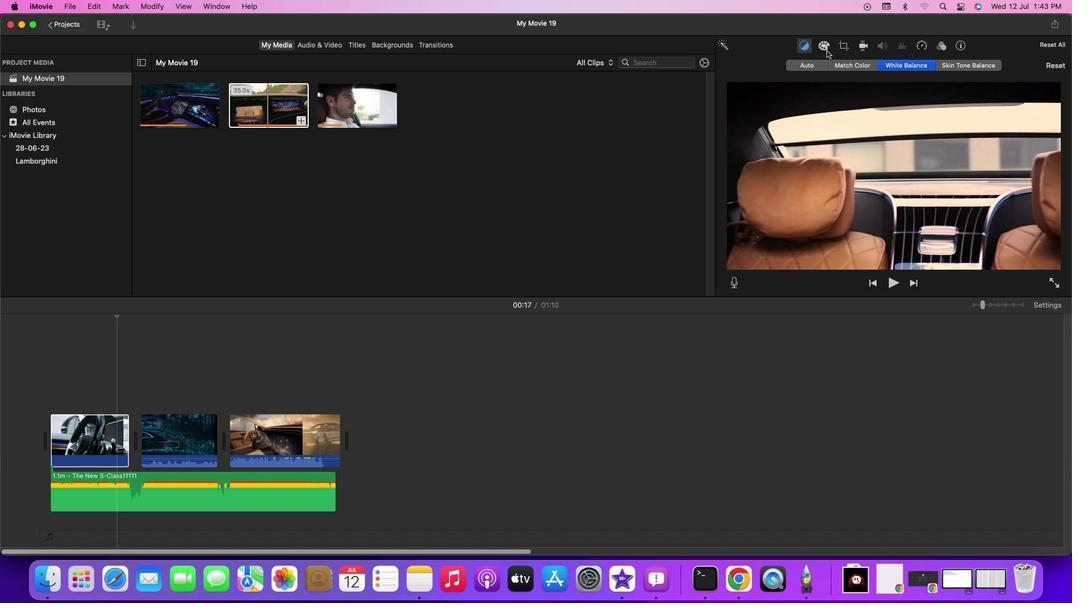 
Action: Mouse pressed left at (826, 50)
Screenshot: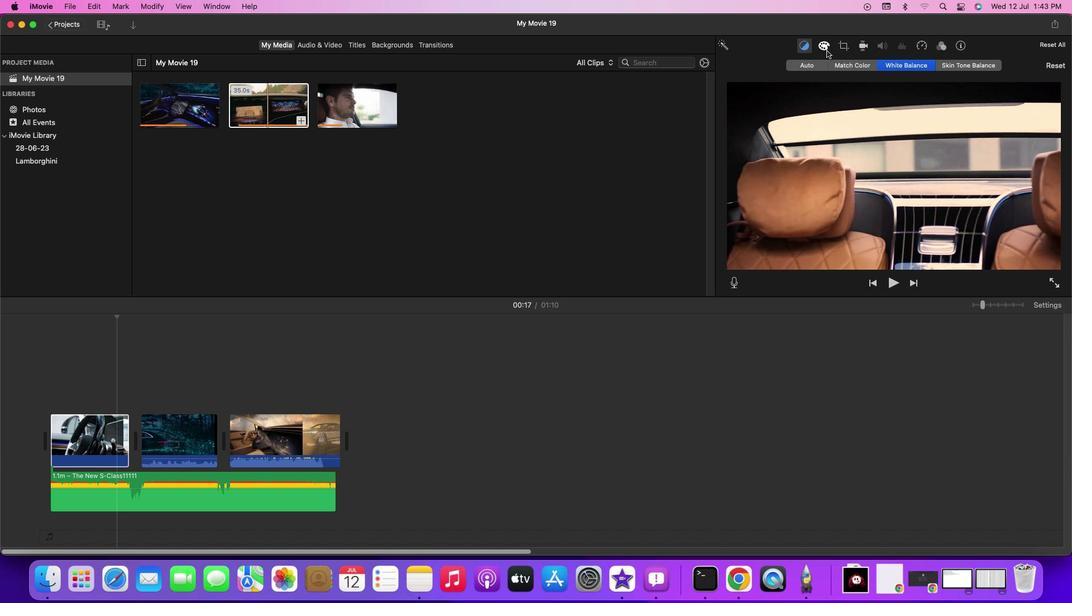 
Action: Mouse moved to (771, 70)
Screenshot: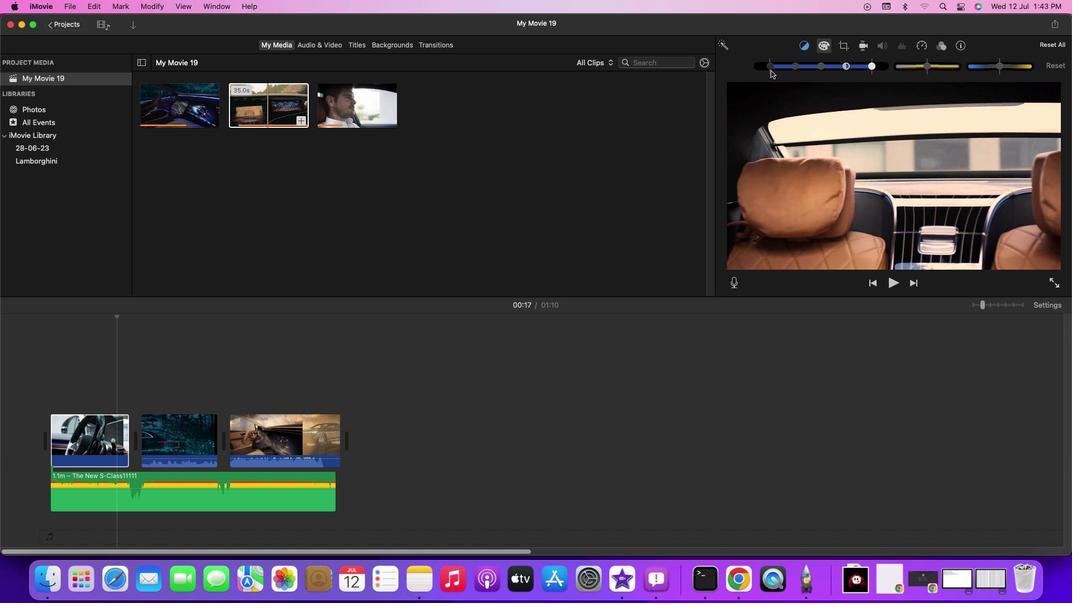 
Action: Mouse pressed left at (771, 70)
Screenshot: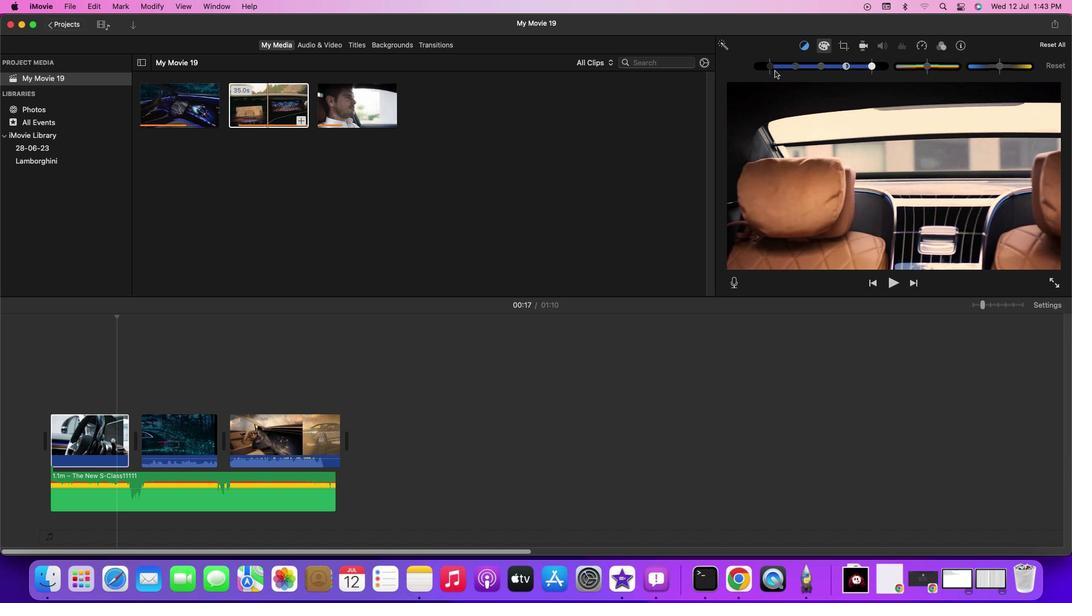 
Action: Mouse moved to (926, 65)
Screenshot: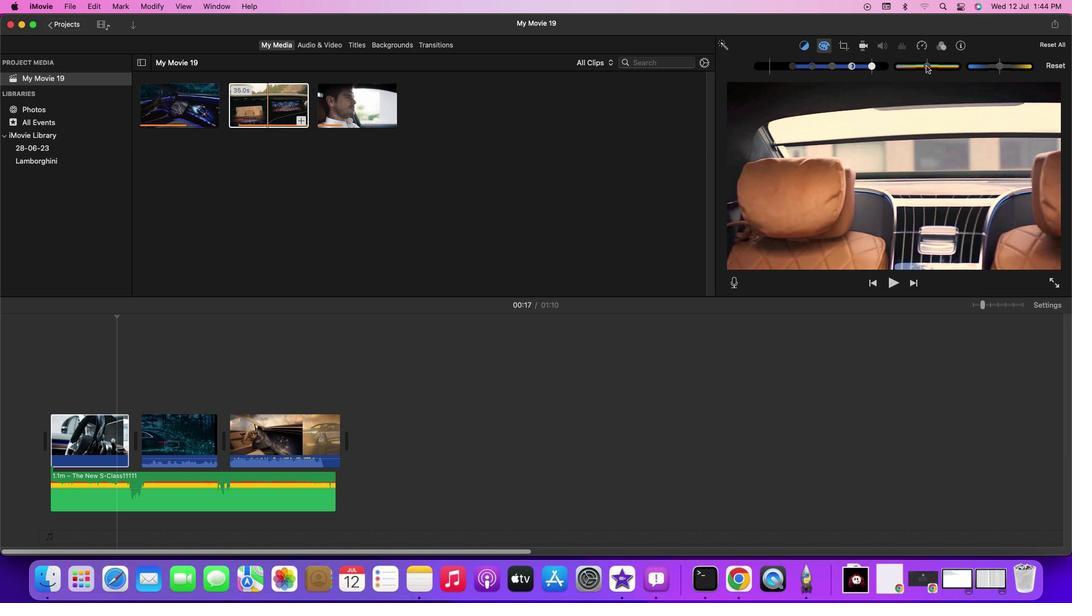 
Action: Mouse pressed left at (926, 65)
Screenshot: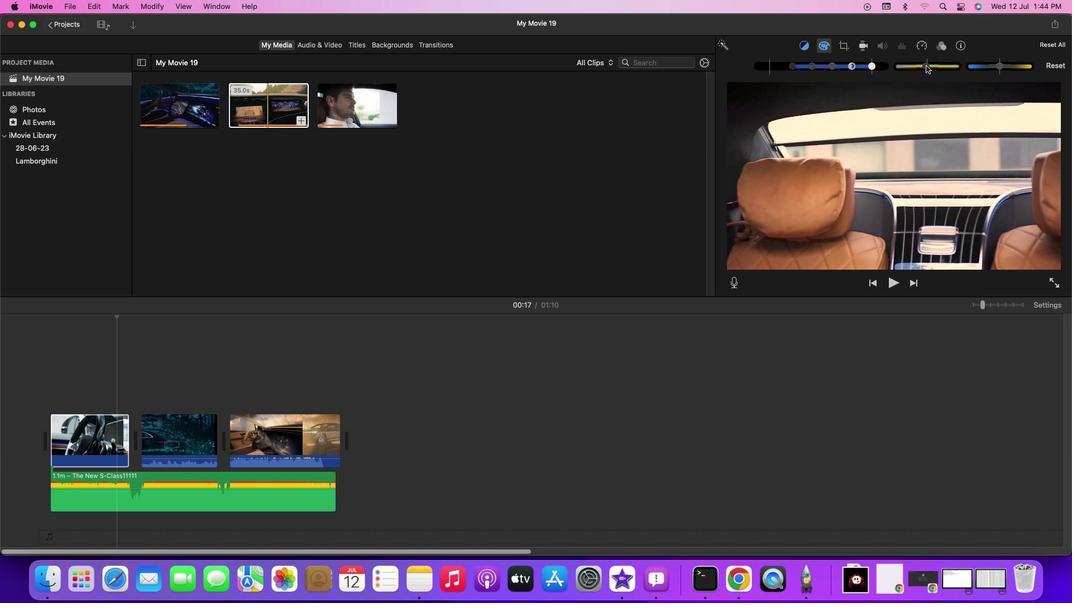 
Action: Mouse moved to (1003, 68)
Screenshot: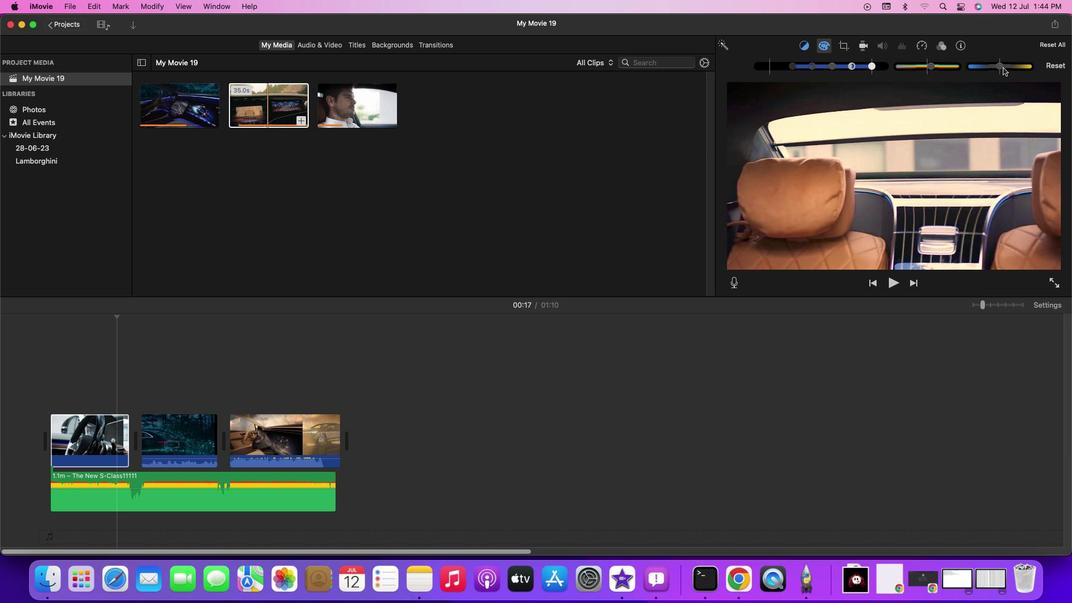 
Action: Mouse pressed left at (1003, 68)
Screenshot: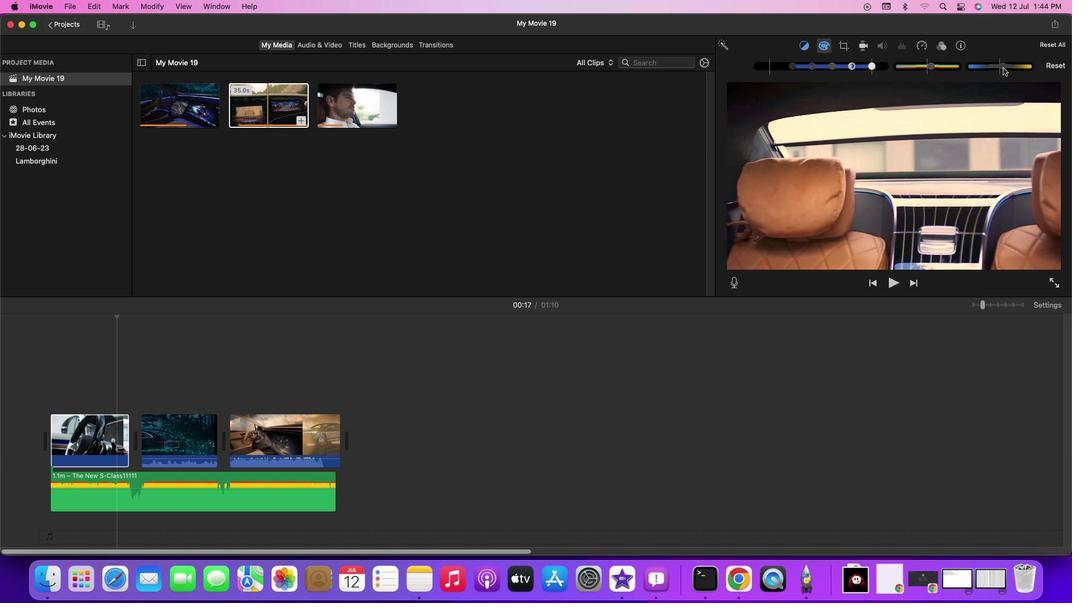 
Action: Mouse moved to (847, 46)
Screenshot: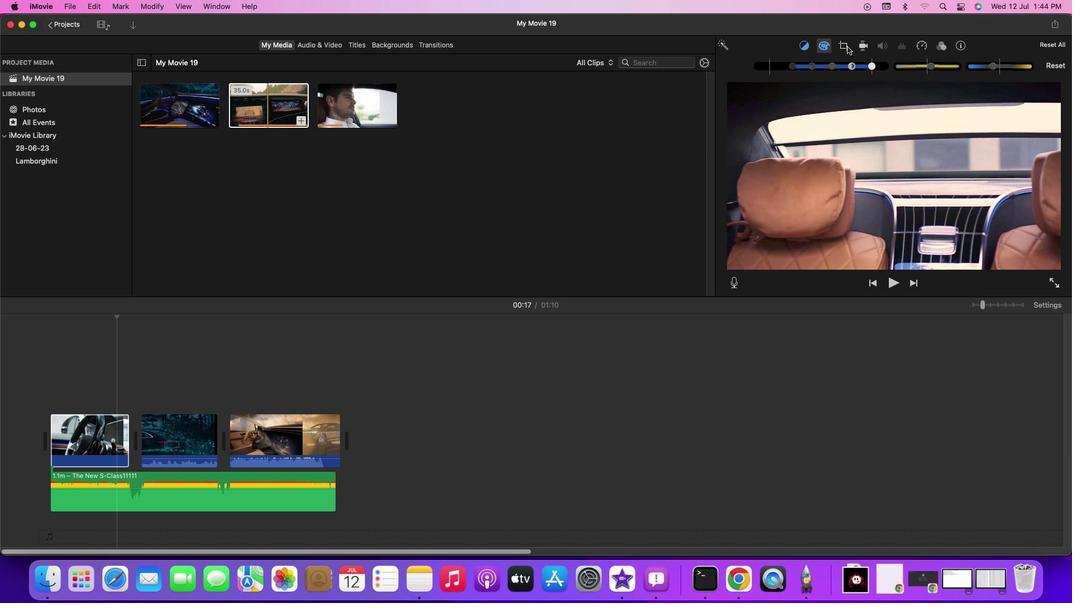 
Action: Mouse pressed left at (847, 46)
Screenshot: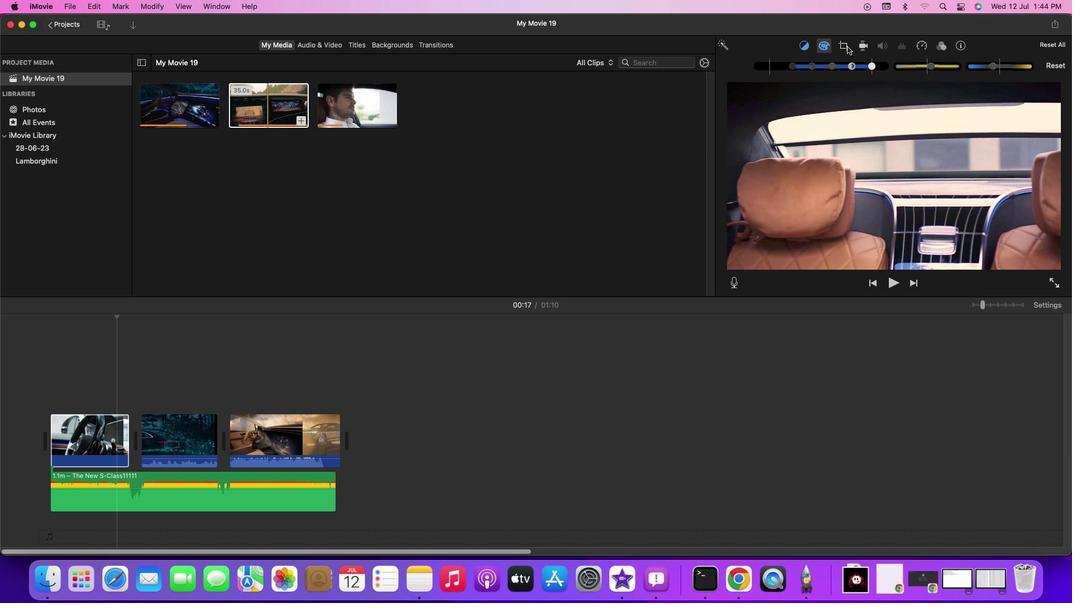 
Action: Mouse moved to (833, 68)
Screenshot: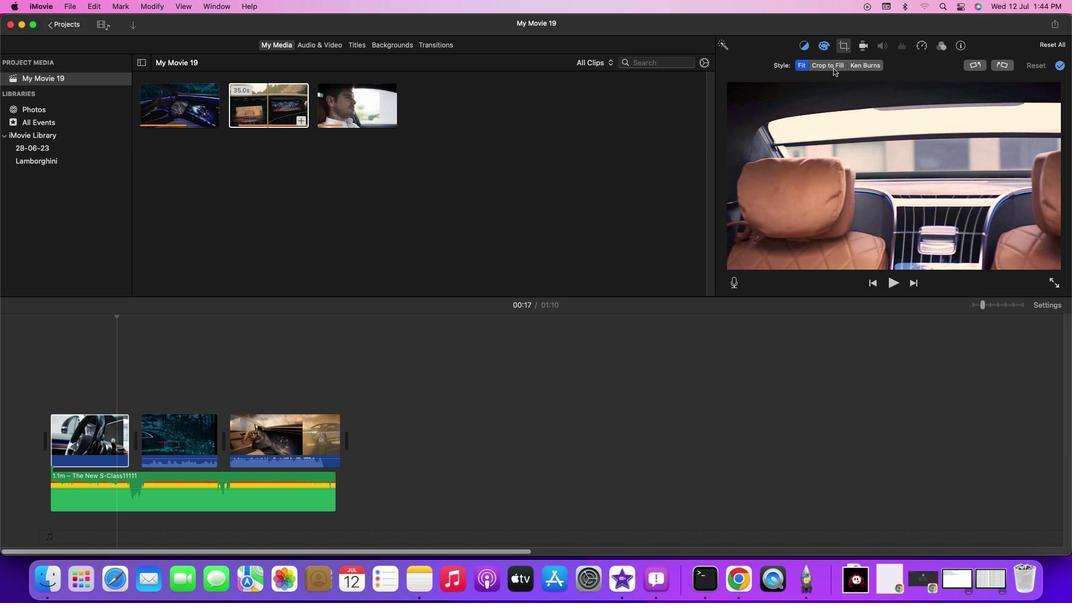 
Action: Mouse pressed left at (833, 68)
Screenshot: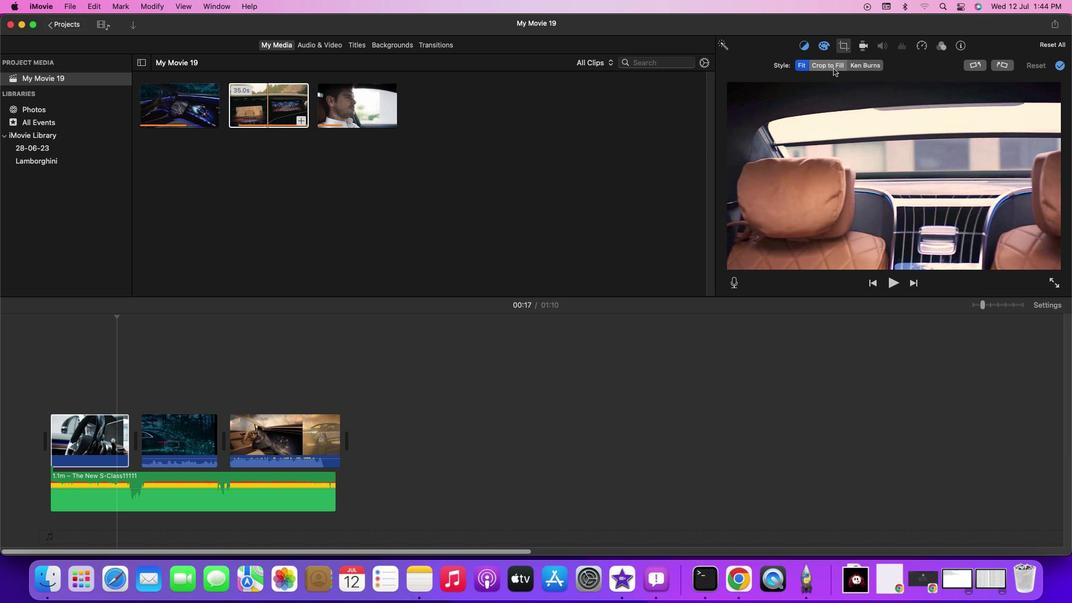 
Action: Mouse moved to (728, 86)
Screenshot: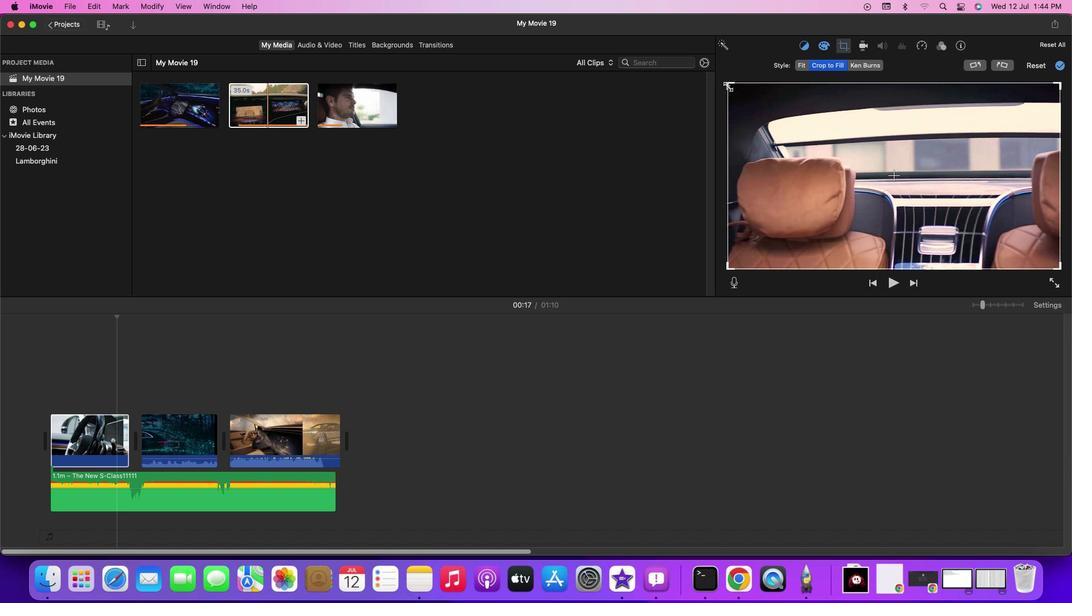 
Action: Mouse pressed left at (728, 86)
Screenshot: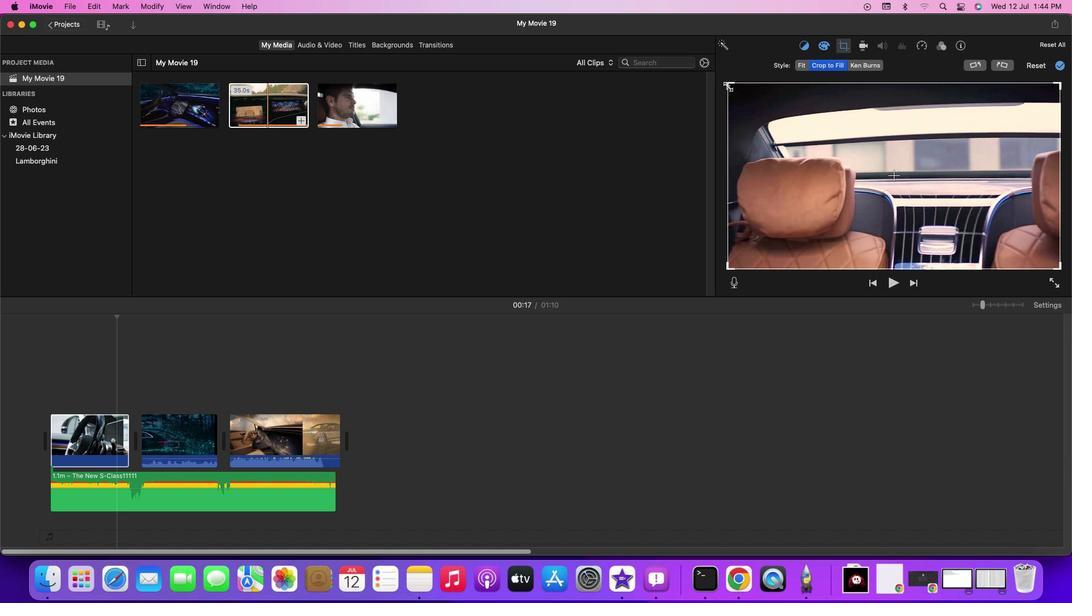 
Action: Mouse moved to (1063, 267)
Screenshot: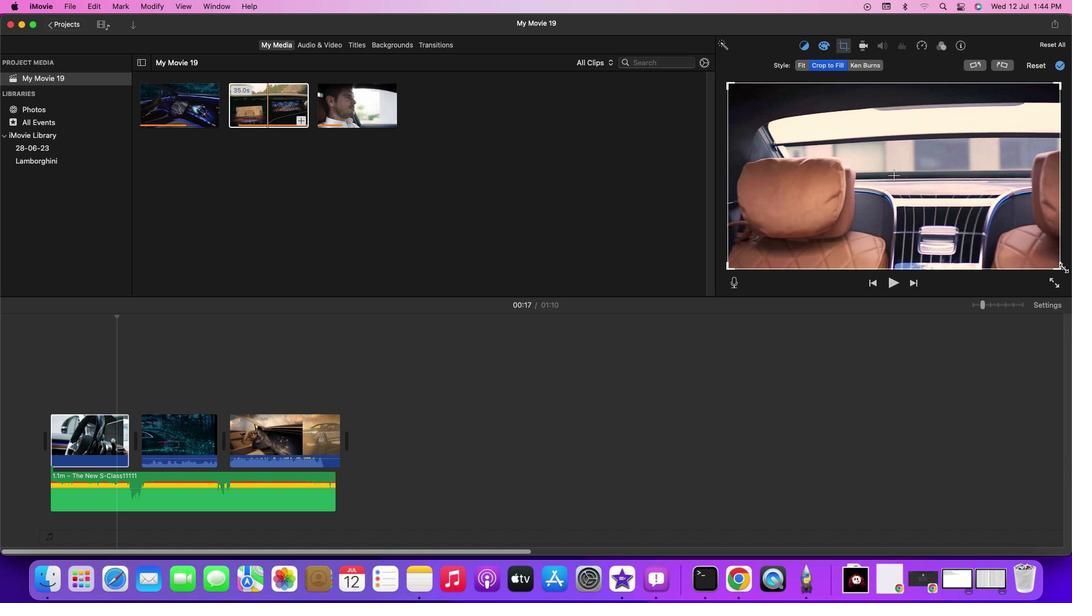 
Action: Mouse pressed left at (1063, 267)
Screenshot: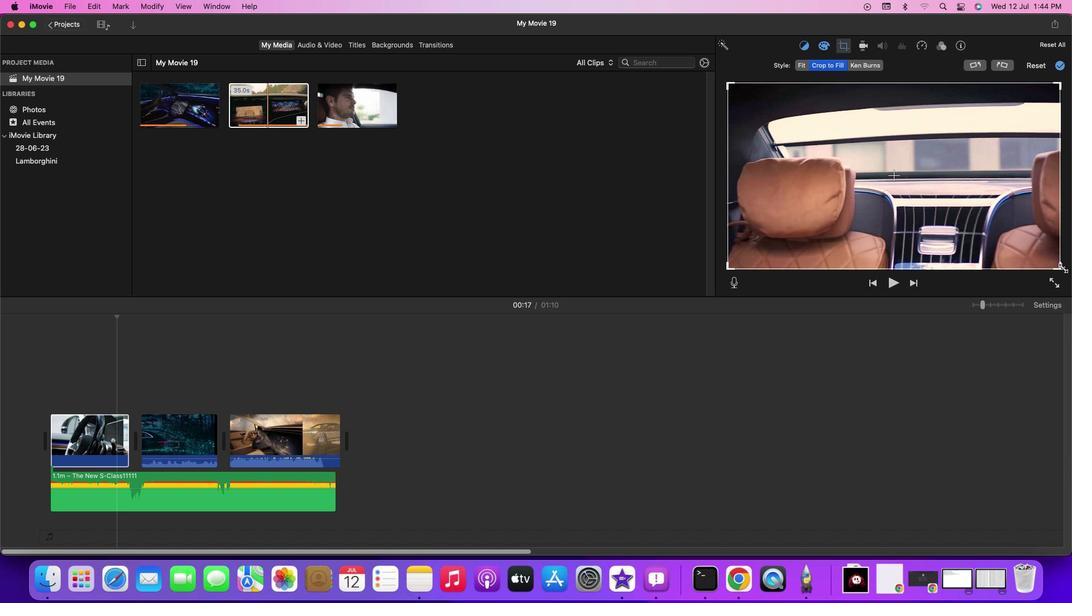 
Action: Mouse moved to (1059, 70)
Screenshot: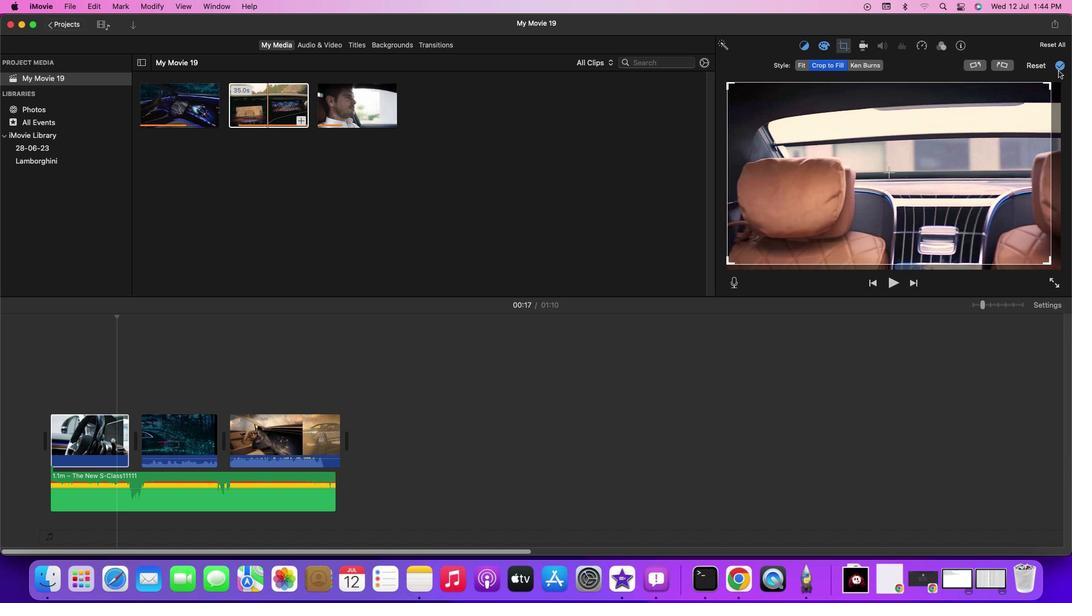 
Action: Mouse pressed left at (1059, 70)
Screenshot: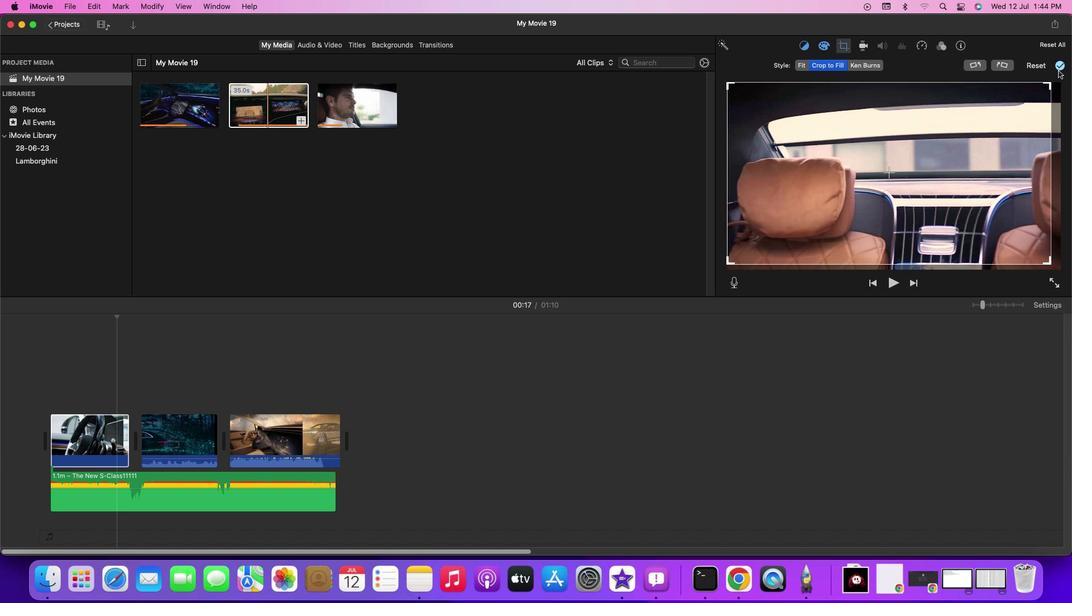 
Action: Mouse moved to (868, 49)
Screenshot: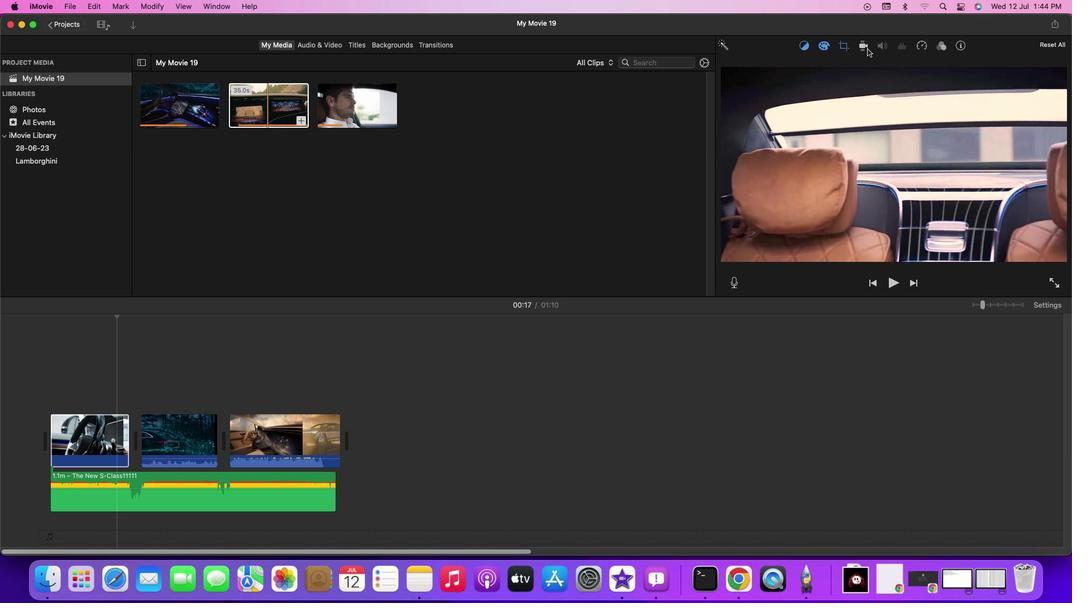
Action: Mouse pressed left at (868, 49)
Screenshot: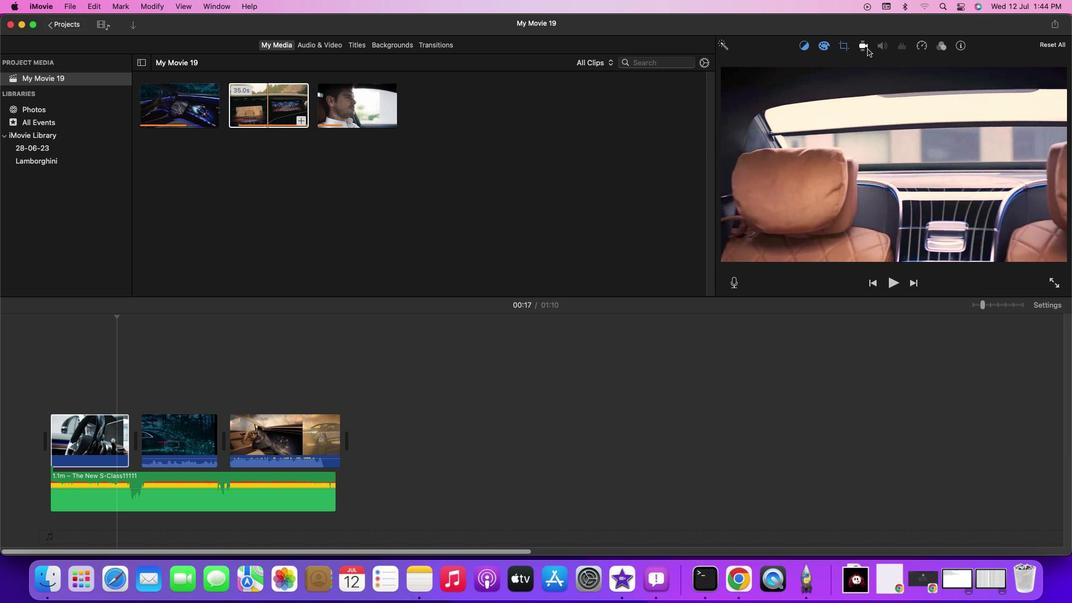 
Action: Mouse moved to (142, 489)
Screenshot: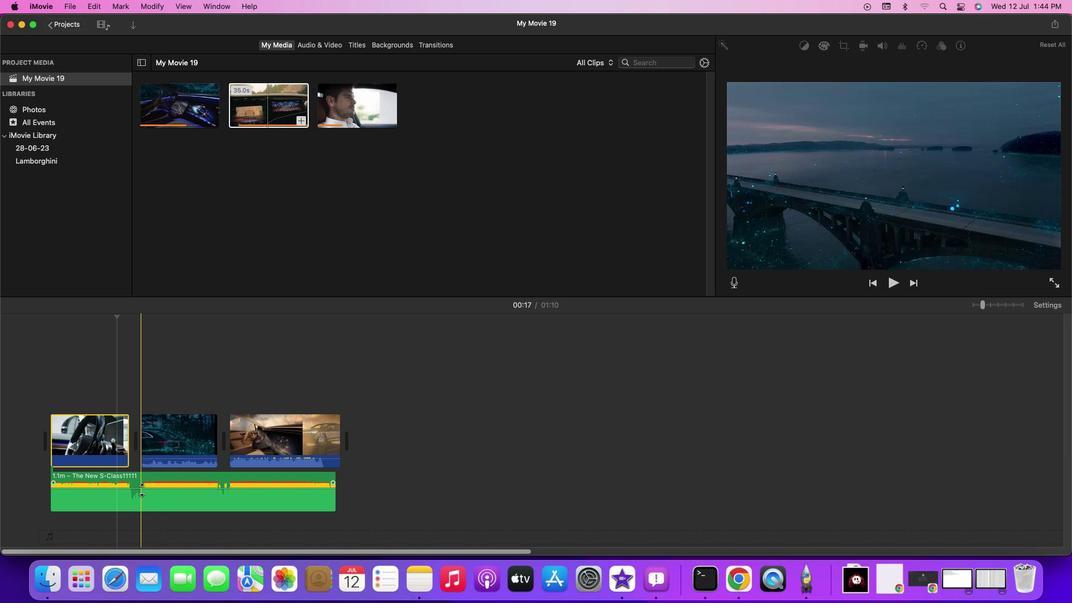 
Action: Mouse pressed left at (142, 489)
Screenshot: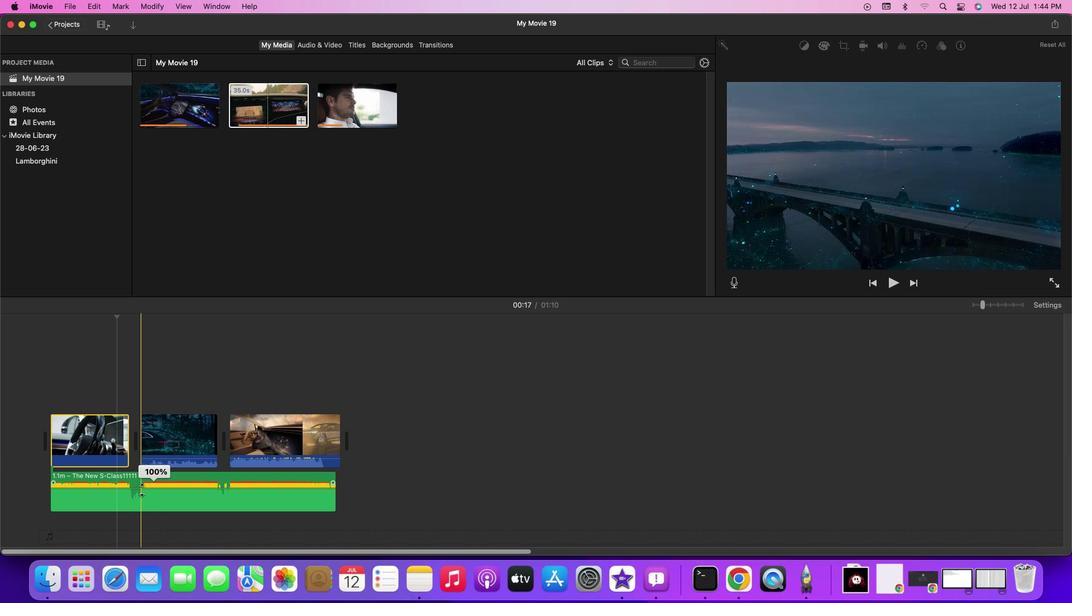 
Action: Mouse moved to (130, 496)
Screenshot: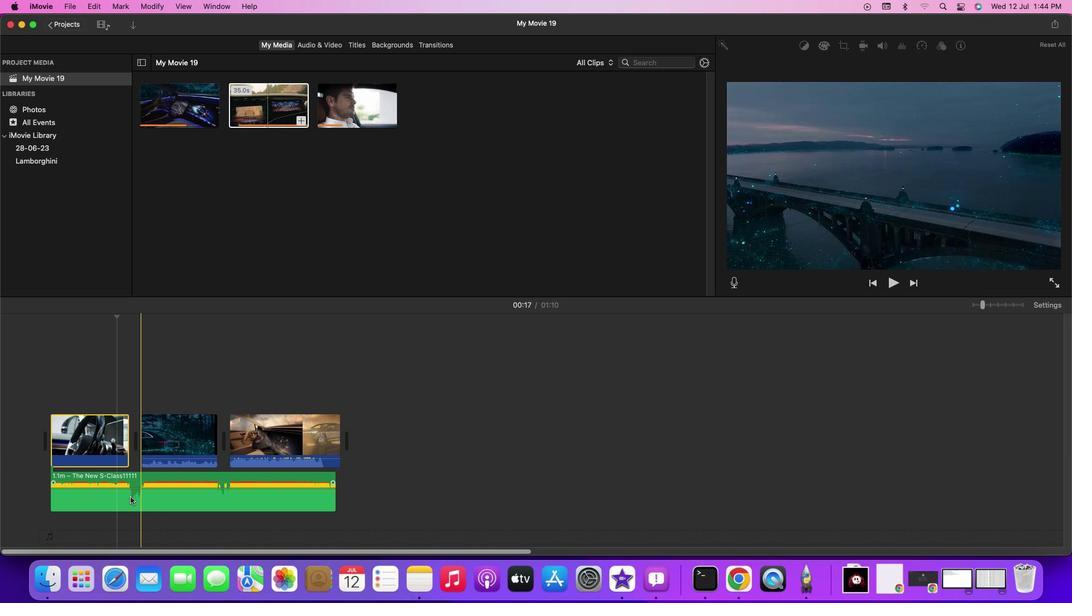 
Action: Mouse pressed left at (130, 496)
Screenshot: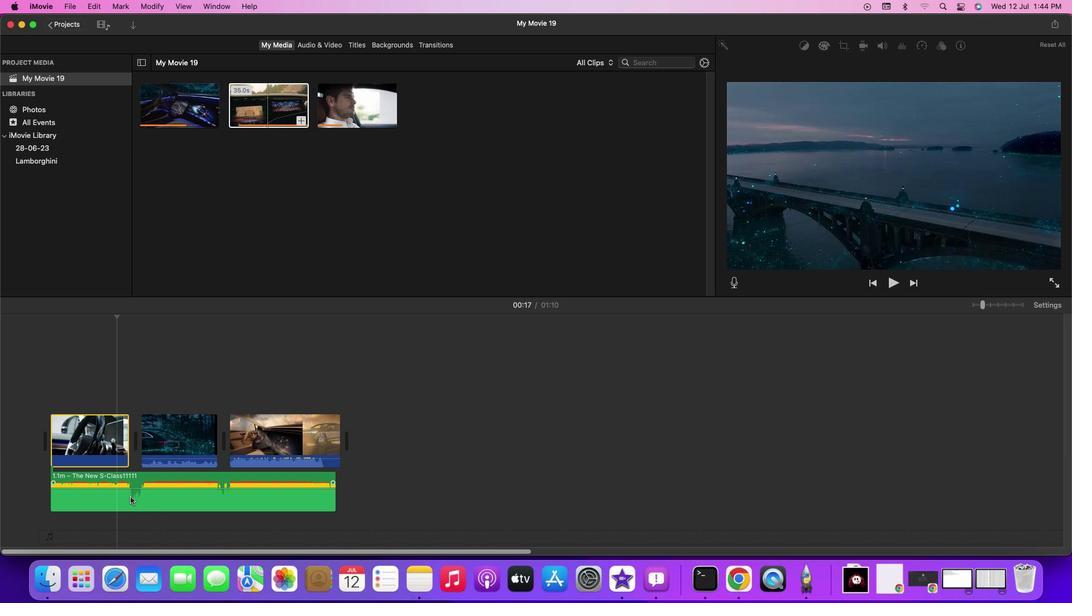 
Action: Mouse moved to (127, 500)
Screenshot: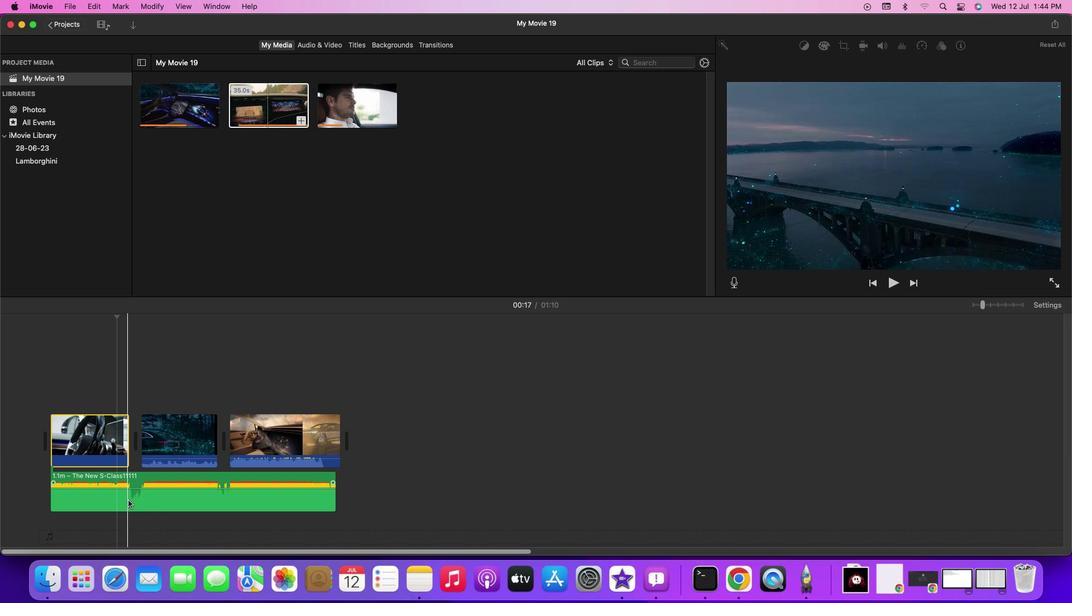 
Action: Mouse pressed left at (127, 500)
Screenshot: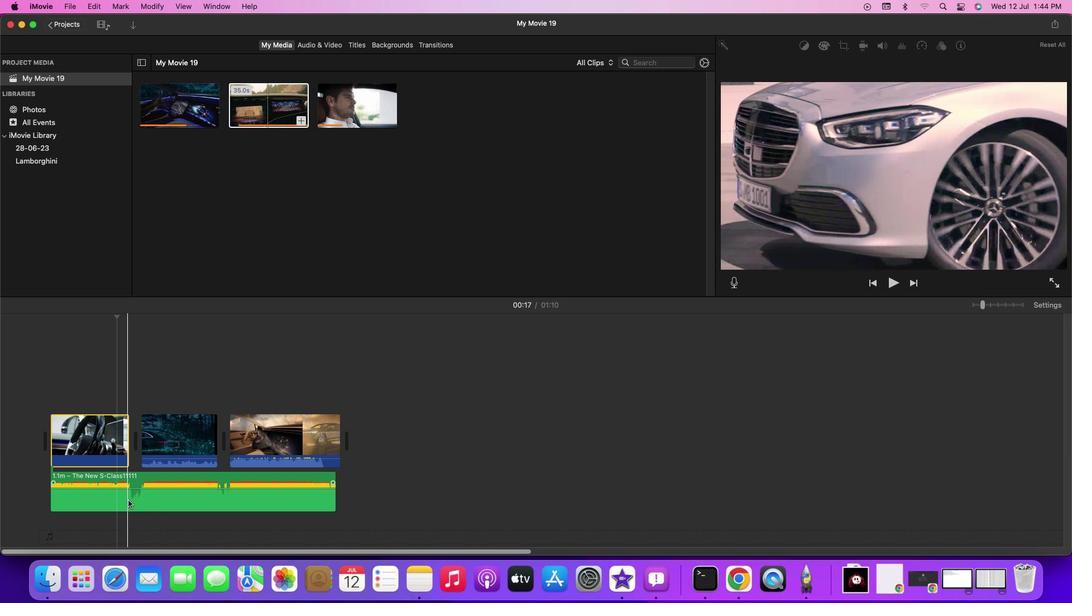 
Action: Mouse moved to (884, 48)
Screenshot: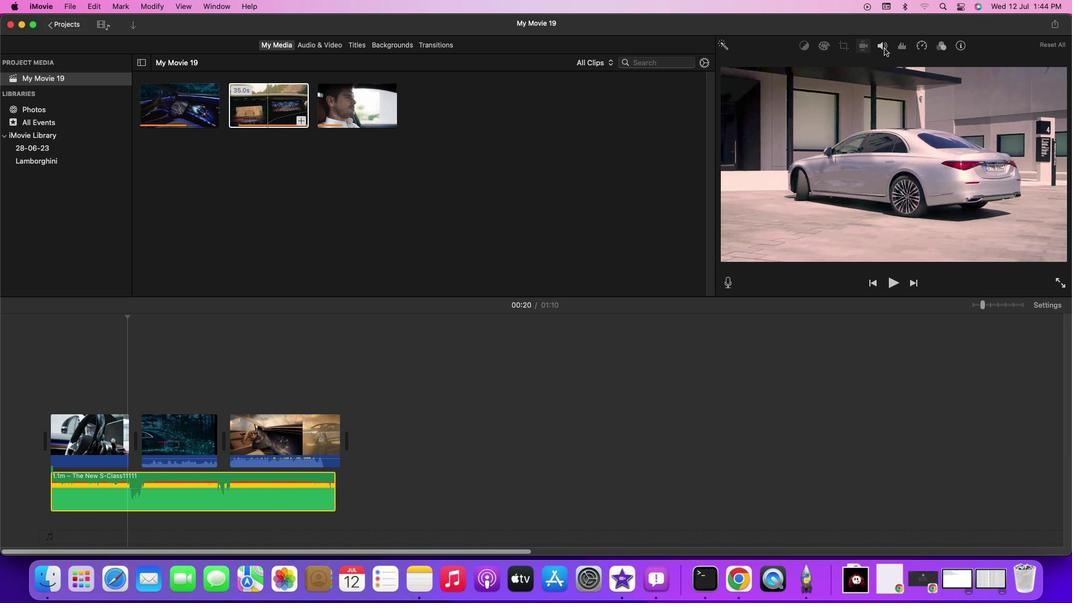 
Action: Mouse pressed left at (884, 48)
Screenshot: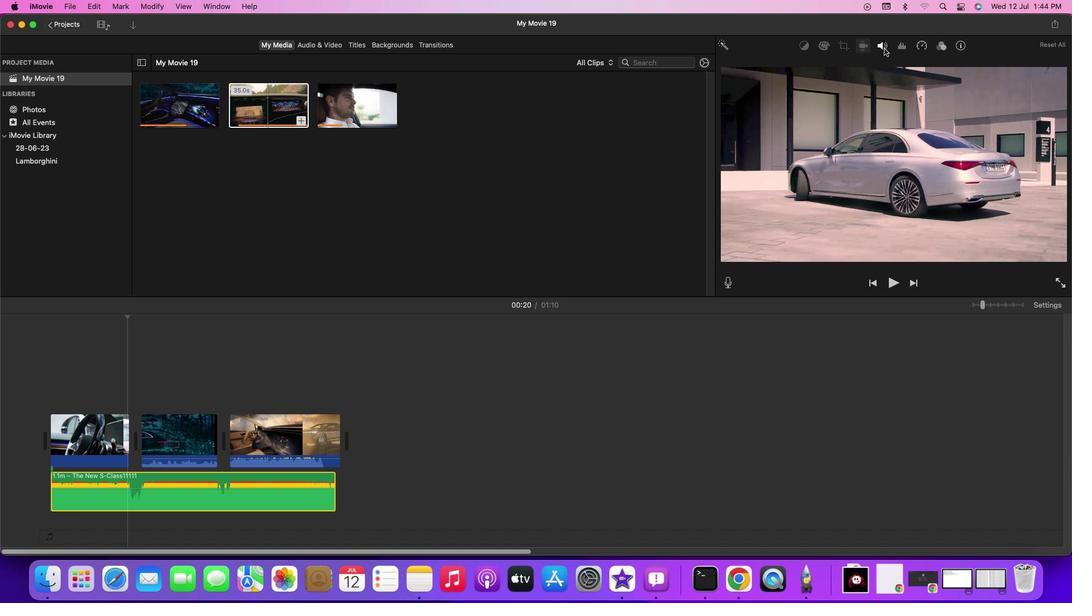 
Action: Mouse moved to (833, 65)
Screenshot: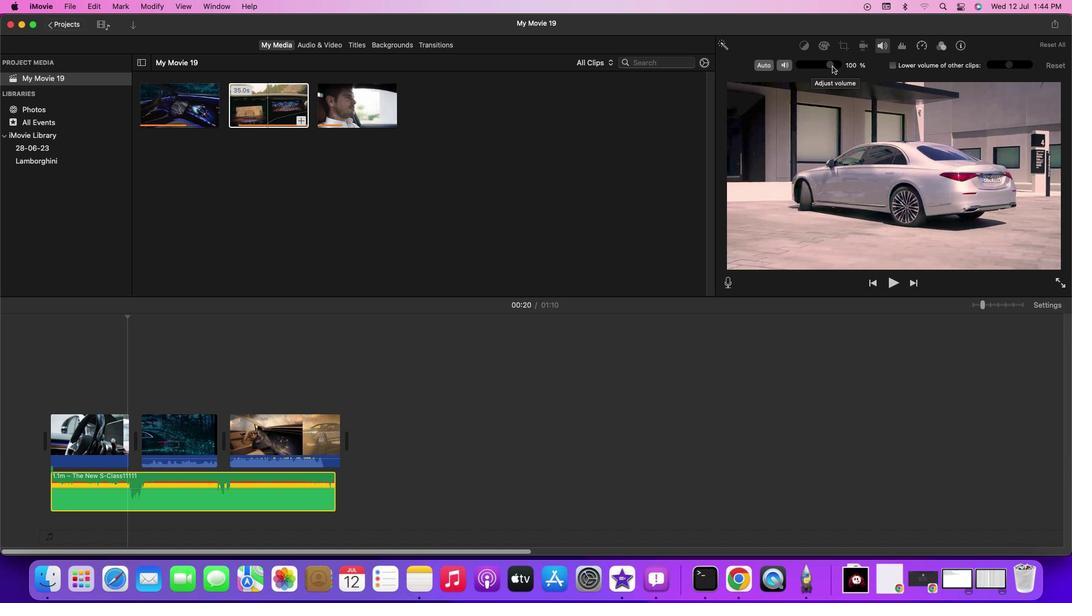 
Action: Mouse pressed left at (833, 65)
Screenshot: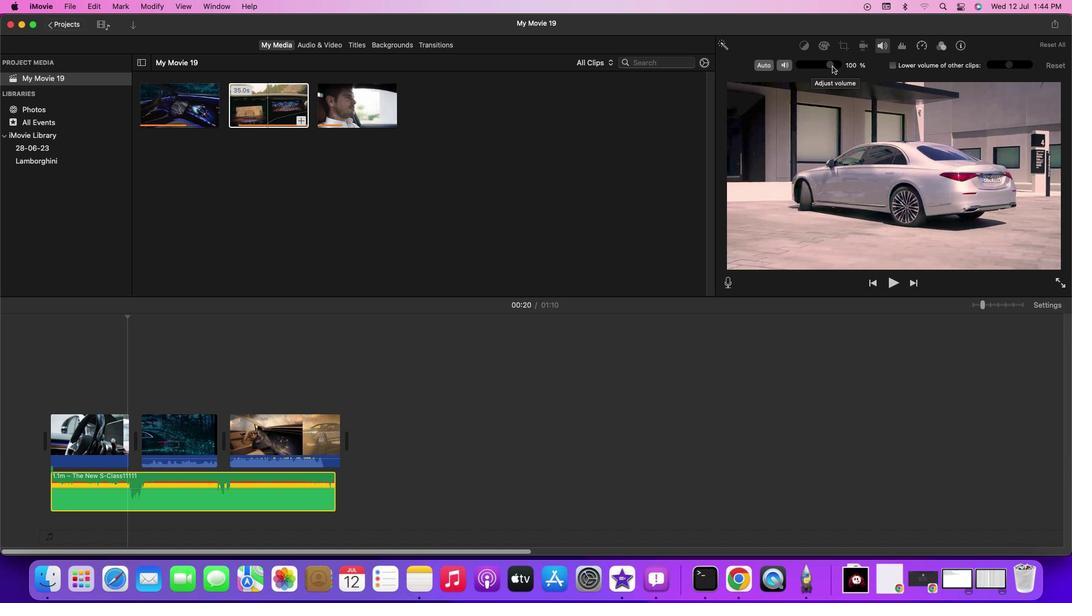 
Action: Mouse moved to (904, 51)
Screenshot: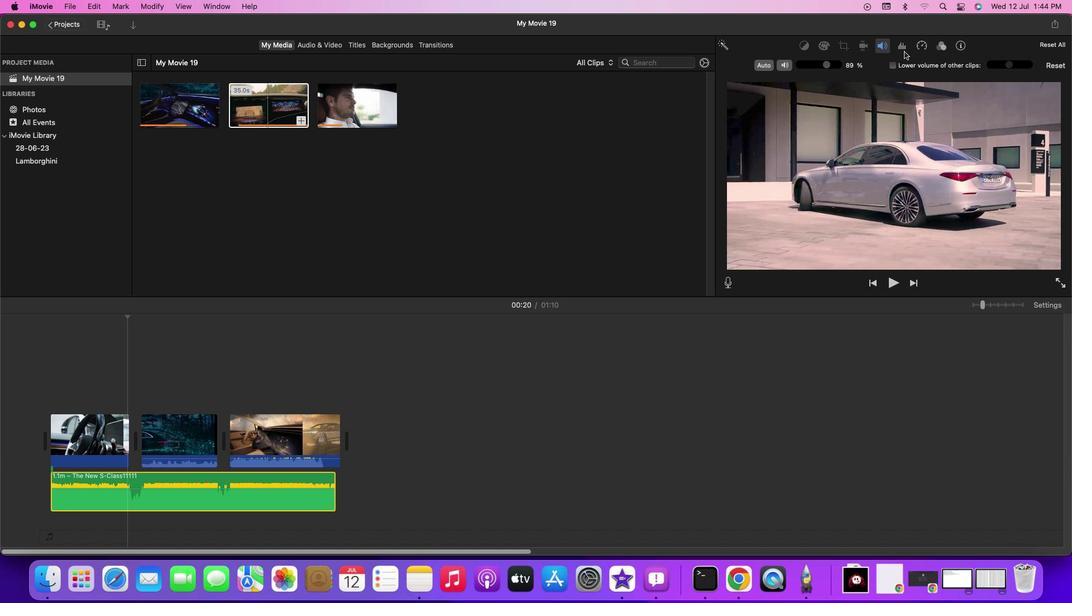 
Action: Mouse pressed left at (904, 51)
Screenshot: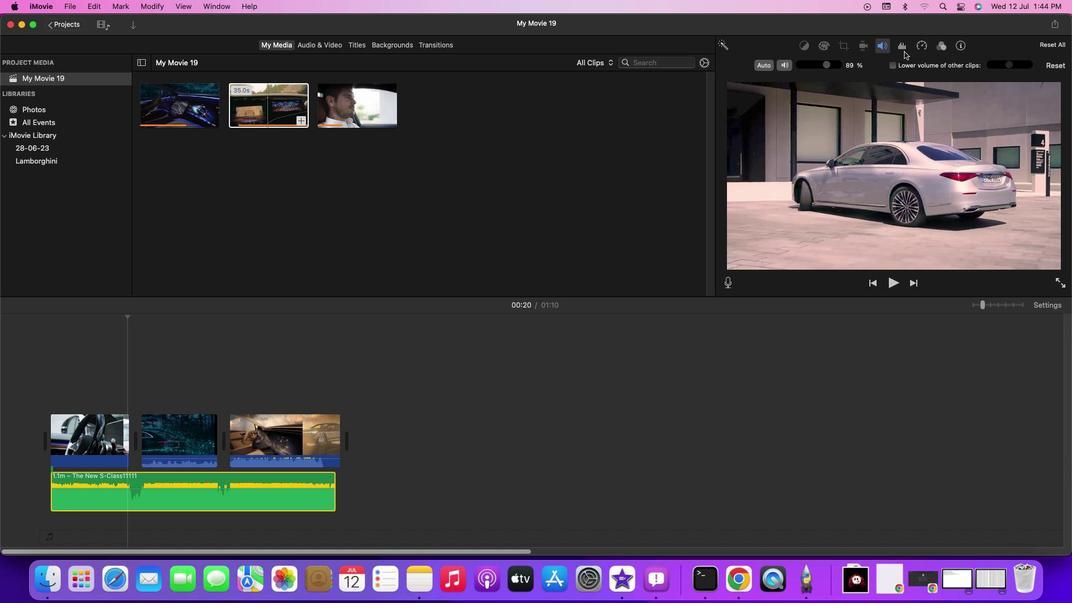 
Action: Mouse moved to (872, 67)
Screenshot: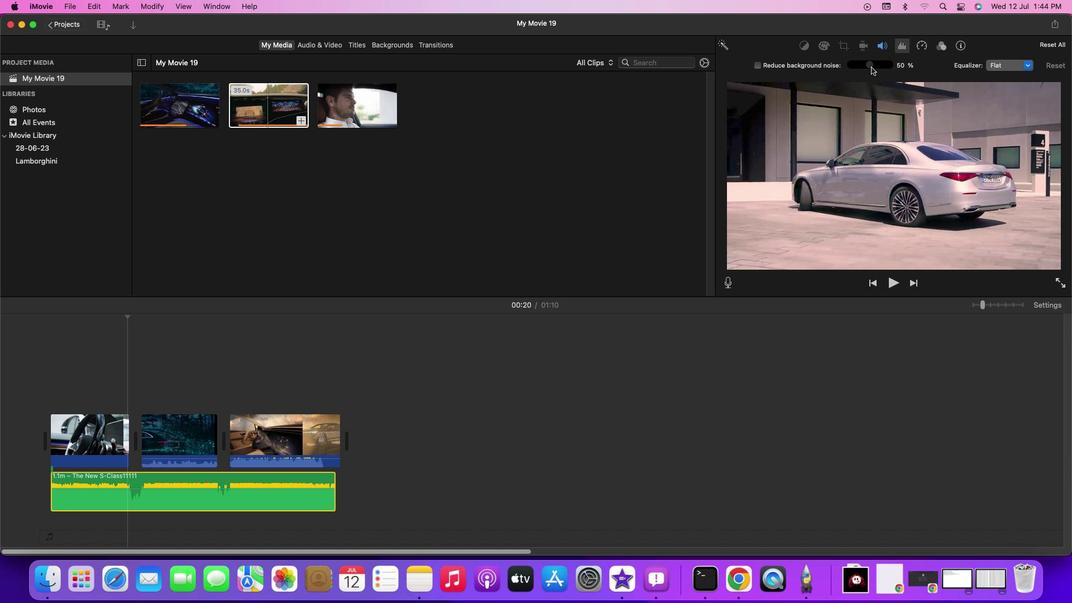
Action: Mouse pressed left at (872, 67)
Screenshot: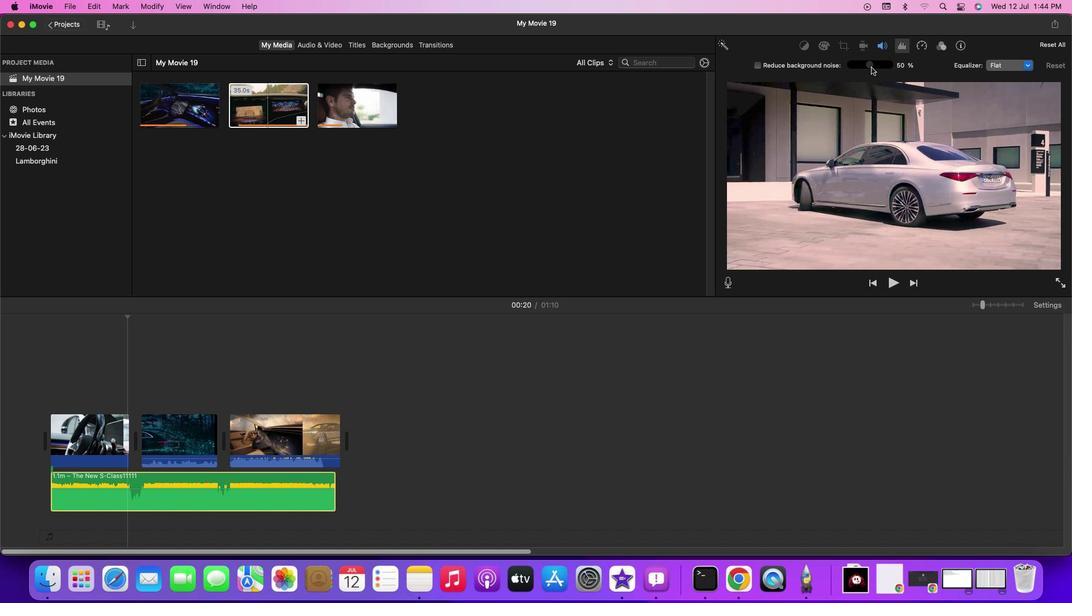 
Action: Mouse moved to (756, 68)
Screenshot: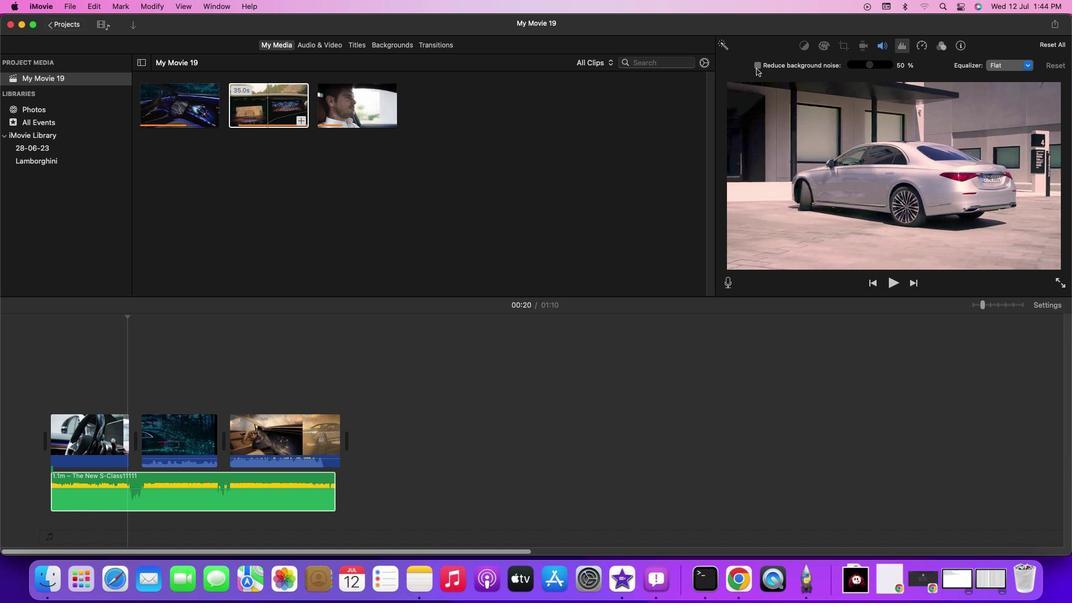
Action: Mouse pressed left at (756, 68)
Screenshot: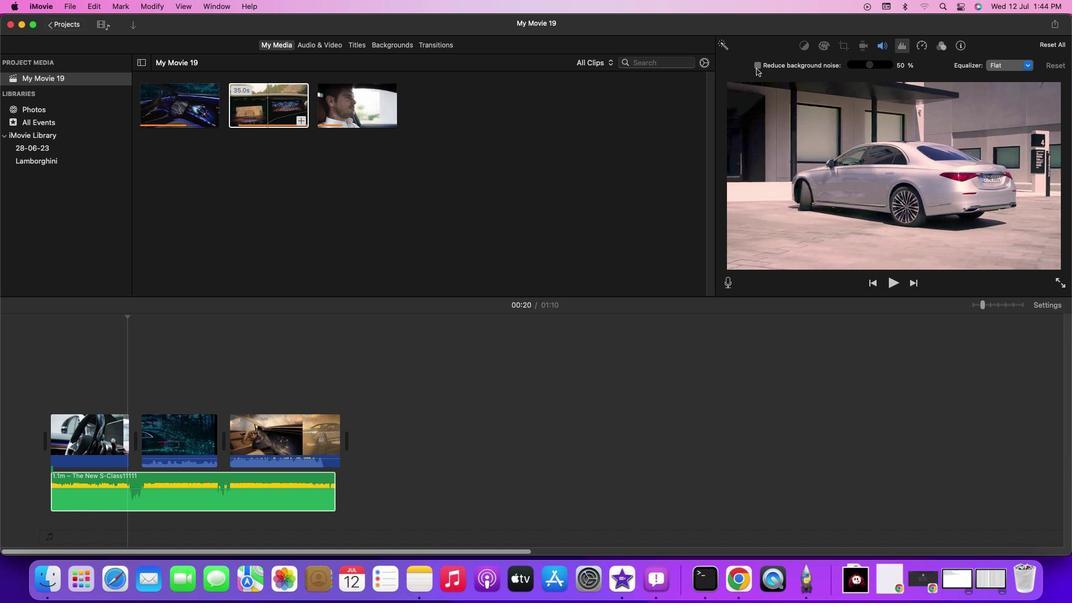 
Action: Mouse moved to (871, 68)
Screenshot: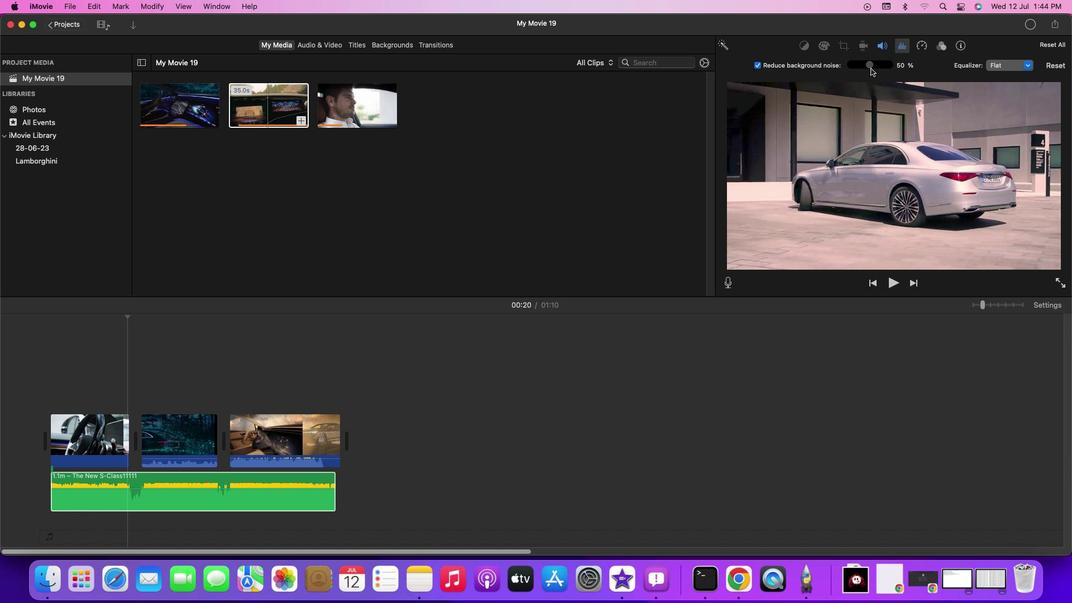 
Action: Mouse pressed left at (871, 68)
Screenshot: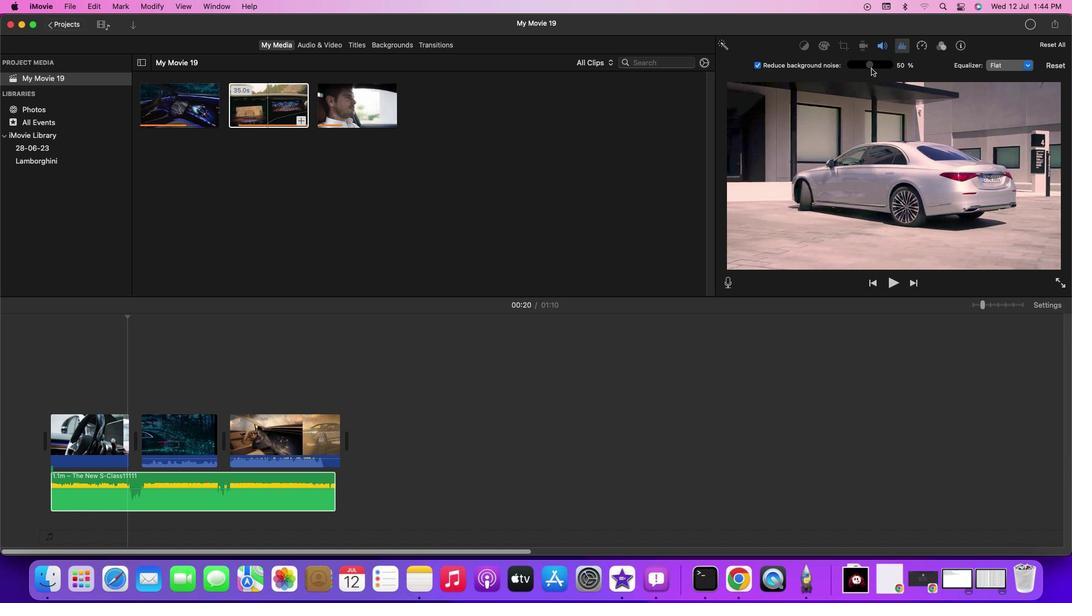 
Action: Mouse moved to (1029, 68)
Screenshot: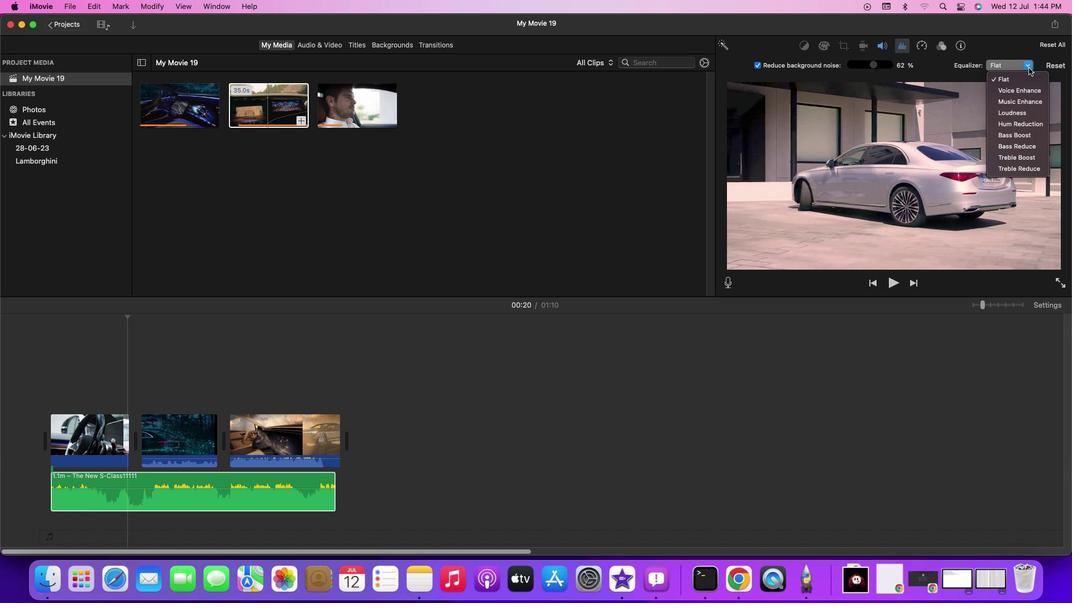 
Action: Mouse pressed left at (1029, 68)
Screenshot: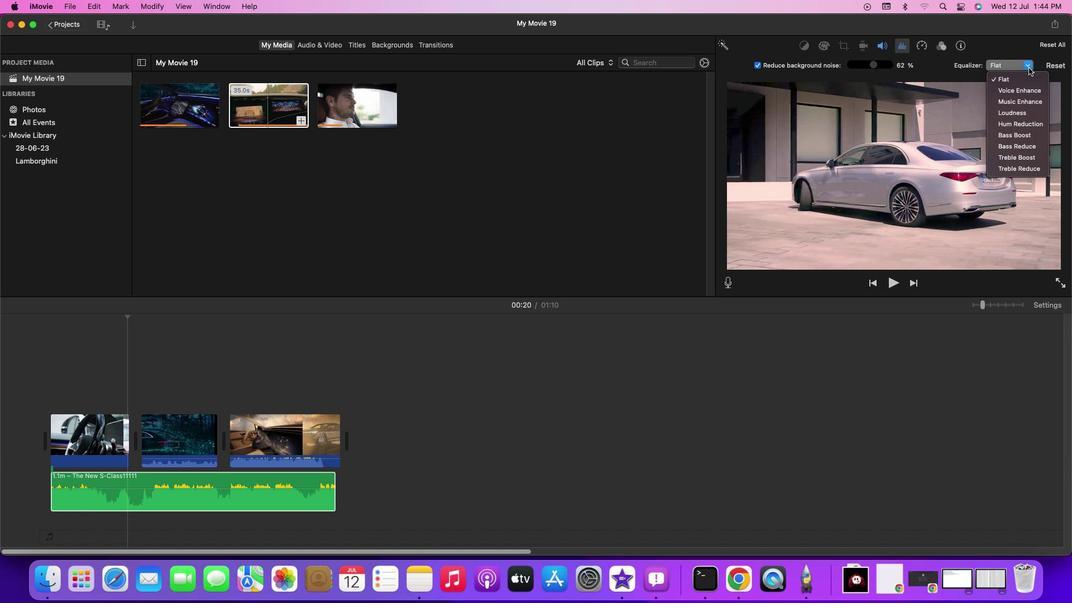 
Action: Mouse moved to (1023, 89)
Screenshot: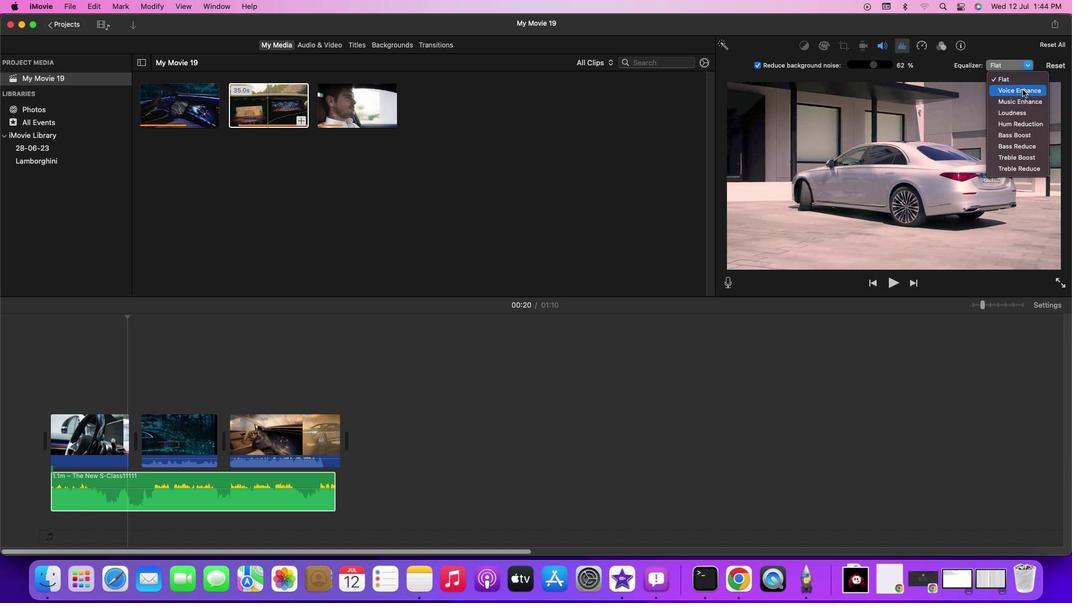 
Action: Mouse pressed left at (1023, 89)
Screenshot: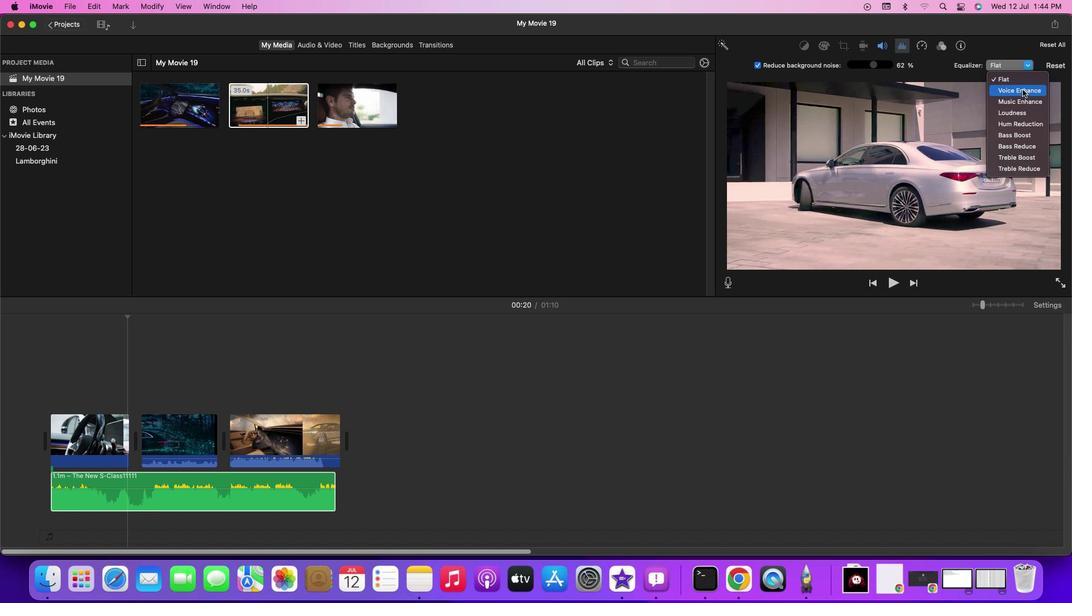 
Action: Mouse moved to (101, 442)
Screenshot: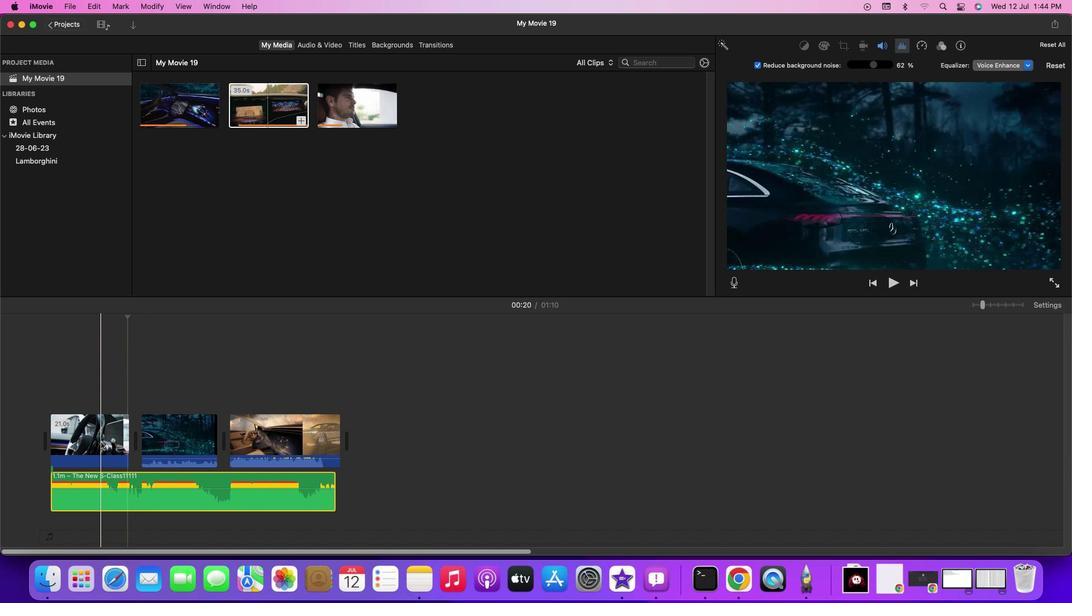 
Action: Mouse pressed left at (101, 442)
Screenshot: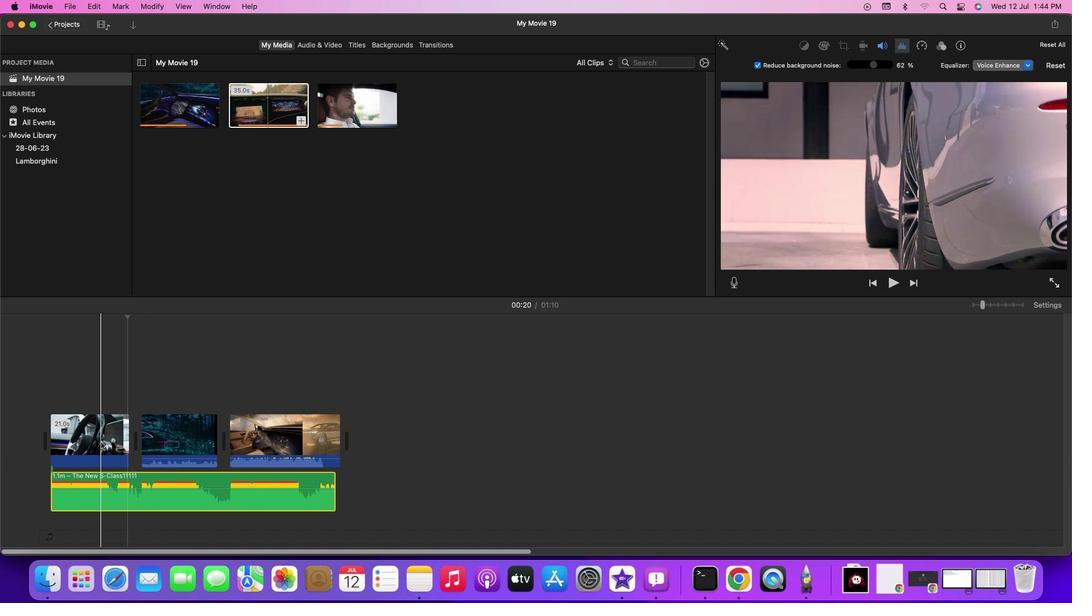 
Action: Mouse moved to (920, 46)
Screenshot: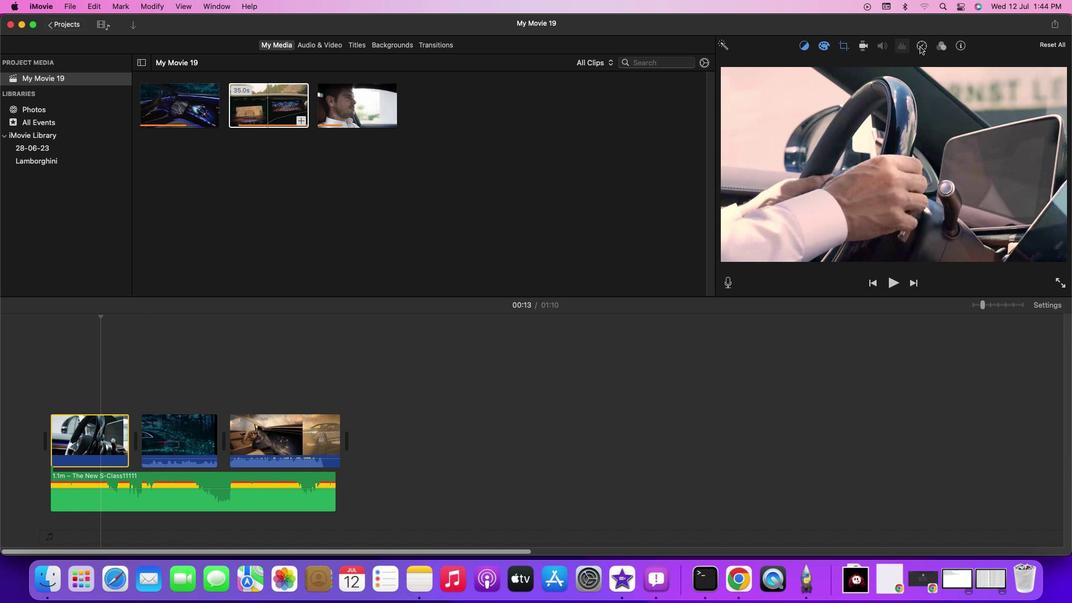 
Action: Mouse pressed left at (920, 46)
Screenshot: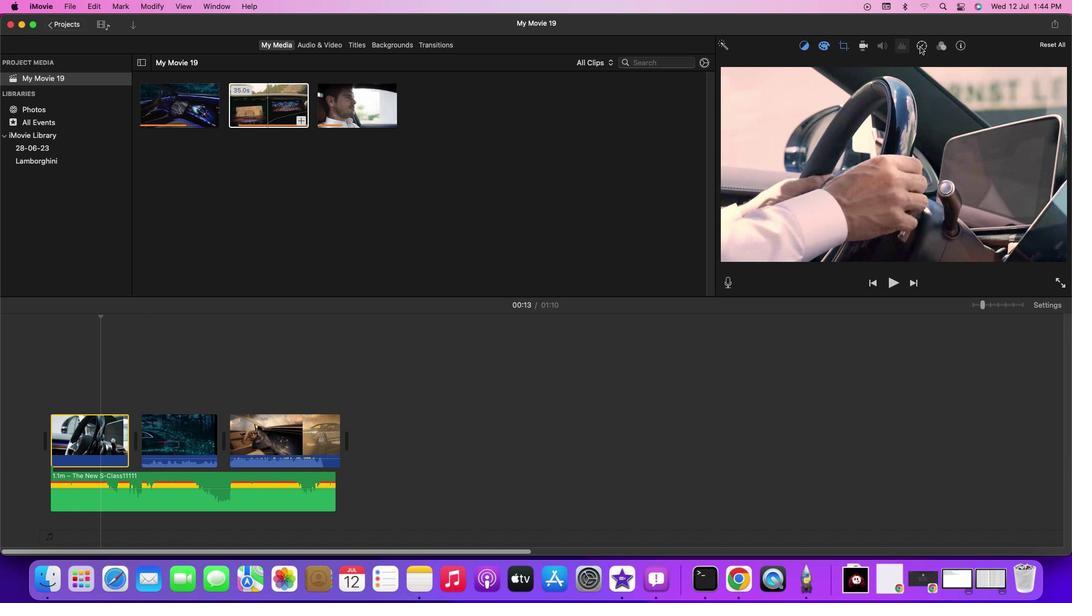 
Action: Mouse moved to (833, 68)
Screenshot: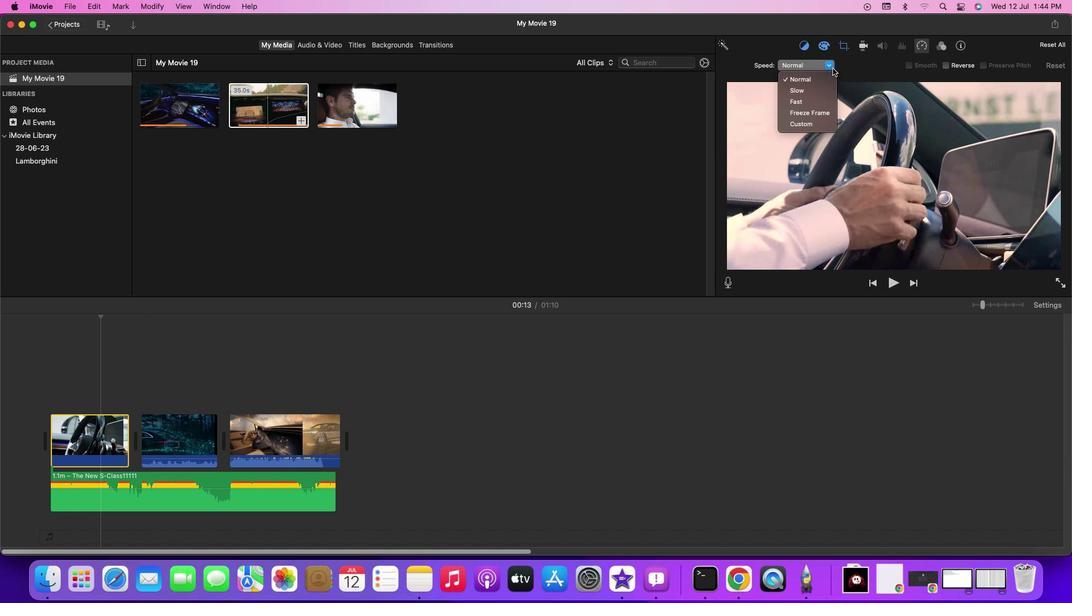 
Action: Mouse pressed left at (833, 68)
Screenshot: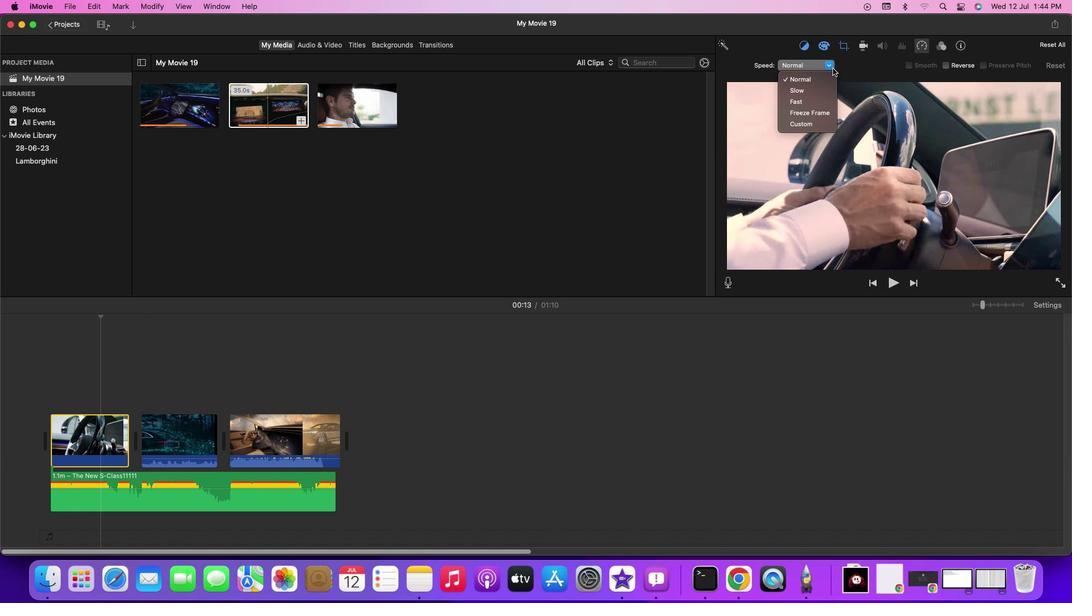 
Action: Mouse moved to (810, 111)
